 Task: Research Airbnb properties in Nelspruit, South Africa from 22th December, 2023 to 26th December, 2023 for 8 adults. Place can be private room with 8 bedrooms having 8 beds and 8 bathrooms. Property type can be hotel. Amenities needed are: wifi, TV, free parkinig on premises, gym, breakfast.
Action: Mouse moved to (575, 120)
Screenshot: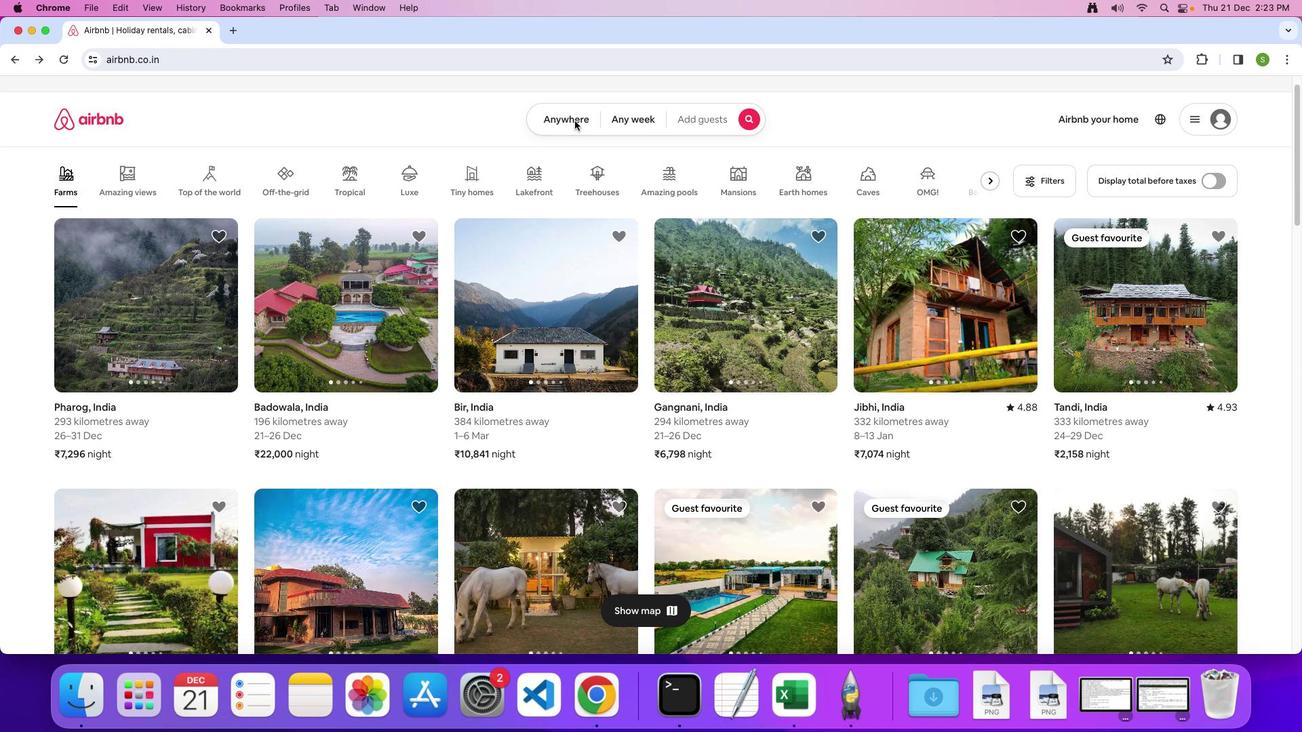 
Action: Mouse pressed left at (575, 120)
Screenshot: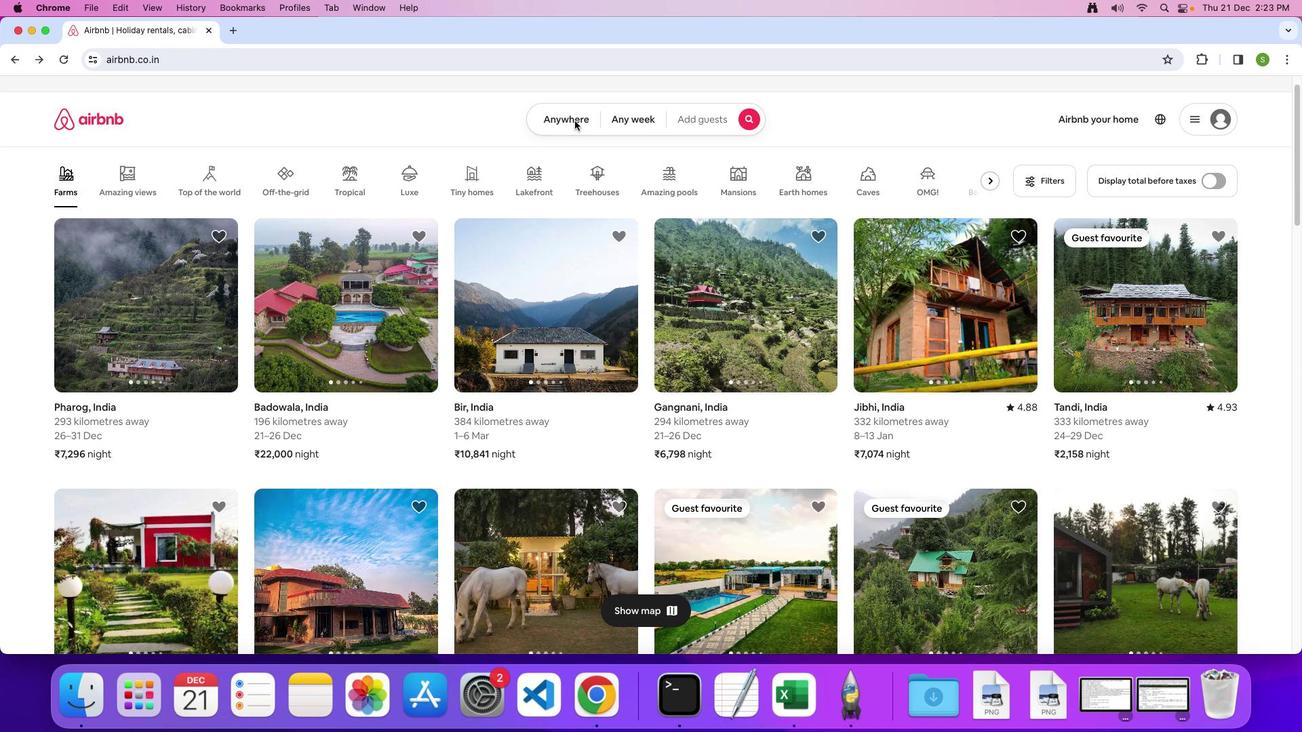 
Action: Mouse moved to (553, 124)
Screenshot: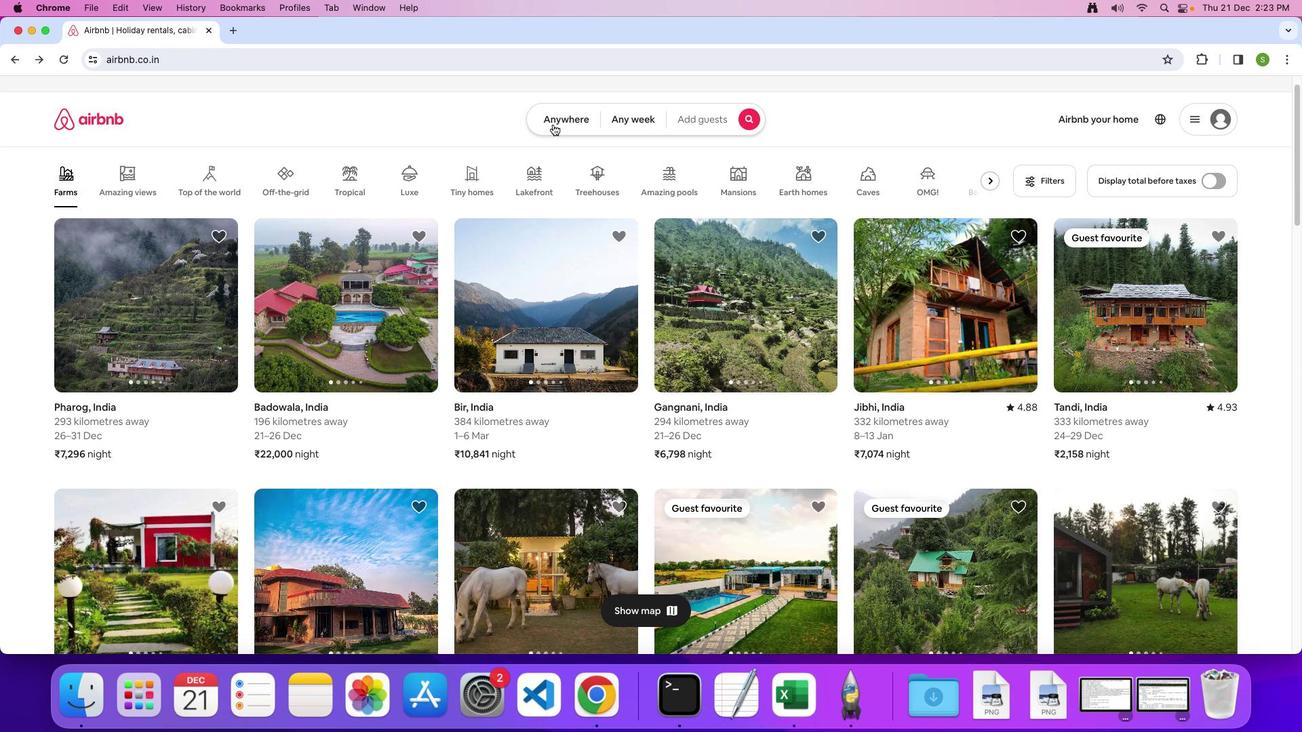
Action: Mouse pressed left at (553, 124)
Screenshot: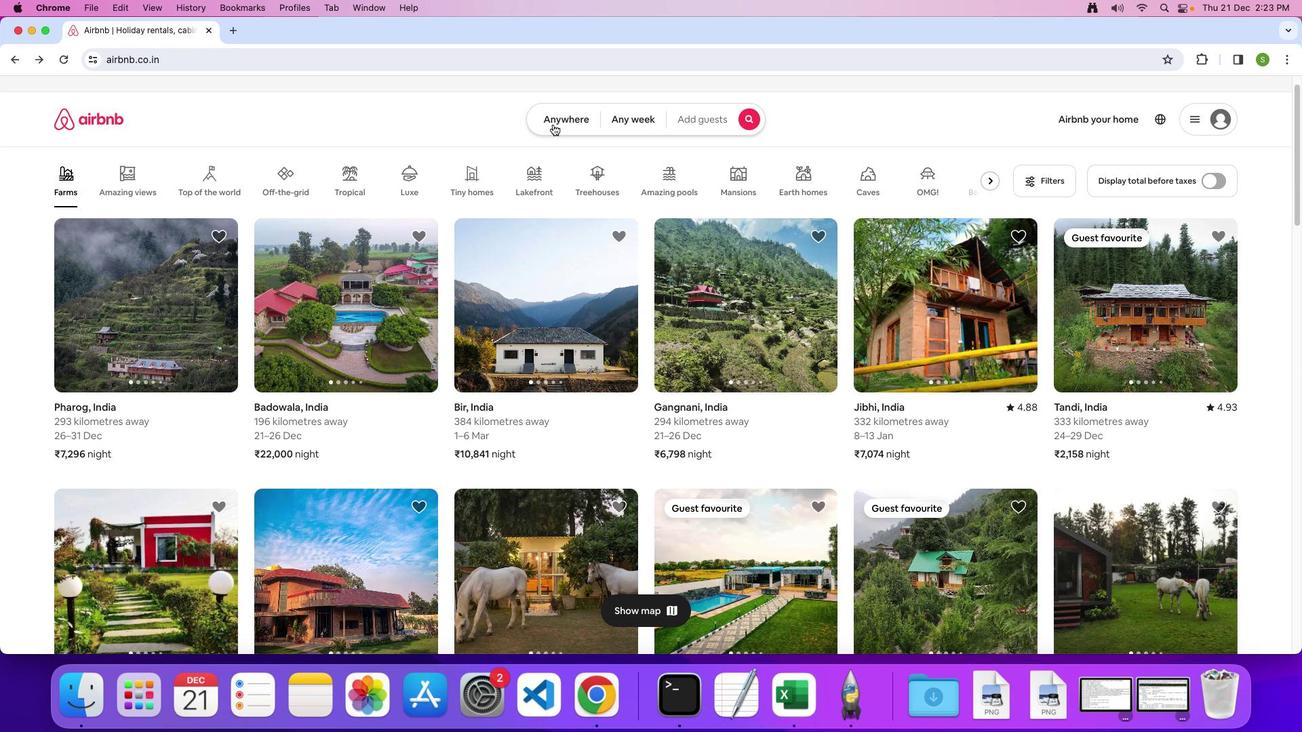
Action: Mouse moved to (497, 175)
Screenshot: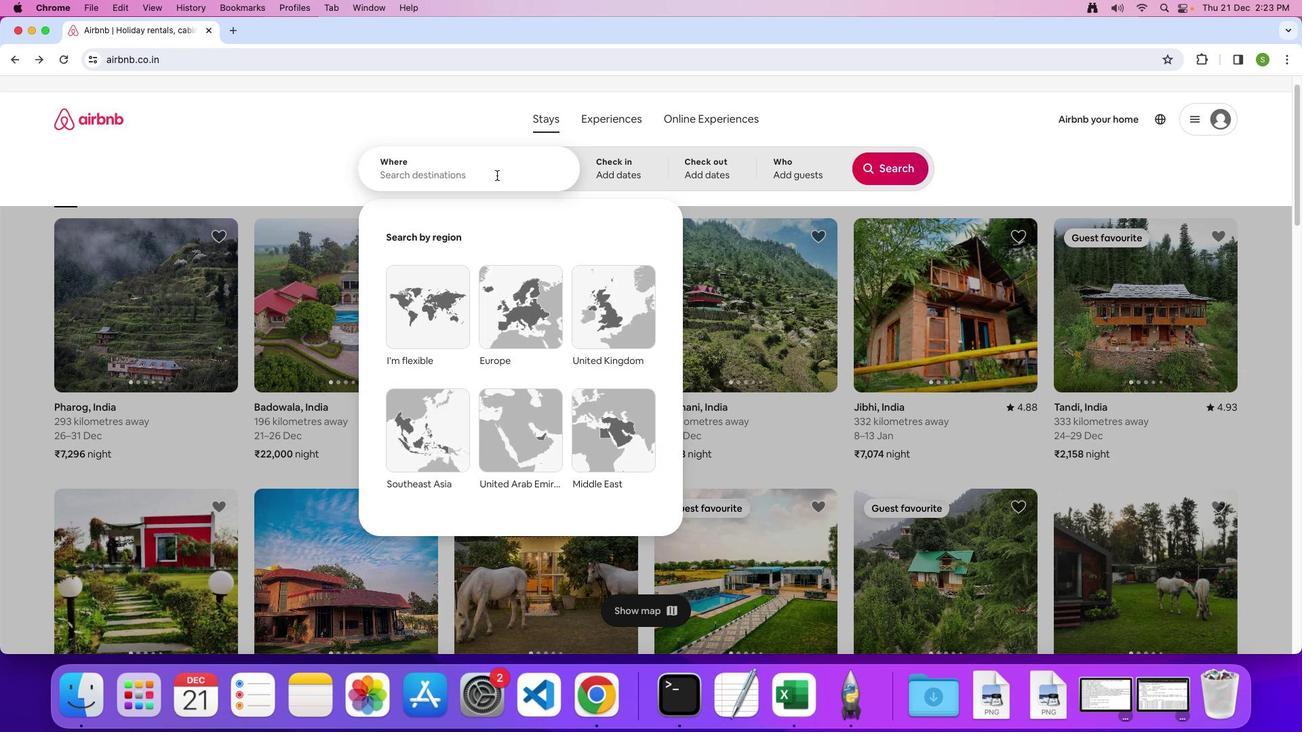 
Action: Mouse pressed left at (497, 175)
Screenshot: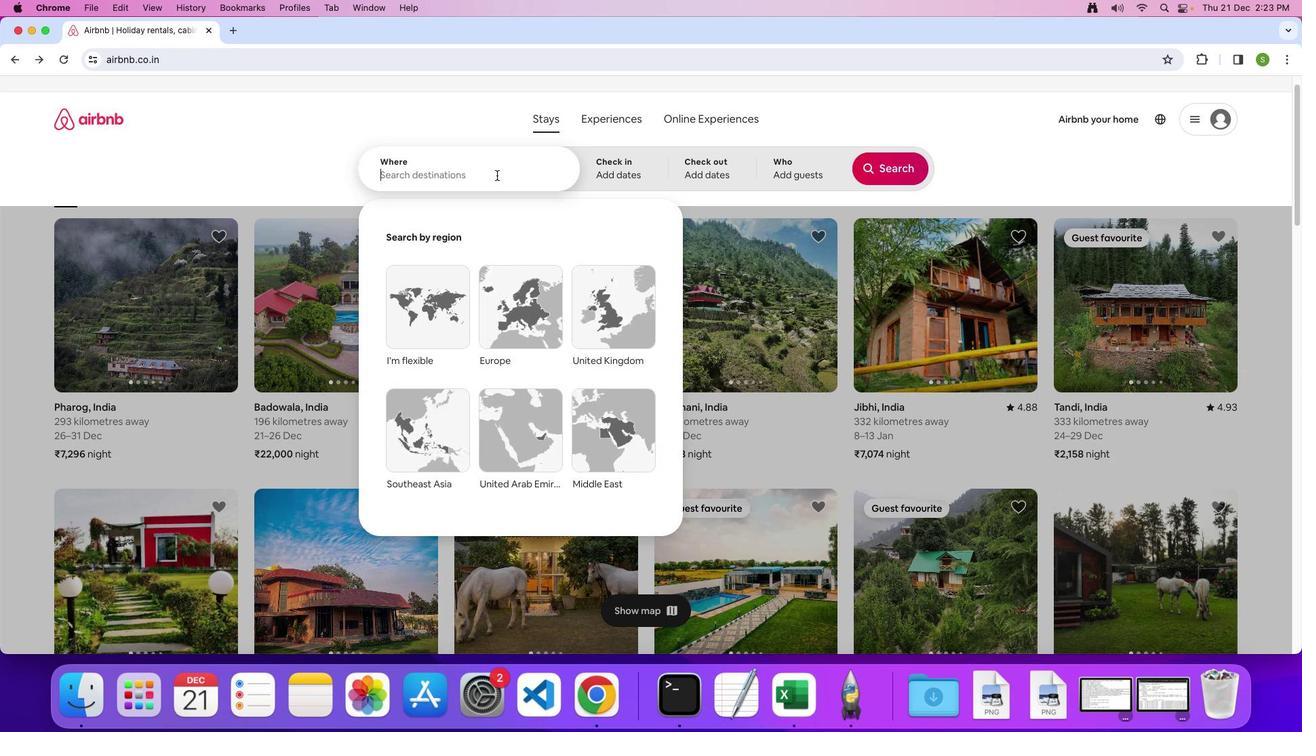 
Action: Mouse moved to (839, 303)
Screenshot: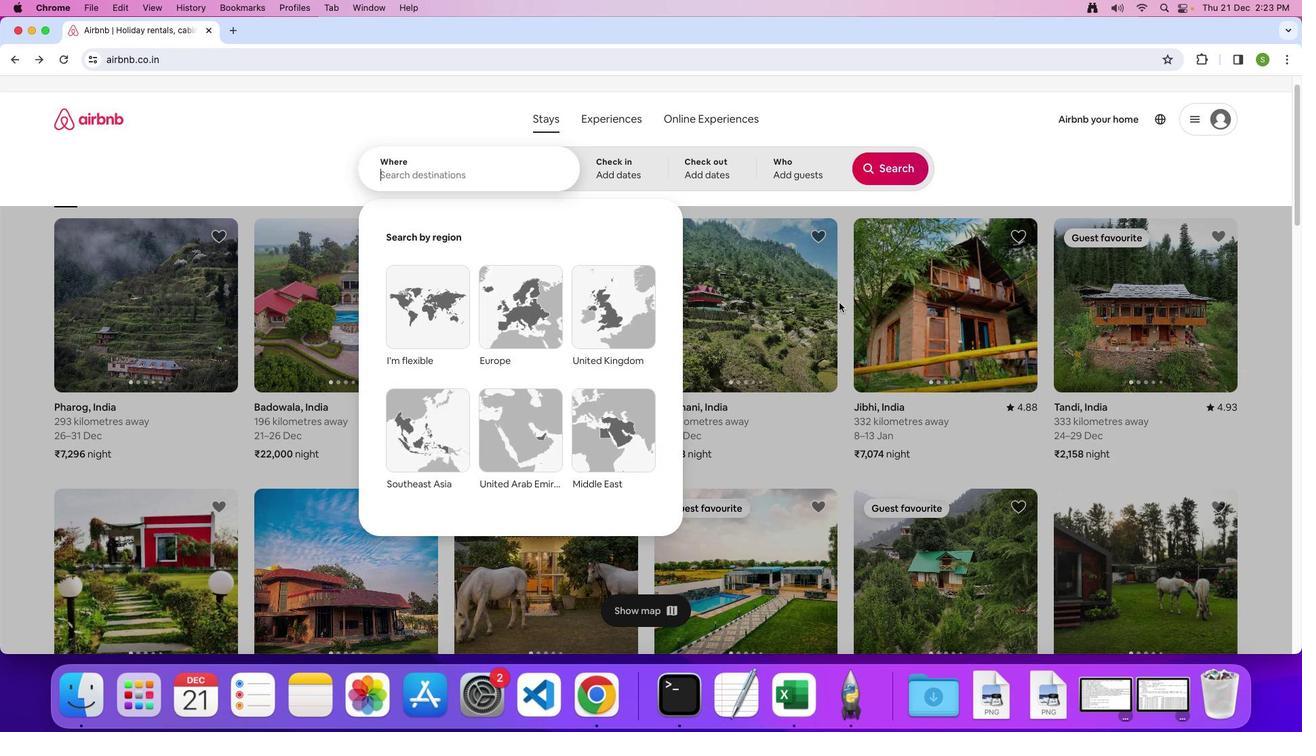 
Action: Key pressed 'N'Key.caps_lock'e''l''s'
Screenshot: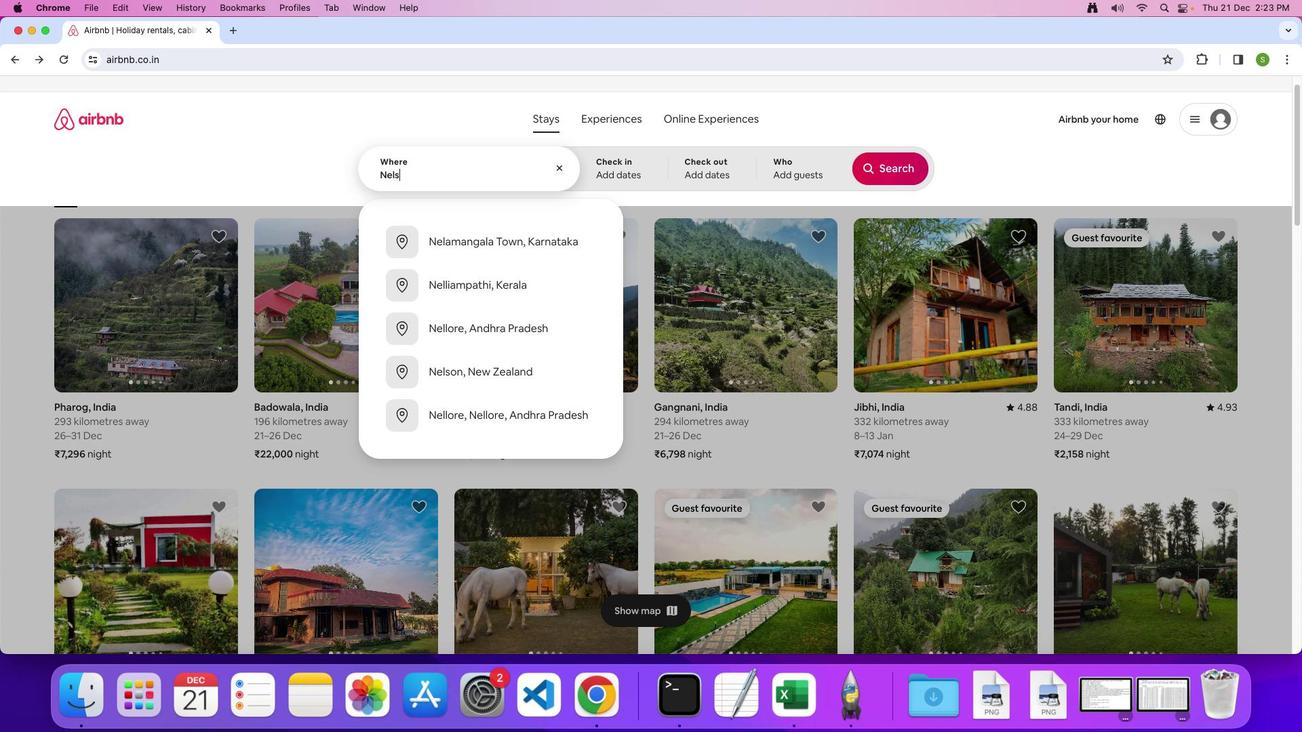 
Action: Mouse moved to (846, 301)
Screenshot: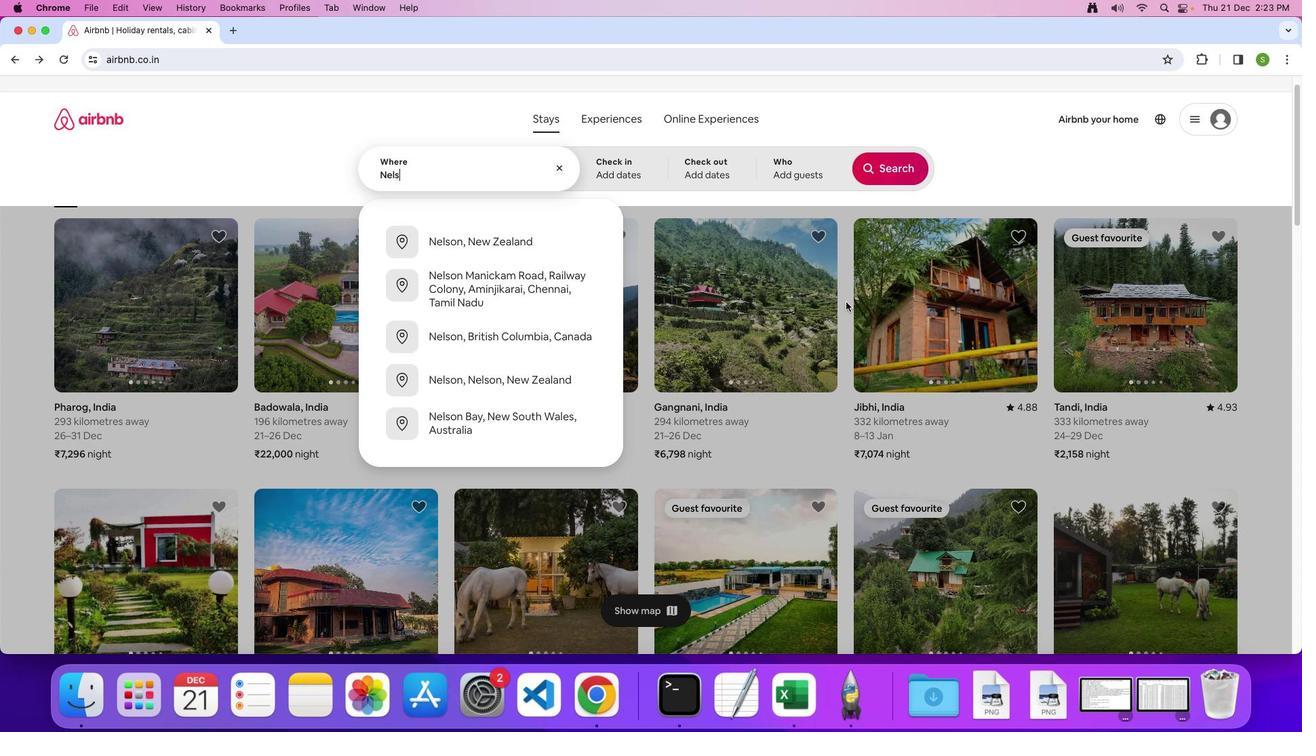 
Action: Key pressed 'p'
Screenshot: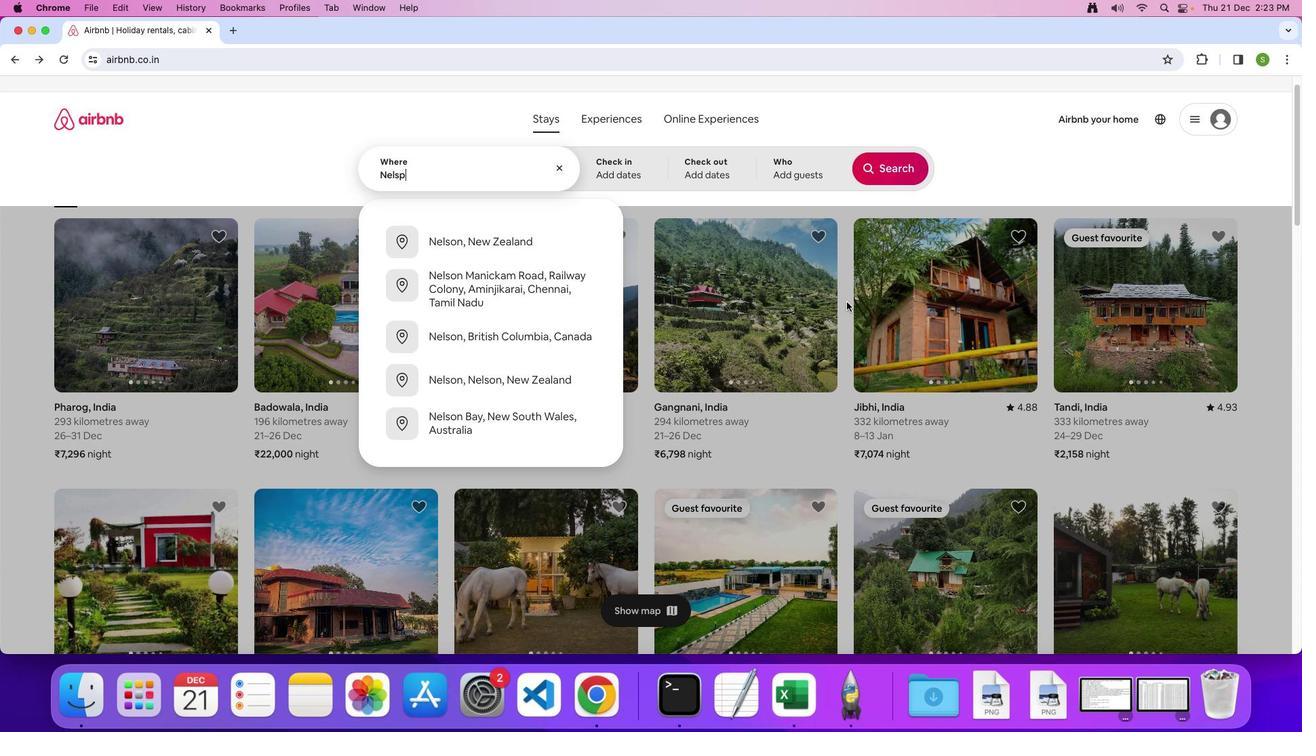 
Action: Mouse moved to (846, 301)
Screenshot: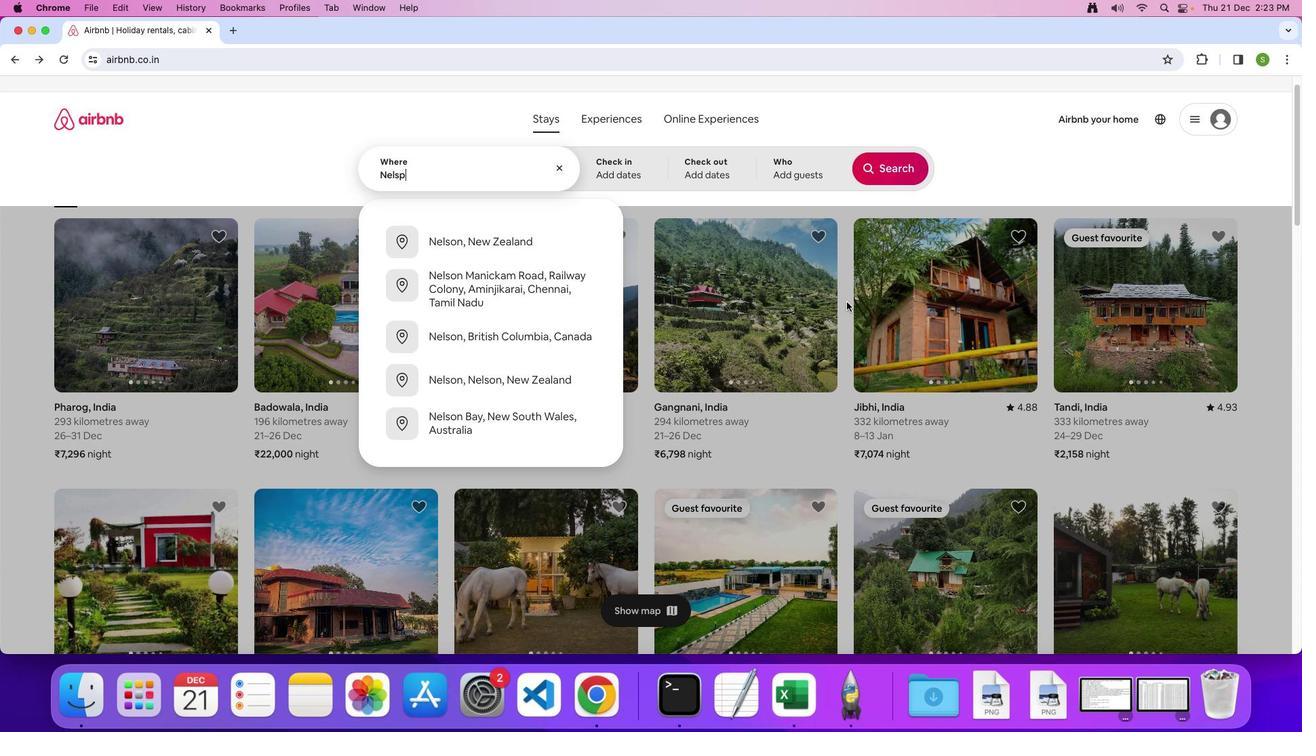 
Action: Key pressed 'r''i''t'Key.backspaceKey.backspace'u''i''t'','Key.spaceKey.shift'S''o''u''t''h'Key.spaceKey.shift'A''f''r''i''c''a'Key.enter
Screenshot: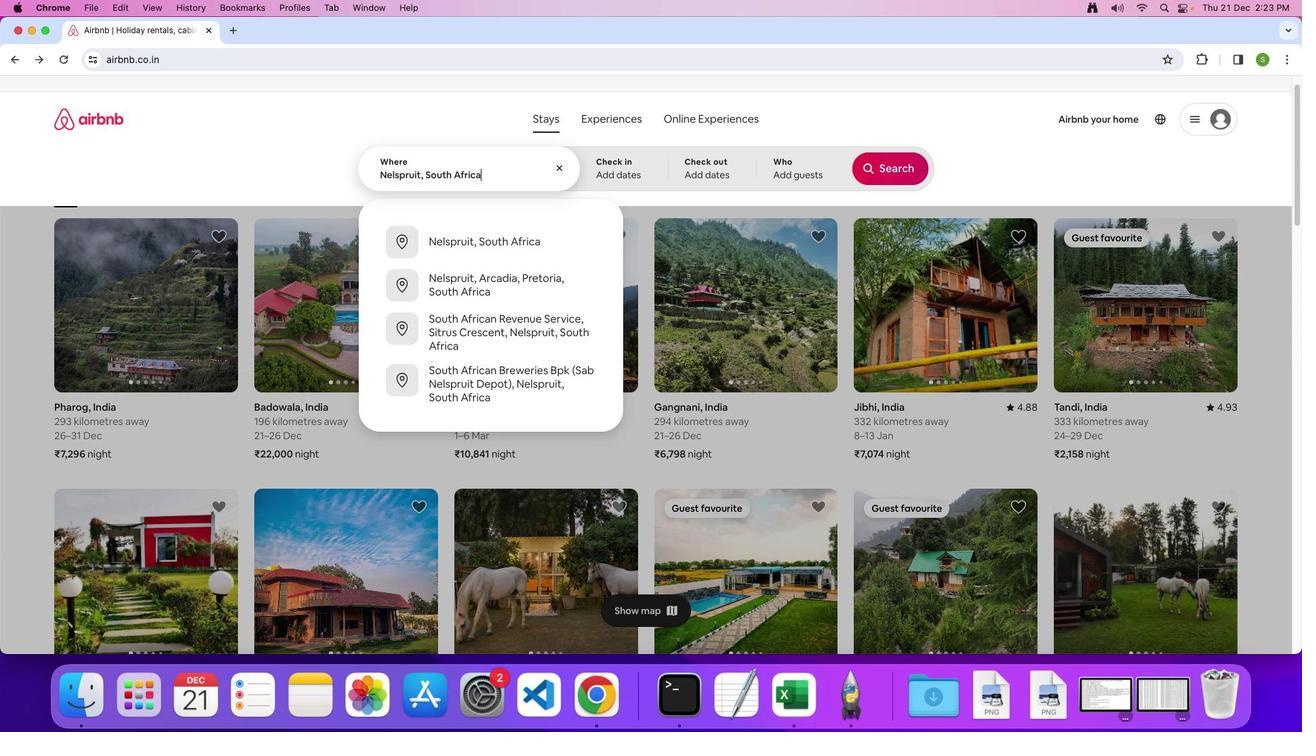 
Action: Mouse moved to (586, 433)
Screenshot: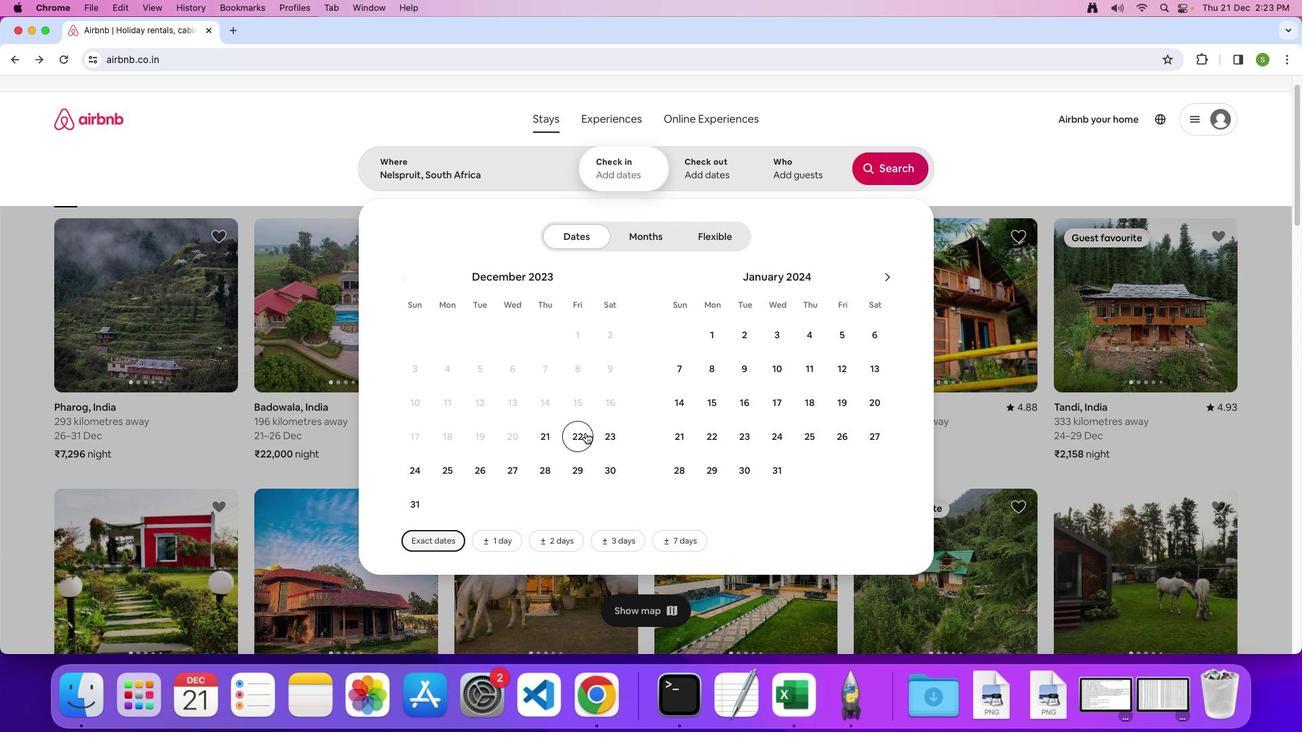 
Action: Mouse pressed left at (586, 433)
Screenshot: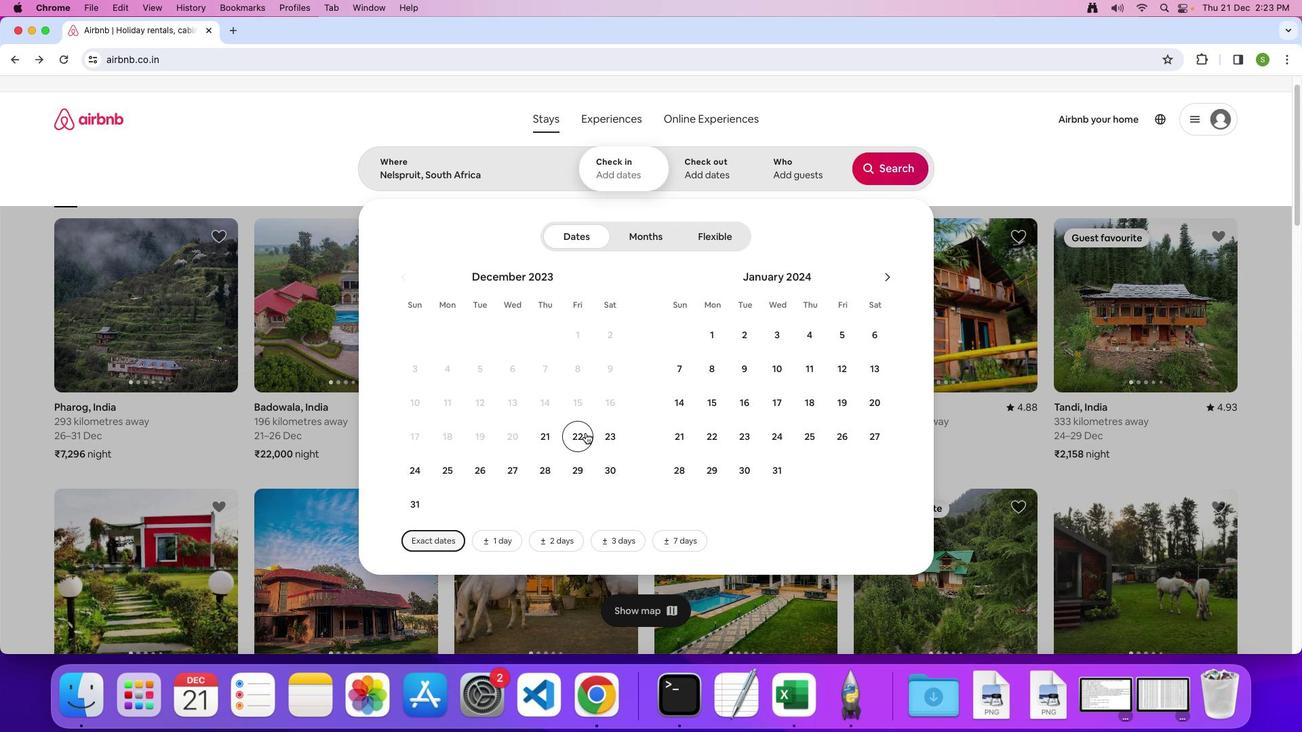 
Action: Mouse moved to (488, 470)
Screenshot: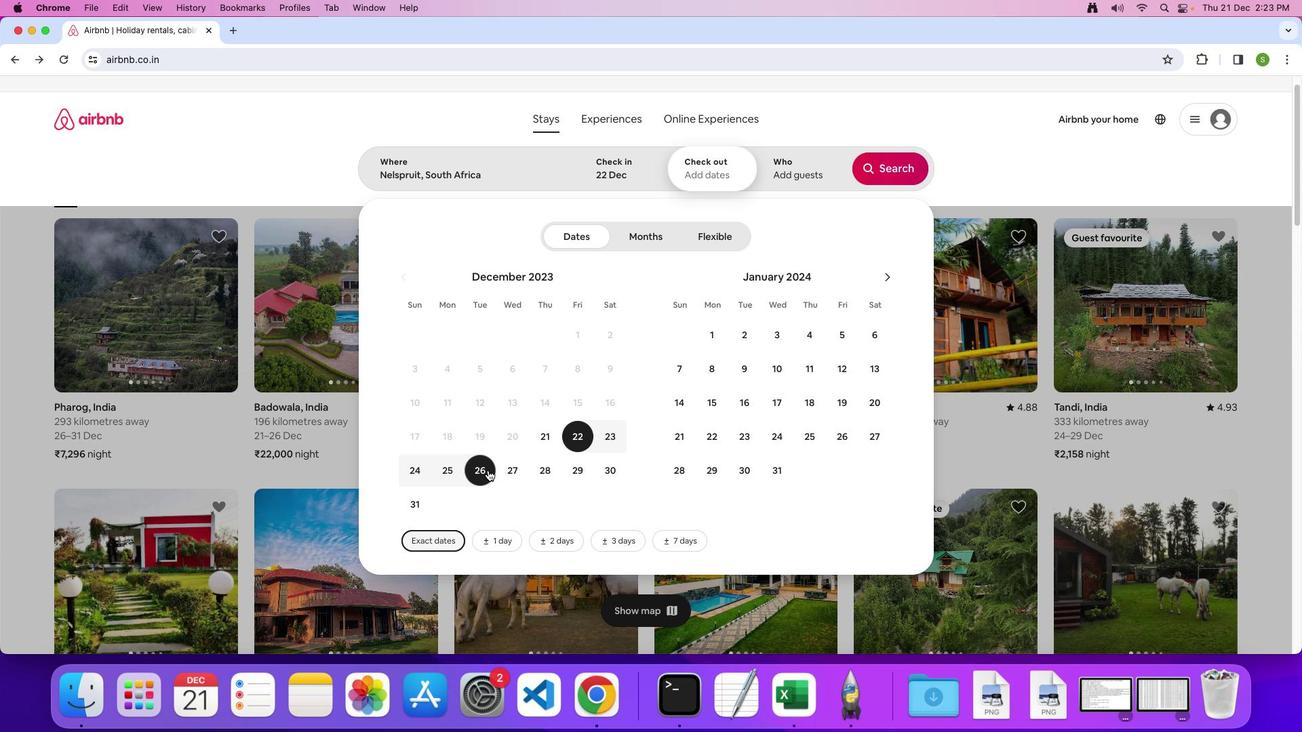 
Action: Mouse pressed left at (488, 470)
Screenshot: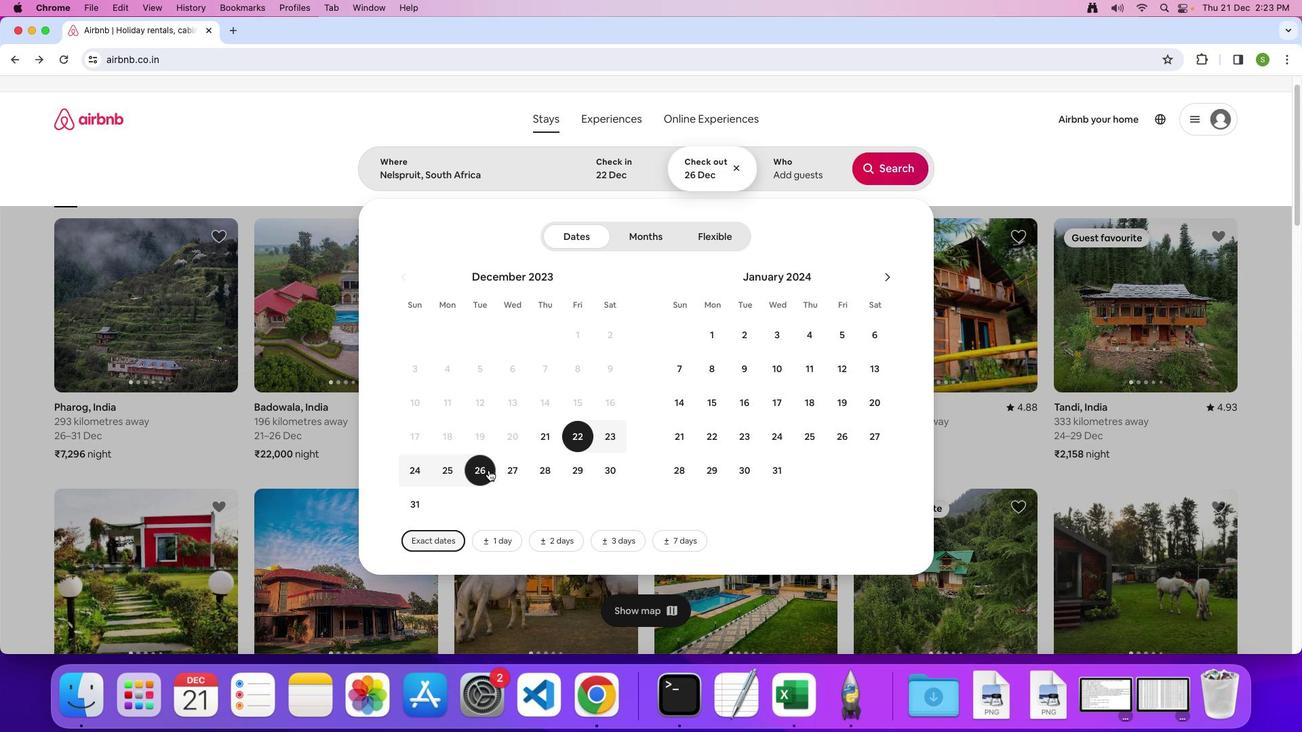 
Action: Mouse moved to (779, 174)
Screenshot: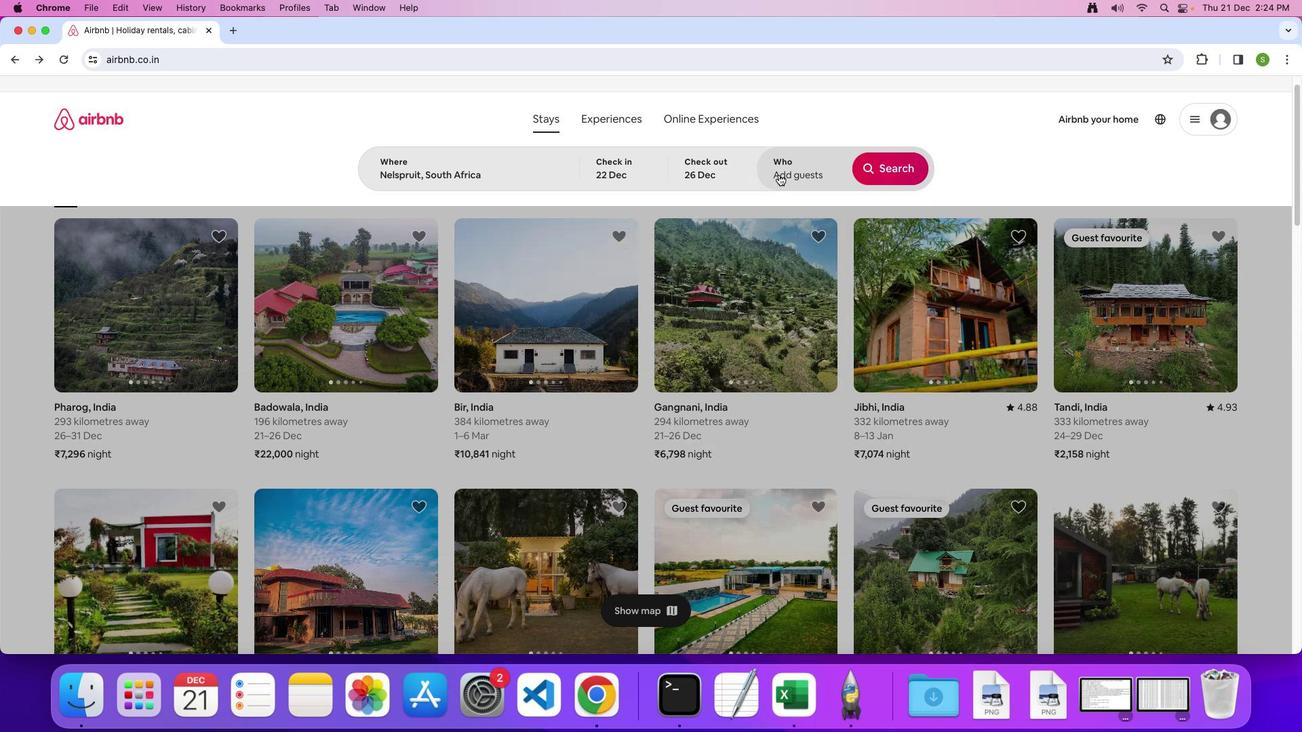 
Action: Mouse pressed left at (779, 174)
Screenshot: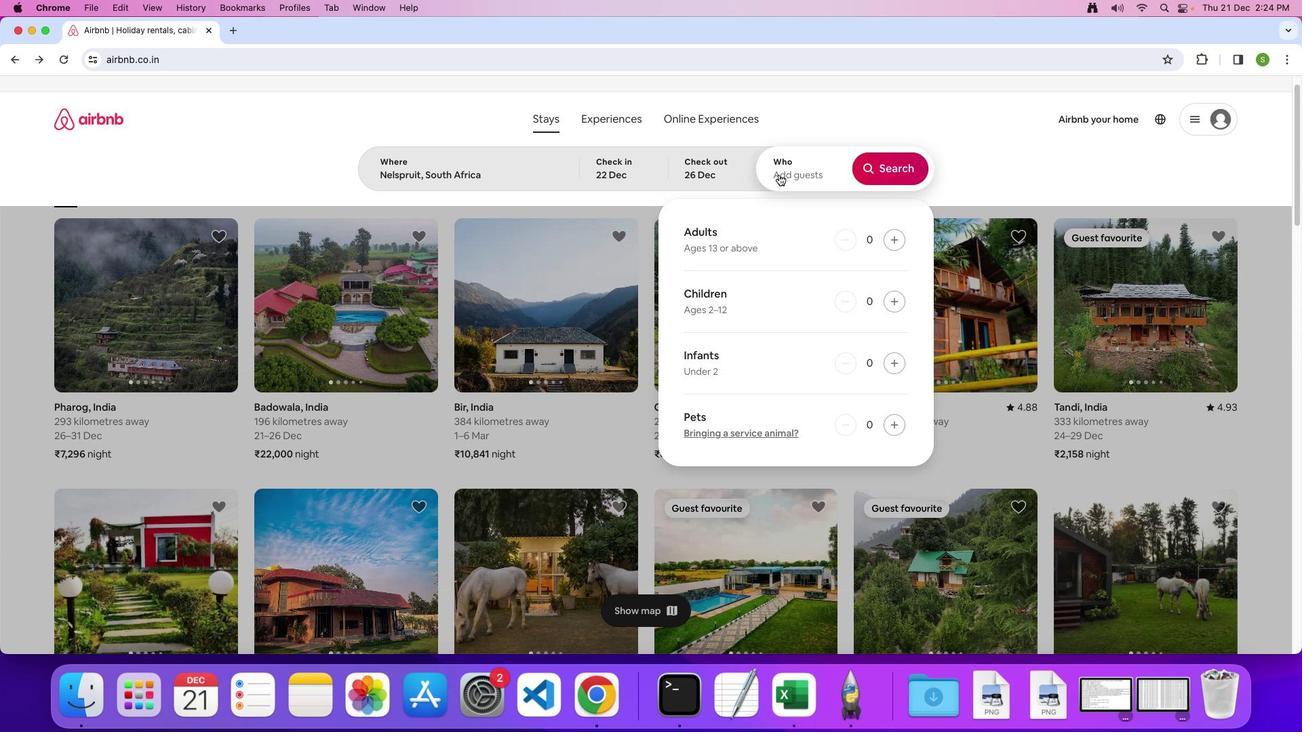 
Action: Mouse moved to (892, 234)
Screenshot: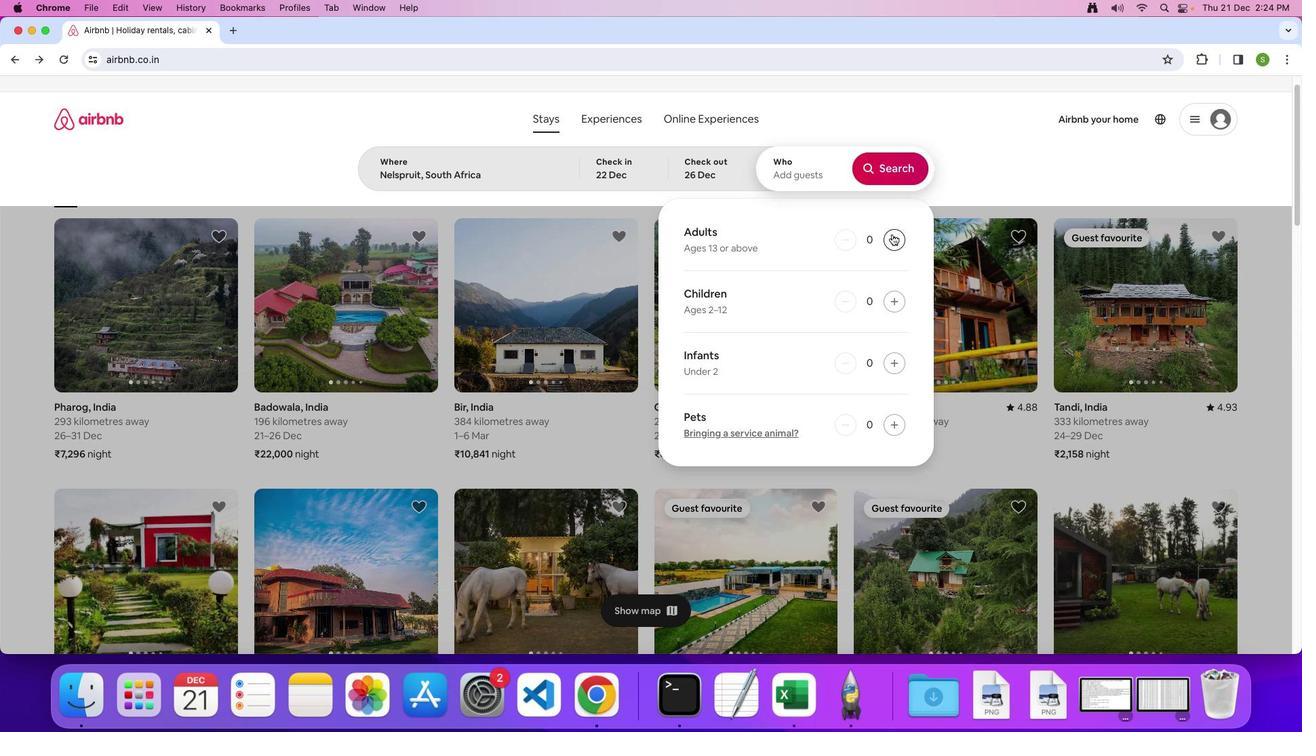 
Action: Mouse pressed left at (892, 234)
Screenshot: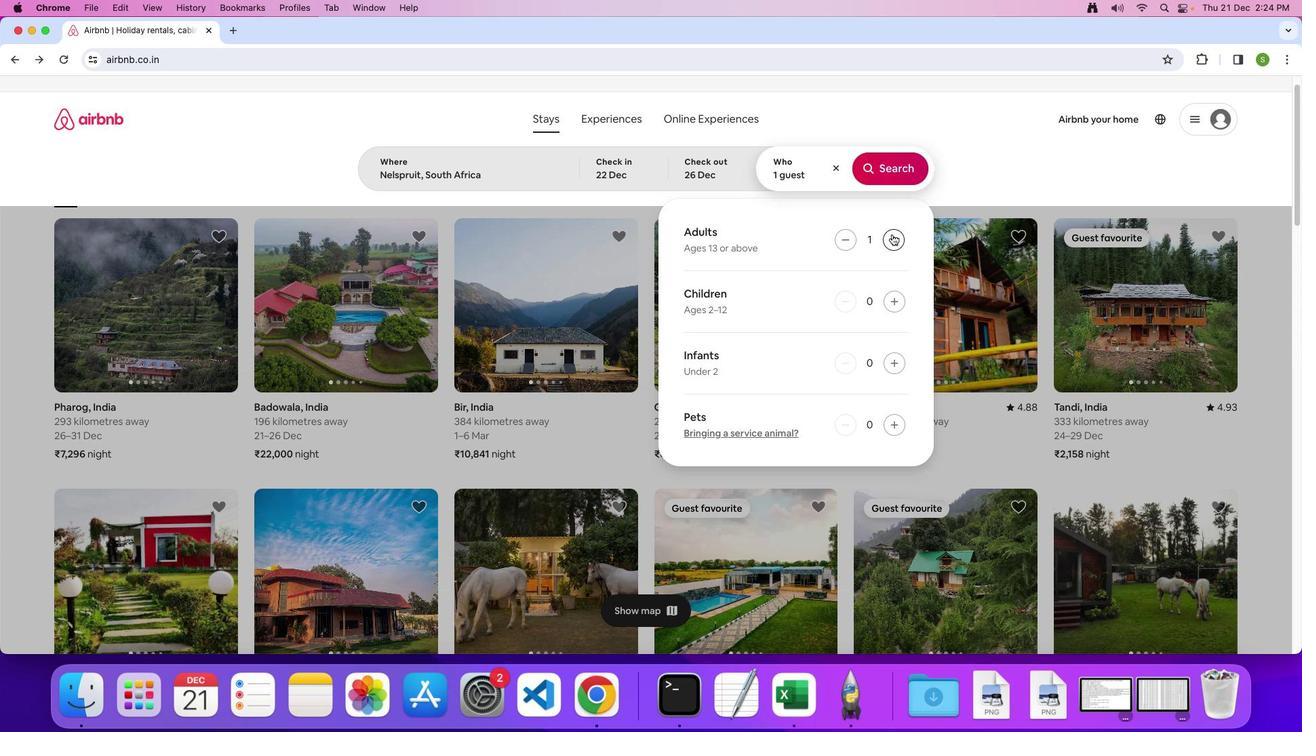 
Action: Mouse pressed left at (892, 234)
Screenshot: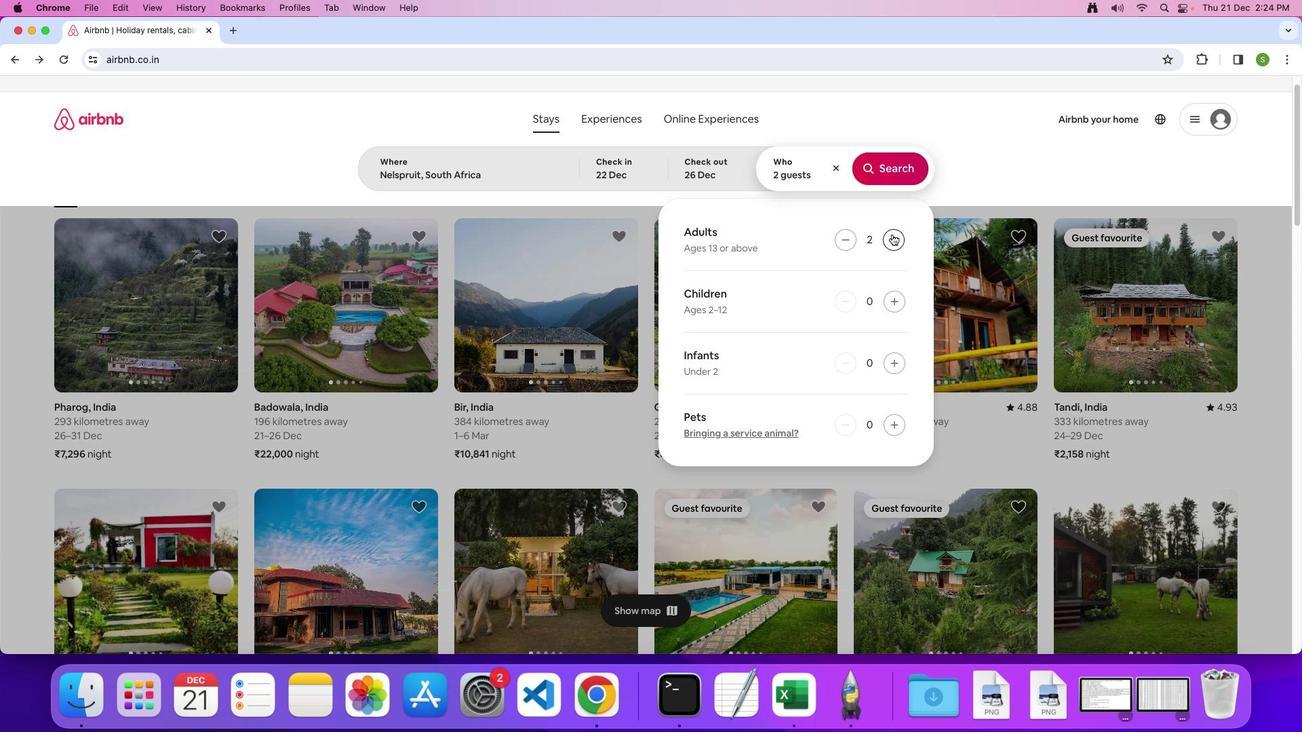 
Action: Mouse pressed left at (892, 234)
Screenshot: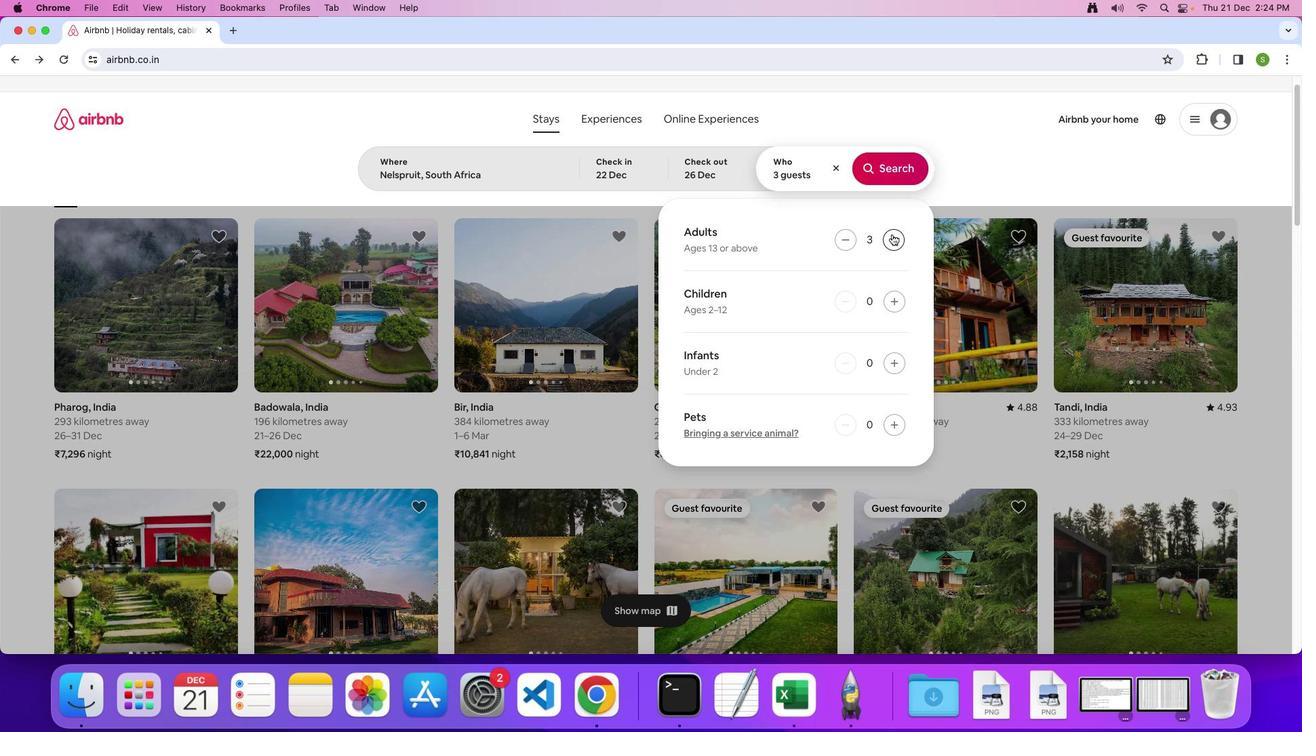 
Action: Mouse pressed left at (892, 234)
Screenshot: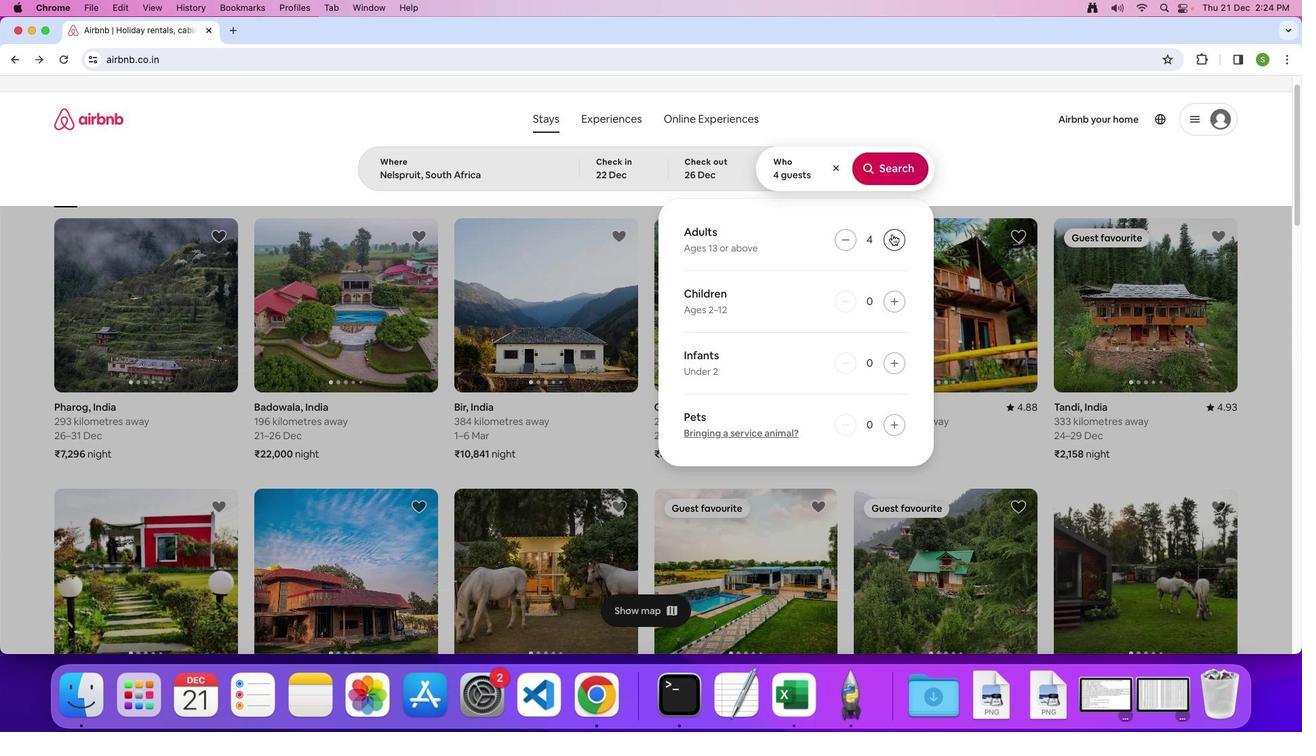 
Action: Mouse pressed left at (892, 234)
Screenshot: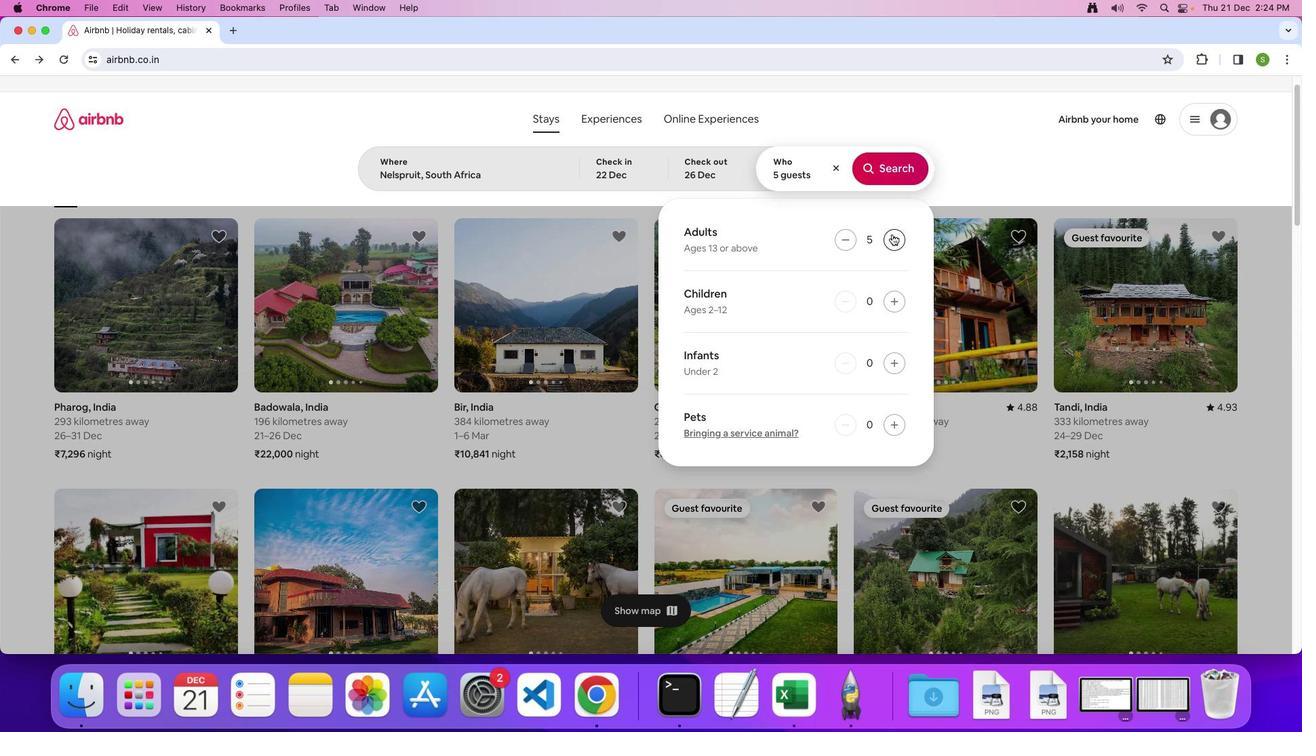 
Action: Mouse pressed left at (892, 234)
Screenshot: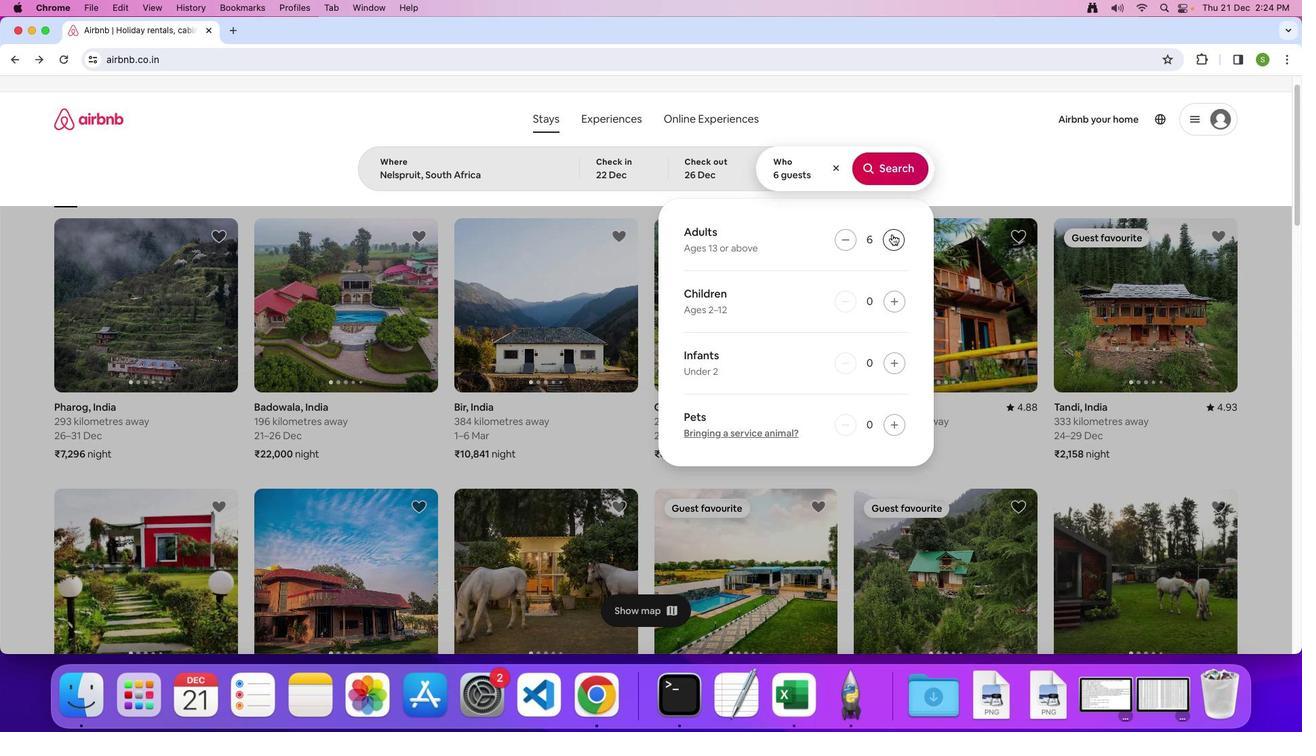 
Action: Mouse pressed left at (892, 234)
Screenshot: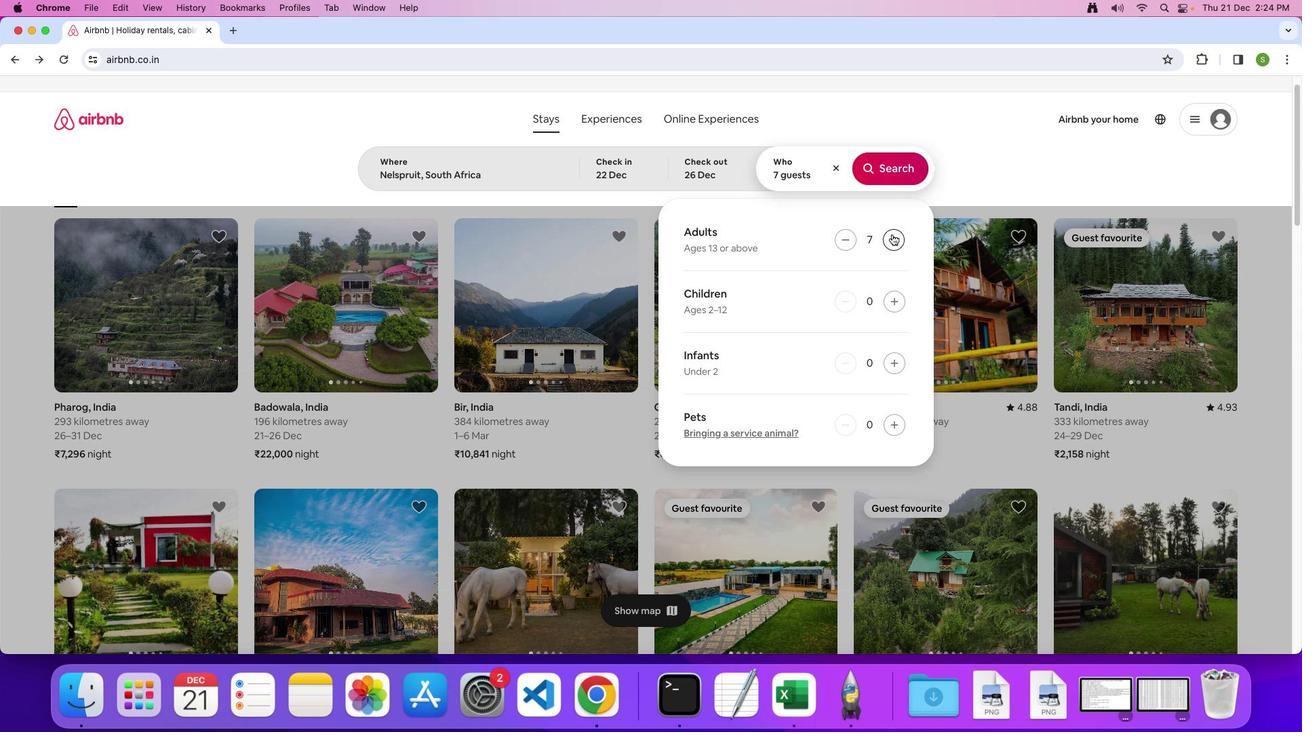 
Action: Mouse pressed left at (892, 234)
Screenshot: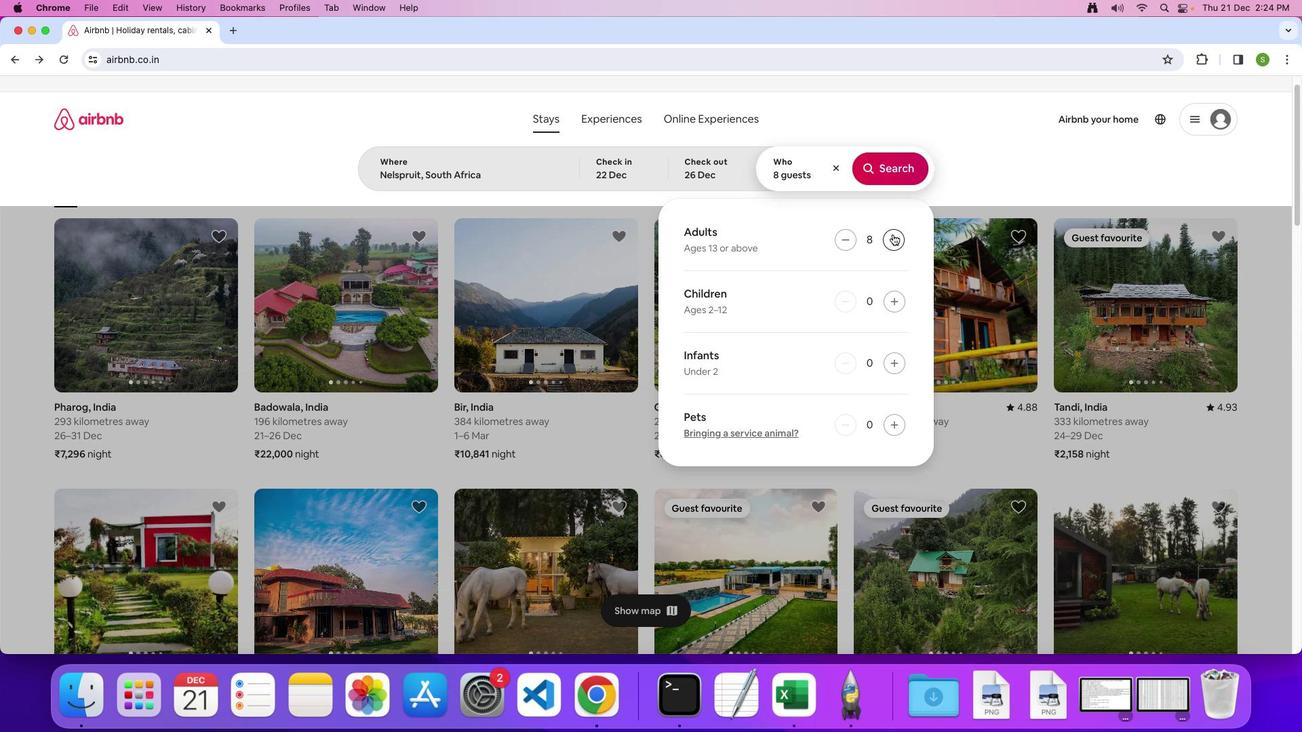 
Action: Mouse moved to (885, 180)
Screenshot: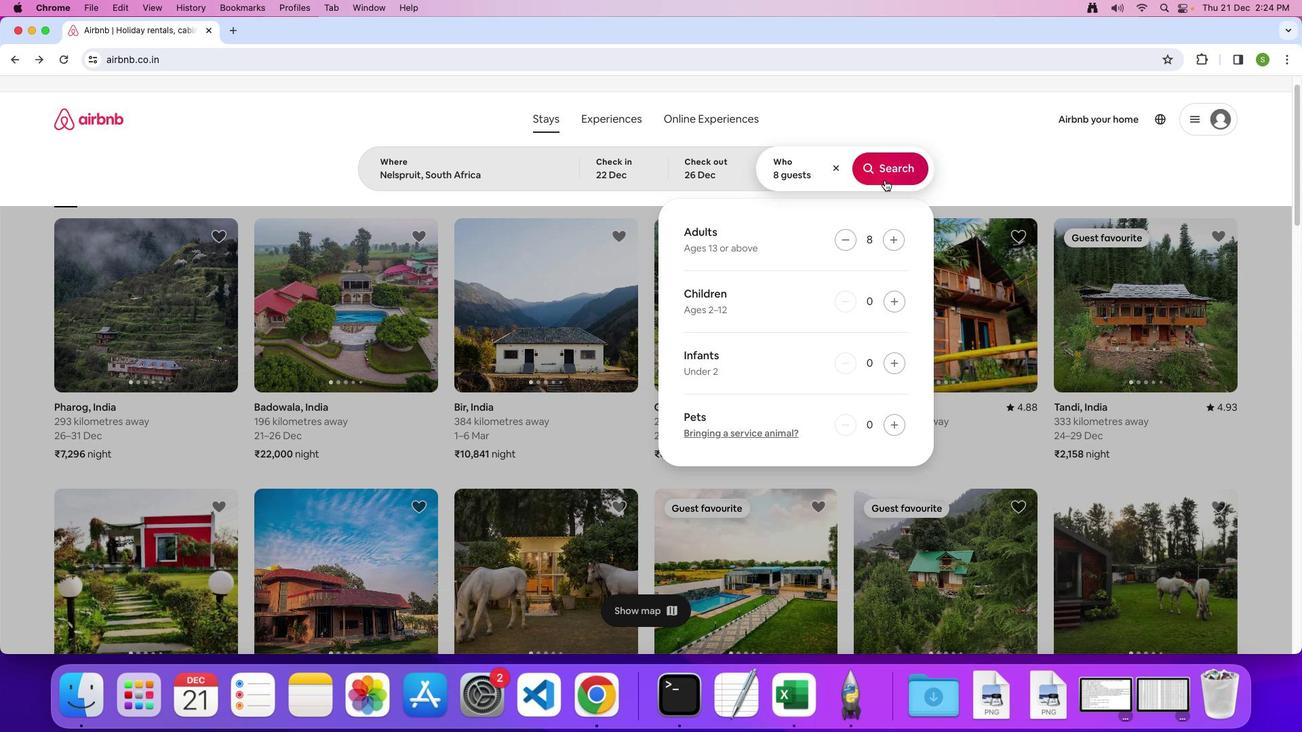 
Action: Mouse pressed left at (885, 180)
Screenshot: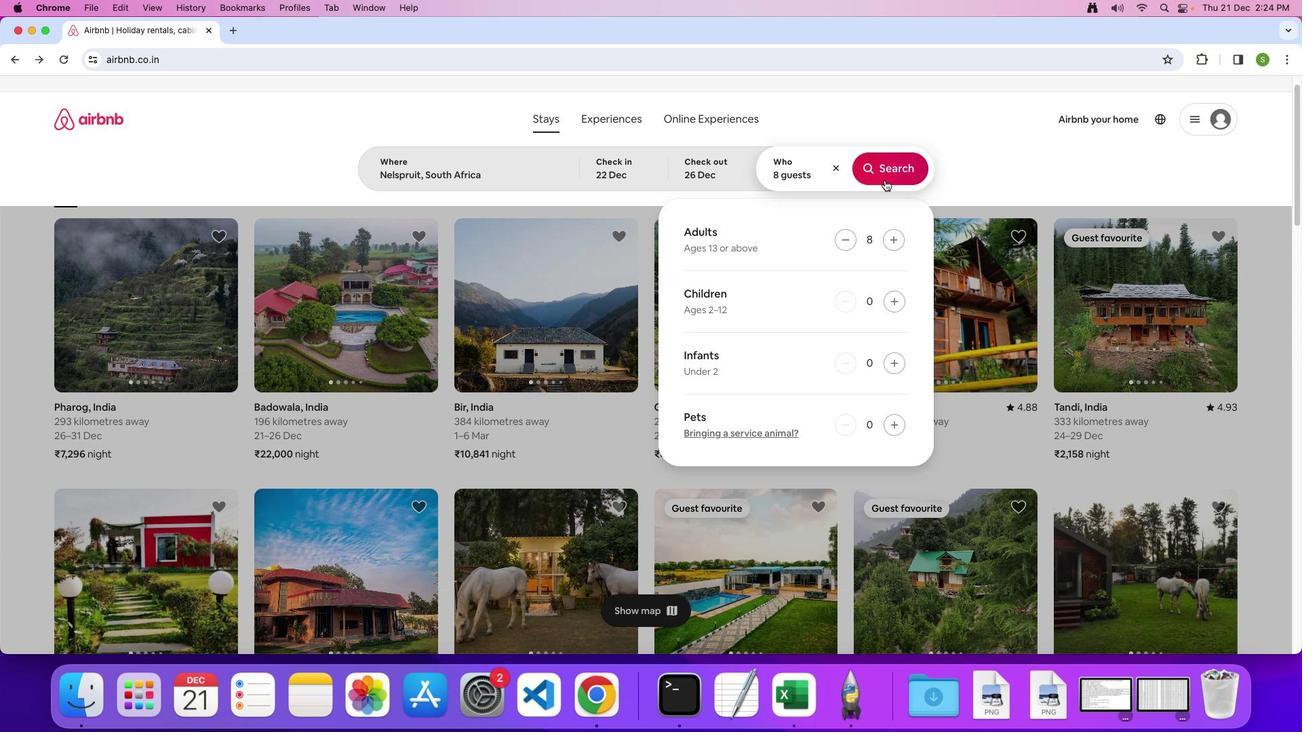 
Action: Mouse moved to (1080, 160)
Screenshot: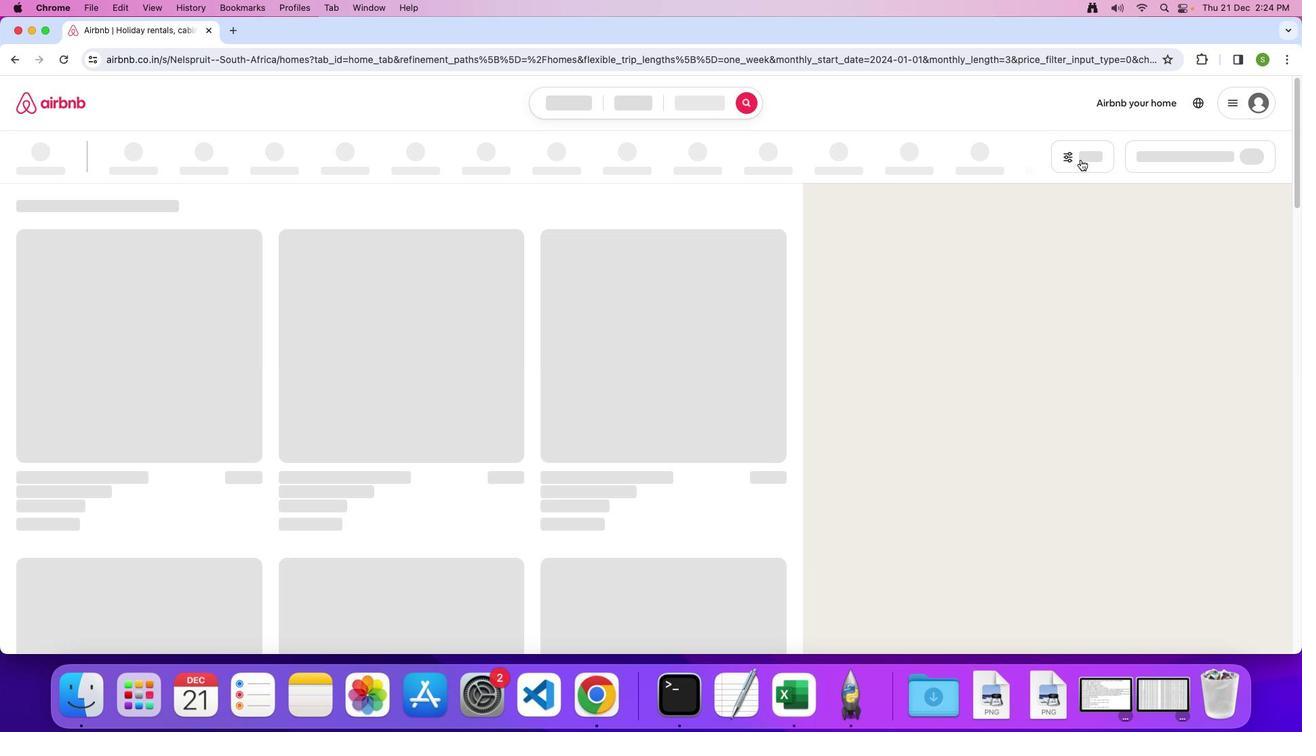 
Action: Mouse pressed left at (1080, 160)
Screenshot: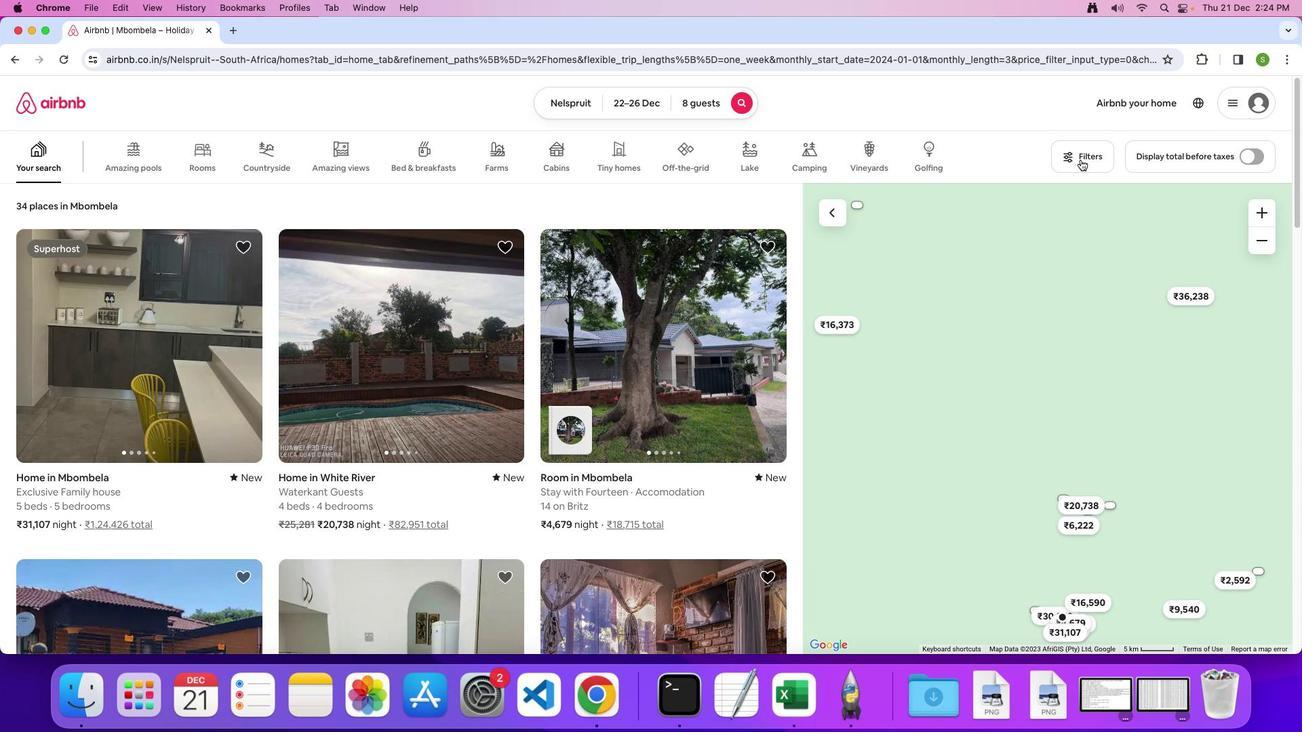 
Action: Mouse moved to (712, 353)
Screenshot: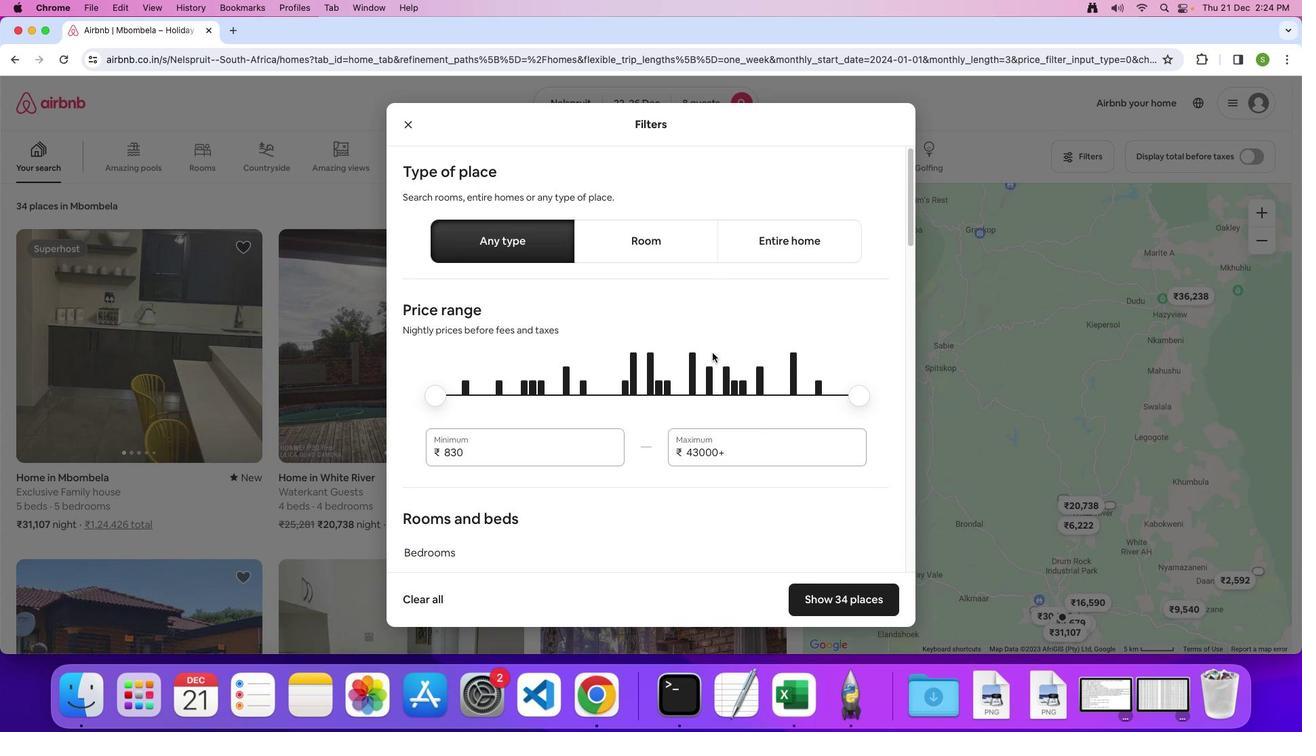 
Action: Mouse scrolled (712, 353) with delta (0, 0)
Screenshot: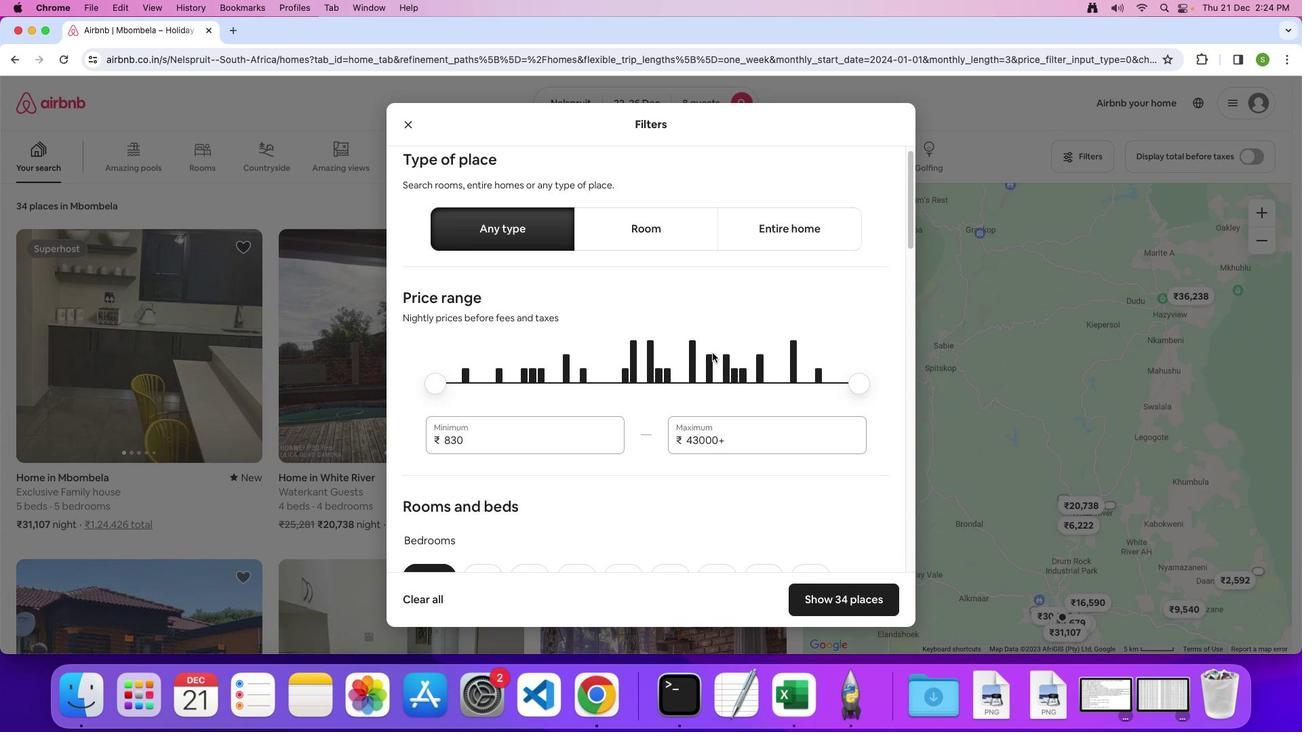 
Action: Mouse scrolled (712, 353) with delta (0, 0)
Screenshot: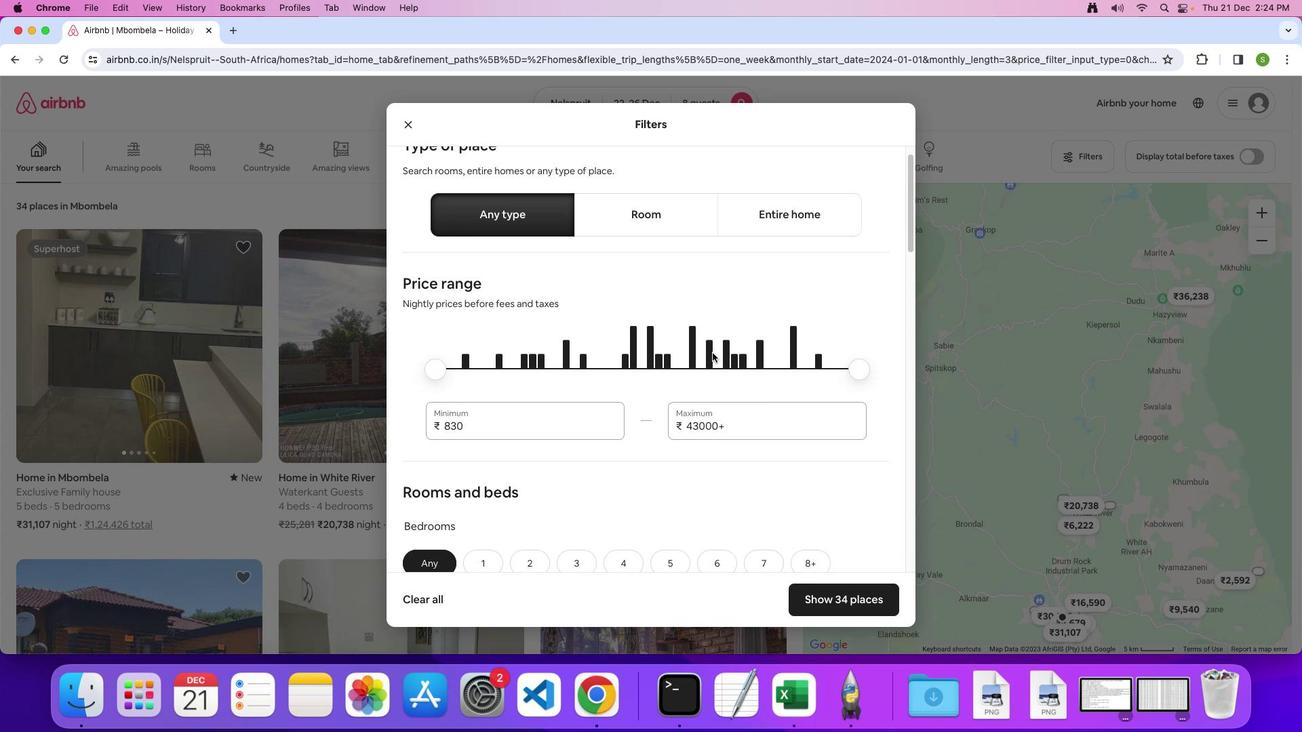
Action: Mouse scrolled (712, 353) with delta (0, 0)
Screenshot: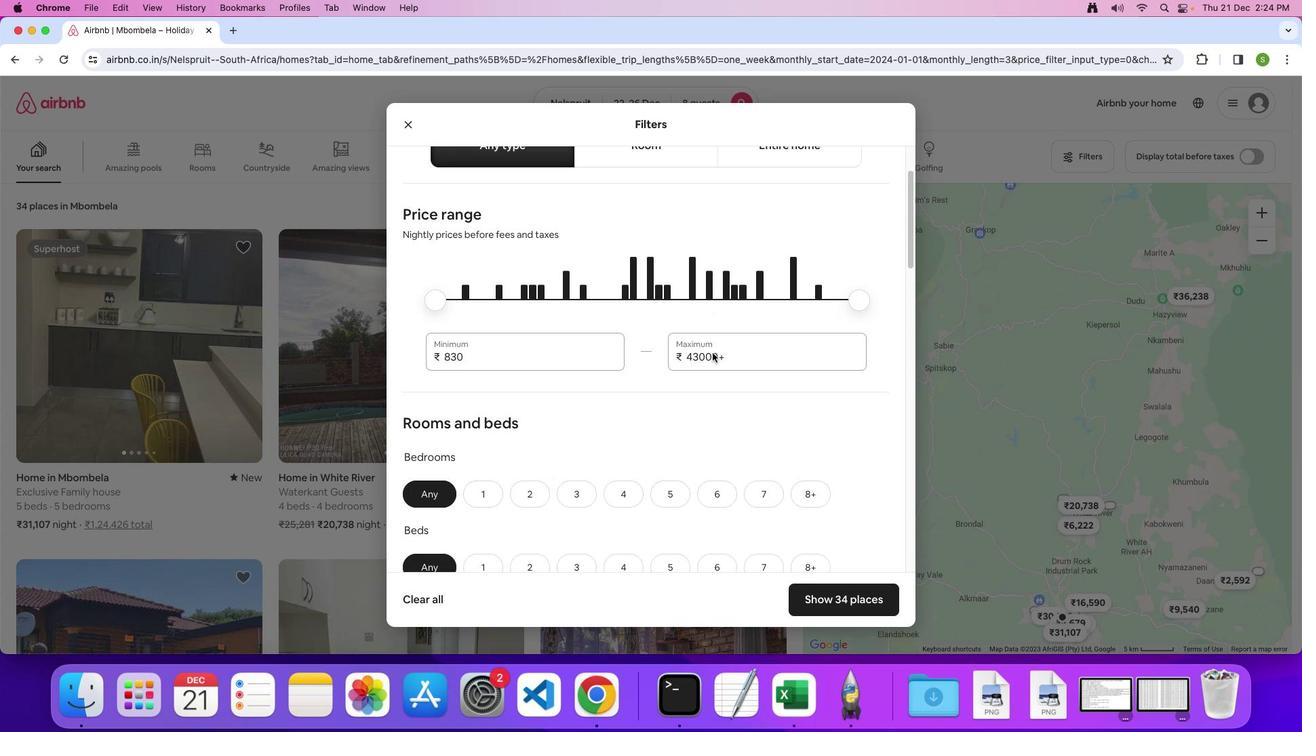 
Action: Mouse scrolled (712, 353) with delta (0, 0)
Screenshot: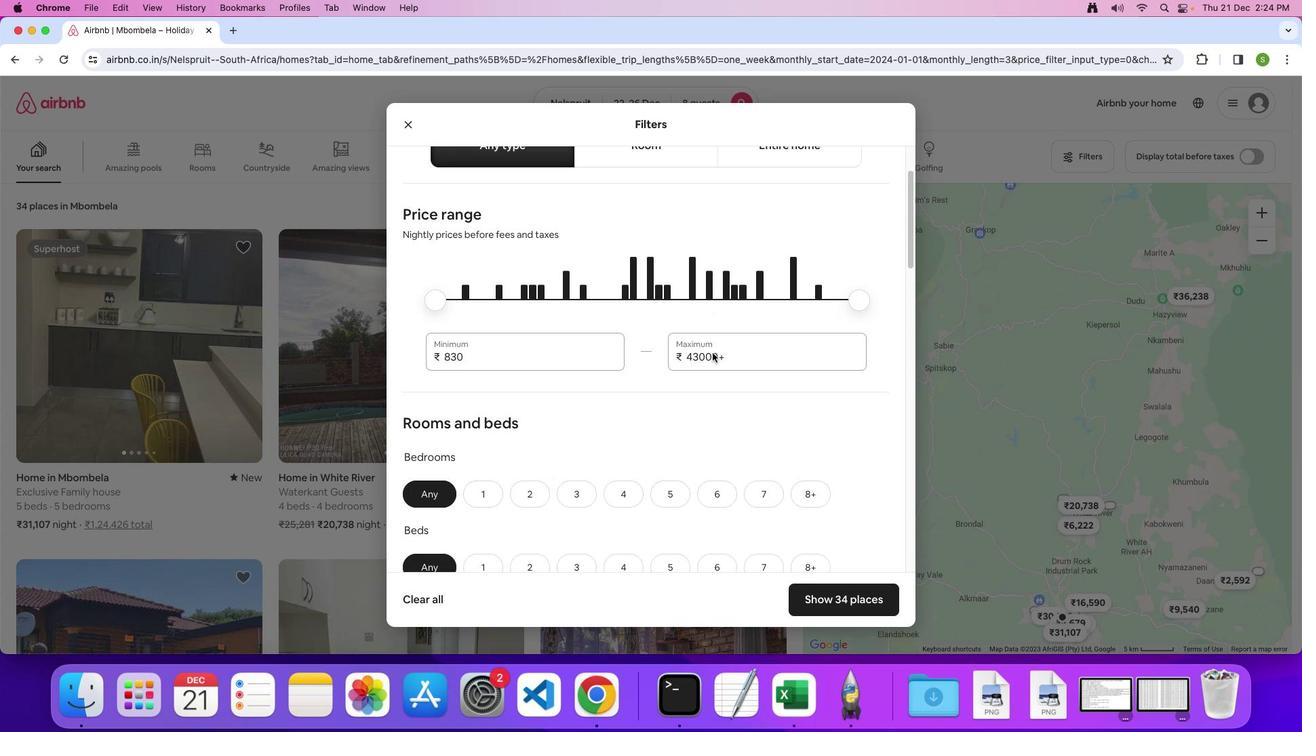
Action: Mouse scrolled (712, 353) with delta (0, -2)
Screenshot: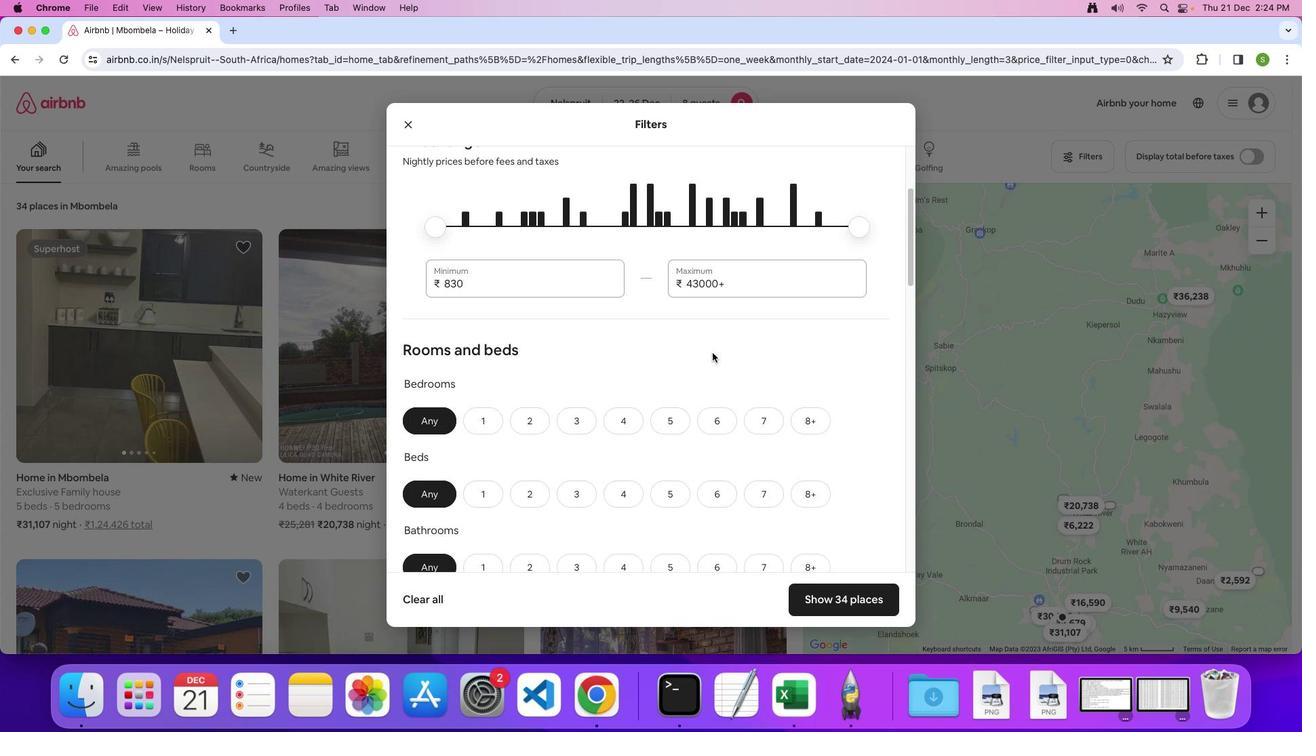 
Action: Mouse scrolled (712, 353) with delta (0, 0)
Screenshot: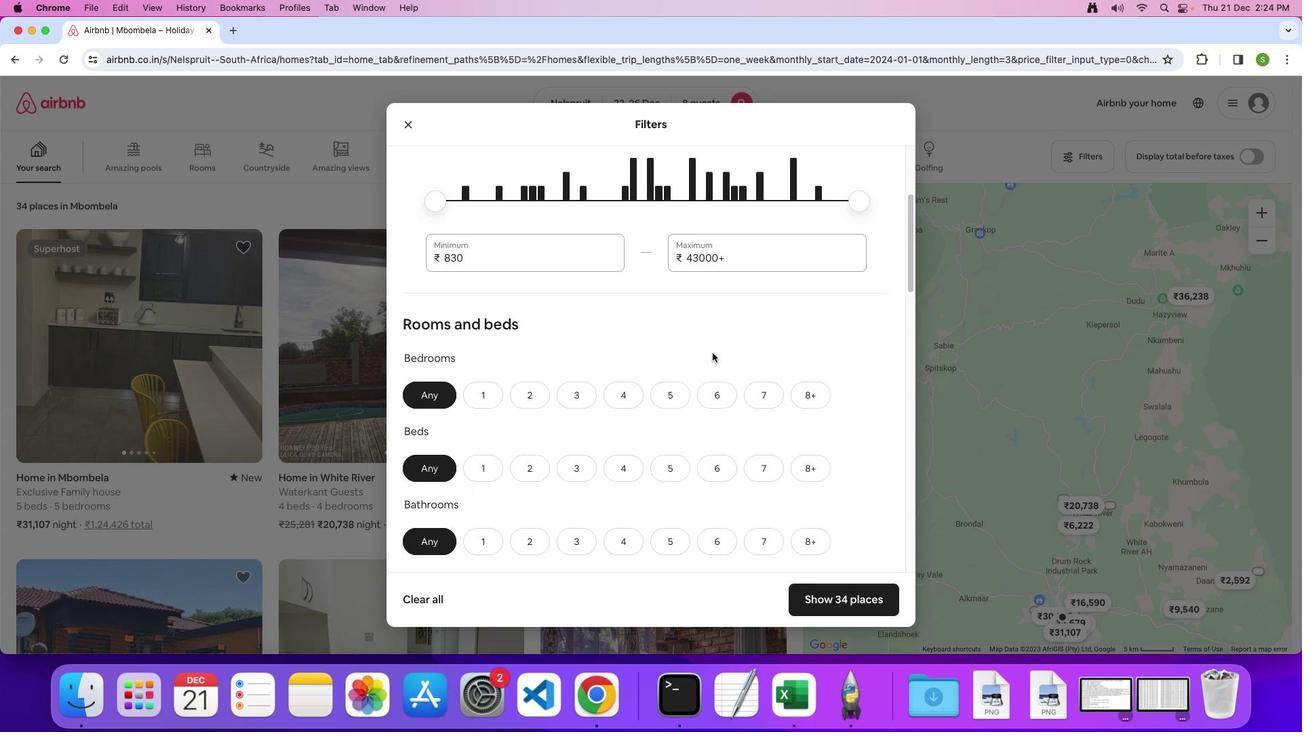 
Action: Mouse scrolled (712, 353) with delta (0, 0)
Screenshot: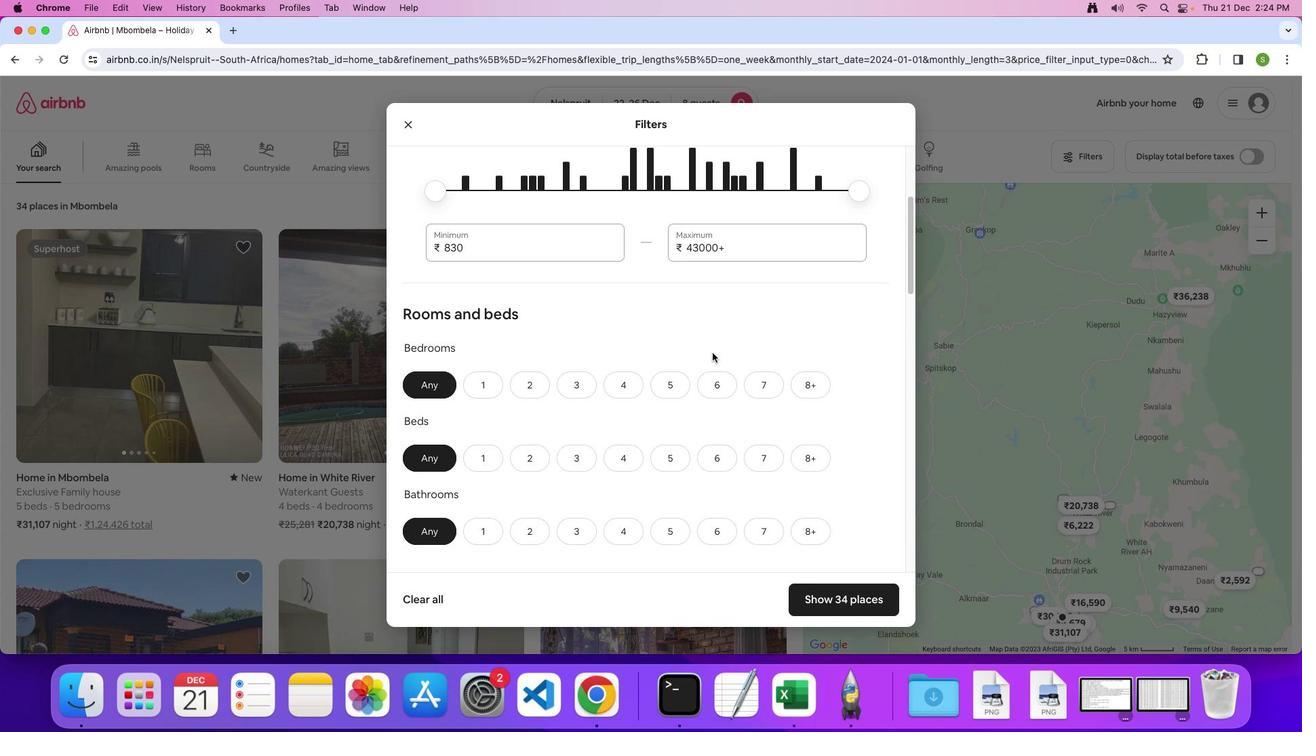 
Action: Mouse scrolled (712, 353) with delta (0, 0)
Screenshot: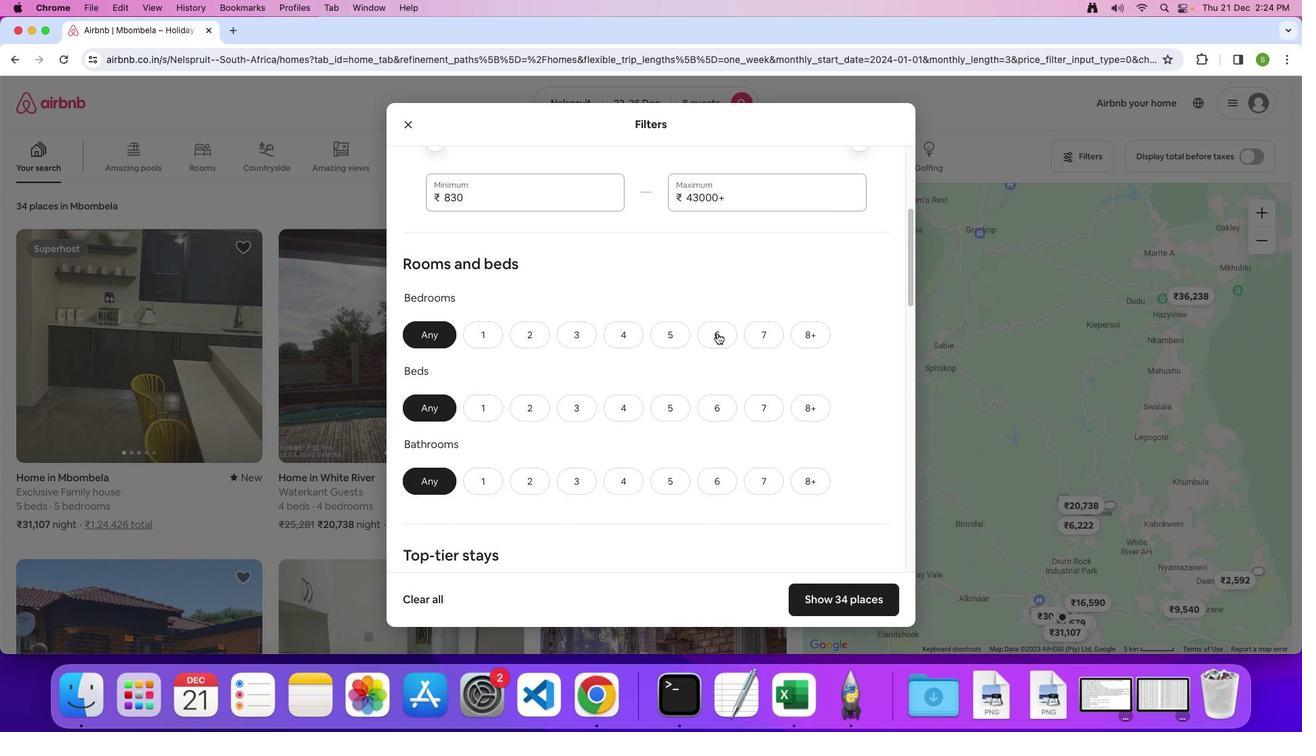 
Action: Mouse moved to (801, 324)
Screenshot: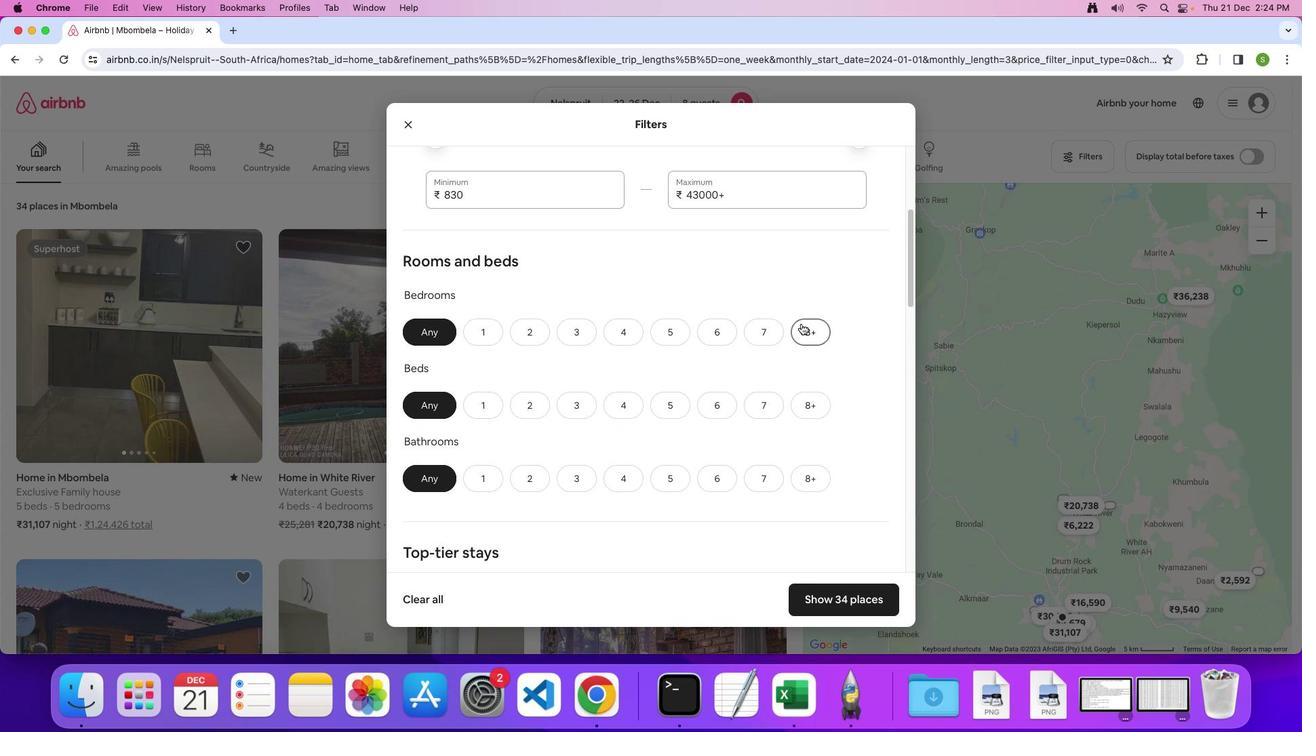 
Action: Mouse pressed left at (801, 324)
Screenshot: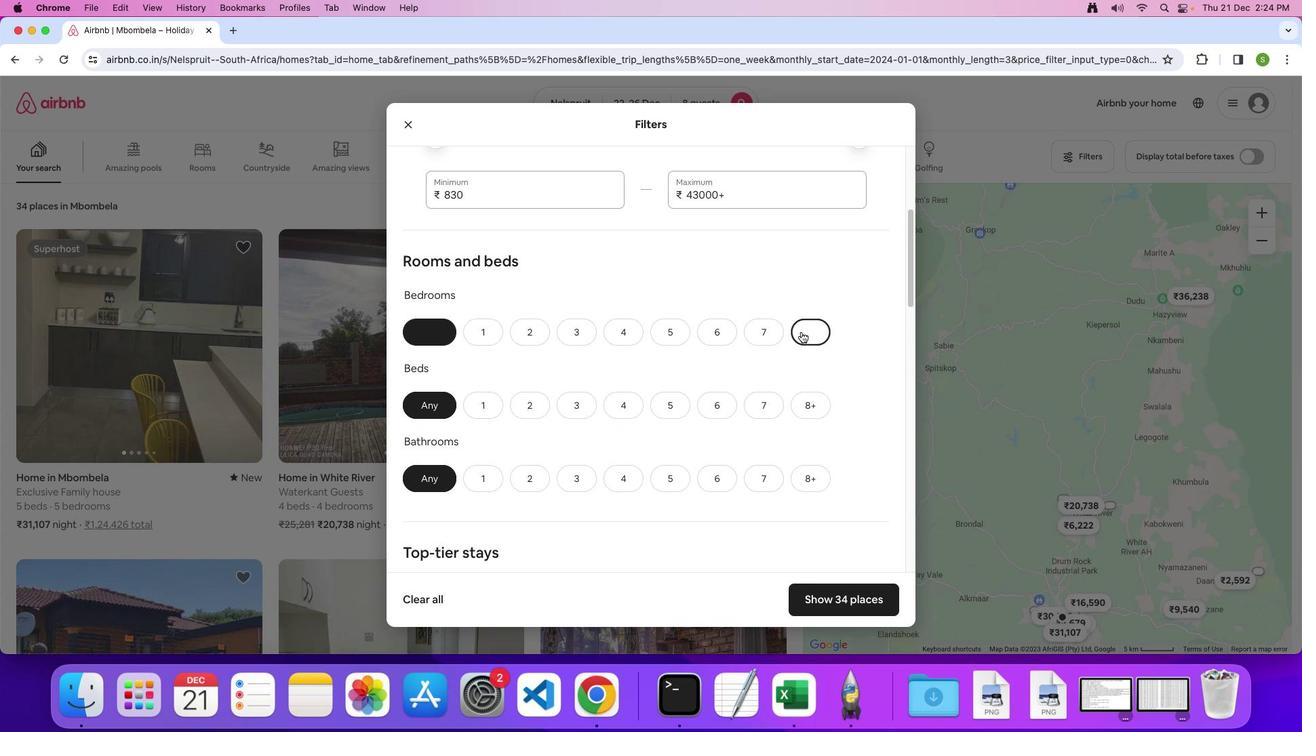 
Action: Mouse moved to (812, 394)
Screenshot: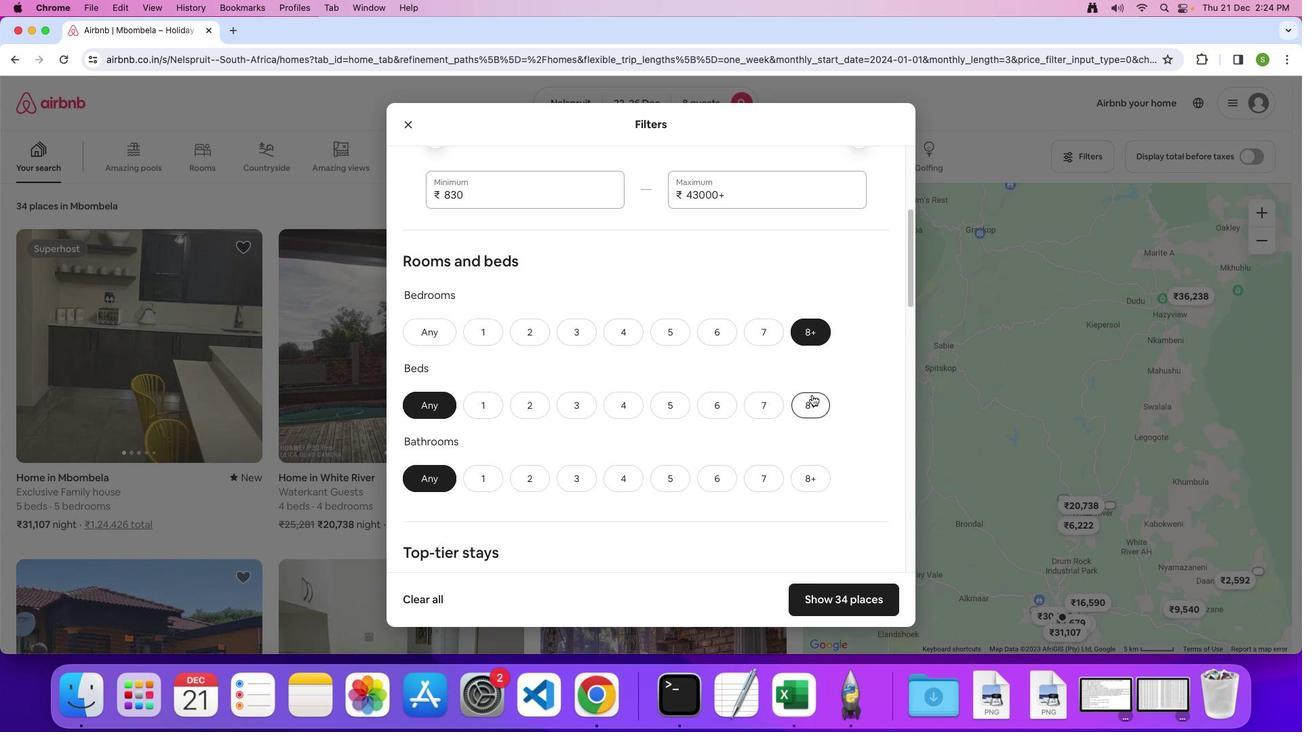 
Action: Mouse pressed left at (812, 394)
Screenshot: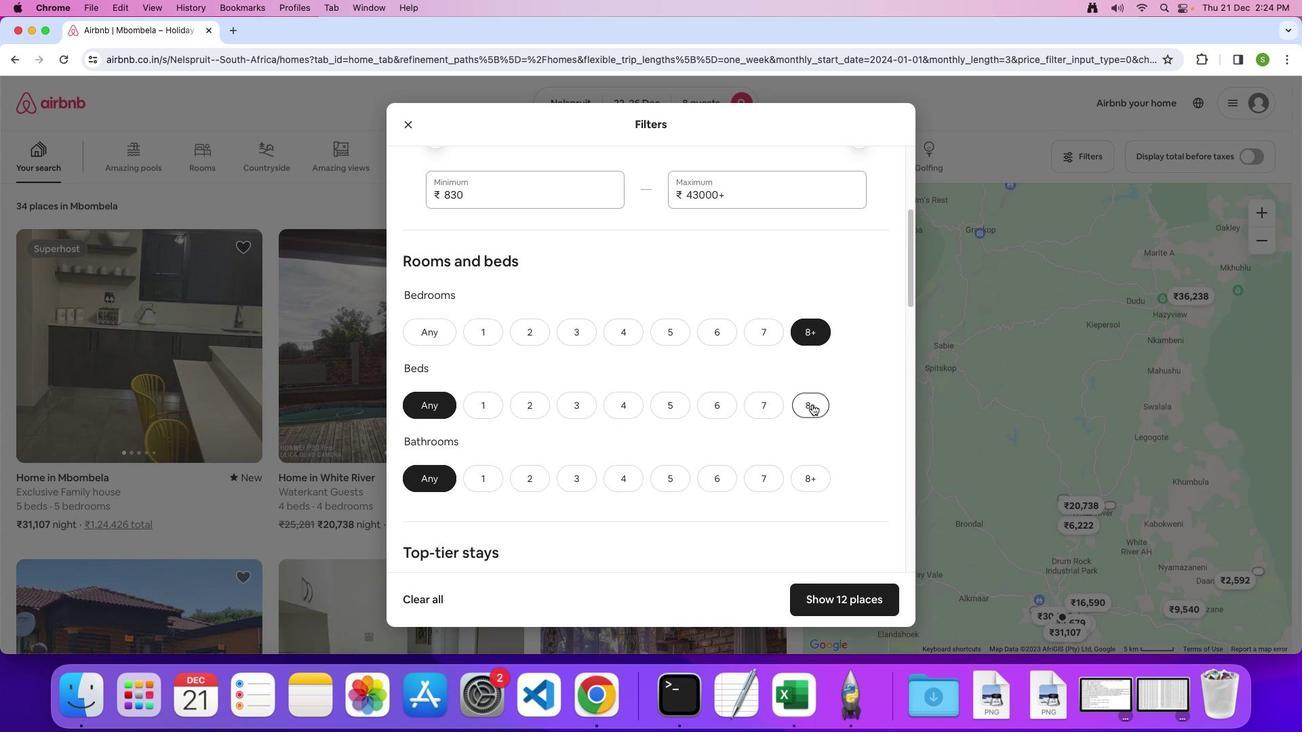 
Action: Mouse moved to (814, 474)
Screenshot: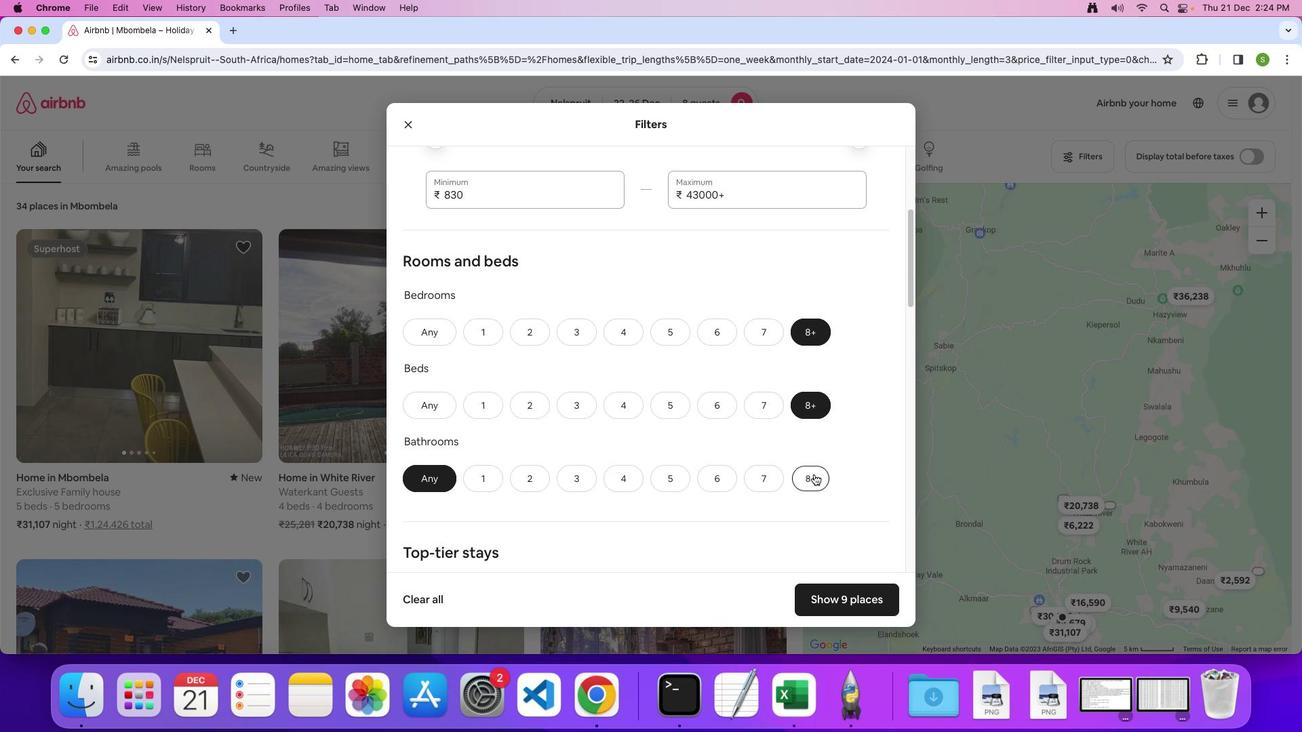 
Action: Mouse pressed left at (814, 474)
Screenshot: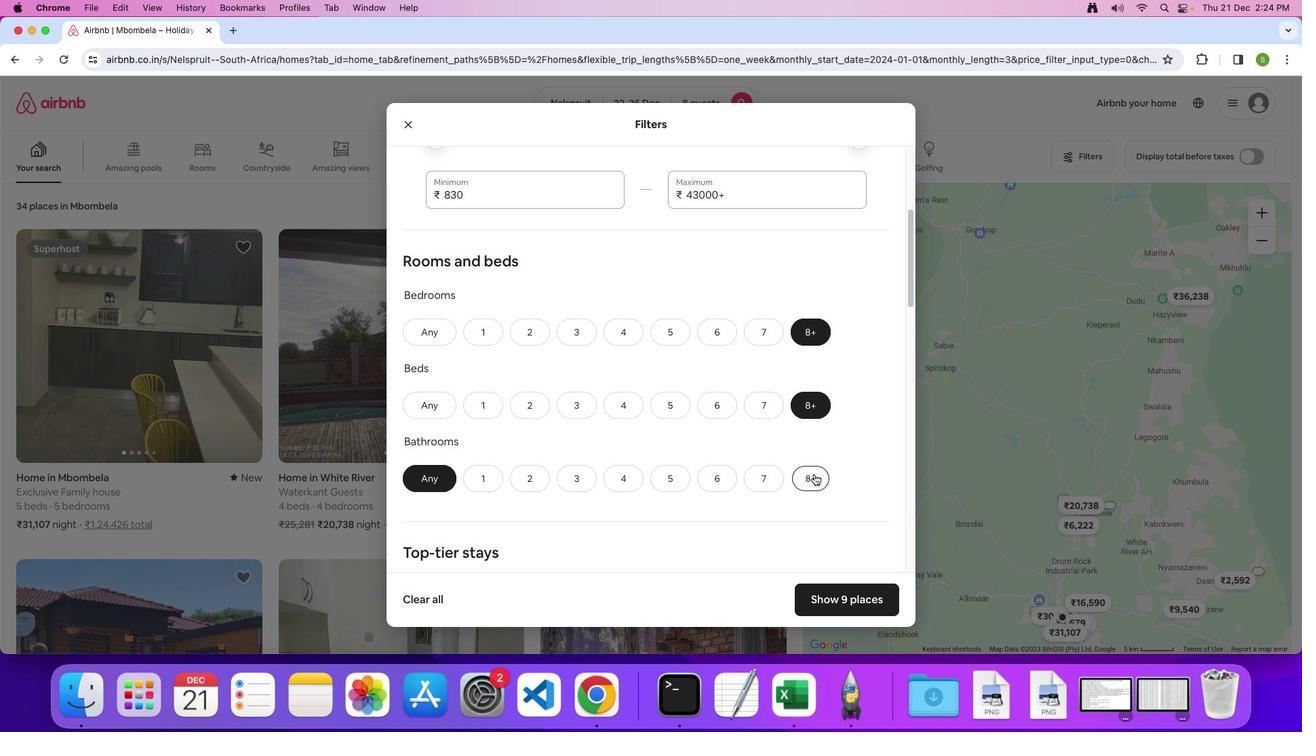 
Action: Mouse moved to (749, 394)
Screenshot: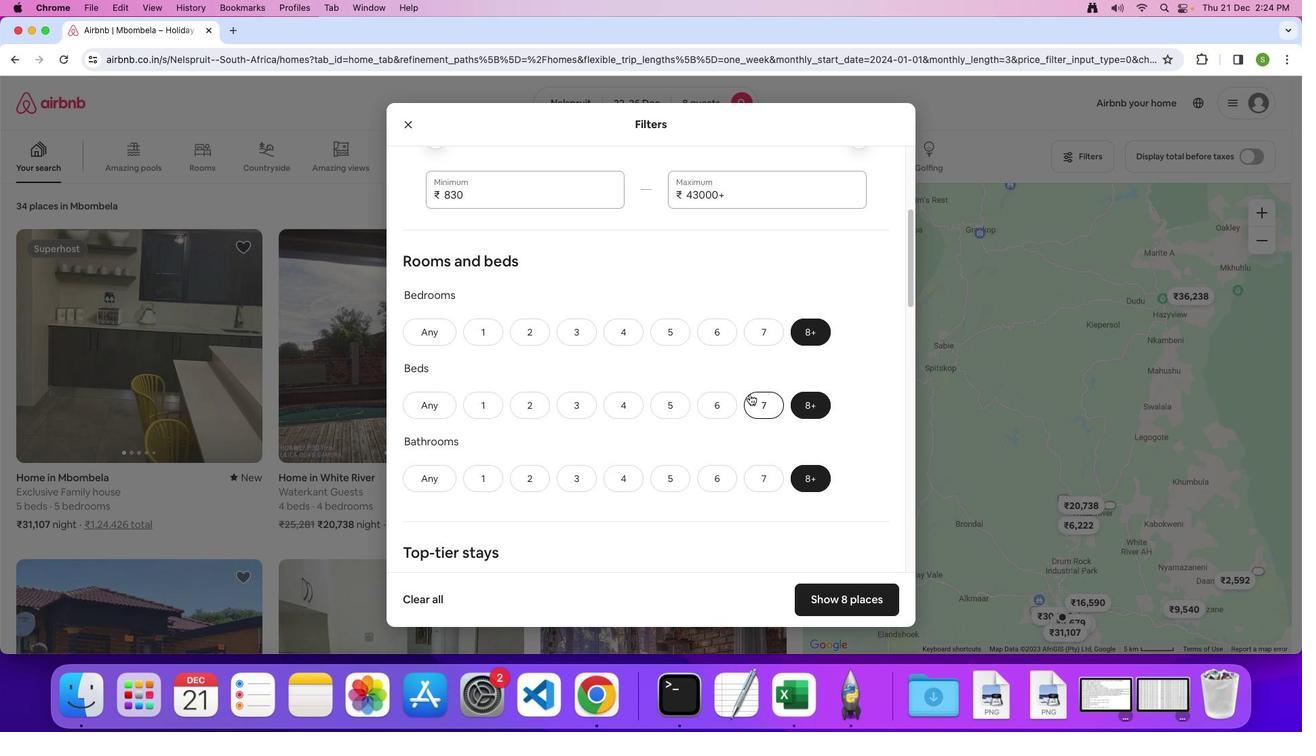 
Action: Mouse scrolled (749, 394) with delta (0, 0)
Screenshot: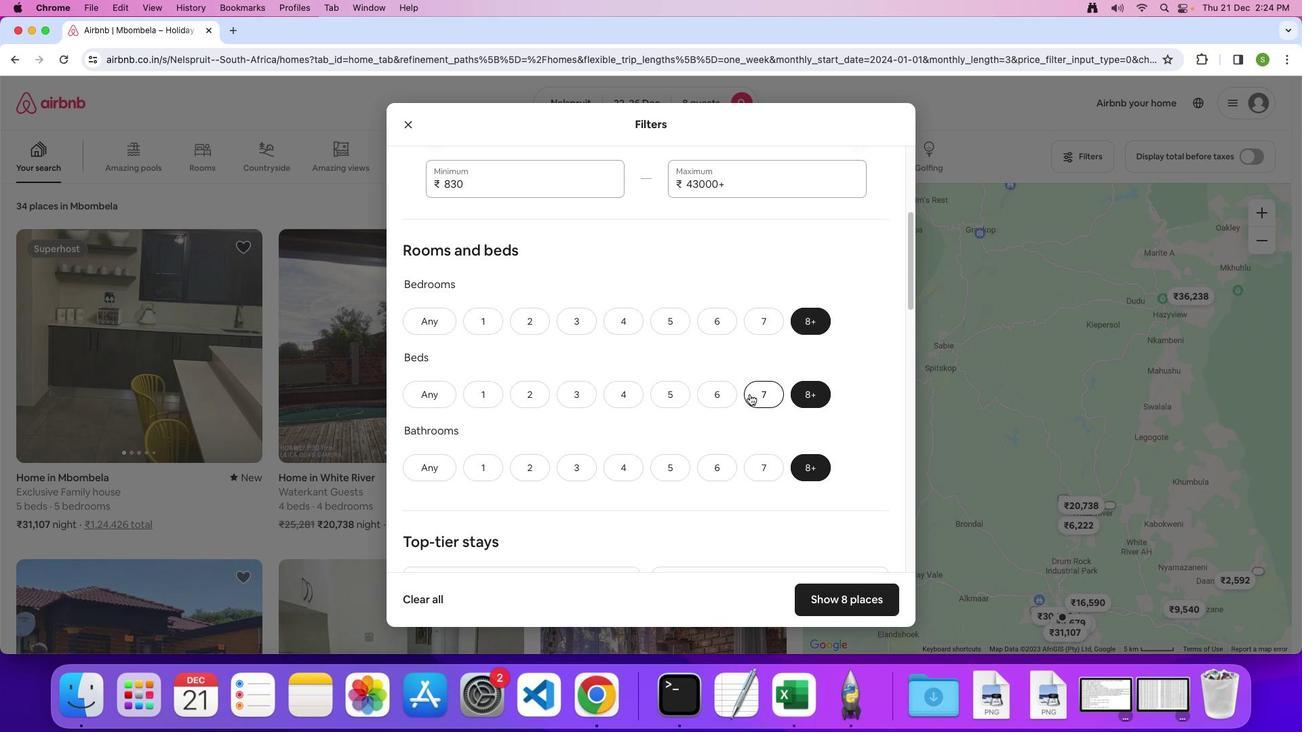 
Action: Mouse scrolled (749, 394) with delta (0, 0)
Screenshot: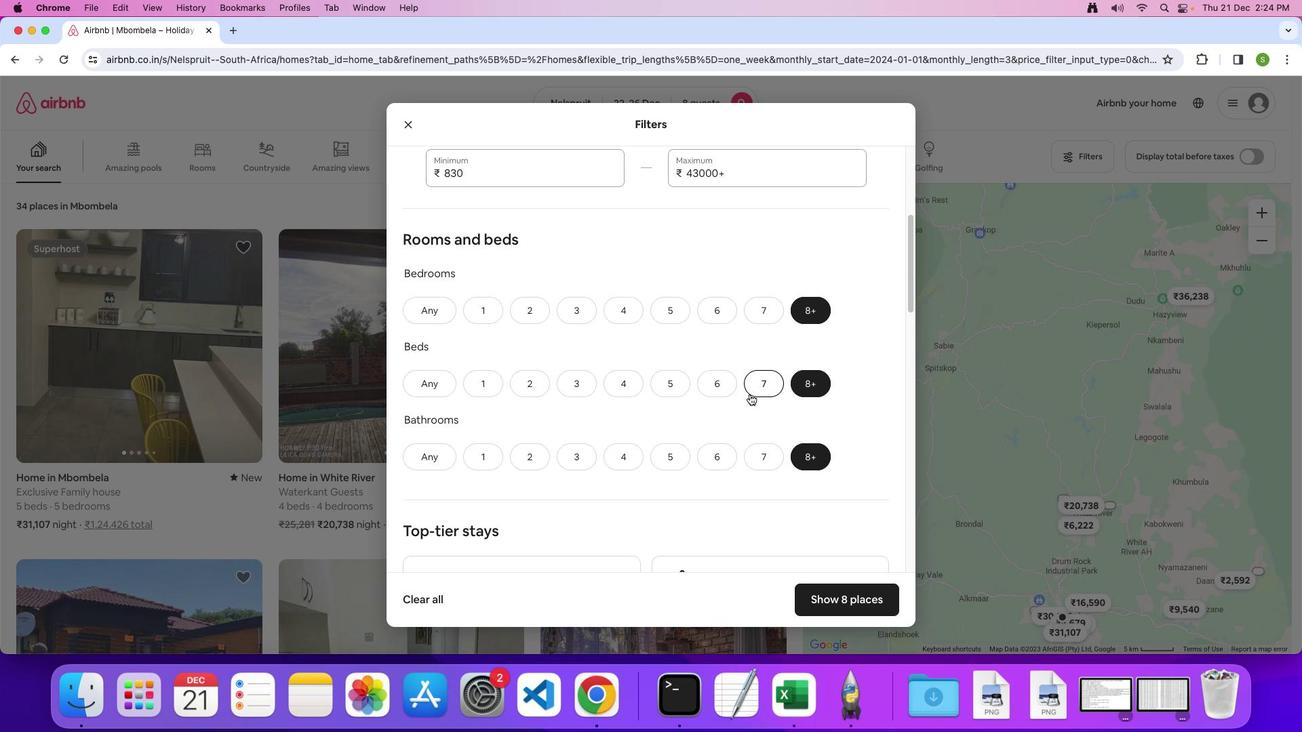 
Action: Mouse scrolled (749, 394) with delta (0, 0)
Screenshot: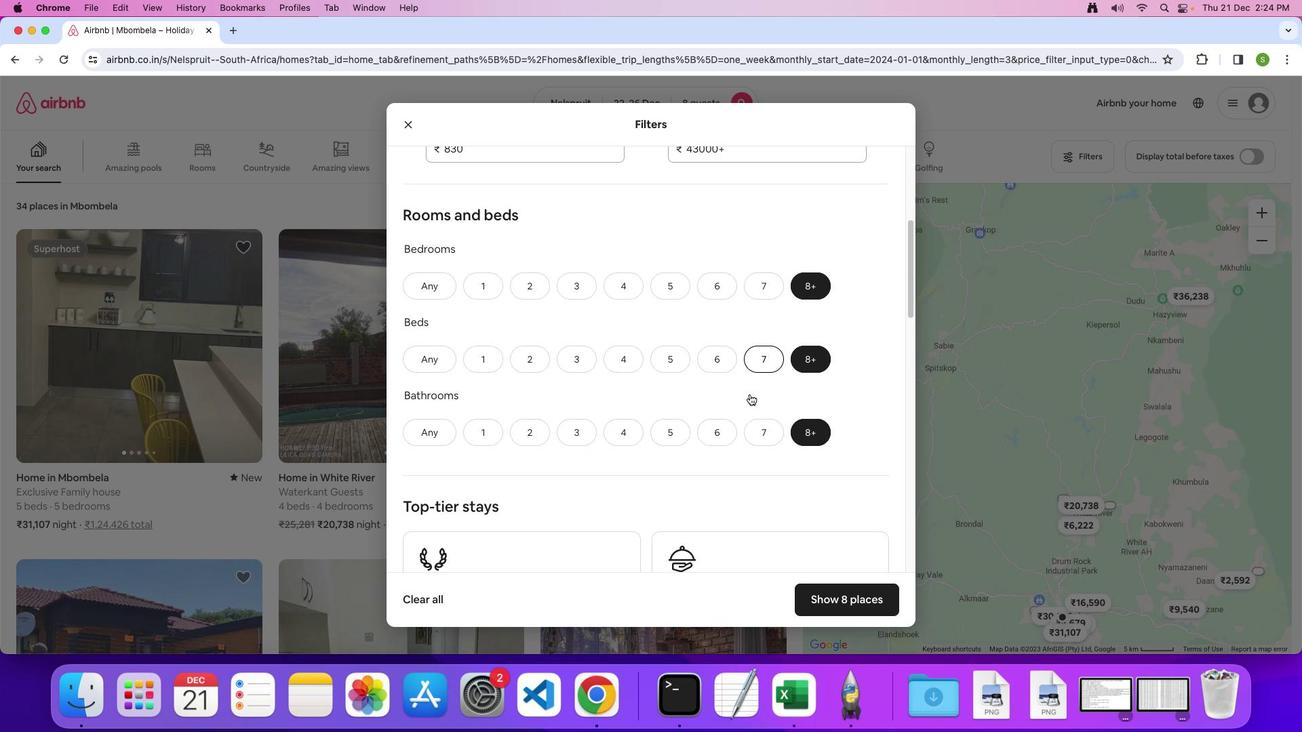
Action: Mouse scrolled (749, 394) with delta (0, 0)
Screenshot: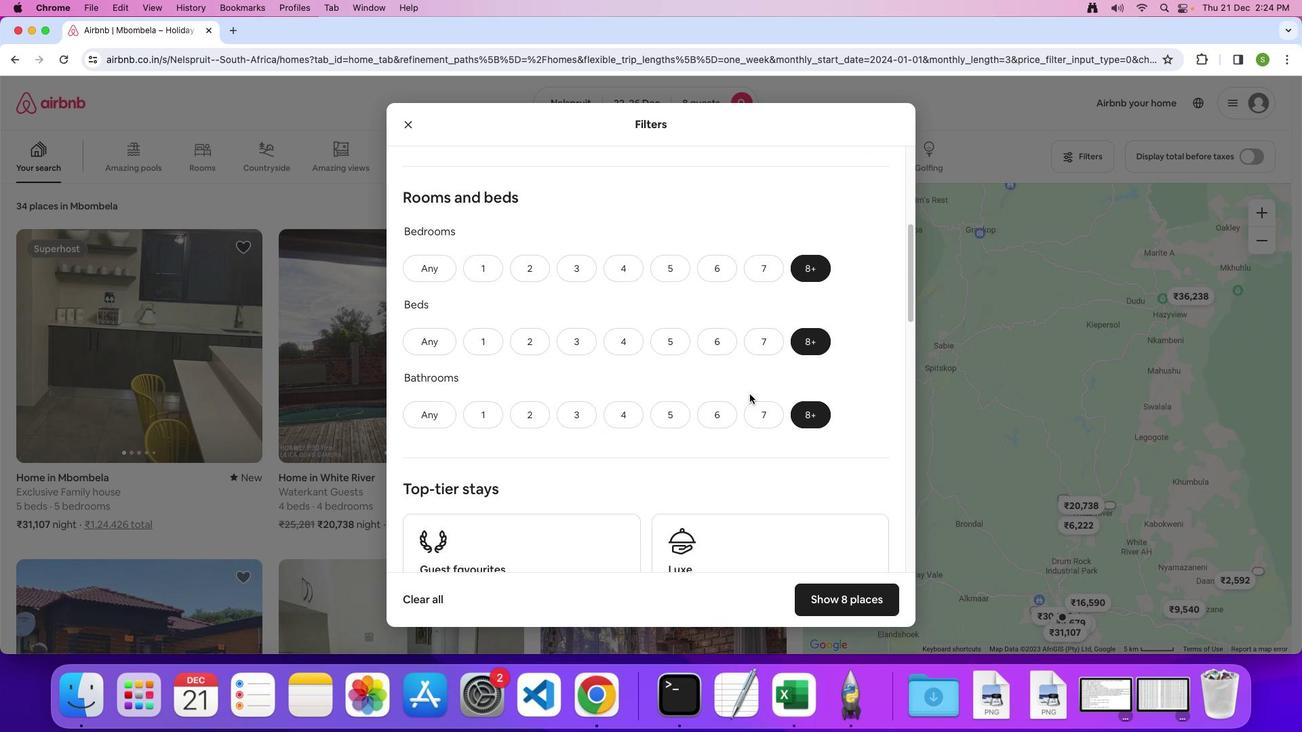 
Action: Mouse scrolled (749, 394) with delta (0, 0)
Screenshot: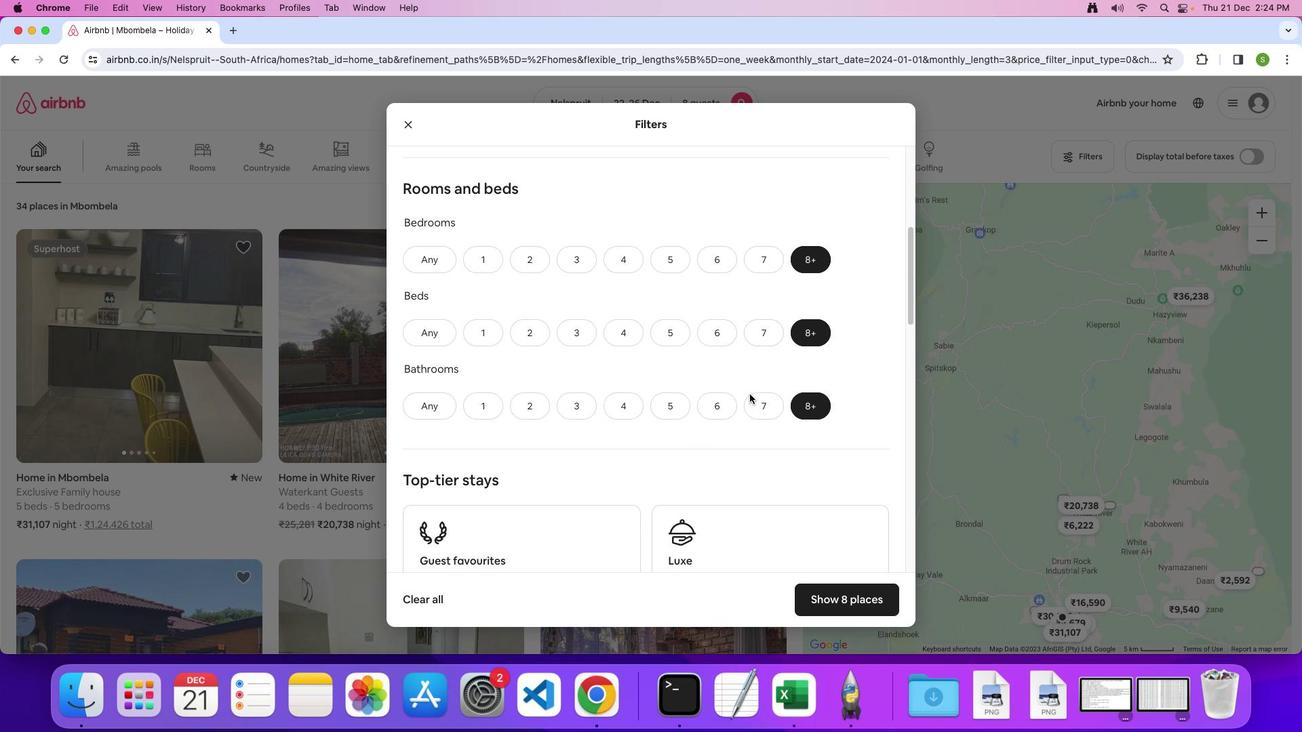 
Action: Mouse moved to (749, 394)
Screenshot: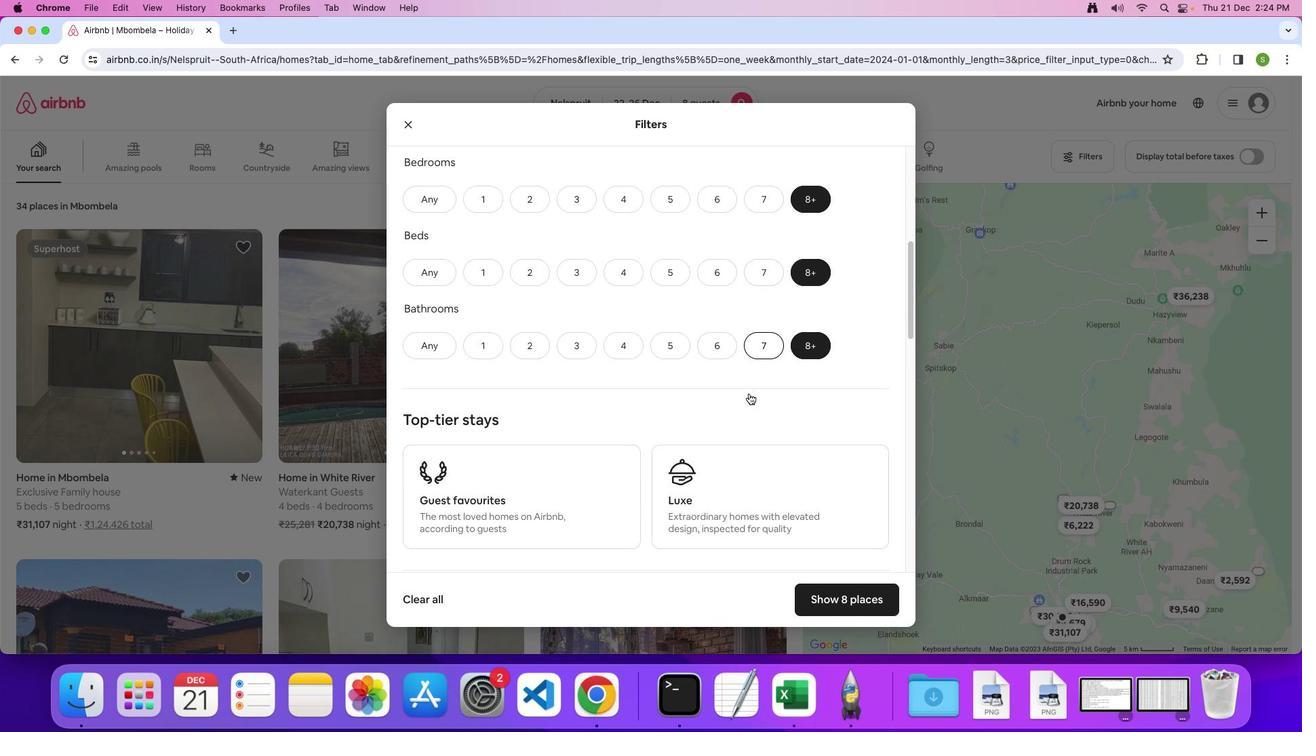 
Action: Mouse scrolled (749, 394) with delta (0, 0)
Screenshot: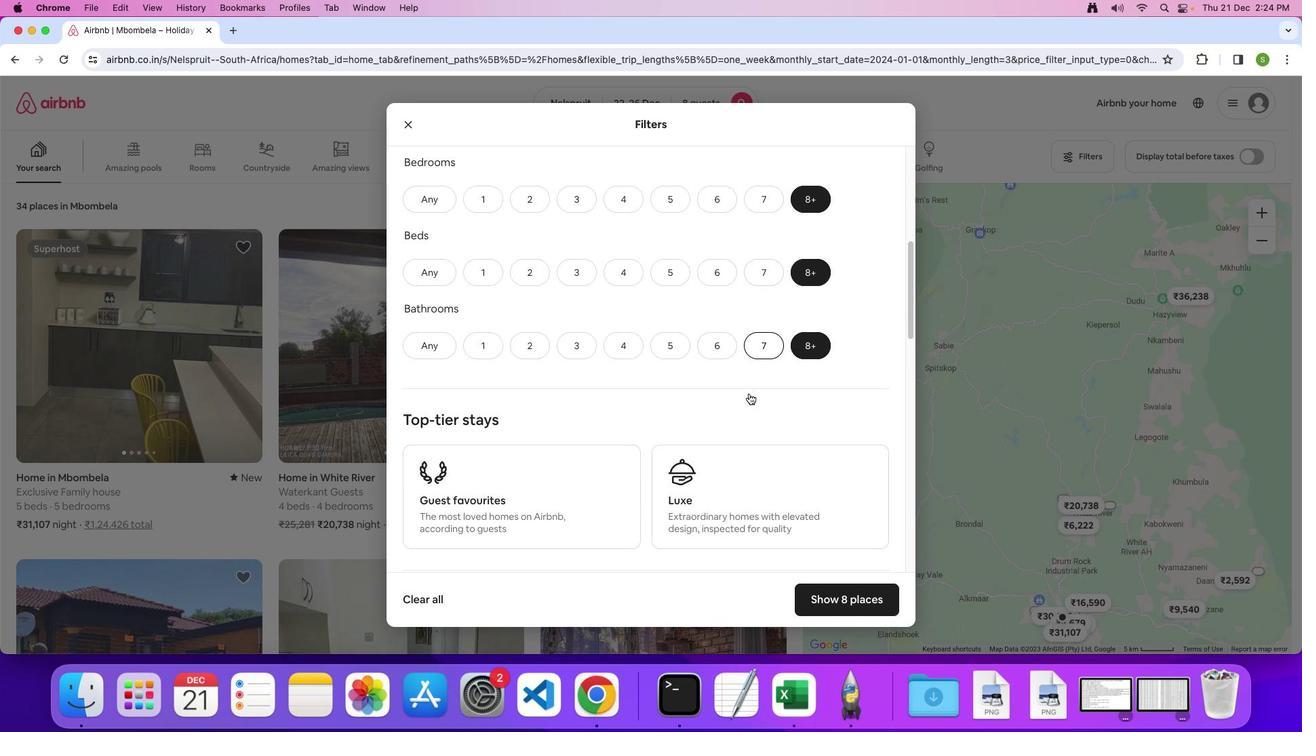 
Action: Mouse scrolled (749, 394) with delta (0, 0)
Screenshot: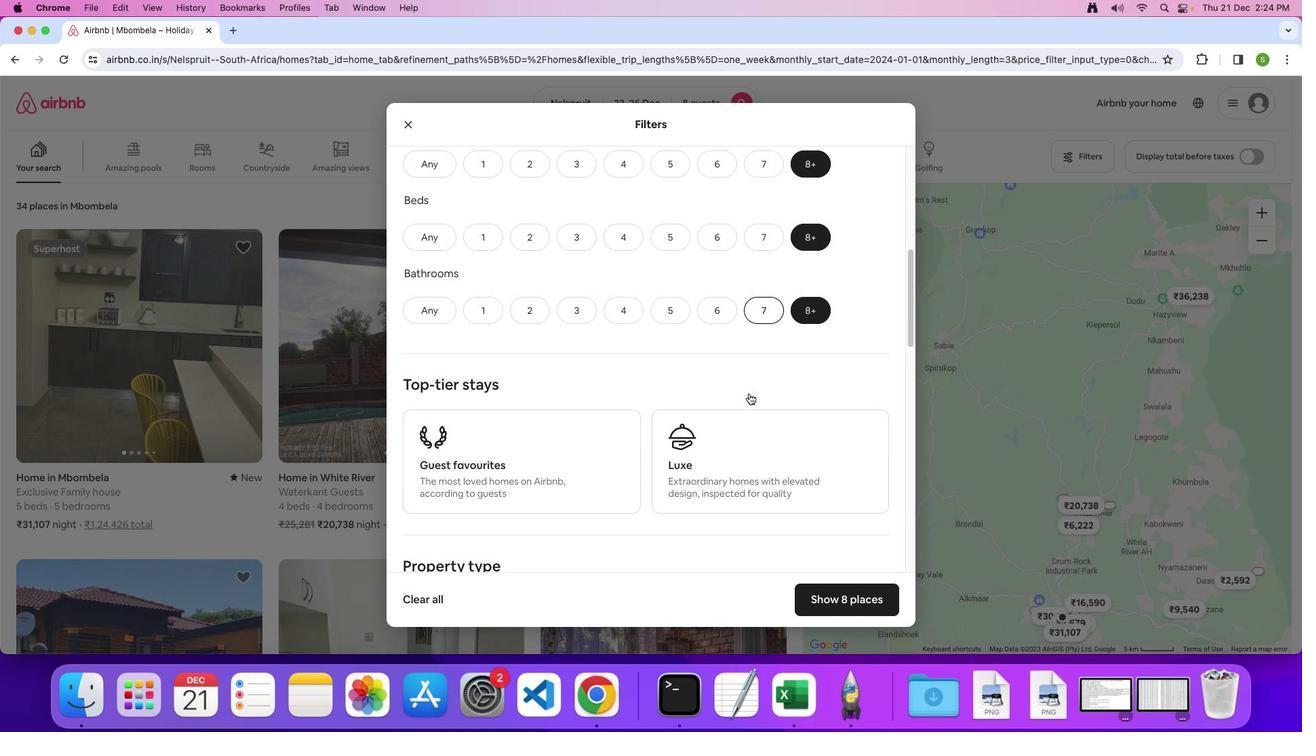 
Action: Mouse moved to (749, 394)
Screenshot: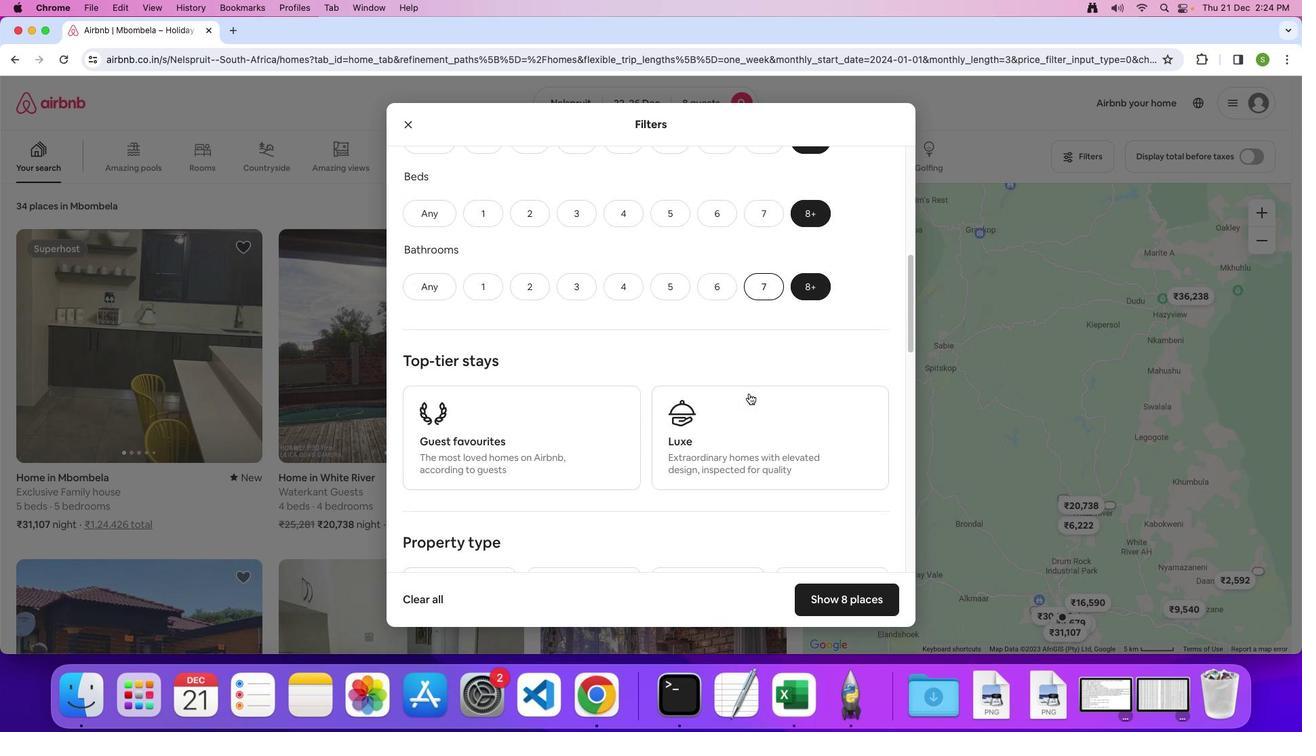 
Action: Mouse scrolled (749, 394) with delta (0, -2)
Screenshot: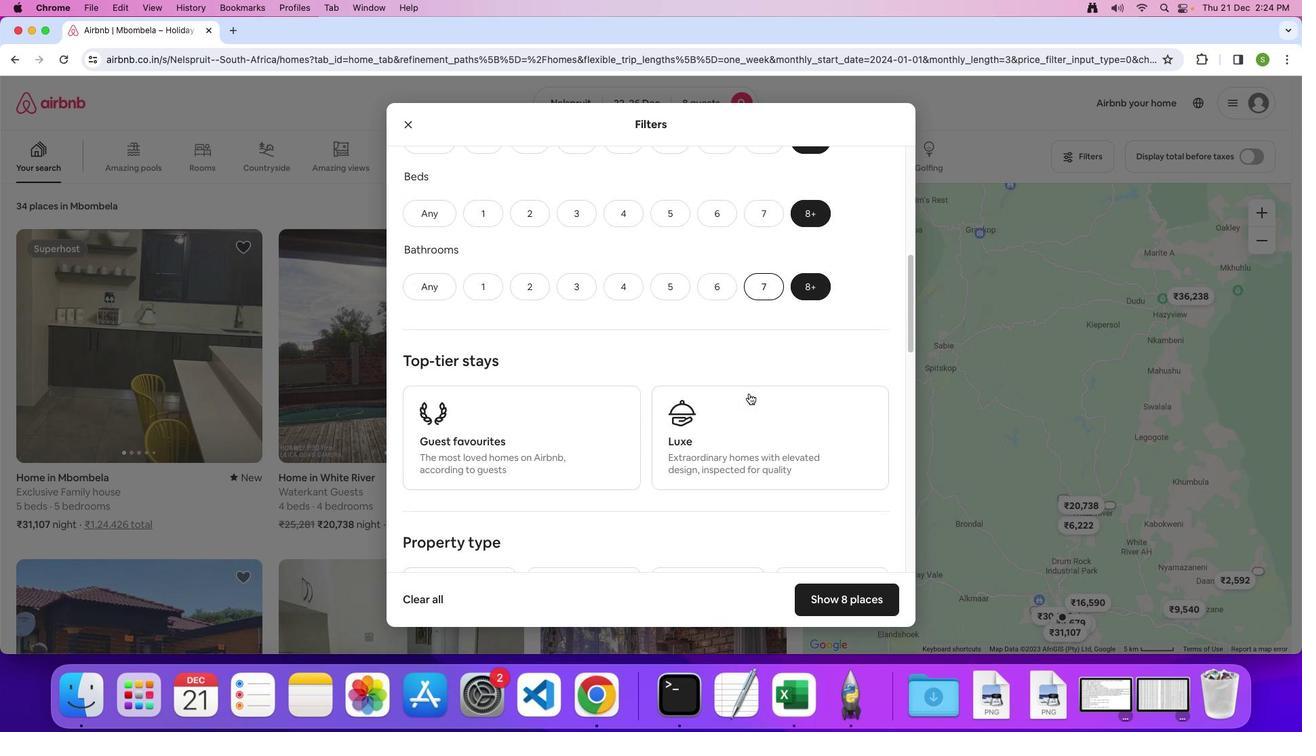 
Action: Mouse moved to (749, 393)
Screenshot: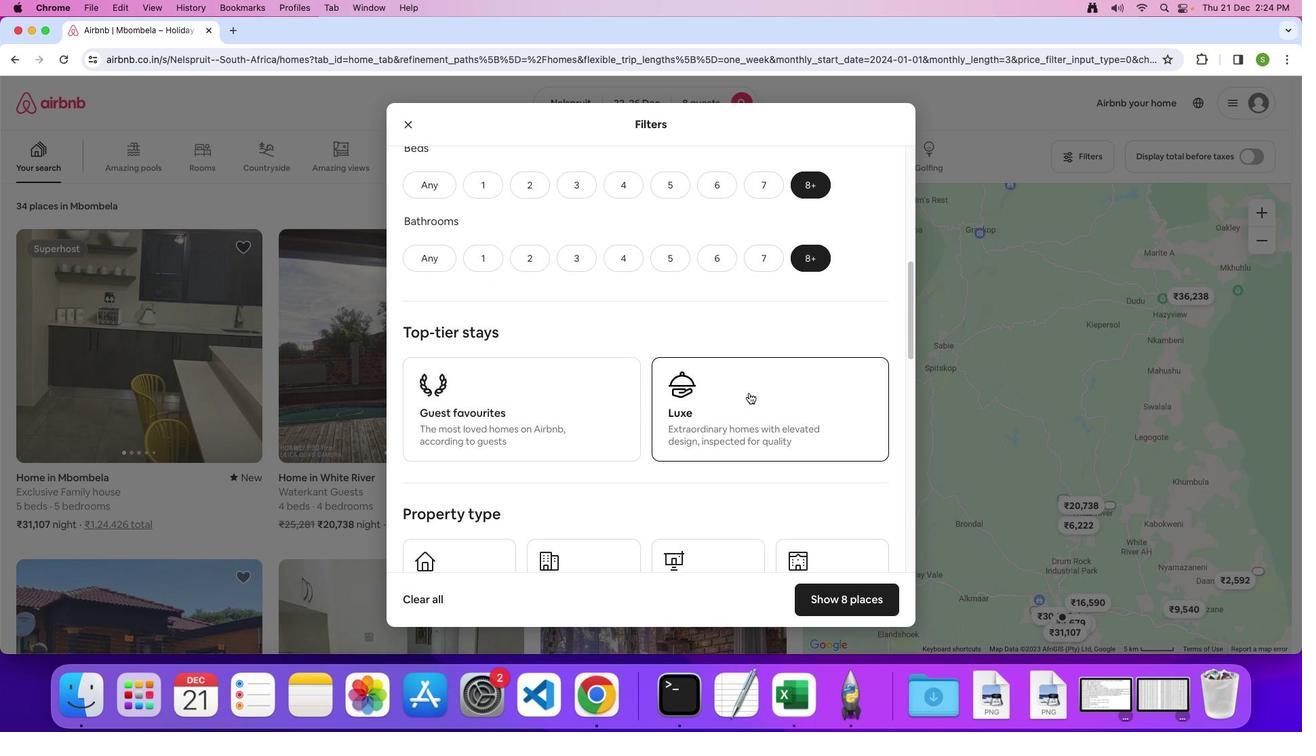 
Action: Mouse scrolled (749, 393) with delta (0, 0)
Screenshot: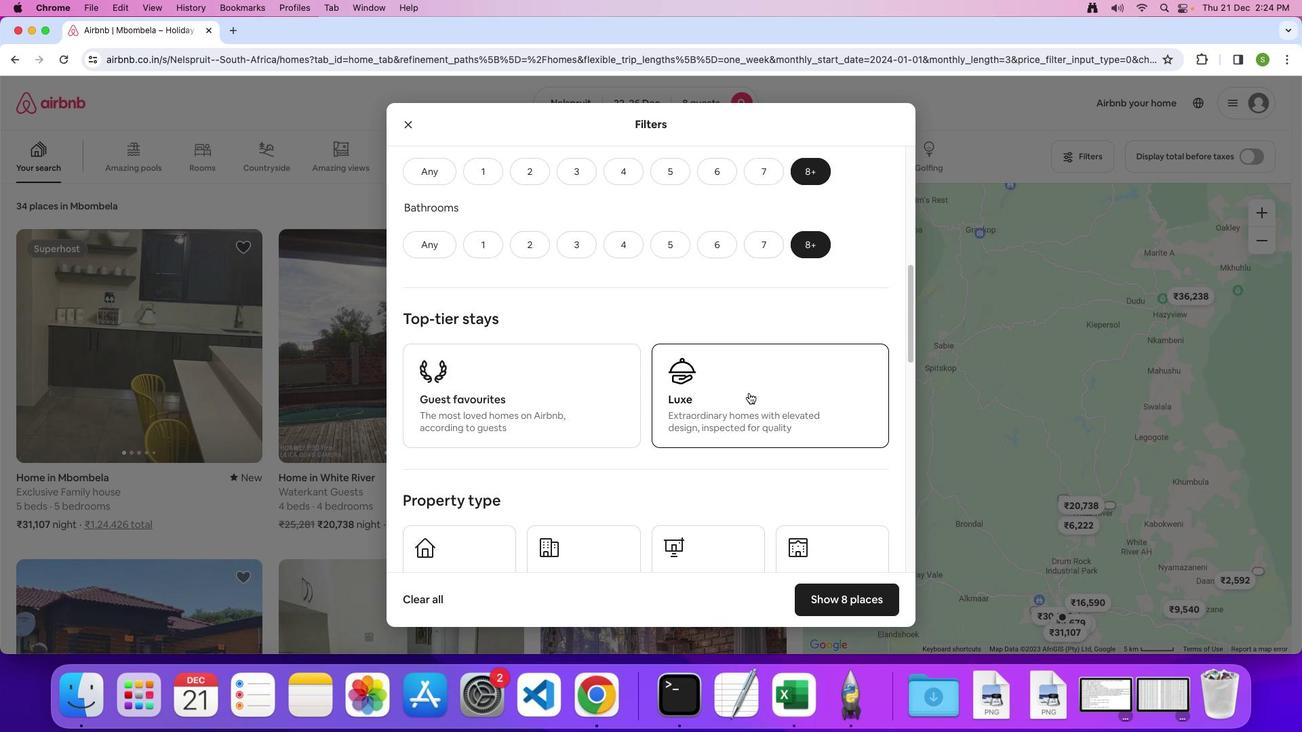 
Action: Mouse moved to (749, 392)
Screenshot: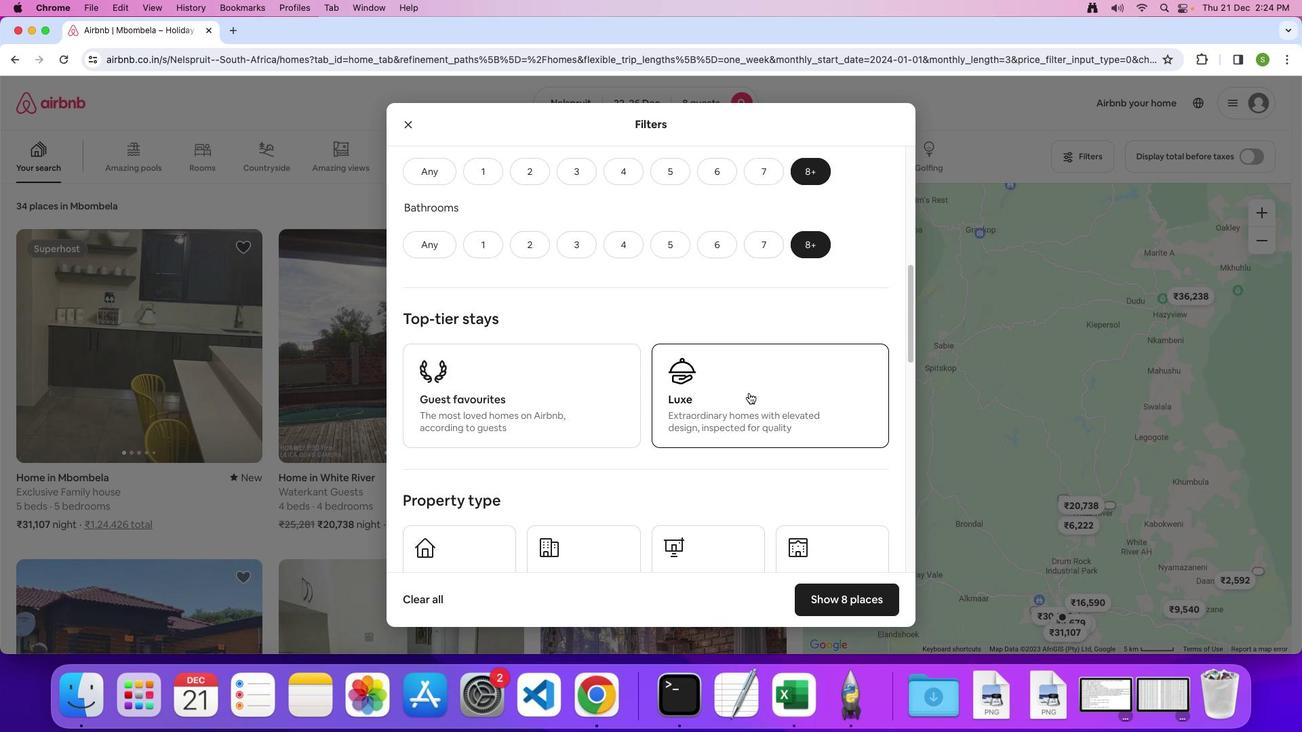 
Action: Mouse scrolled (749, 392) with delta (0, 0)
Screenshot: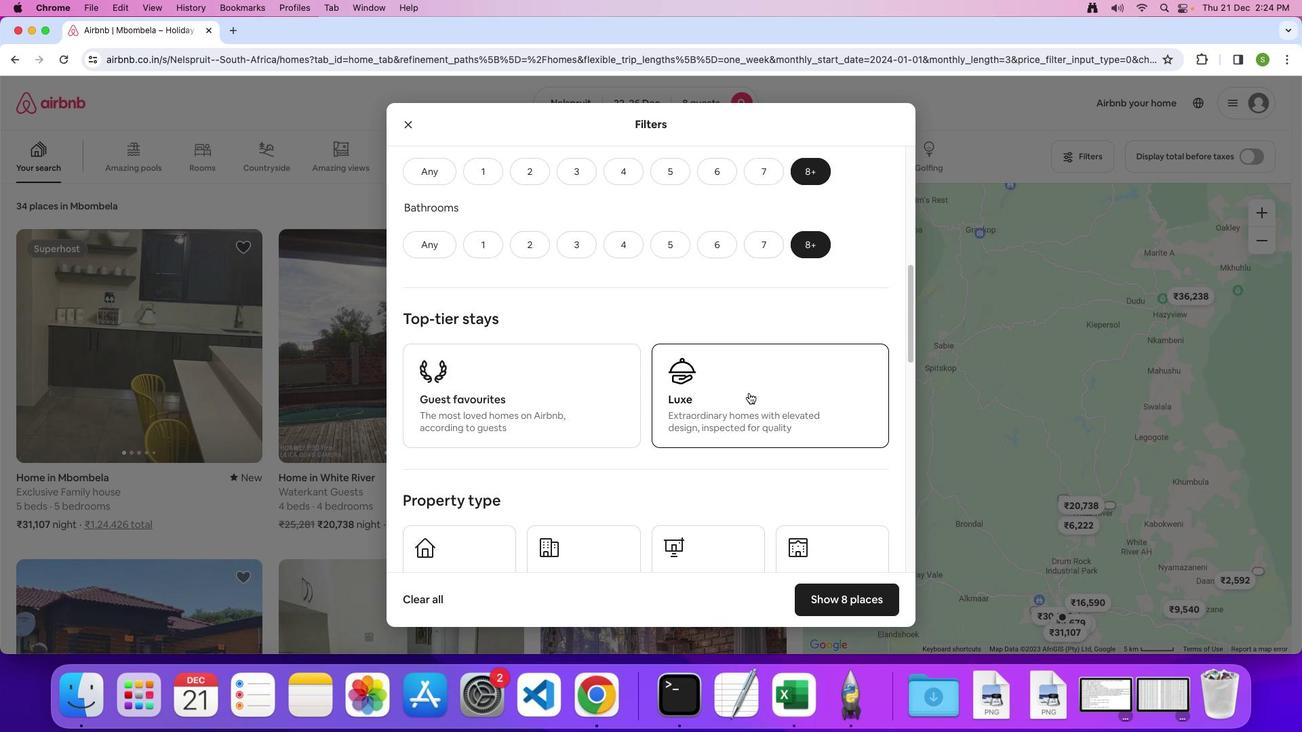 
Action: Mouse moved to (749, 392)
Screenshot: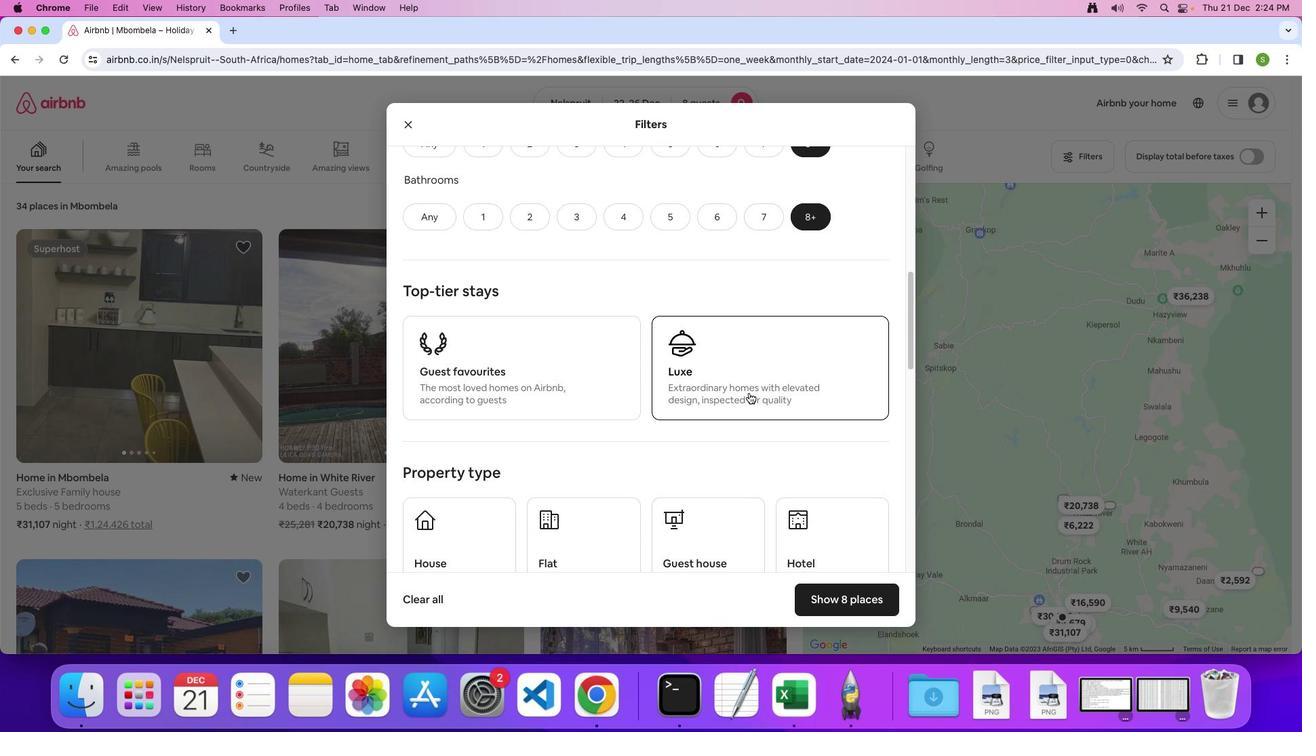 
Action: Mouse scrolled (749, 392) with delta (0, -1)
Screenshot: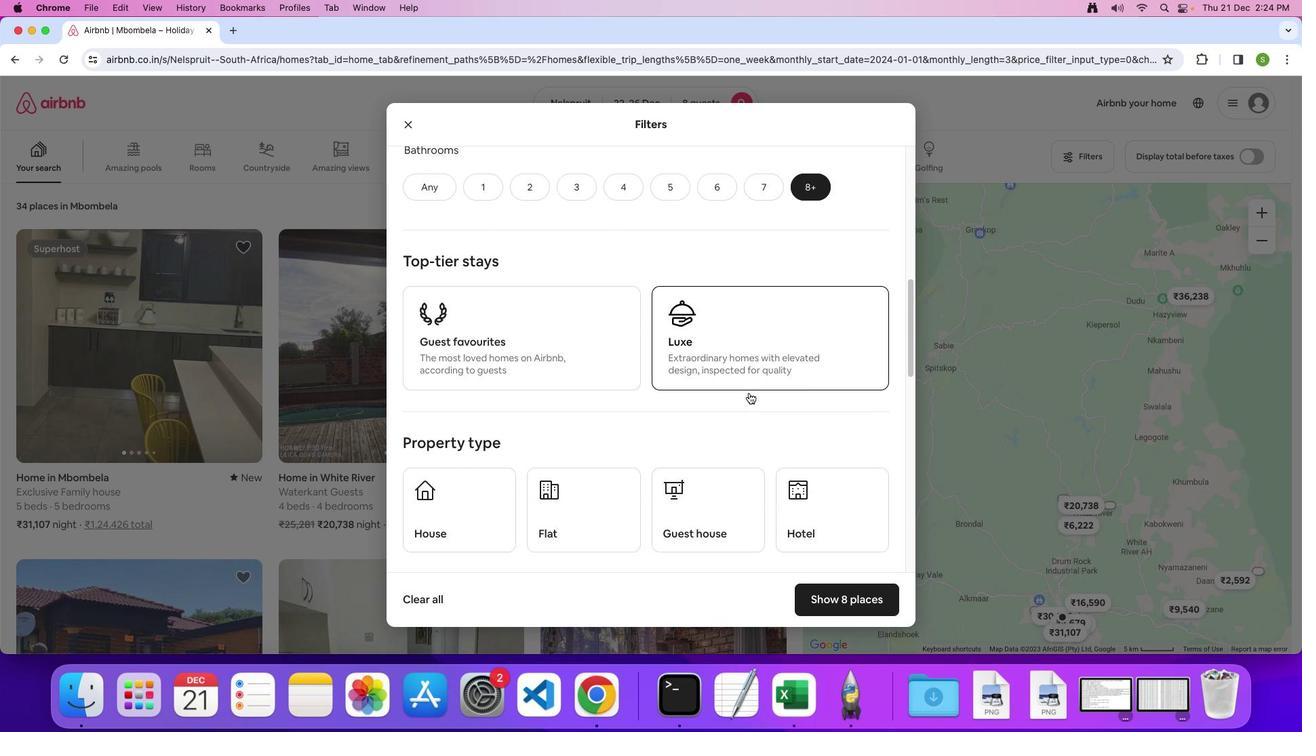 
Action: Mouse moved to (749, 392)
Screenshot: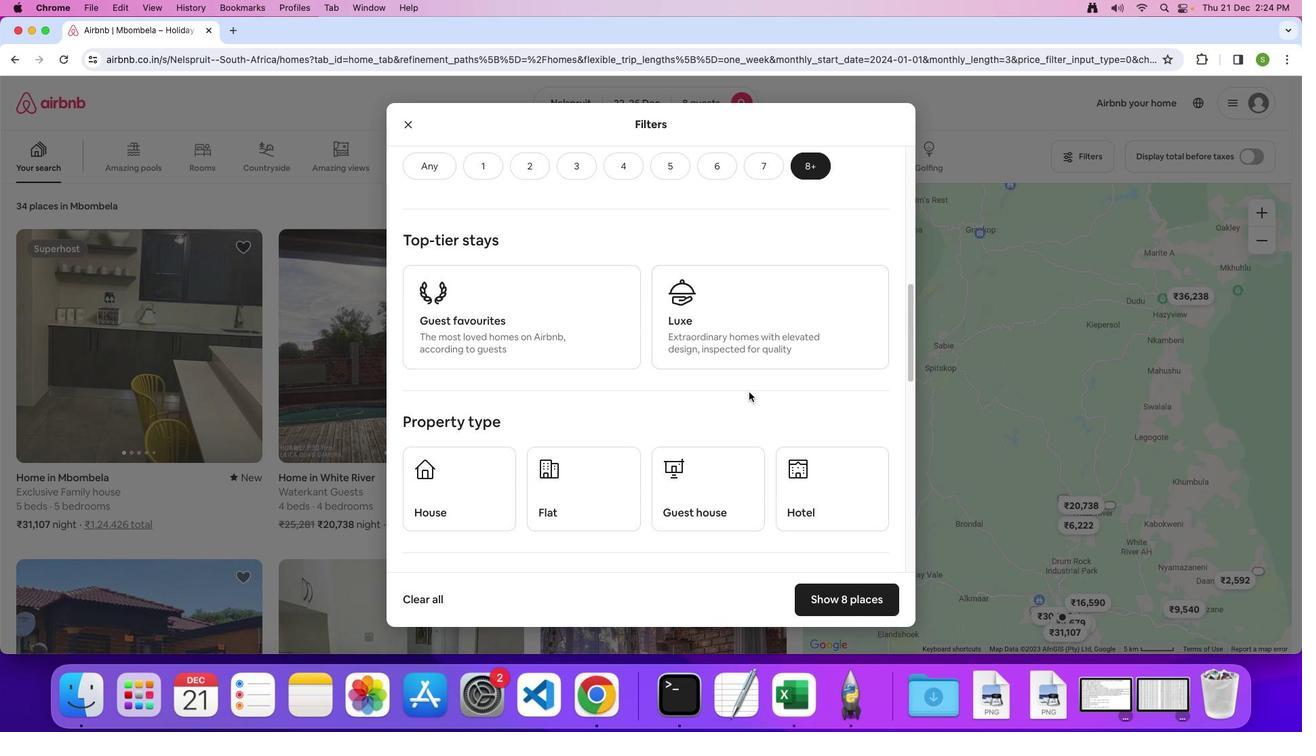 
Action: Mouse scrolled (749, 392) with delta (0, 0)
Screenshot: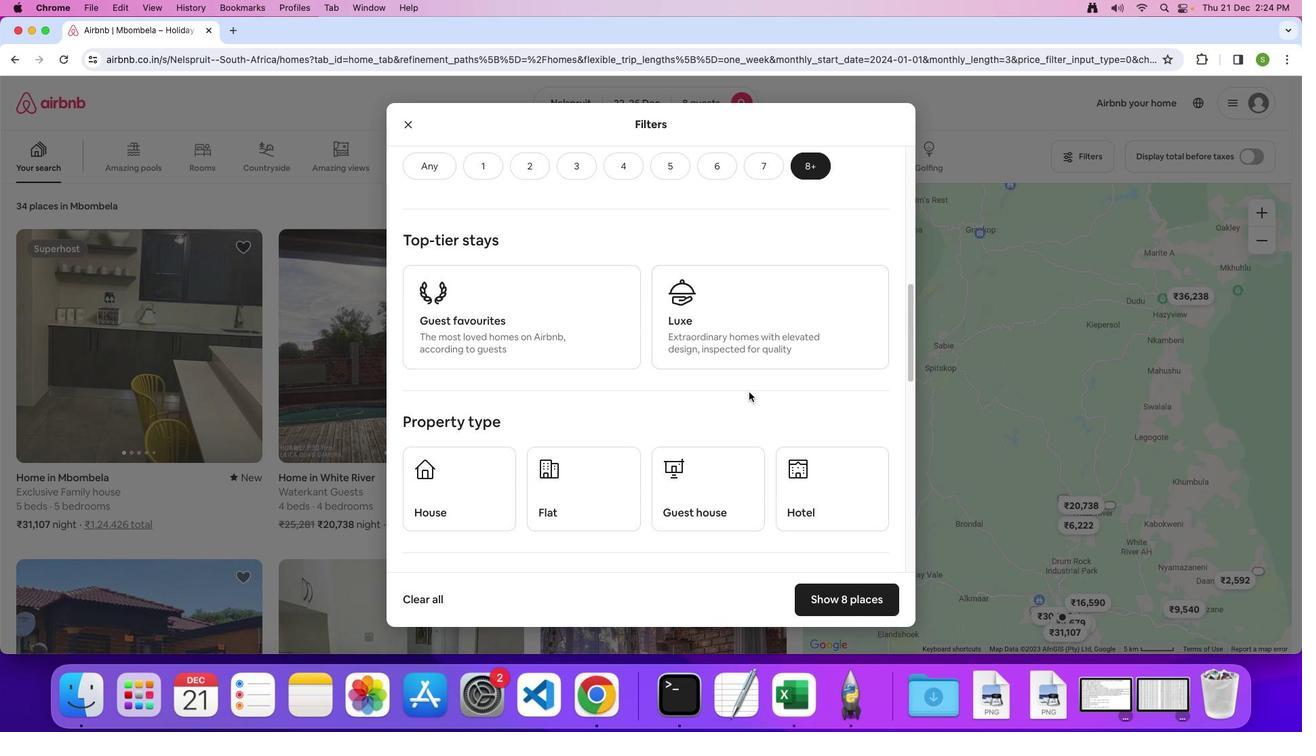 
Action: Mouse moved to (749, 392)
Screenshot: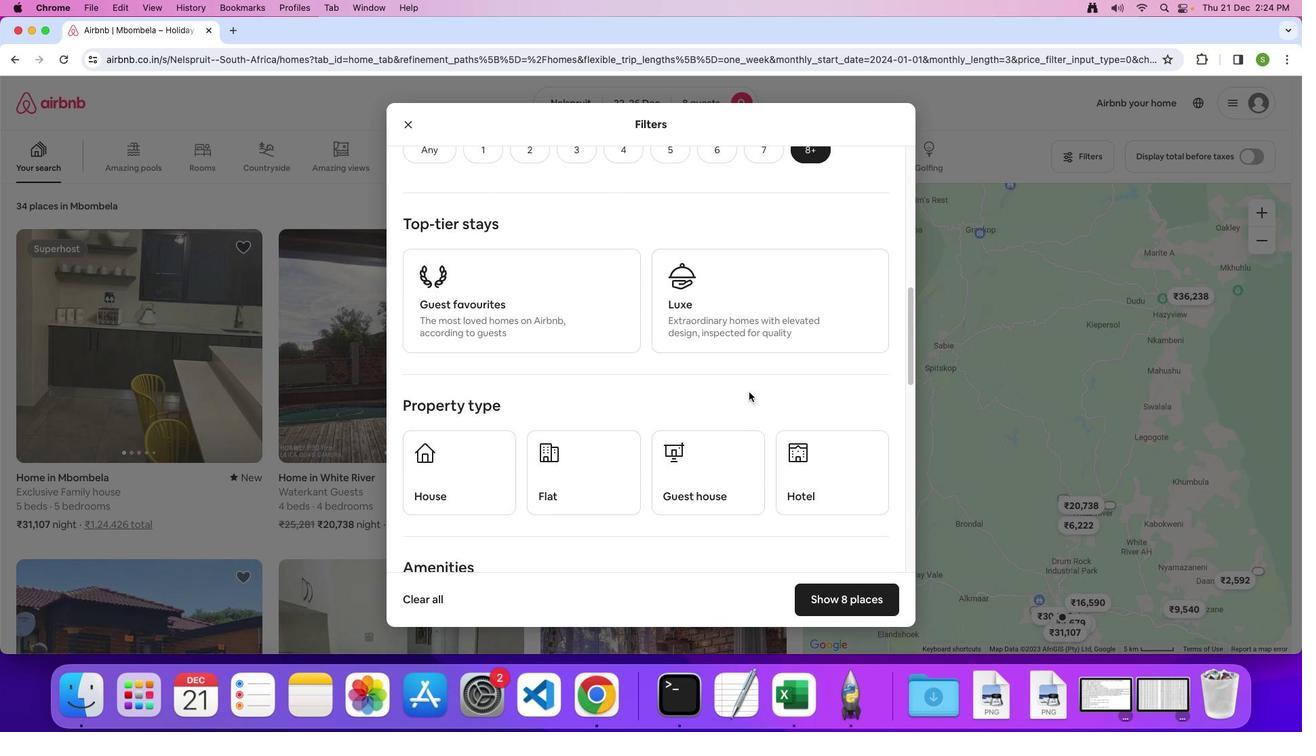 
Action: Mouse scrolled (749, 392) with delta (0, 0)
Screenshot: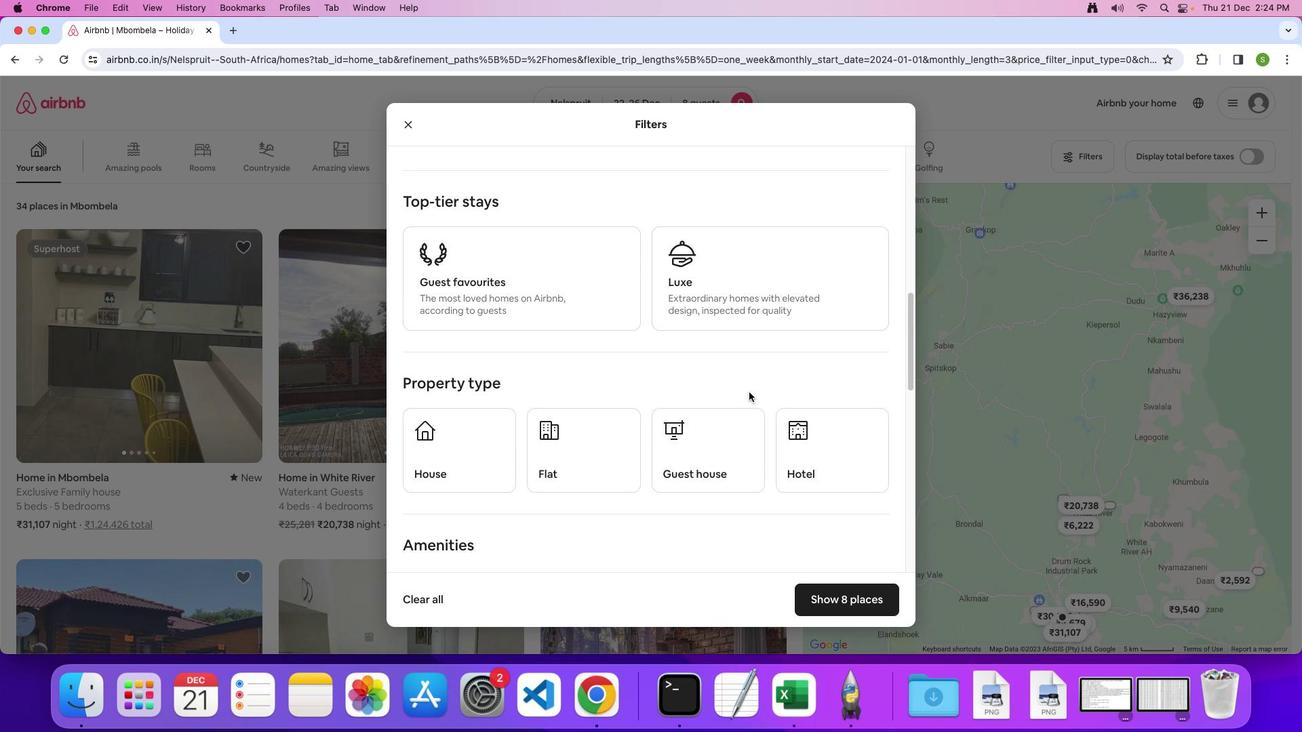 
Action: Mouse scrolled (749, 392) with delta (0, -1)
Screenshot: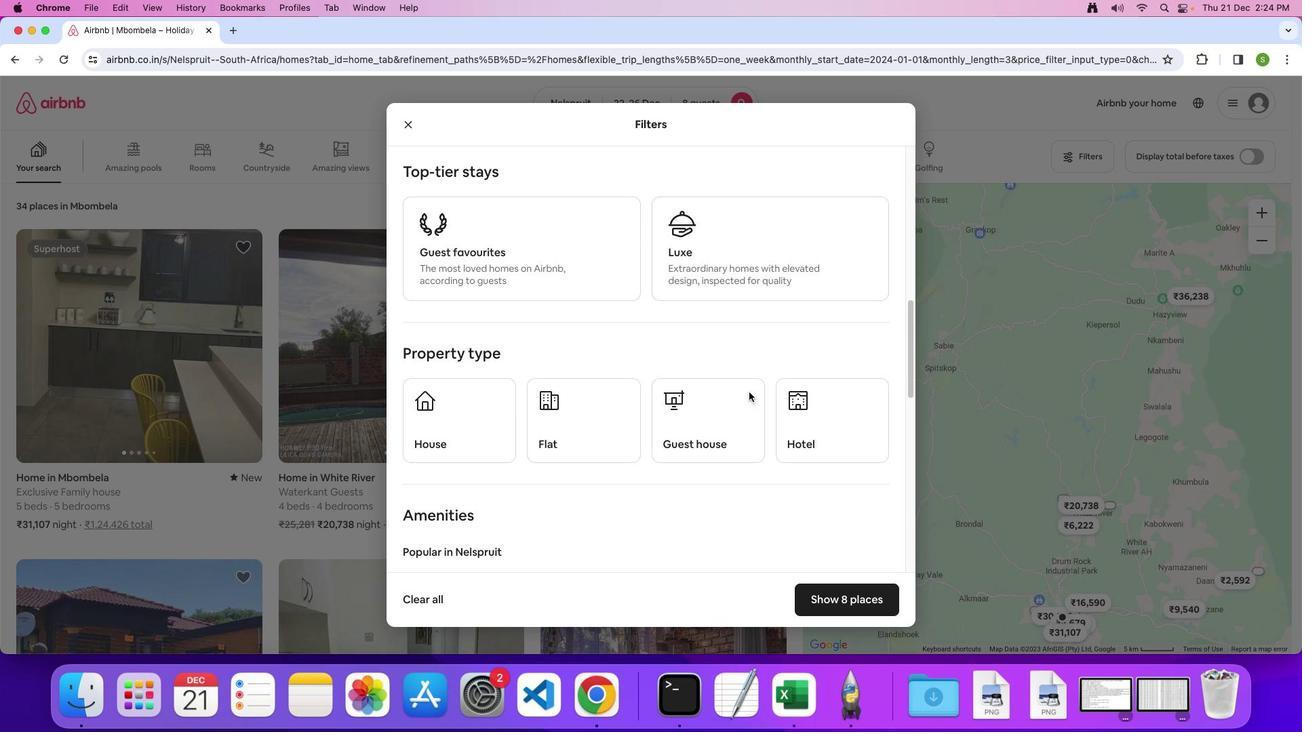 
Action: Mouse moved to (851, 400)
Screenshot: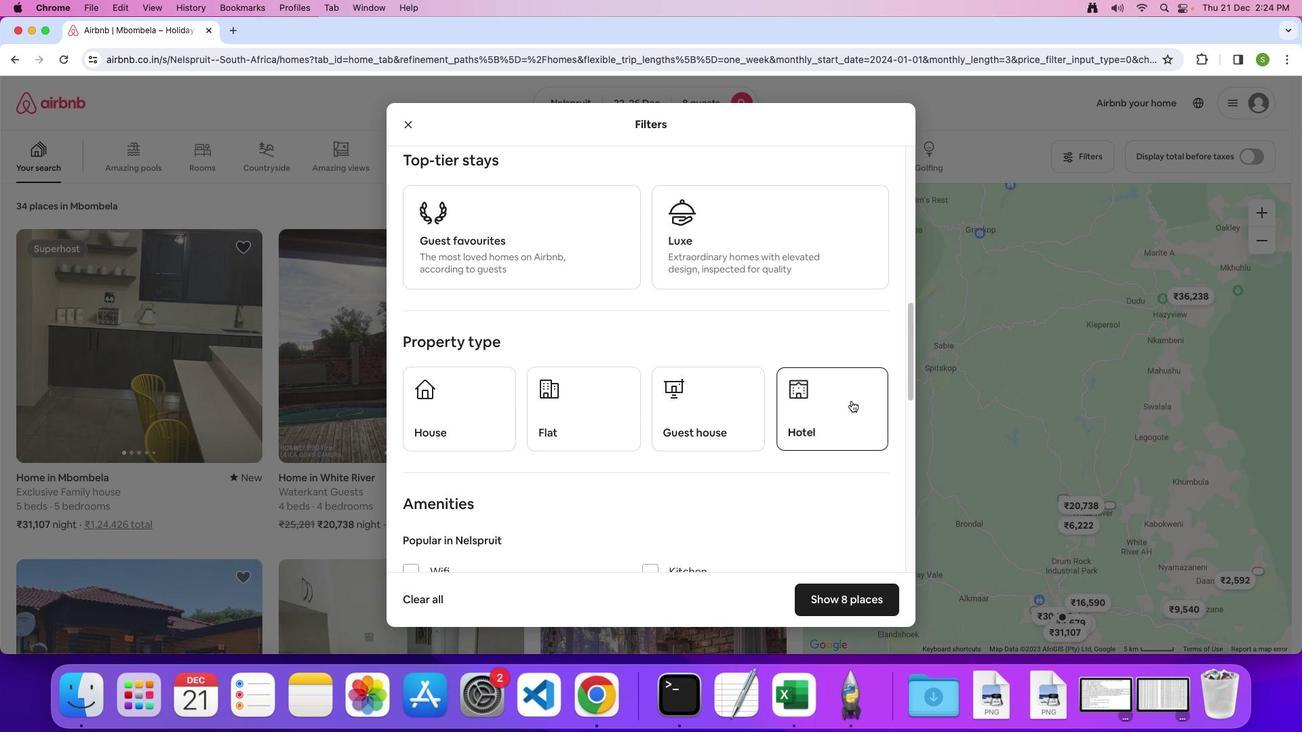 
Action: Mouse pressed left at (851, 400)
Screenshot: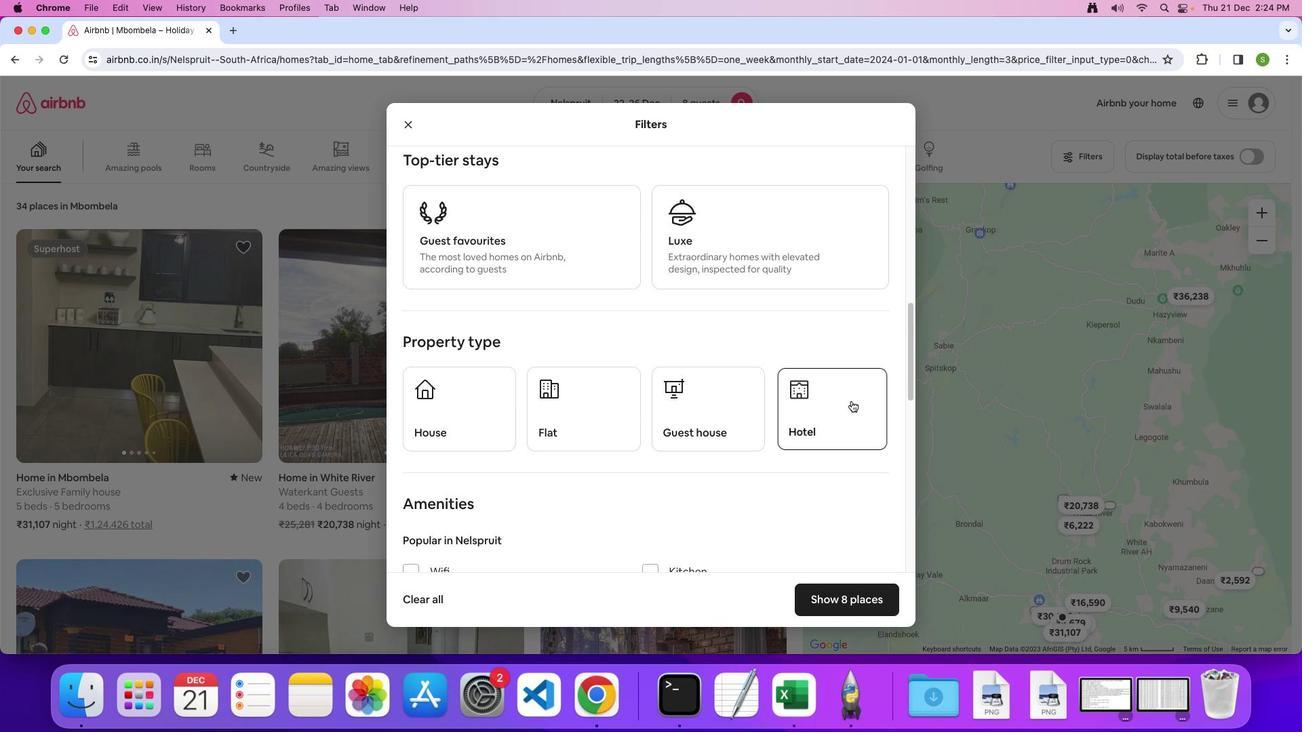 
Action: Mouse moved to (662, 449)
Screenshot: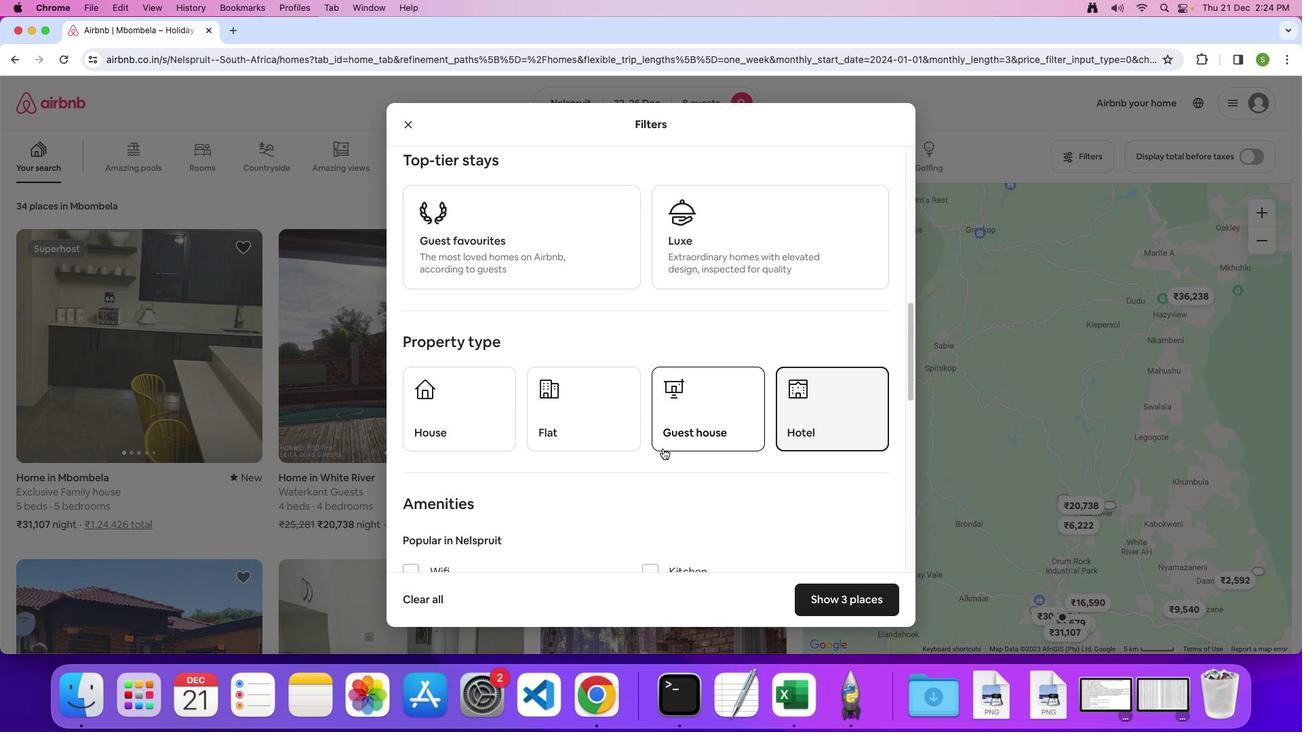 
Action: Mouse scrolled (662, 449) with delta (0, 0)
Screenshot: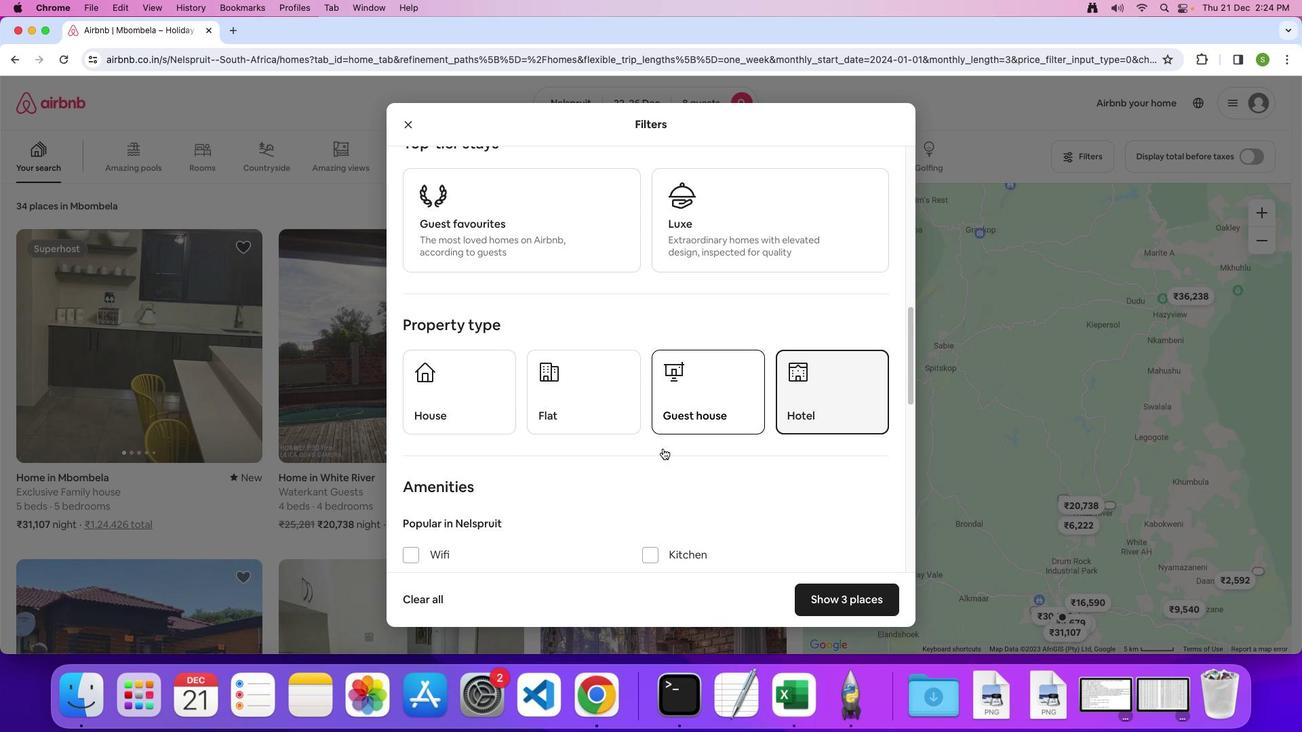 
Action: Mouse scrolled (662, 449) with delta (0, 0)
Screenshot: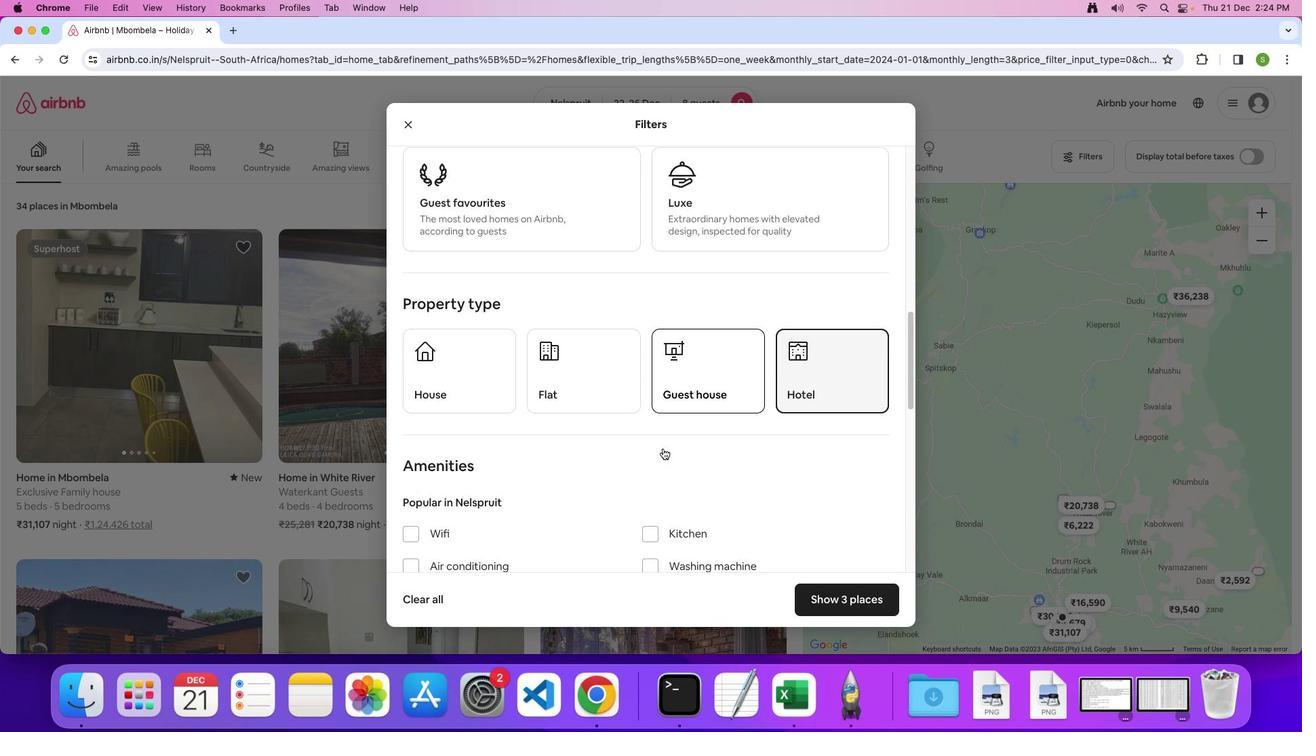 
Action: Mouse scrolled (662, 449) with delta (0, -1)
Screenshot: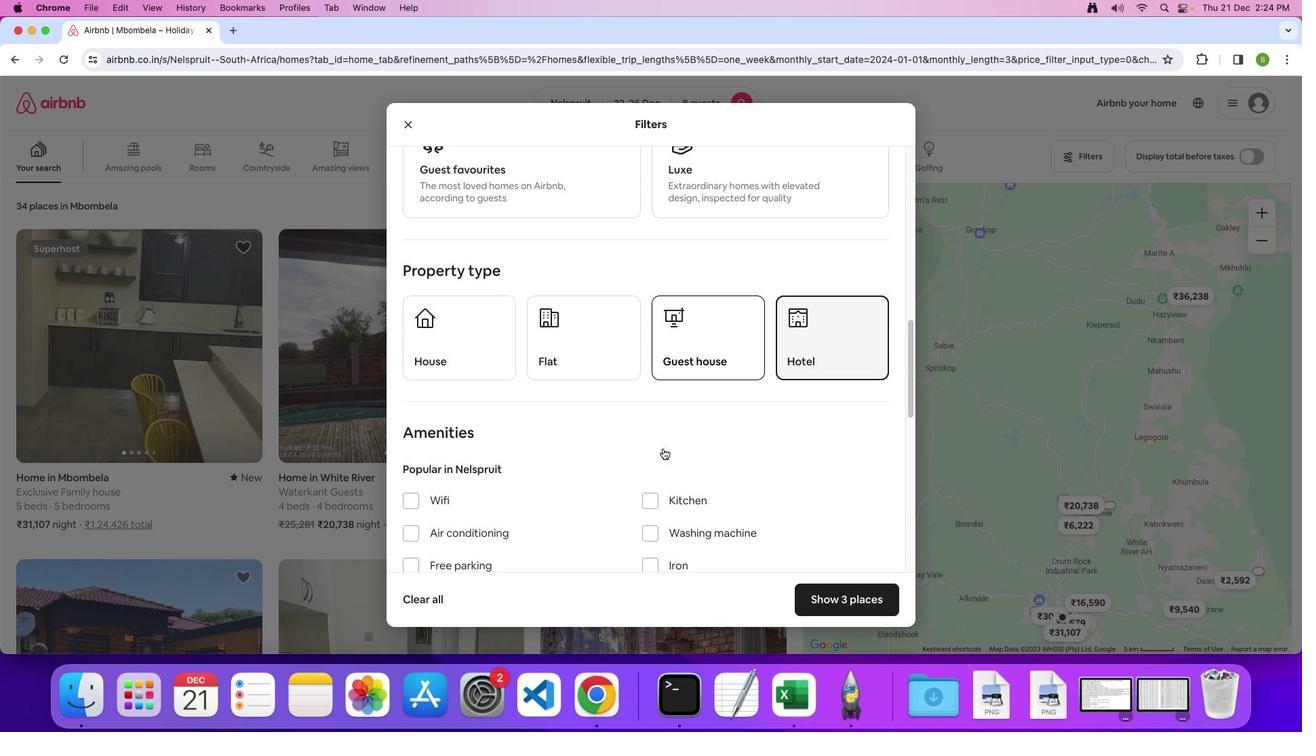 
Action: Mouse moved to (668, 441)
Screenshot: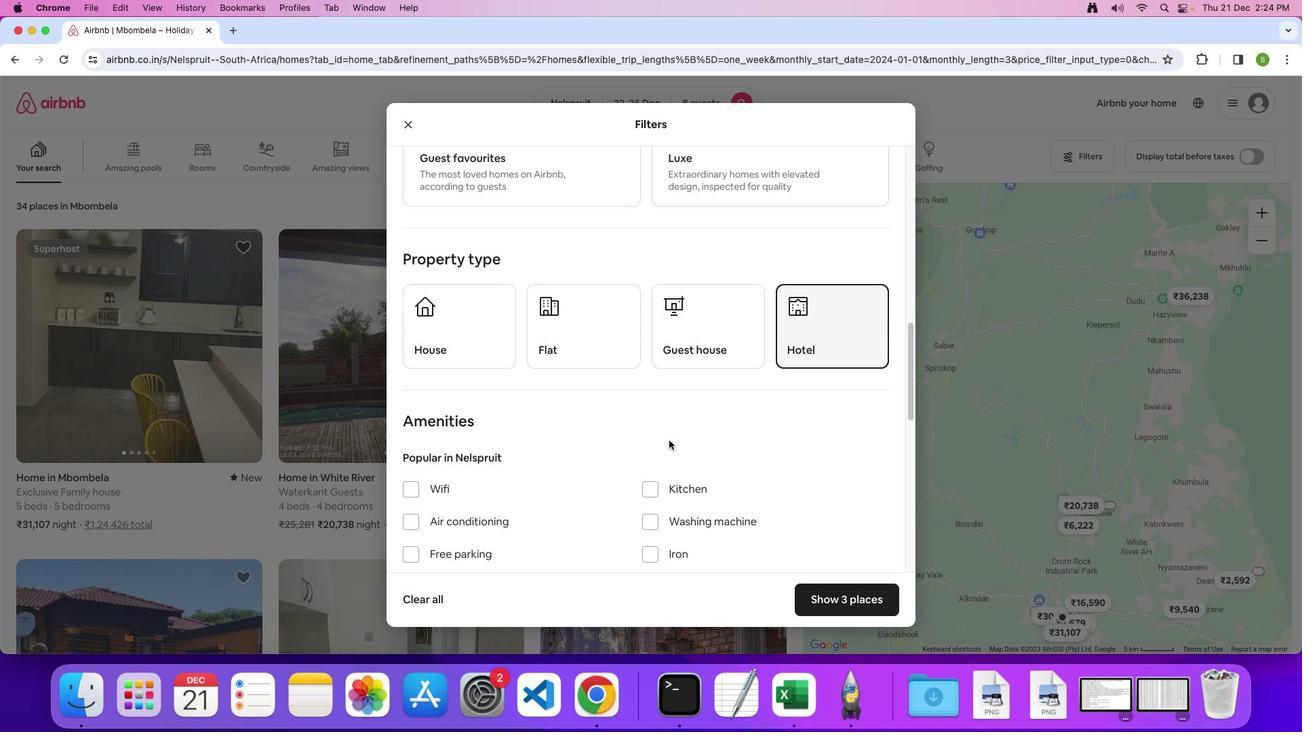 
Action: Mouse scrolled (668, 441) with delta (0, 0)
Screenshot: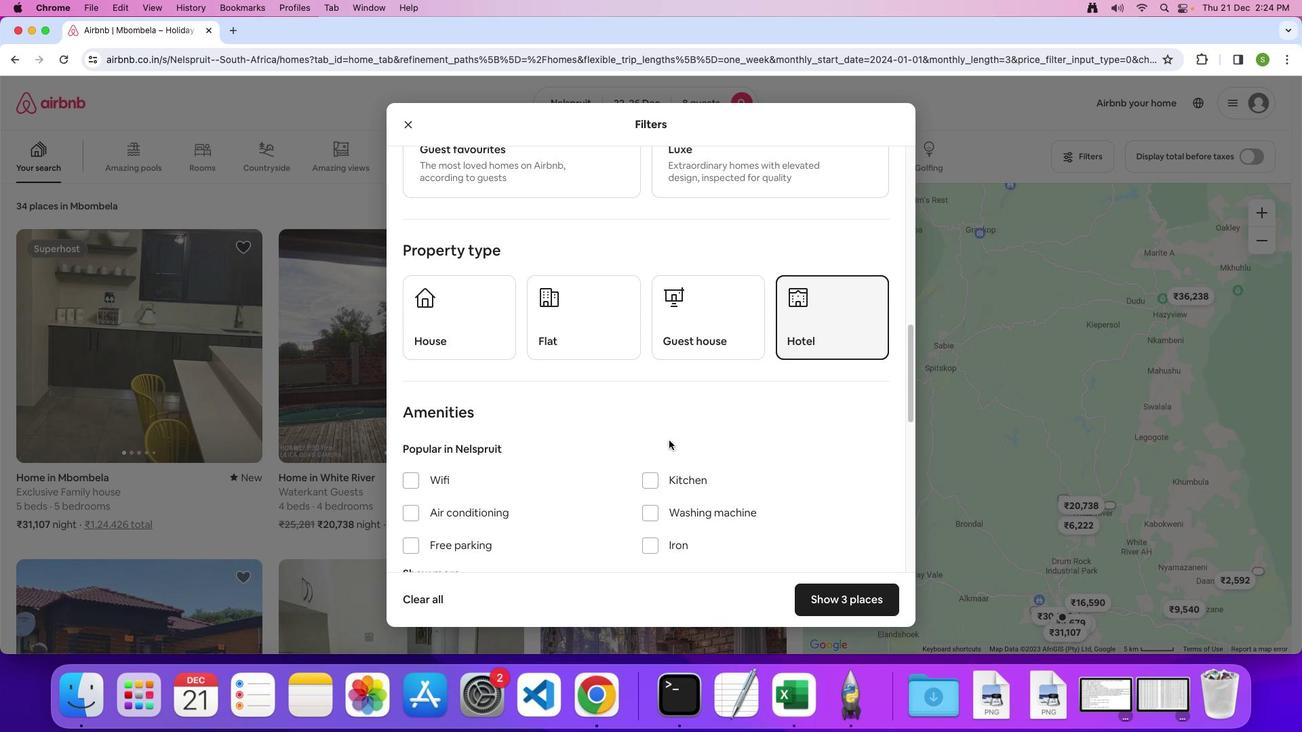 
Action: Mouse scrolled (668, 441) with delta (0, 0)
Screenshot: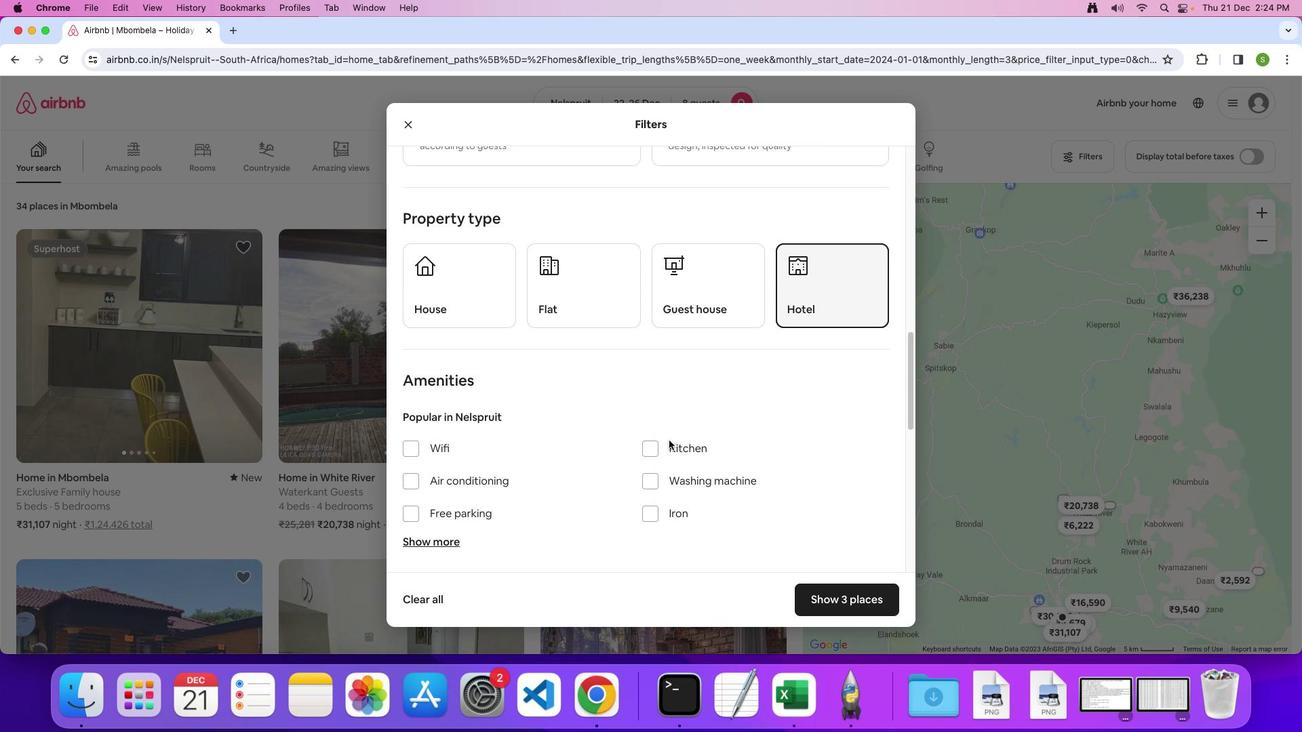 
Action: Mouse scrolled (668, 441) with delta (0, -1)
Screenshot: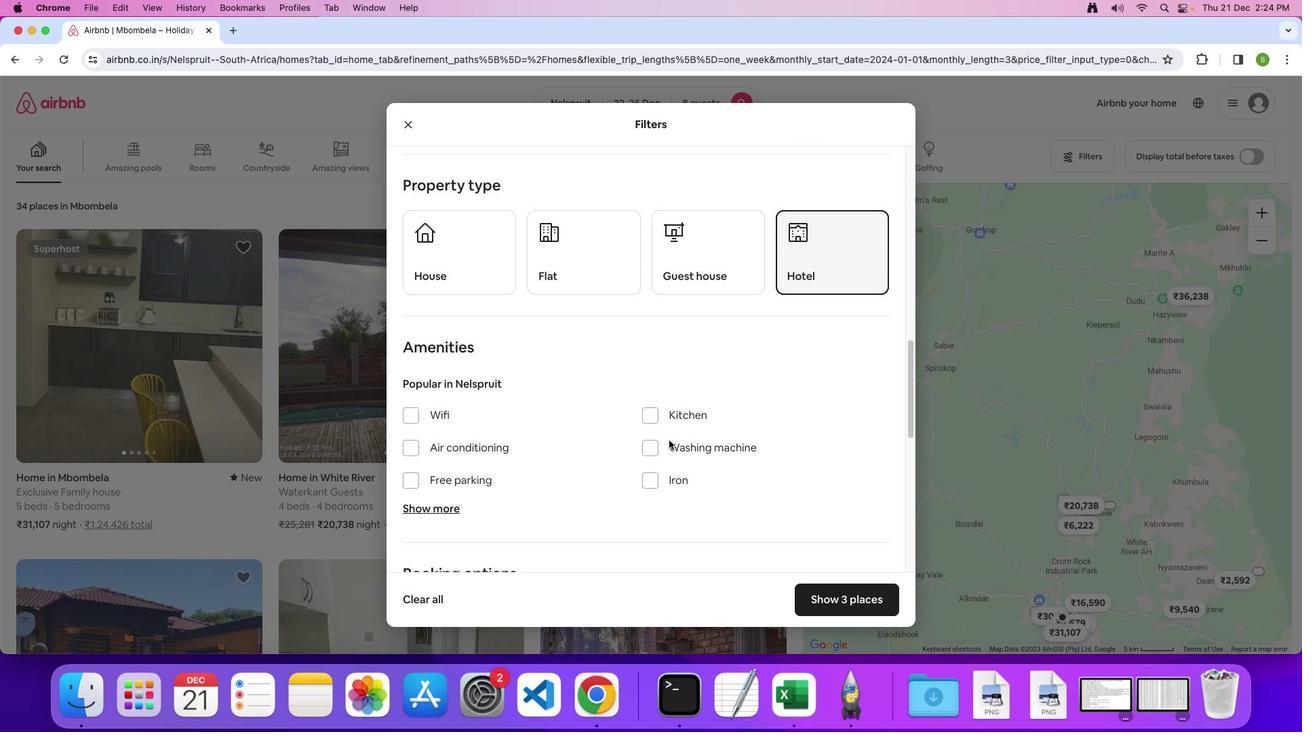 
Action: Mouse moved to (669, 441)
Screenshot: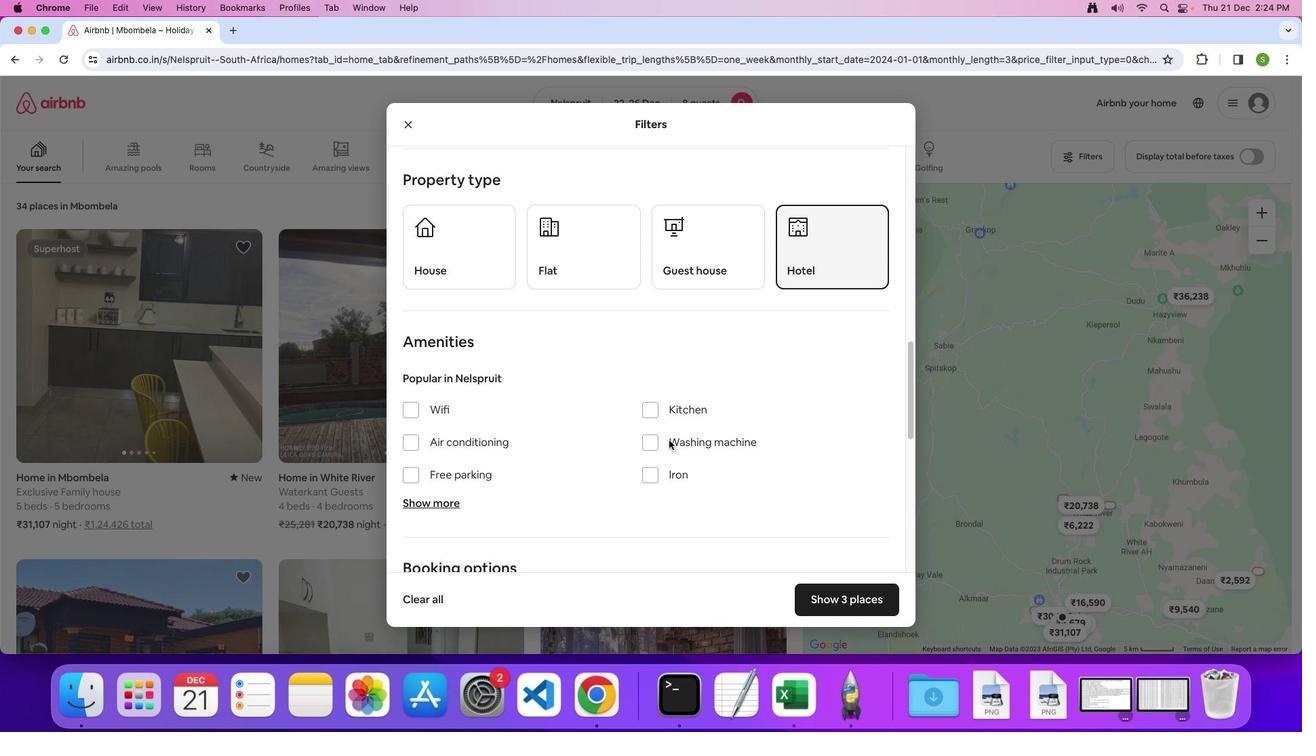 
Action: Mouse scrolled (669, 441) with delta (0, 0)
Screenshot: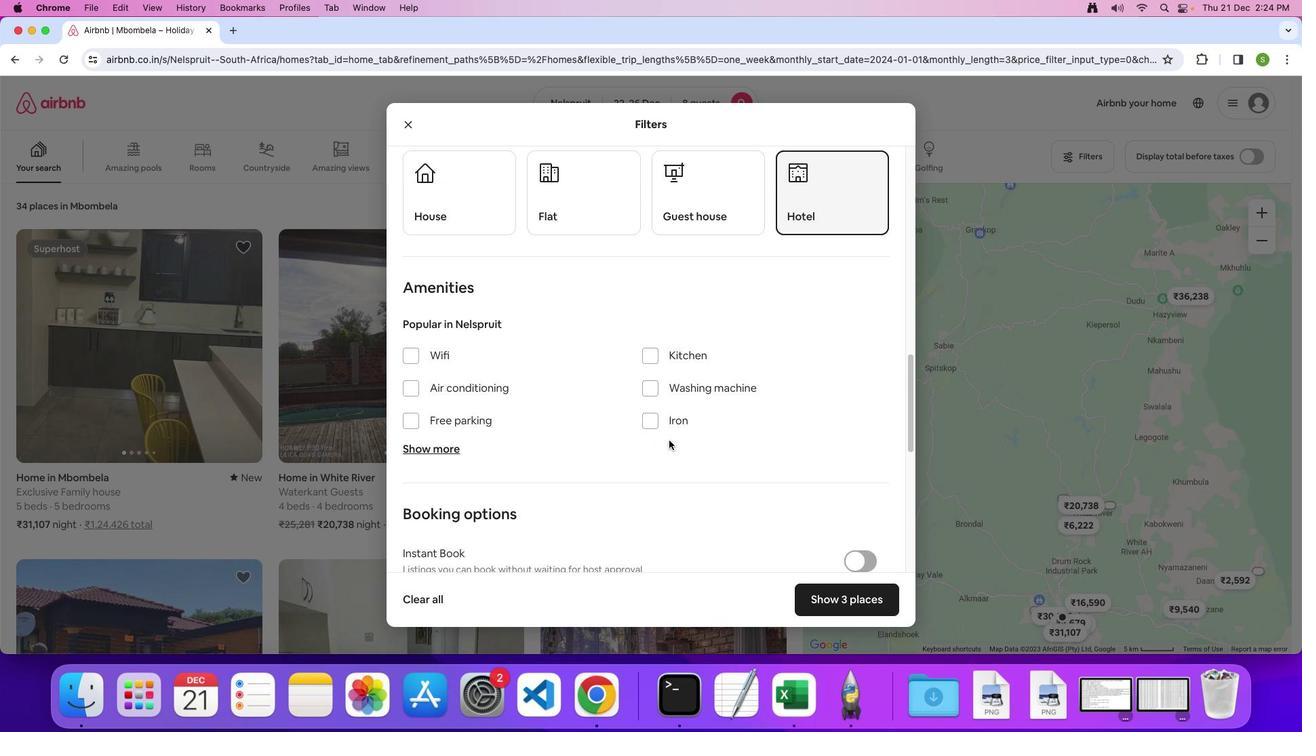 
Action: Mouse scrolled (669, 441) with delta (0, 0)
Screenshot: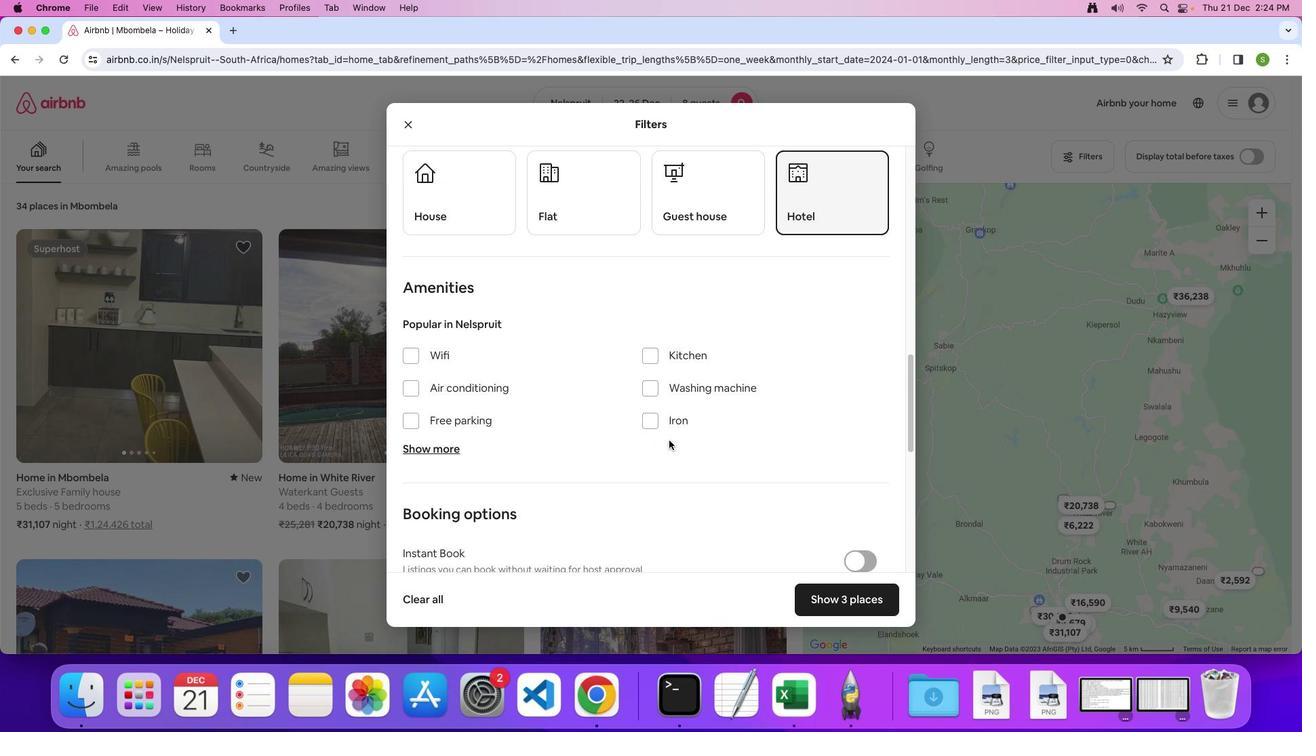 
Action: Mouse scrolled (669, 441) with delta (0, -2)
Screenshot: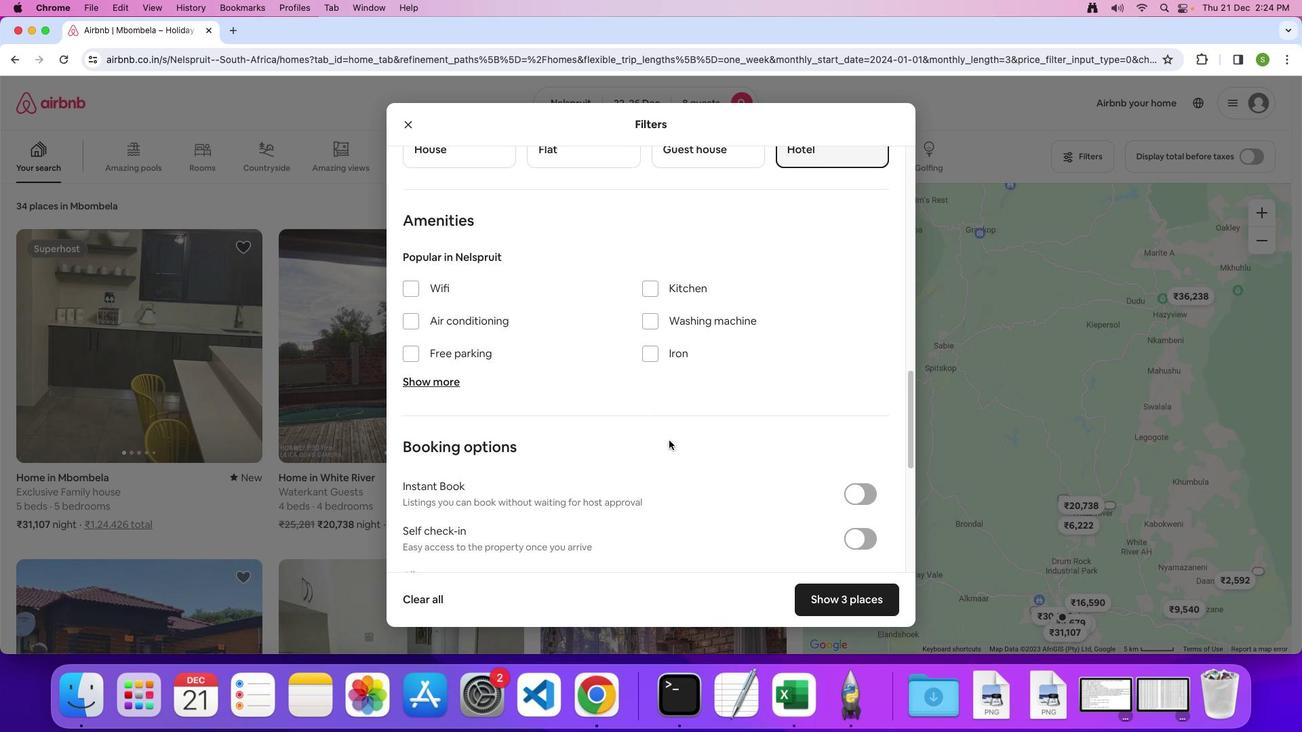 
Action: Mouse moved to (668, 440)
Screenshot: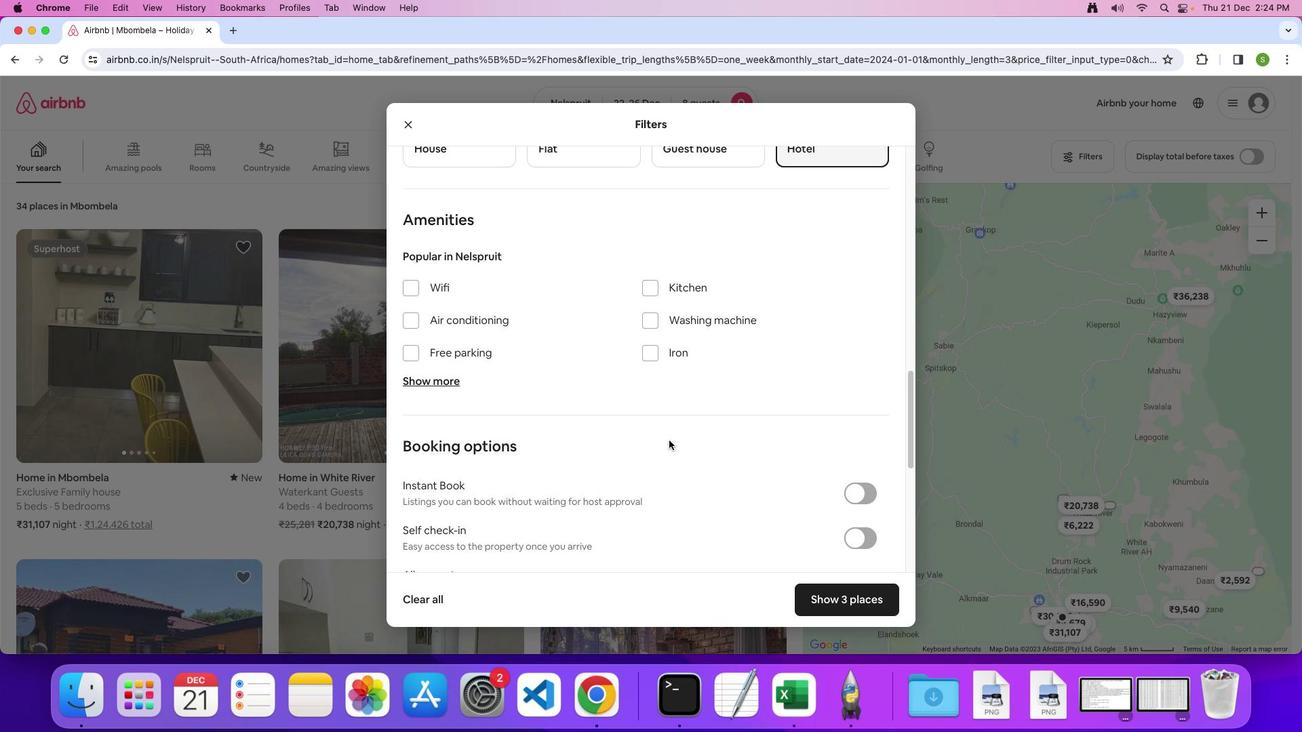 
Action: Mouse scrolled (668, 440) with delta (0, 0)
Screenshot: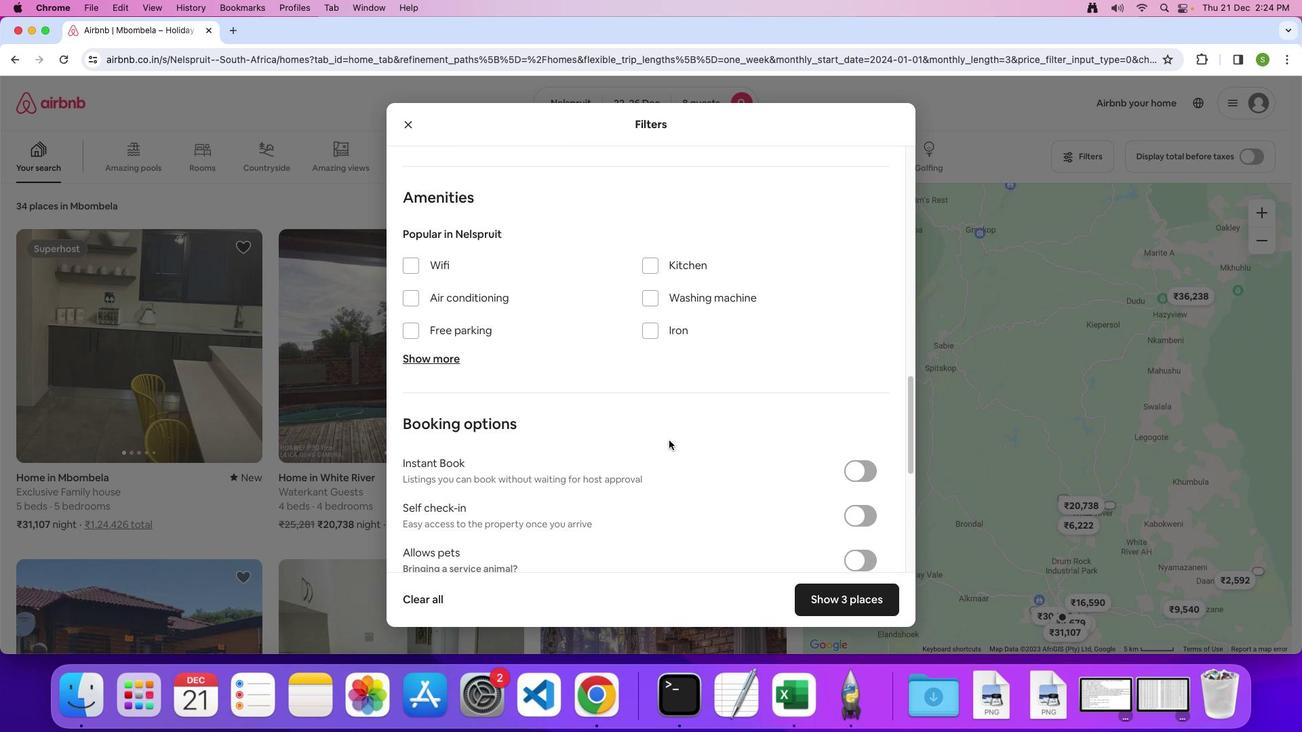 
Action: Mouse scrolled (668, 440) with delta (0, 0)
Screenshot: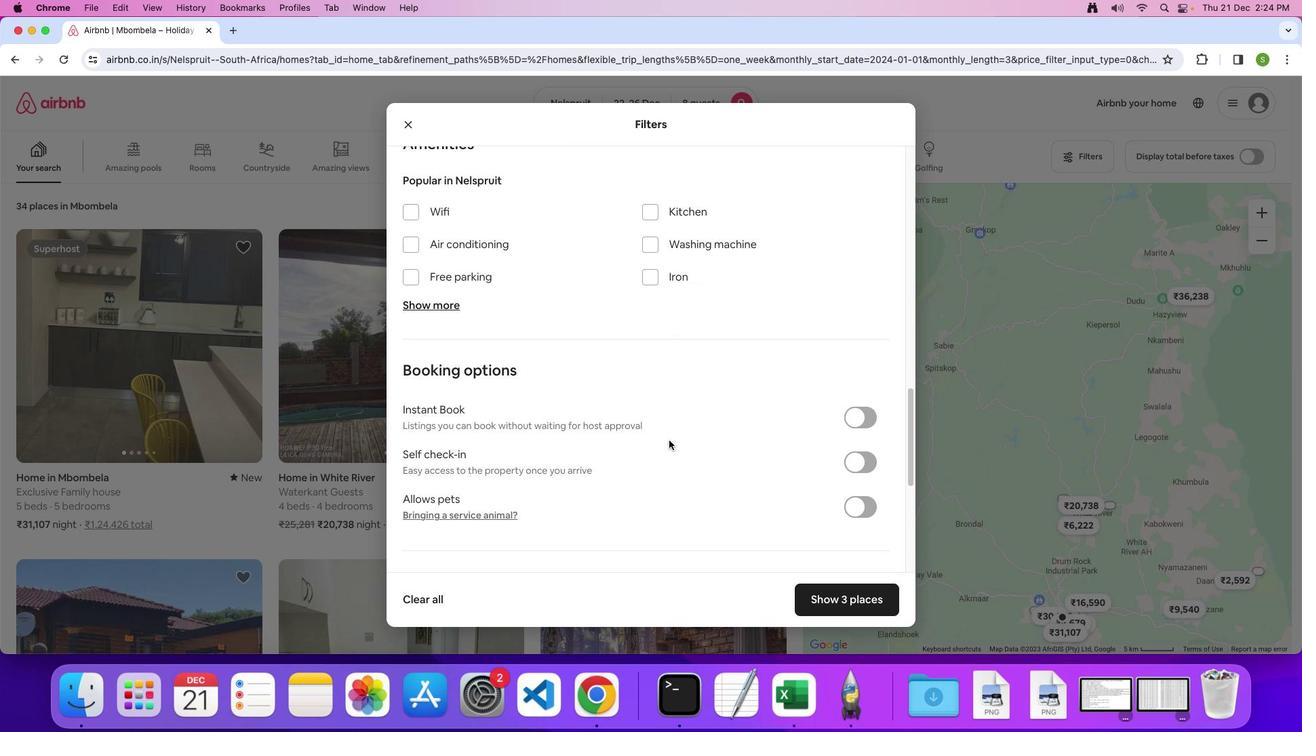 
Action: Mouse scrolled (668, 440) with delta (0, -2)
Screenshot: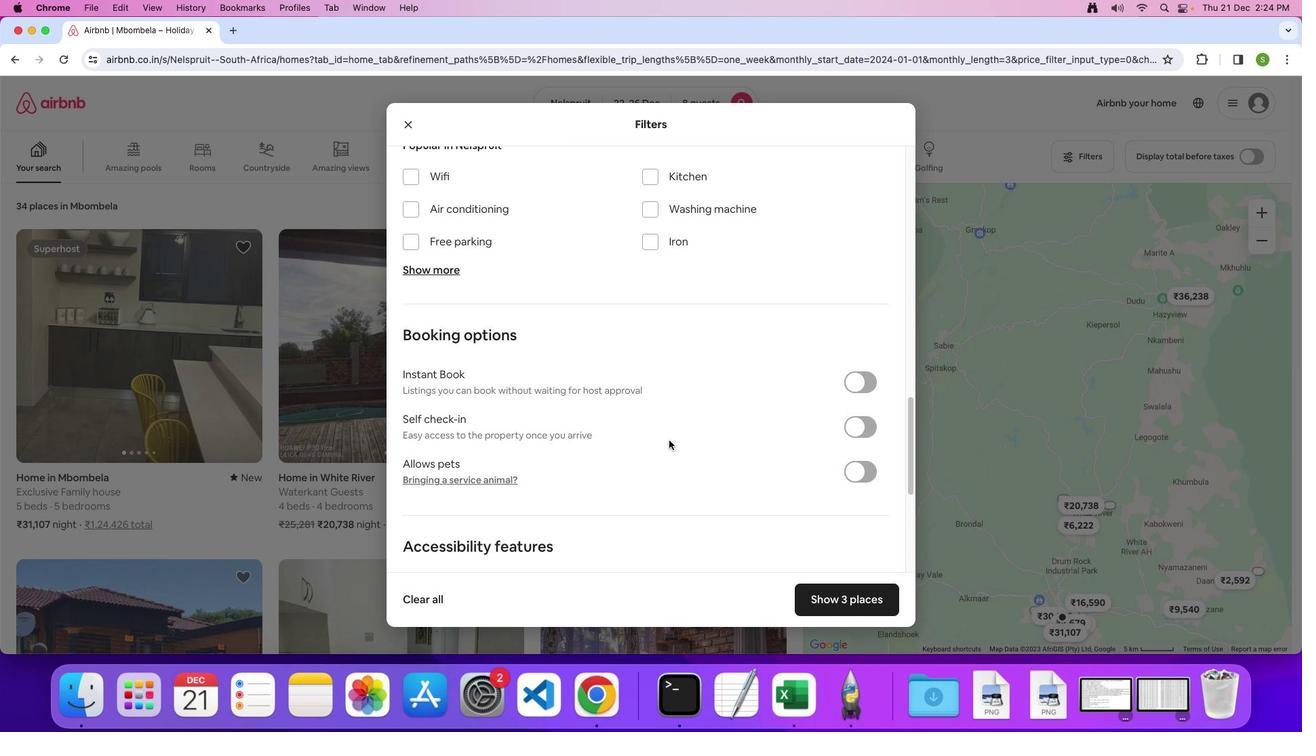 
Action: Mouse scrolled (668, 440) with delta (0, 0)
Screenshot: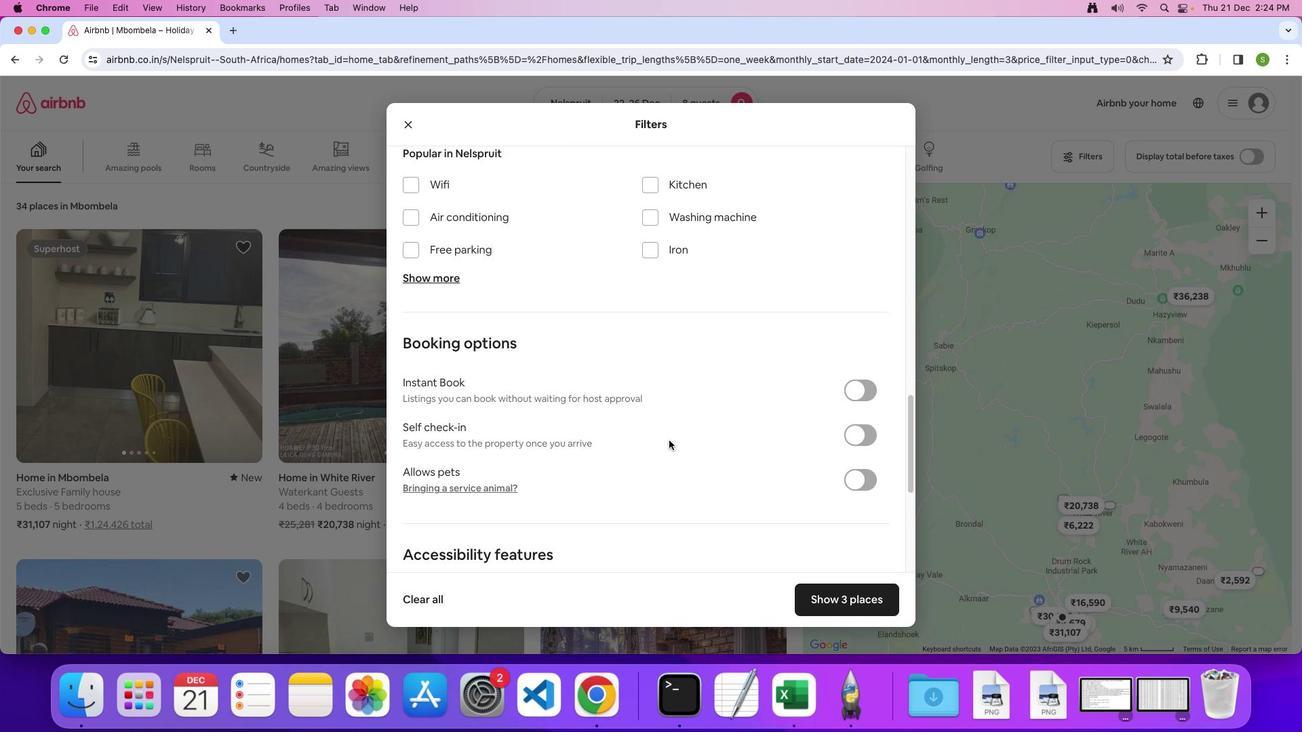 
Action: Mouse scrolled (668, 440) with delta (0, 0)
Screenshot: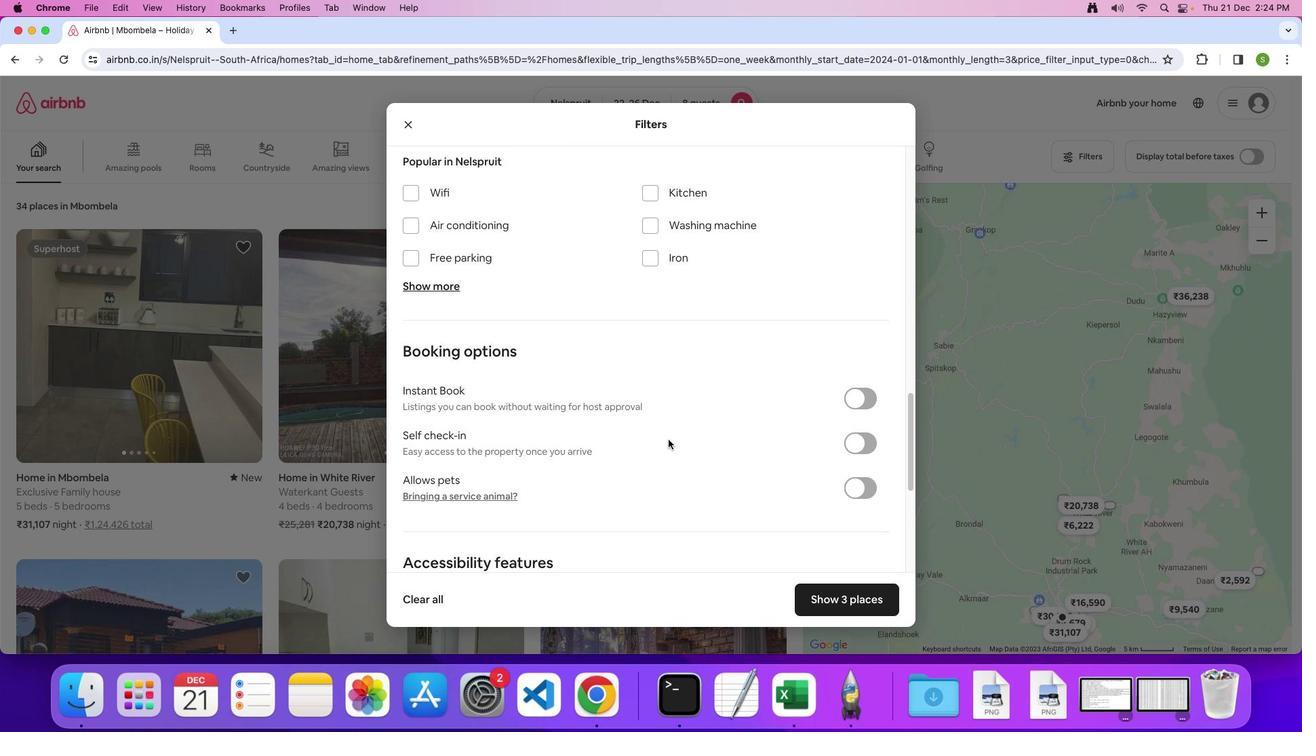 
Action: Mouse moved to (415, 198)
Screenshot: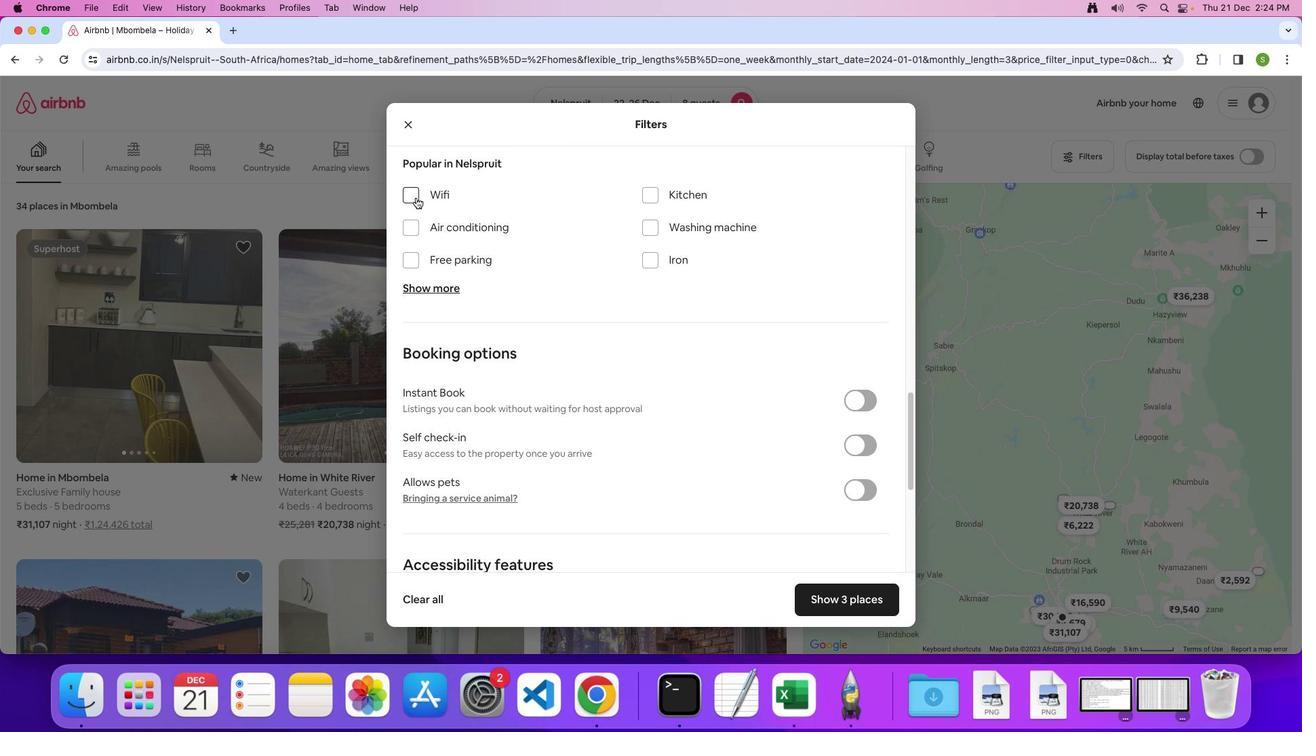 
Action: Mouse pressed left at (415, 198)
Screenshot: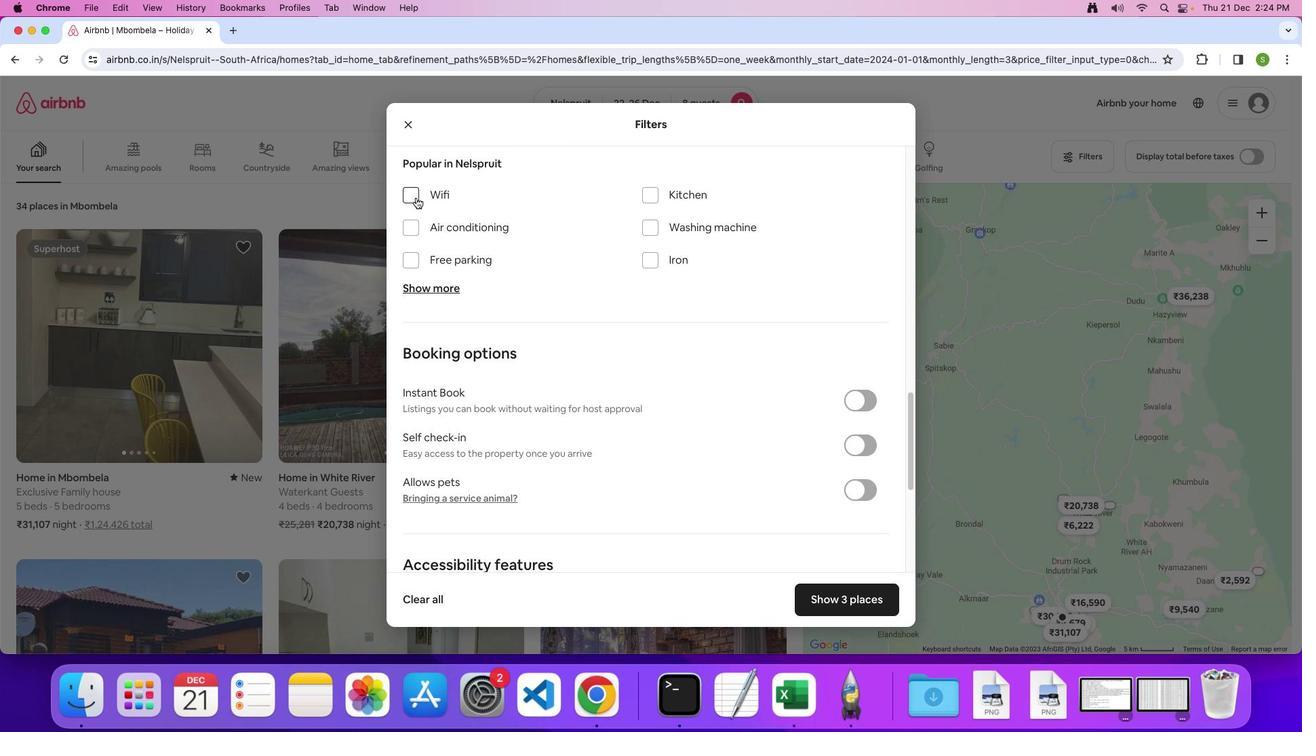 
Action: Mouse moved to (406, 258)
Screenshot: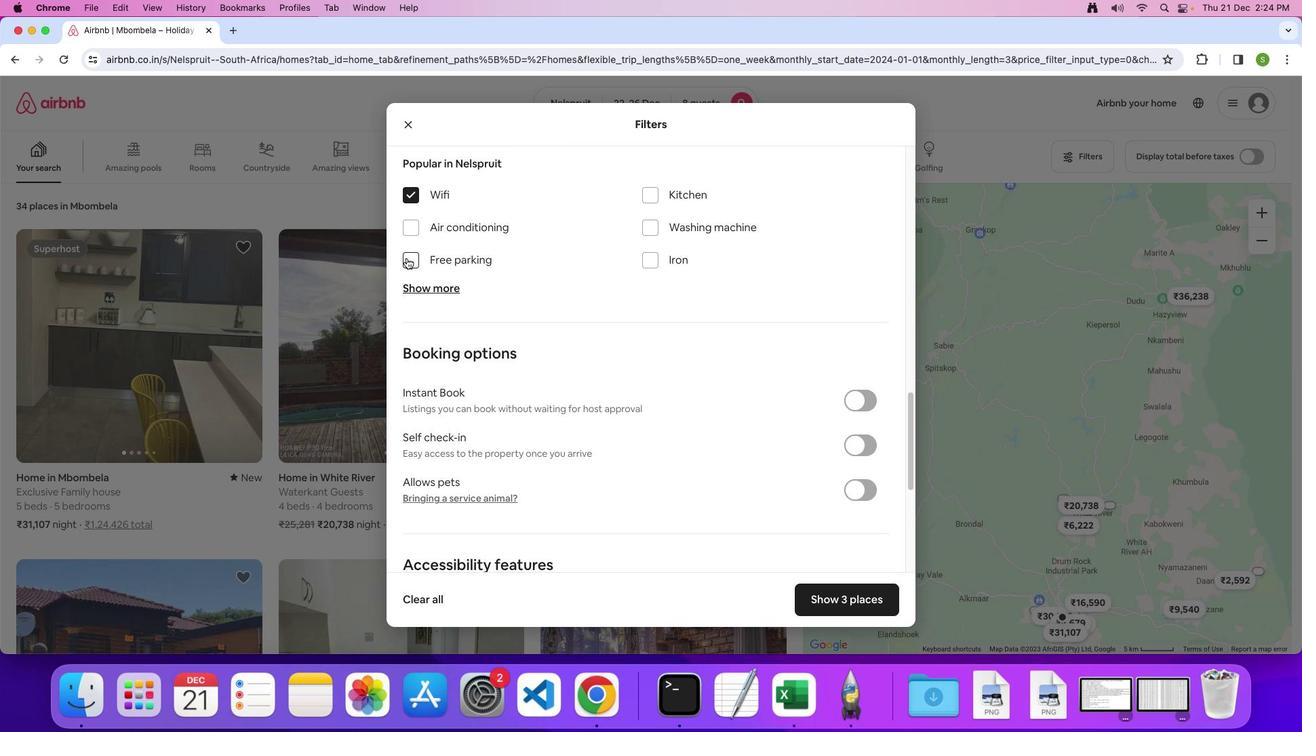 
Action: Mouse pressed left at (406, 258)
Screenshot: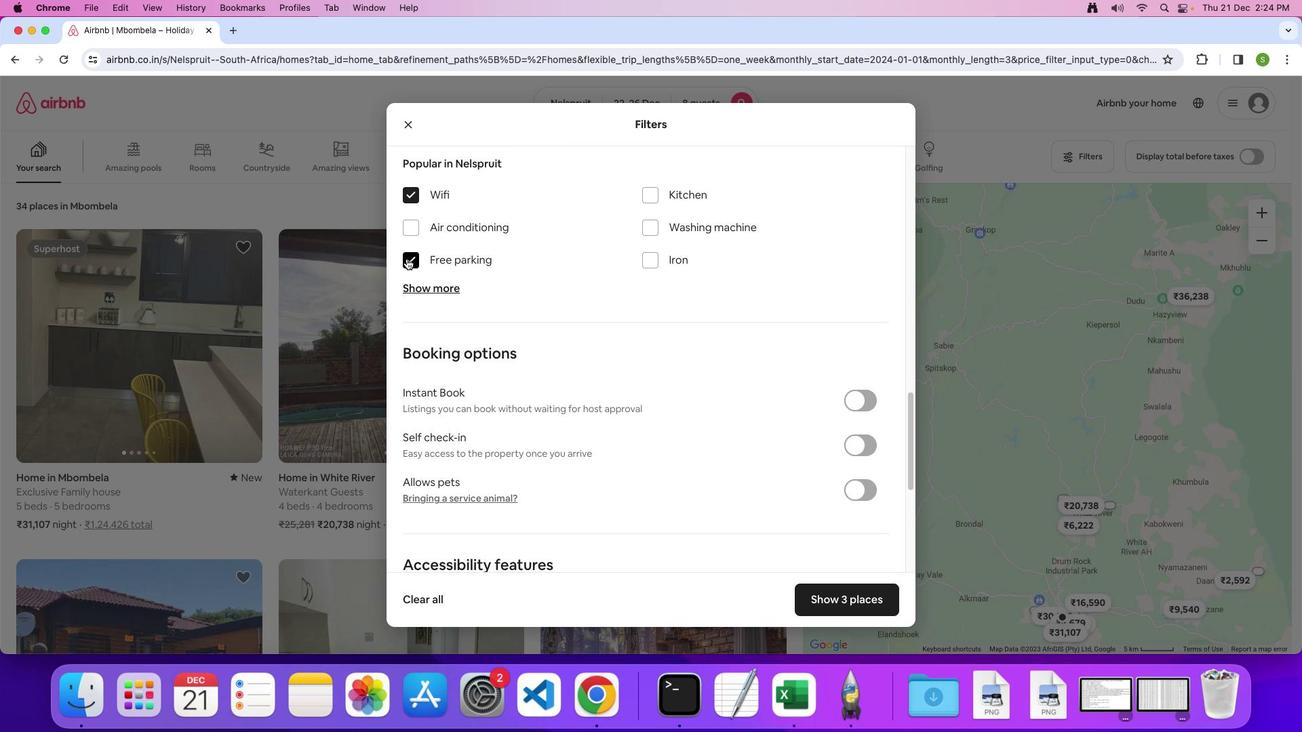 
Action: Mouse moved to (415, 289)
Screenshot: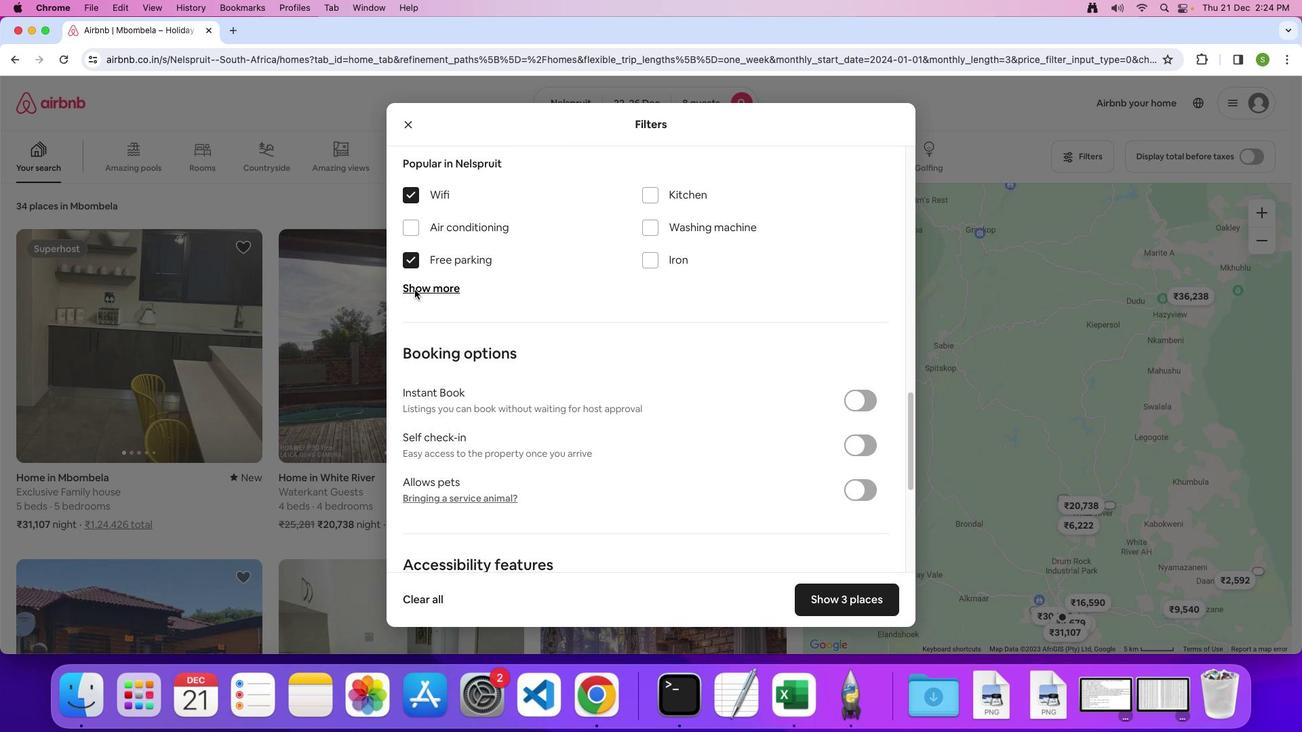 
Action: Mouse pressed left at (415, 289)
Screenshot: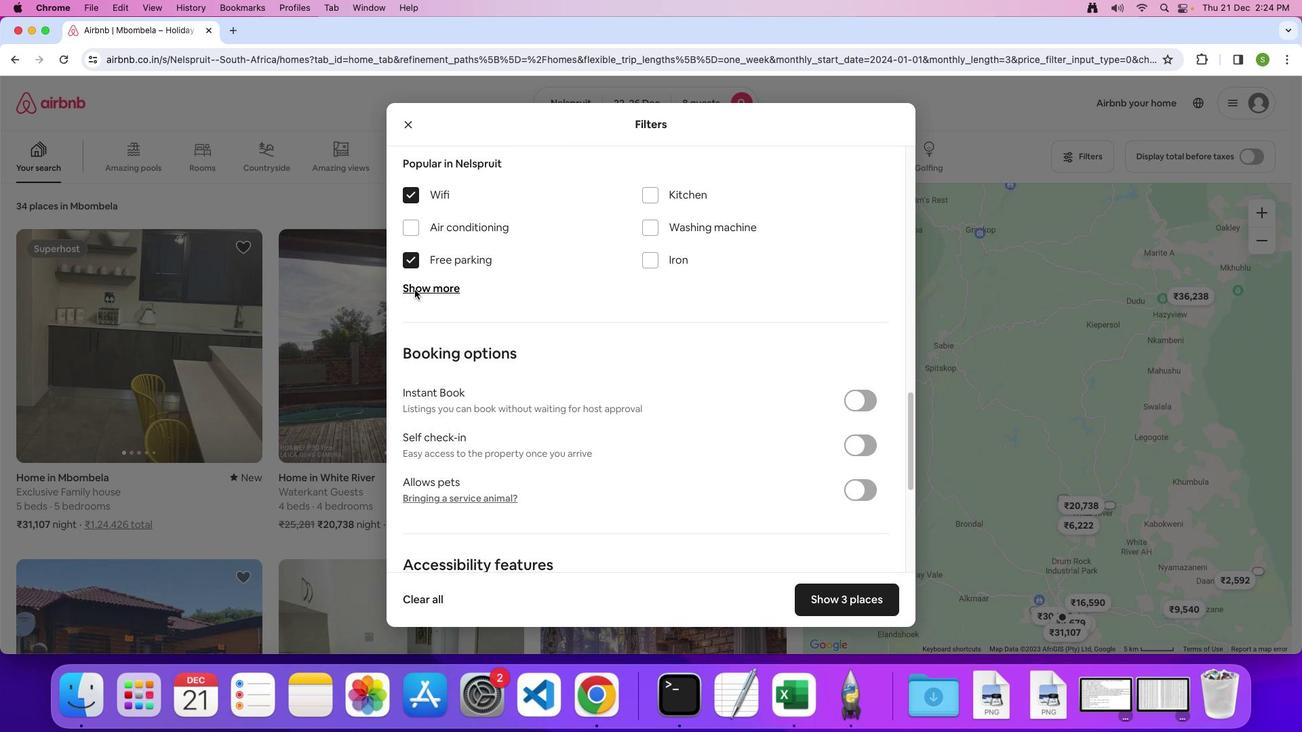 
Action: Mouse moved to (639, 323)
Screenshot: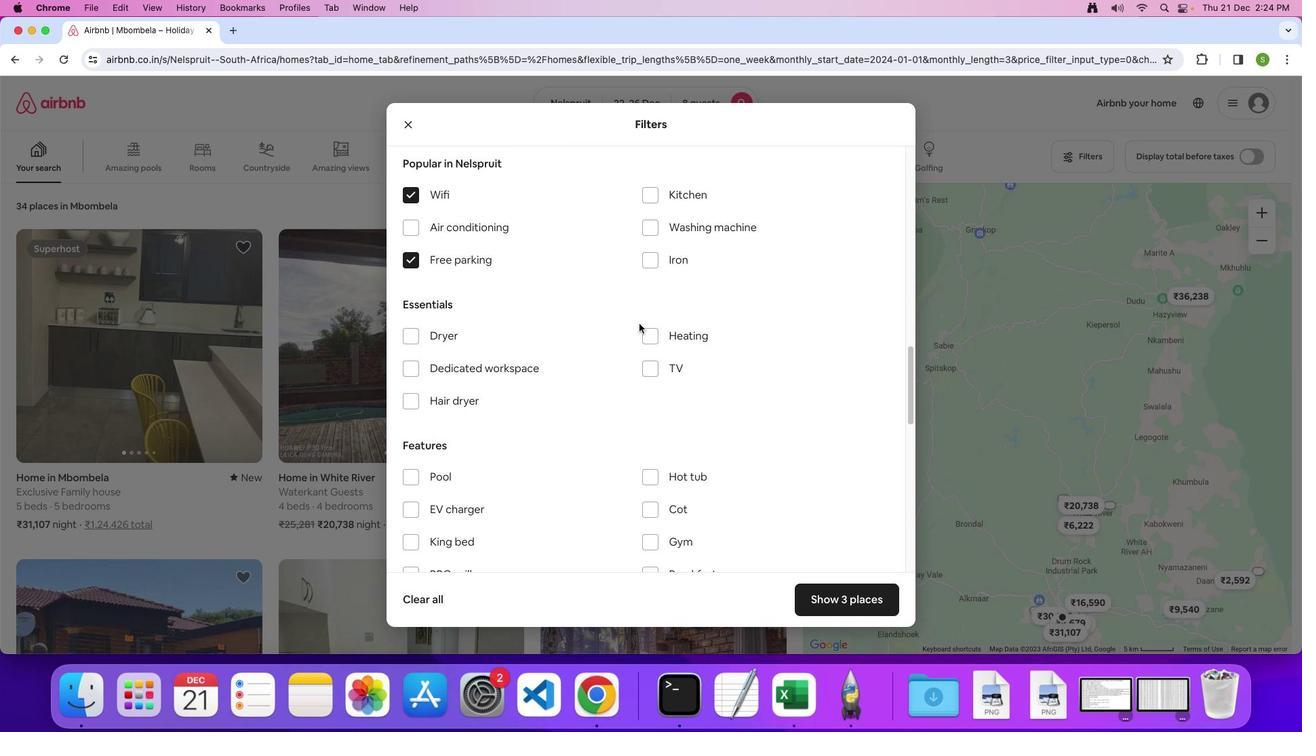 
Action: Mouse scrolled (639, 323) with delta (0, 0)
Screenshot: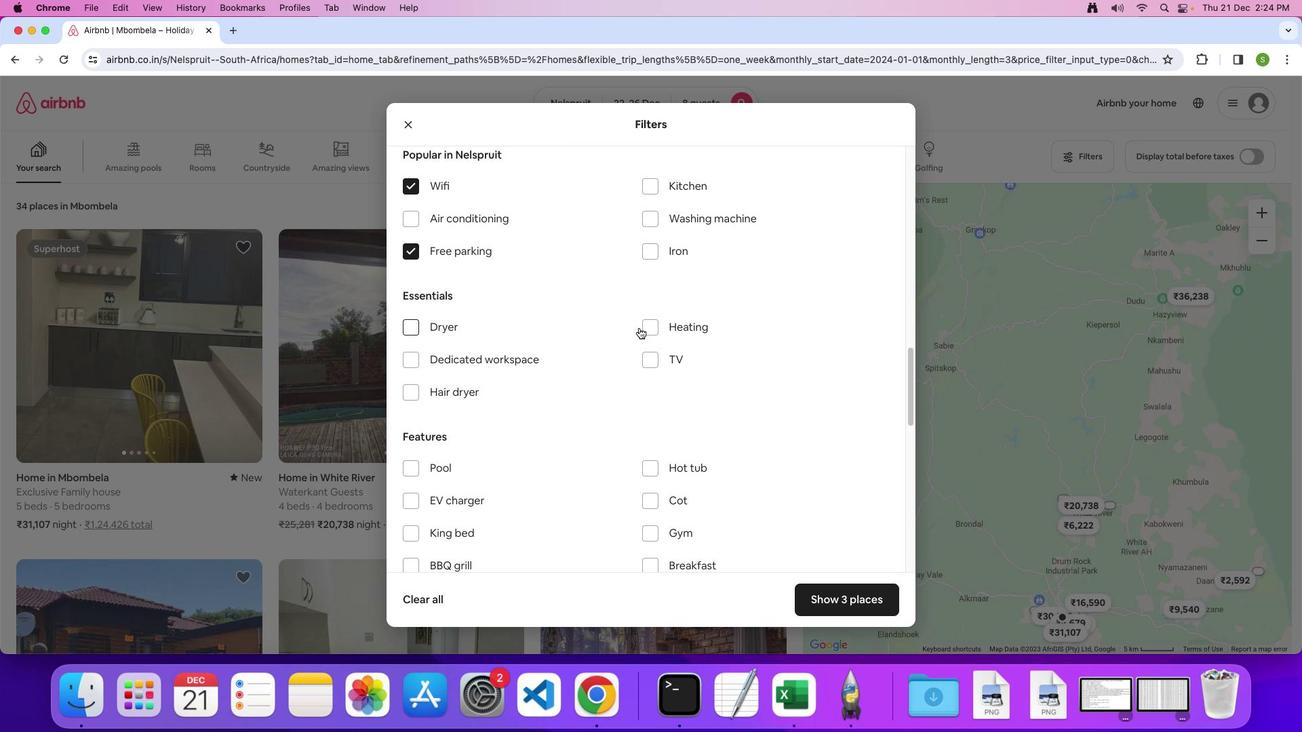 
Action: Mouse scrolled (639, 323) with delta (0, 0)
Screenshot: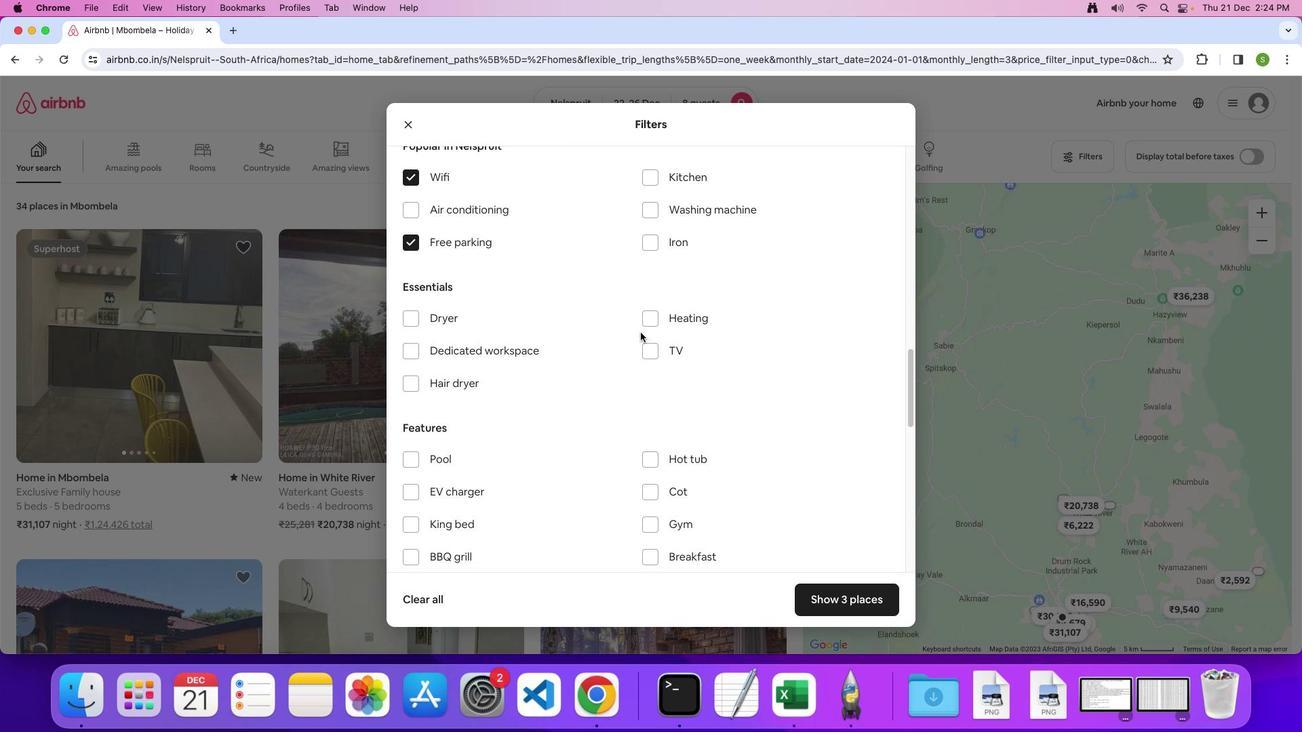 
Action: Mouse moved to (641, 348)
Screenshot: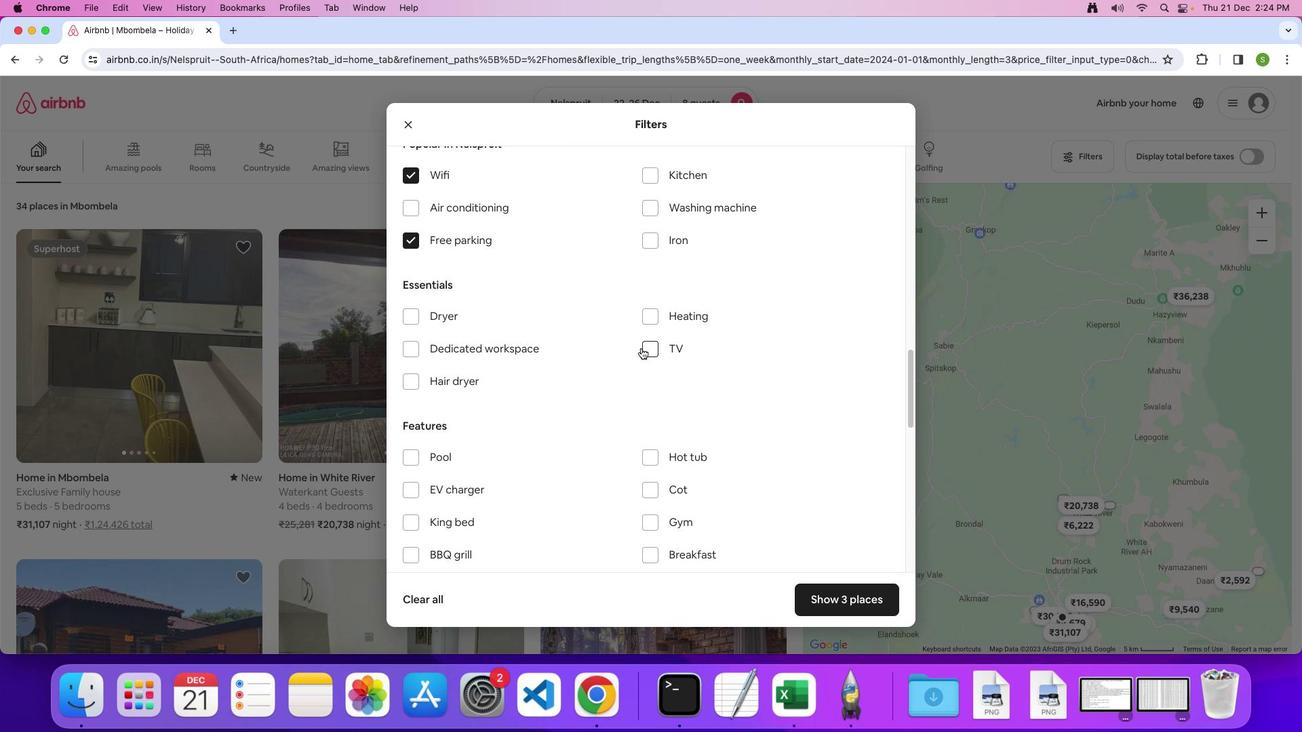 
Action: Mouse pressed left at (641, 348)
Screenshot: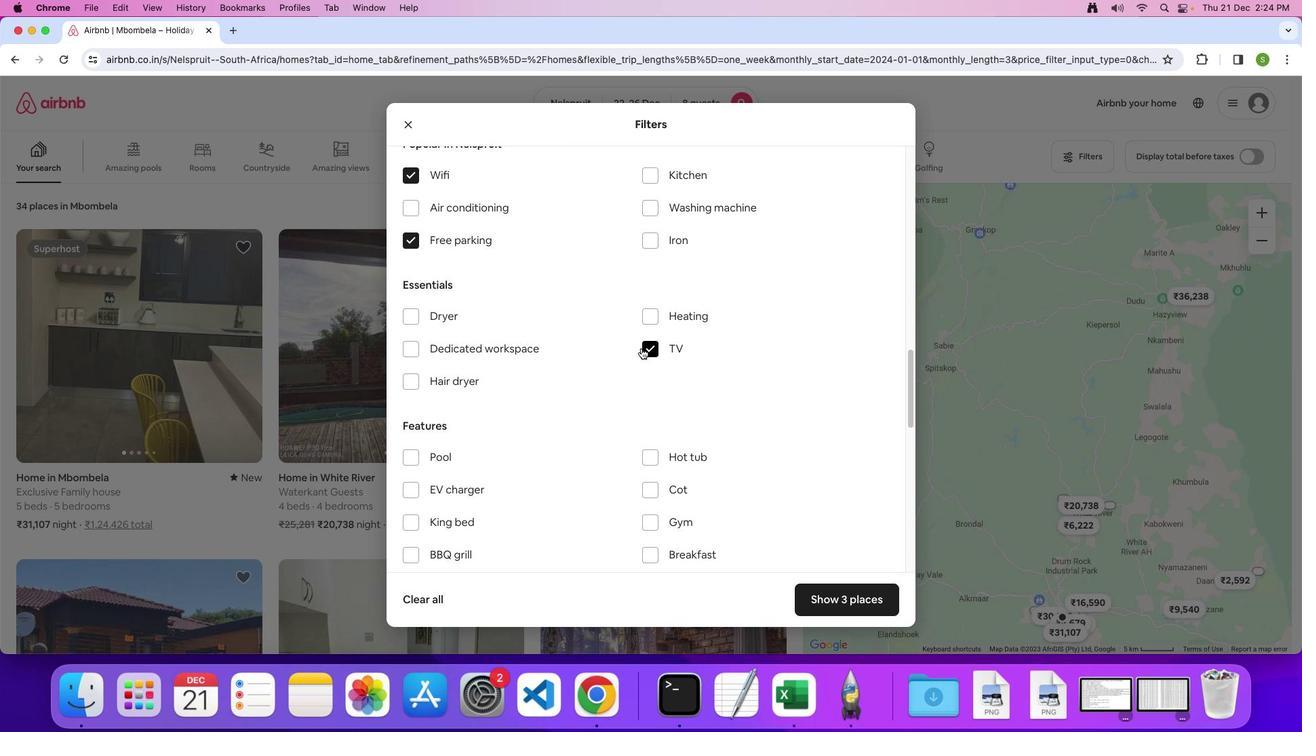 
Action: Mouse moved to (600, 326)
Screenshot: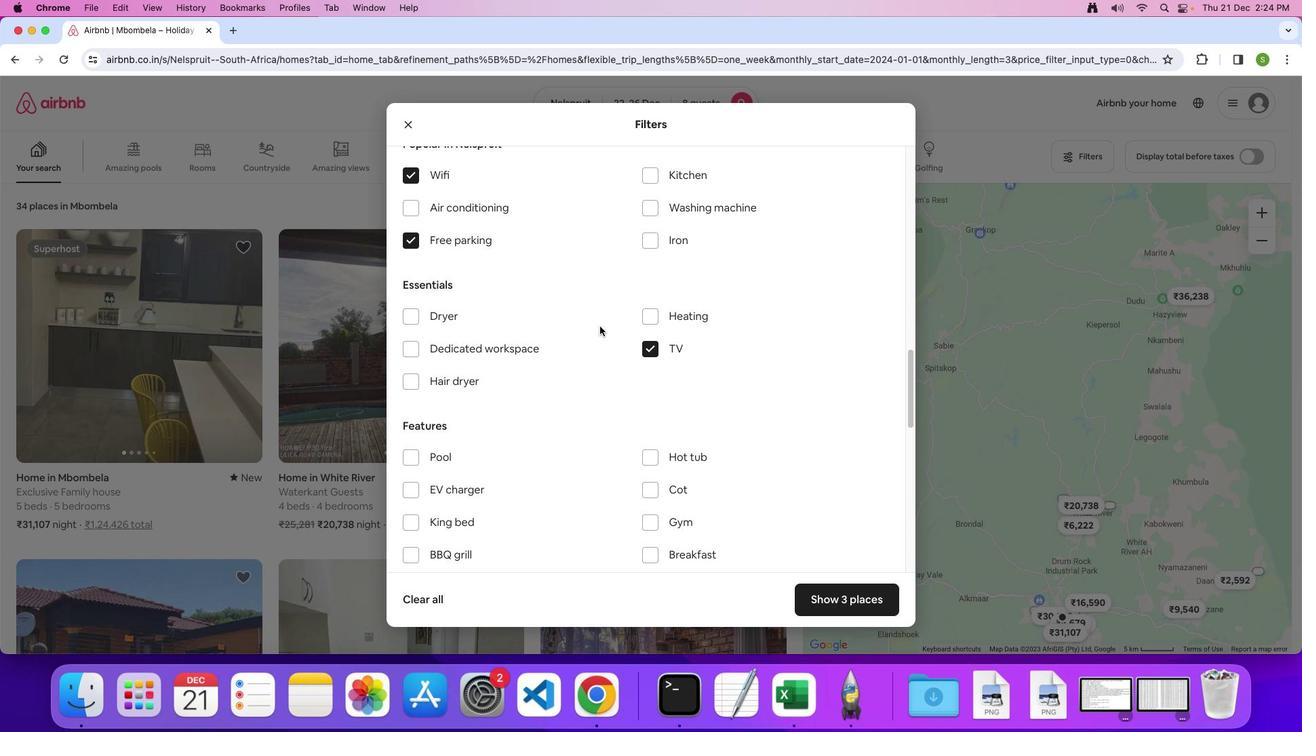 
Action: Mouse scrolled (600, 326) with delta (0, 0)
Screenshot: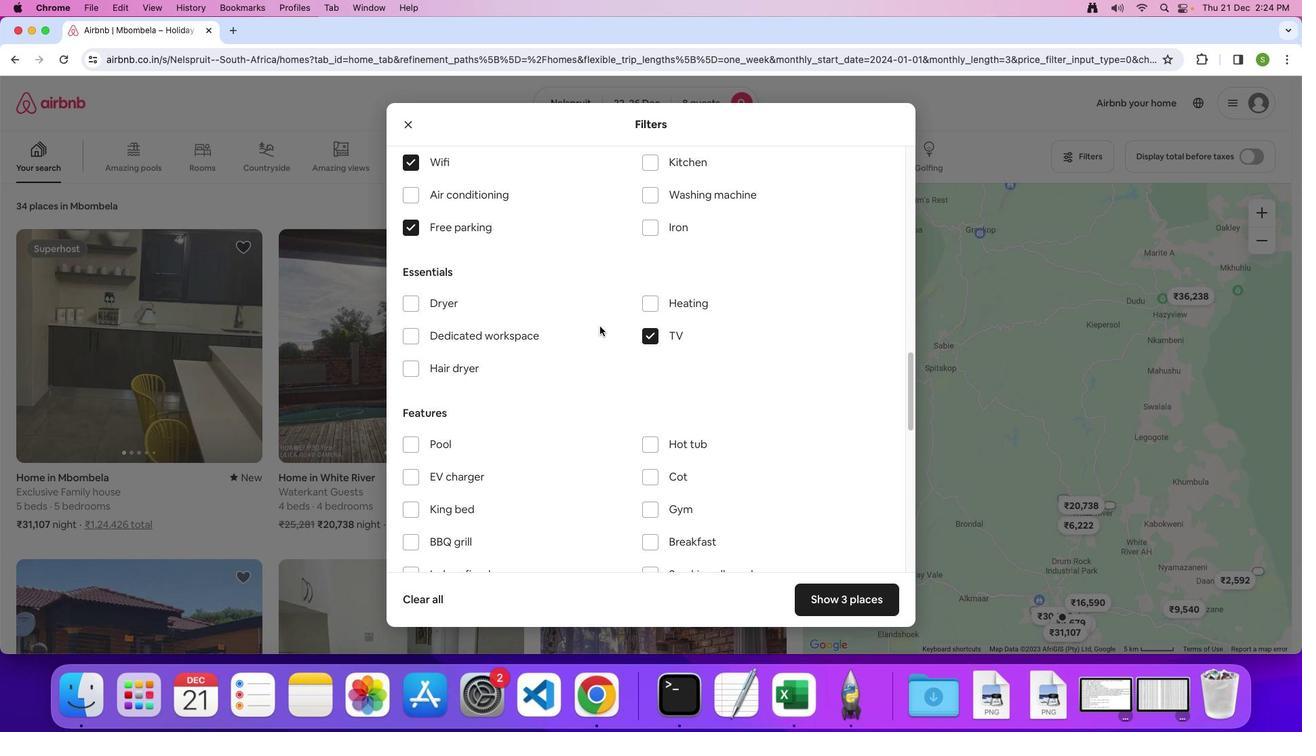 
Action: Mouse scrolled (600, 326) with delta (0, 0)
Screenshot: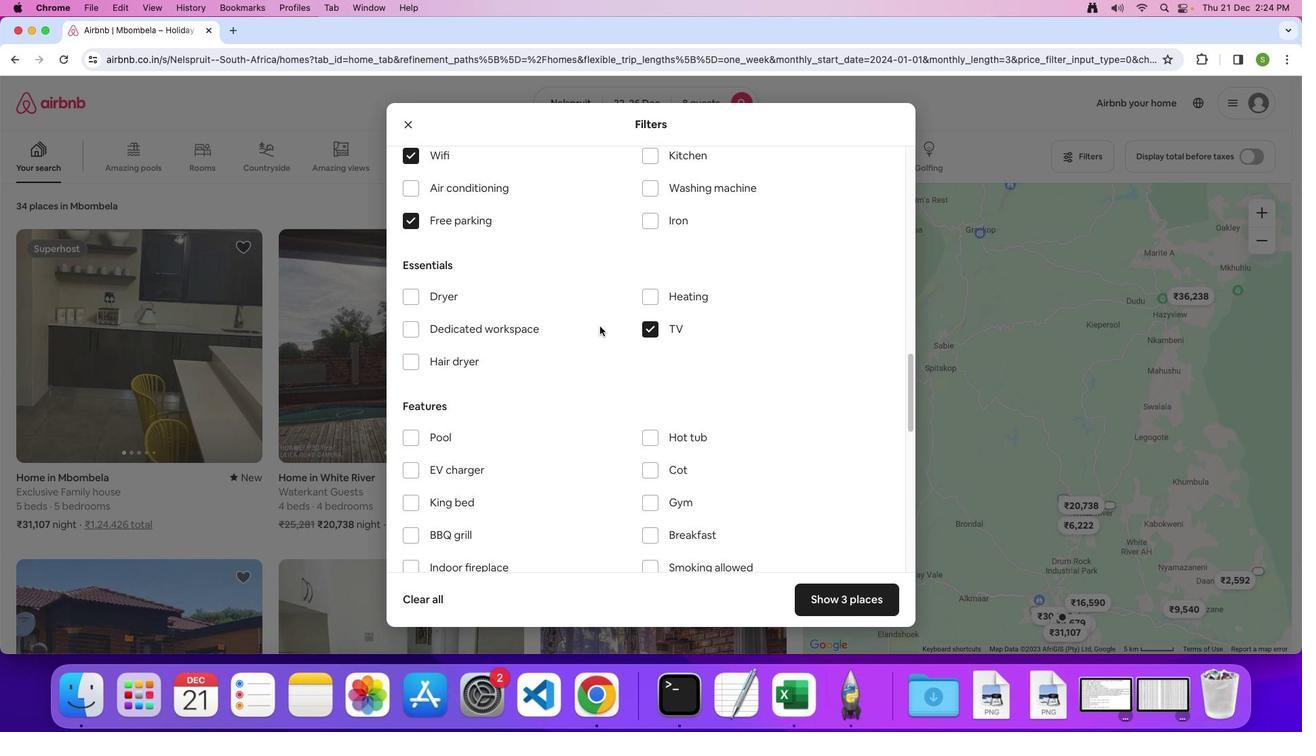 
Action: Mouse scrolled (600, 326) with delta (0, 0)
Screenshot: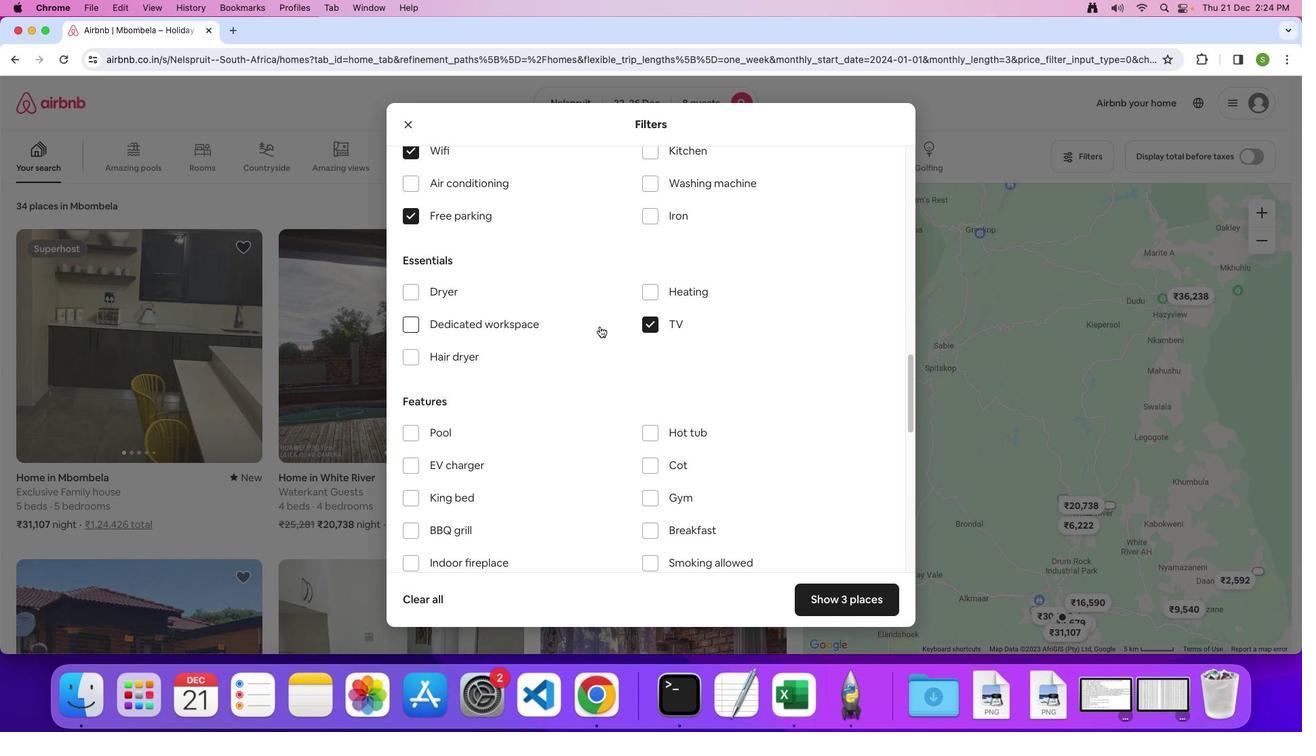 
Action: Mouse scrolled (600, 326) with delta (0, 0)
Screenshot: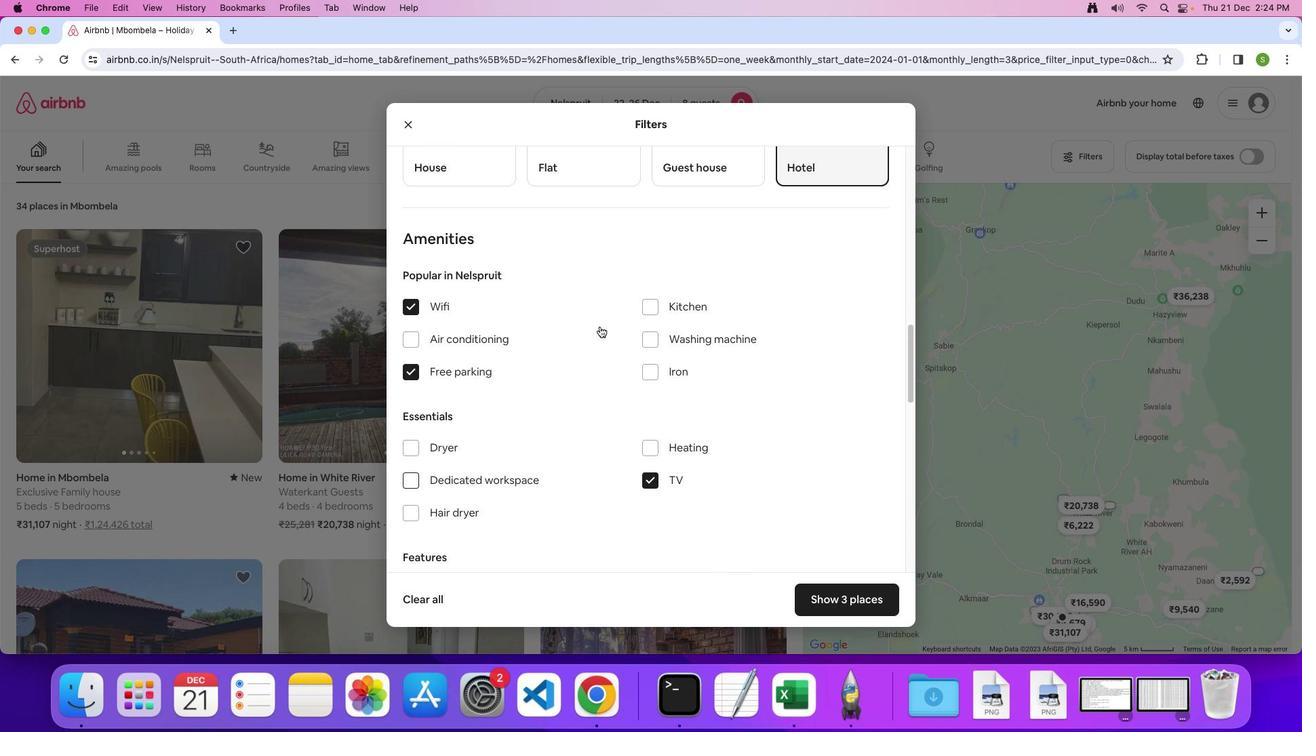 
Action: Mouse scrolled (600, 326) with delta (0, 0)
Screenshot: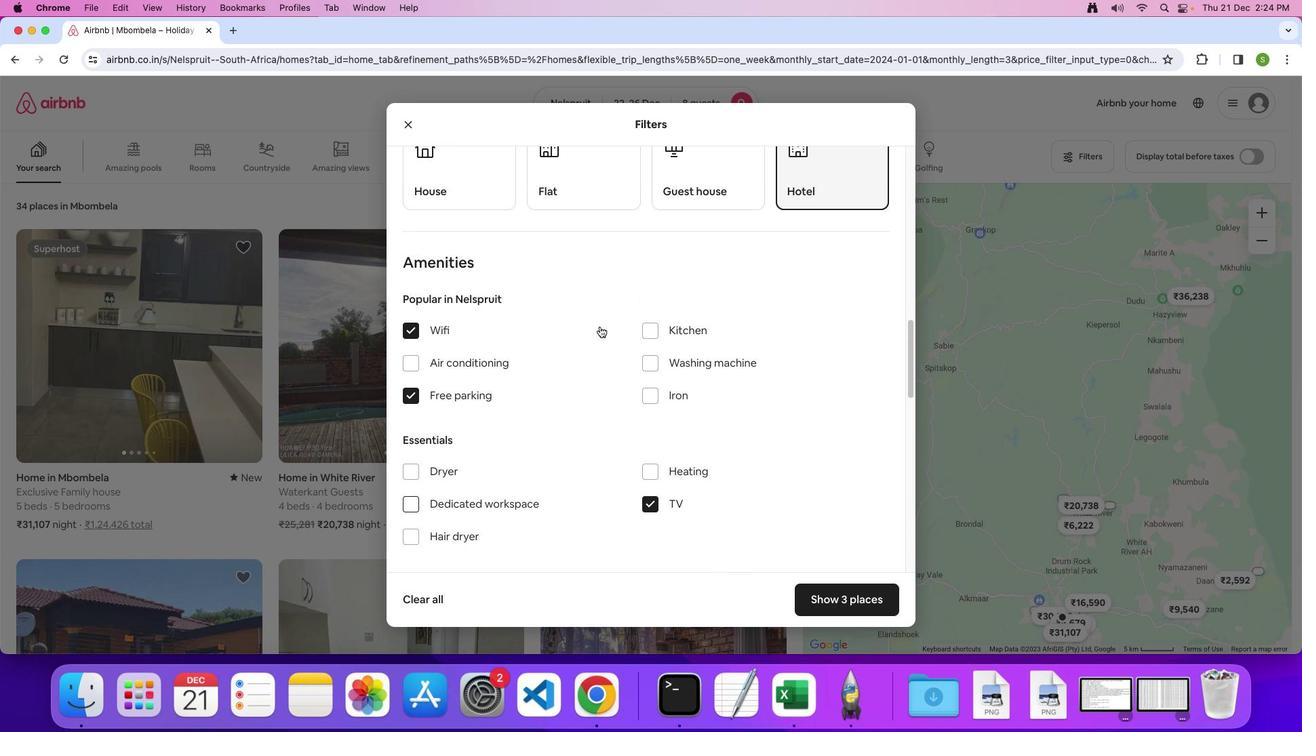 
Action: Mouse scrolled (600, 326) with delta (0, 3)
Screenshot: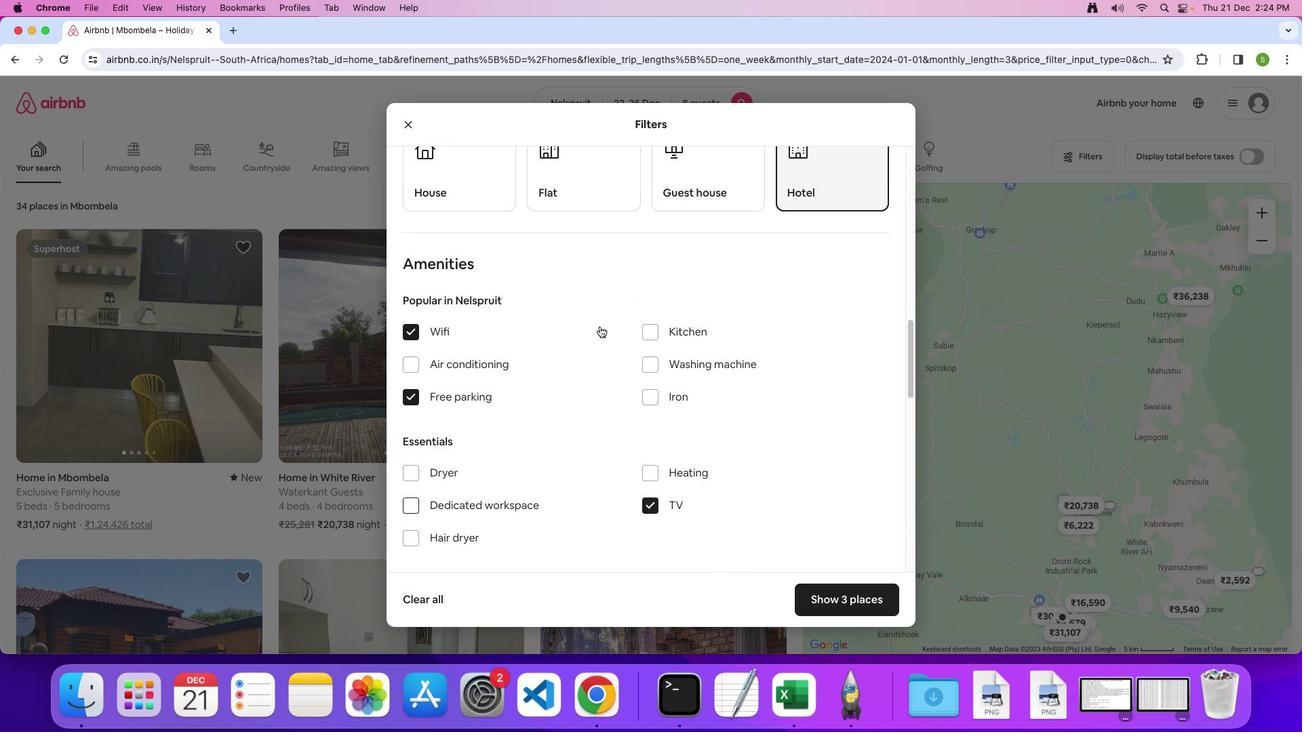 
Action: Mouse scrolled (600, 326) with delta (0, 0)
Screenshot: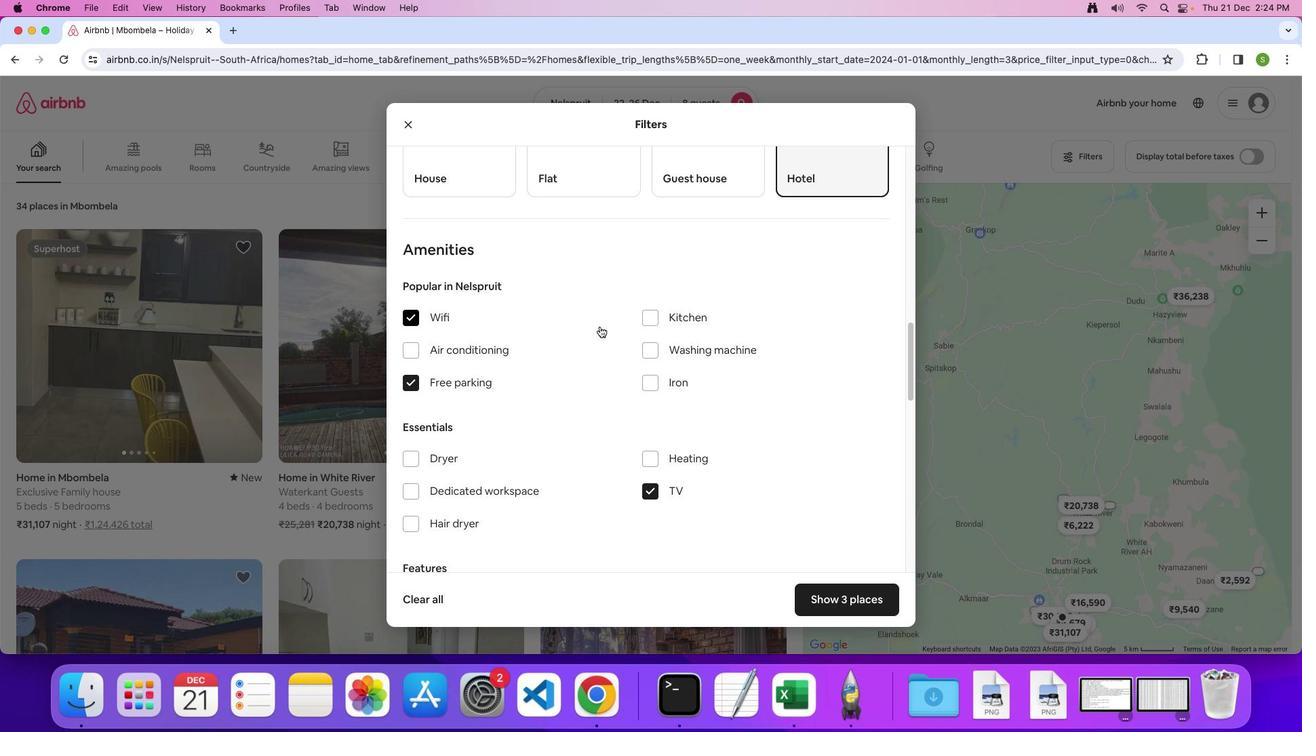 
Action: Mouse scrolled (600, 326) with delta (0, 0)
Screenshot: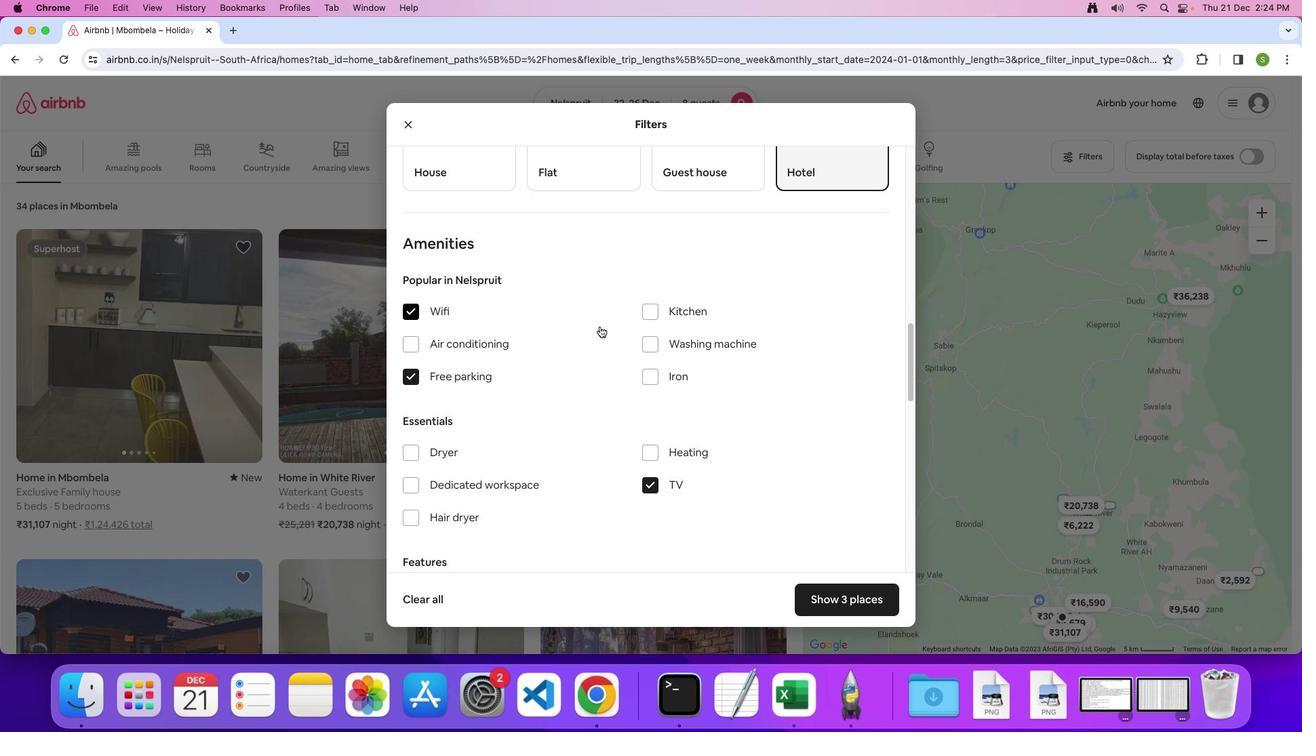 
Action: Mouse scrolled (600, 326) with delta (0, 0)
Screenshot: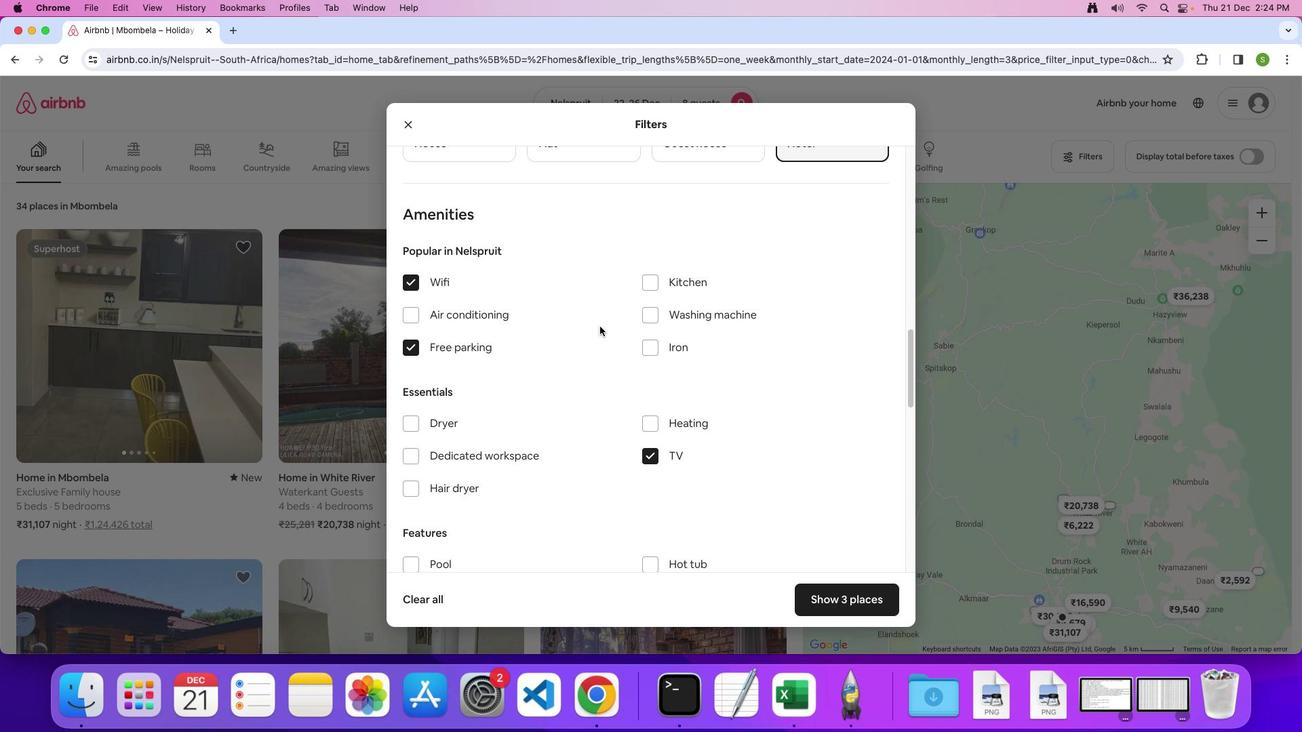 
Action: Mouse scrolled (600, 326) with delta (0, 0)
Screenshot: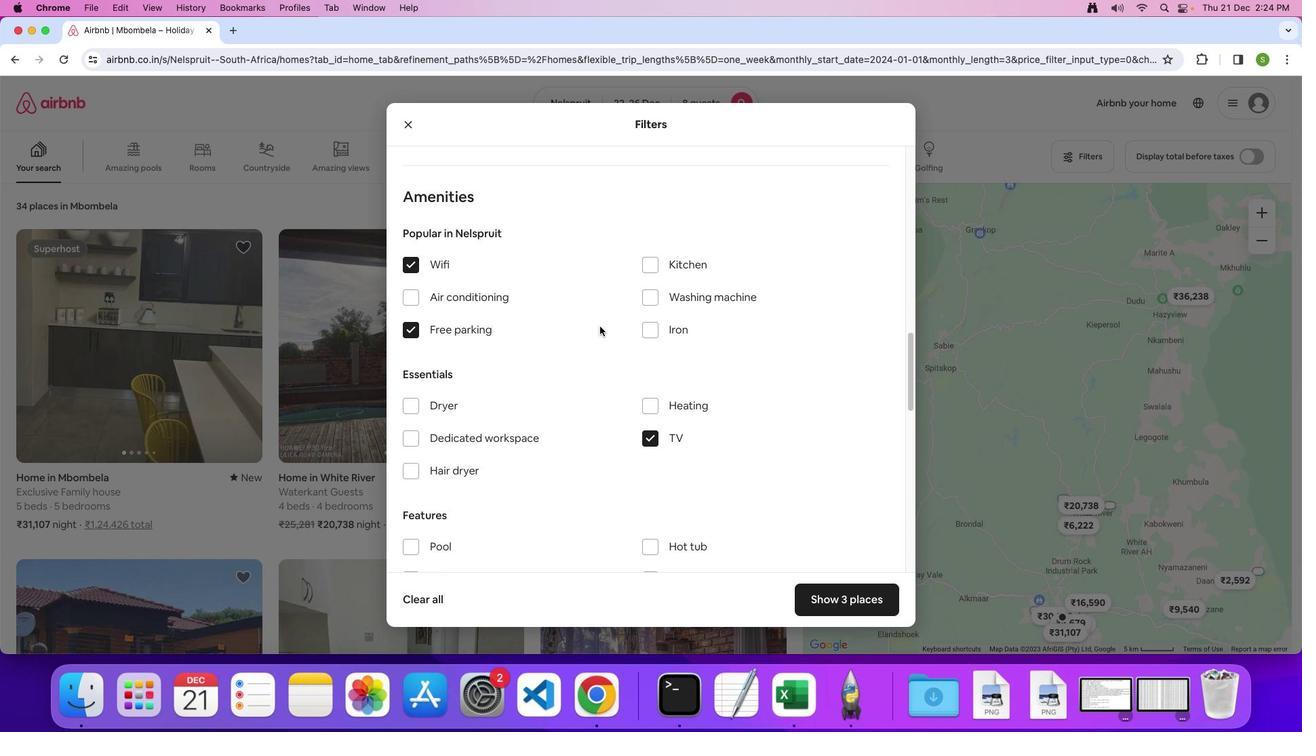 
Action: Mouse scrolled (600, 326) with delta (0, -1)
Screenshot: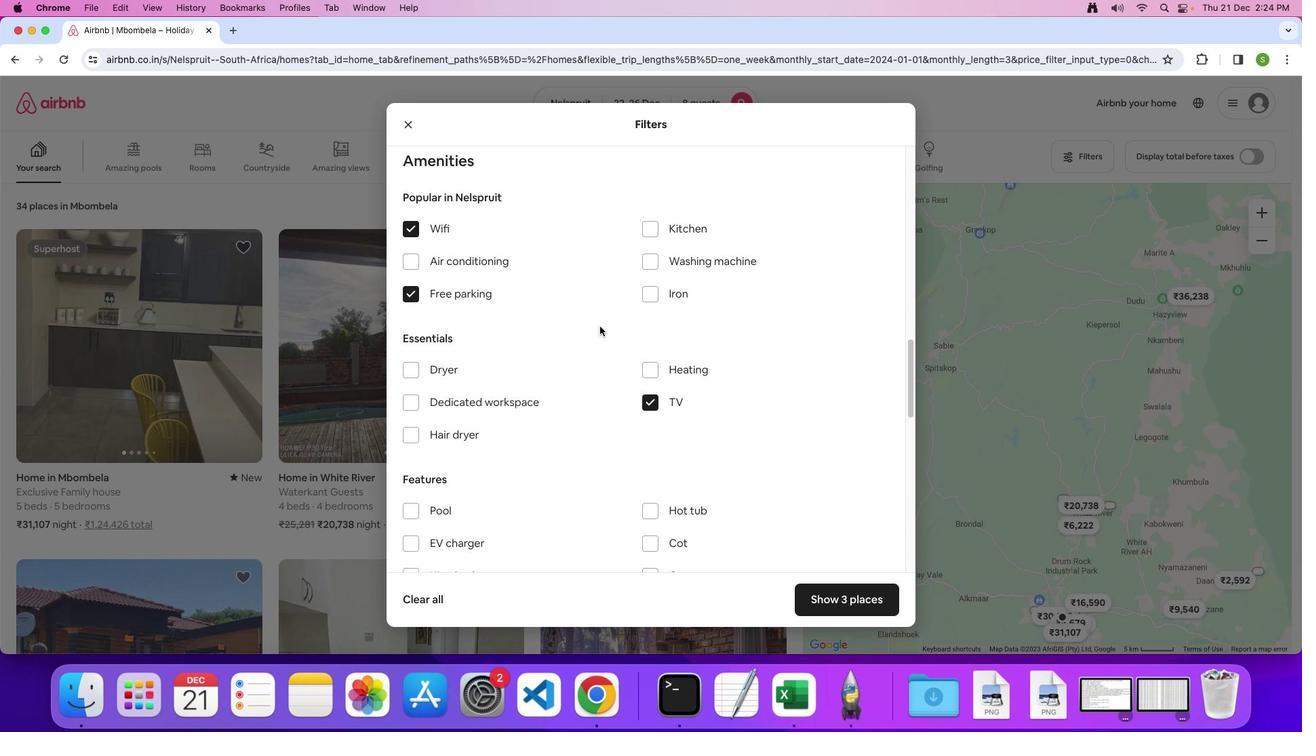 
Action: Mouse scrolled (600, 326) with delta (0, 0)
Screenshot: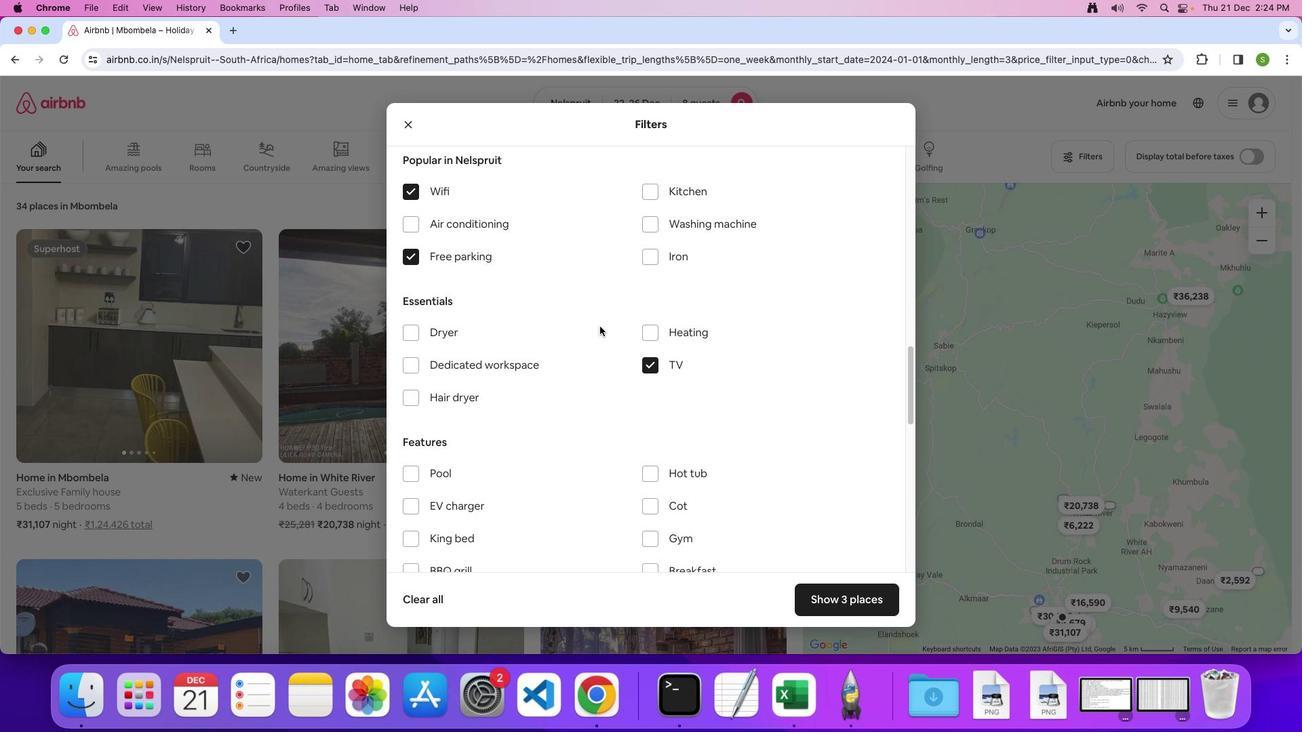 
Action: Mouse scrolled (600, 326) with delta (0, 0)
Screenshot: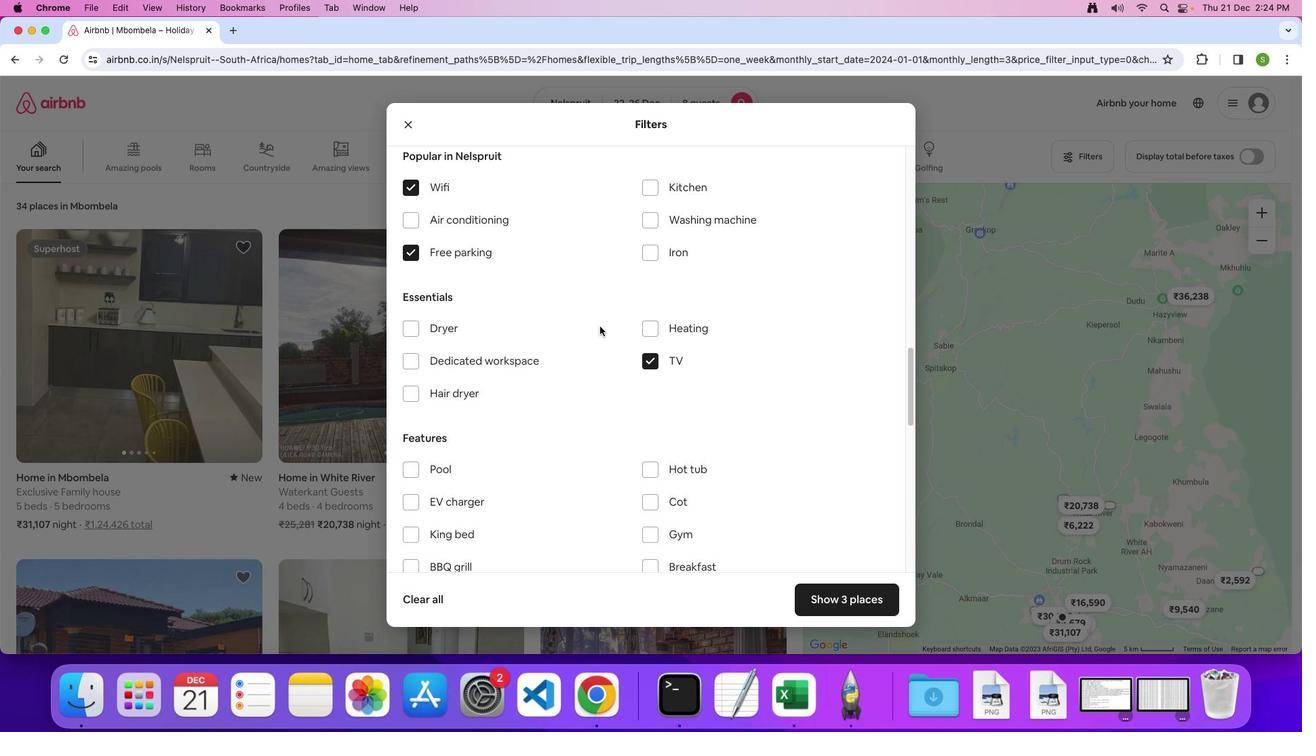 
Action: Mouse scrolled (600, 326) with delta (0, 0)
Screenshot: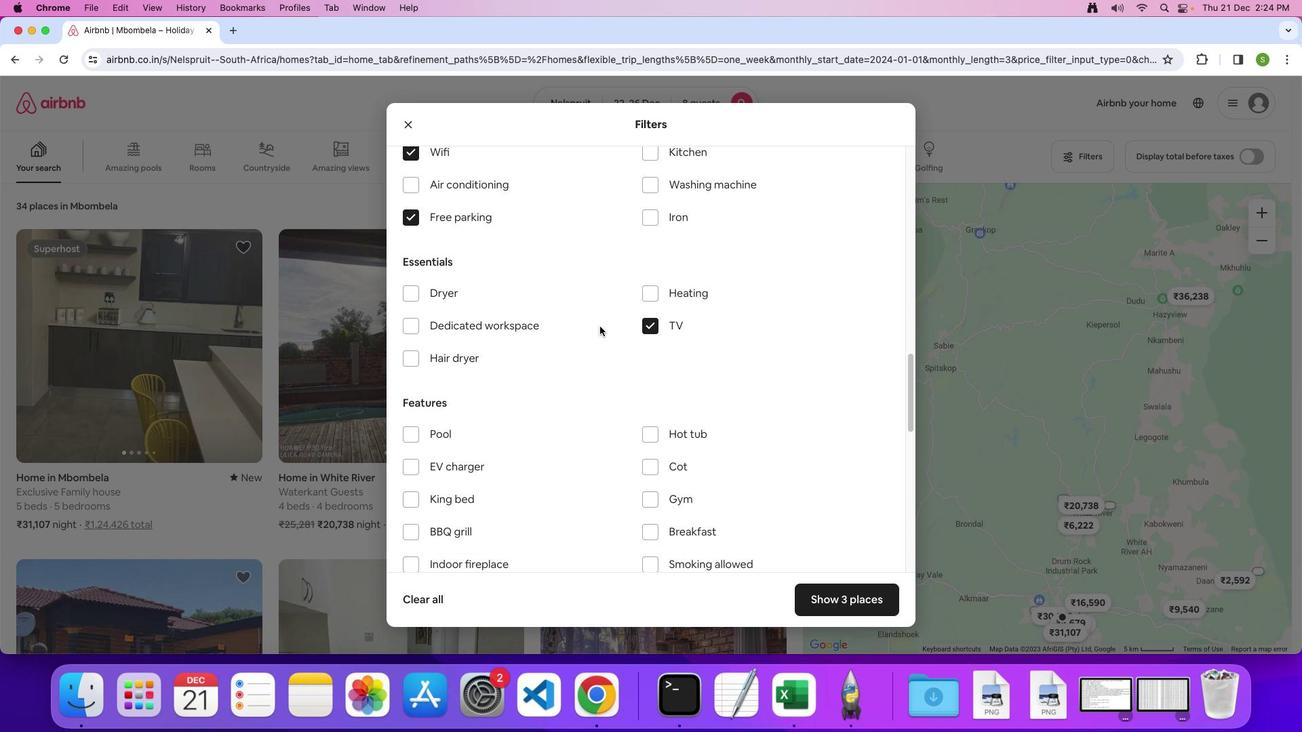 
Action: Mouse scrolled (600, 326) with delta (0, 0)
Screenshot: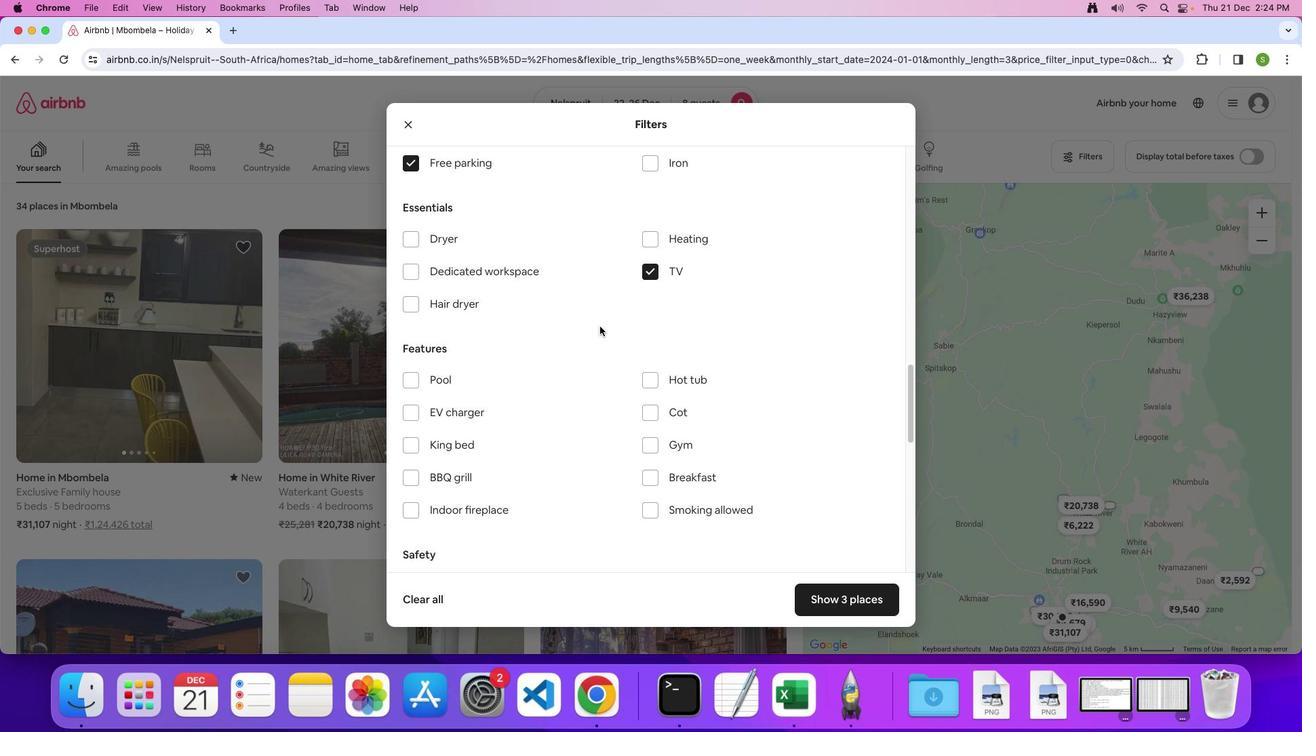 
Action: Mouse scrolled (600, 326) with delta (0, -2)
Screenshot: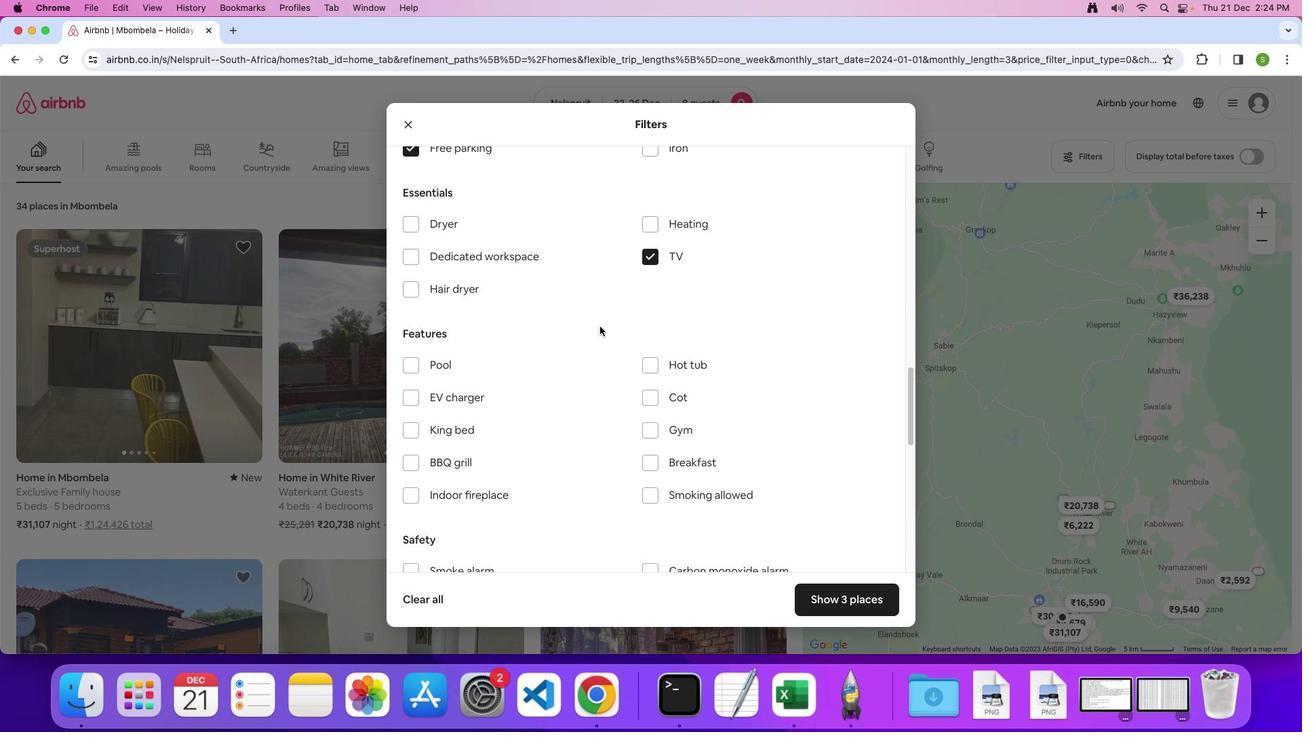 
Action: Mouse scrolled (600, 326) with delta (0, 0)
Screenshot: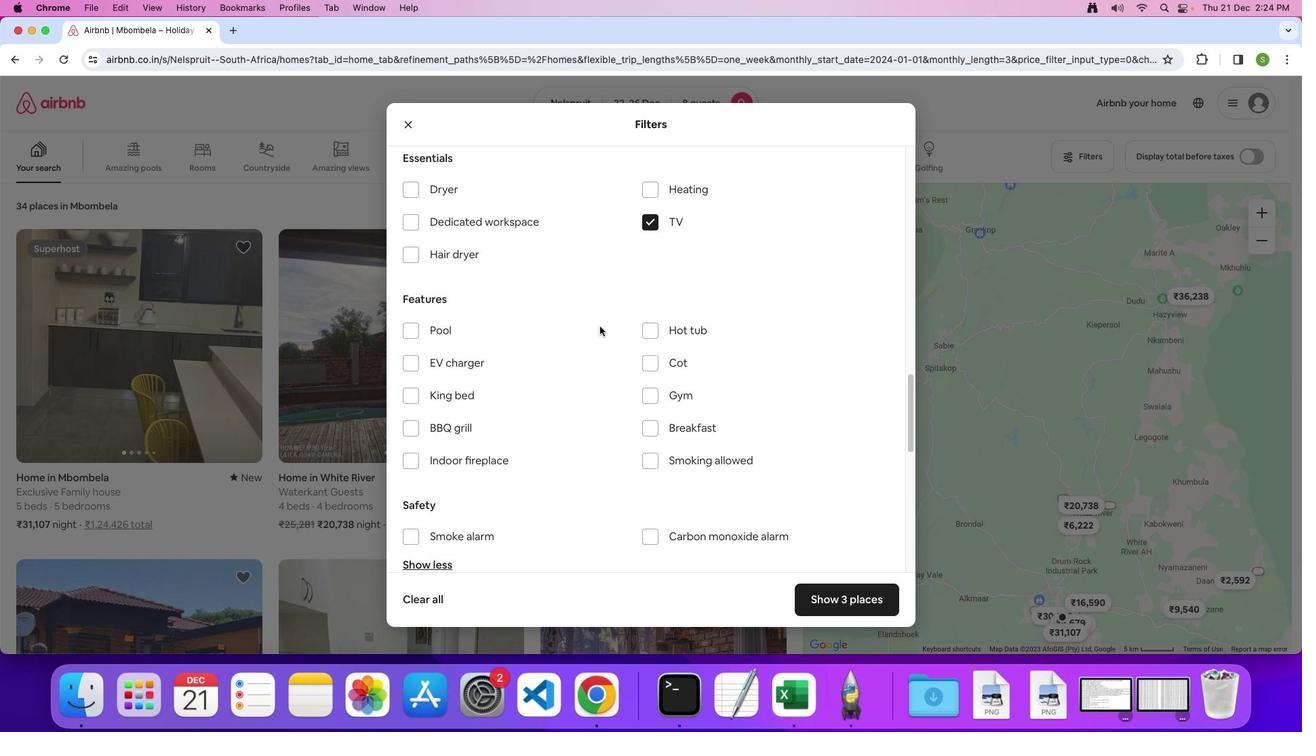 
Action: Mouse scrolled (600, 326) with delta (0, 0)
Screenshot: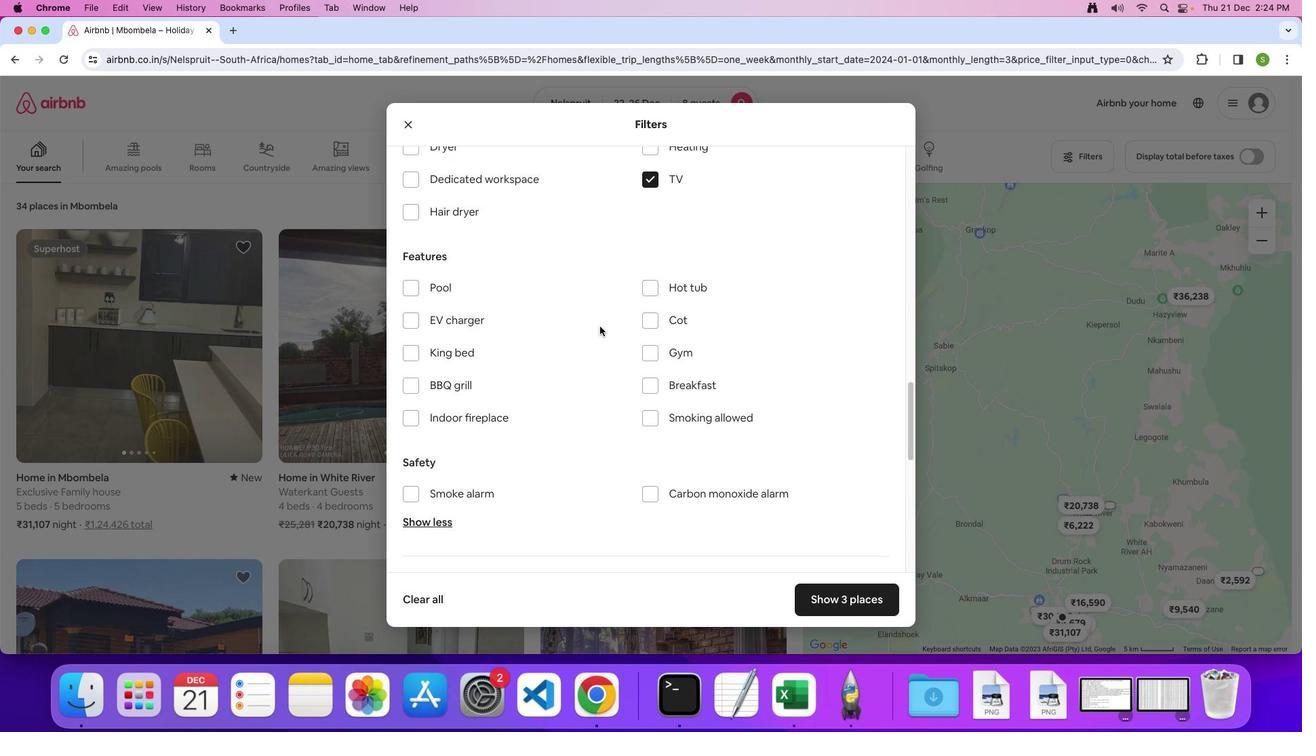 
Action: Mouse scrolled (600, 326) with delta (0, -2)
Screenshot: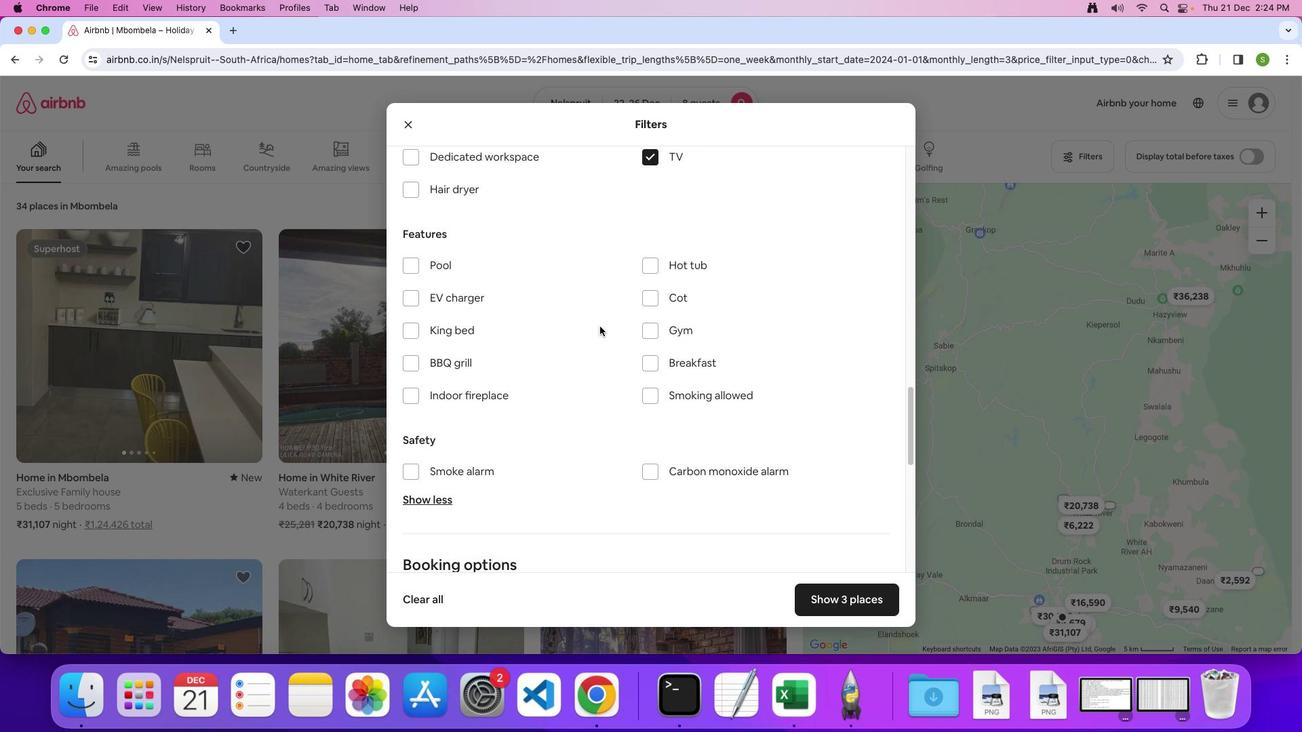 
Action: Mouse moved to (655, 322)
Screenshot: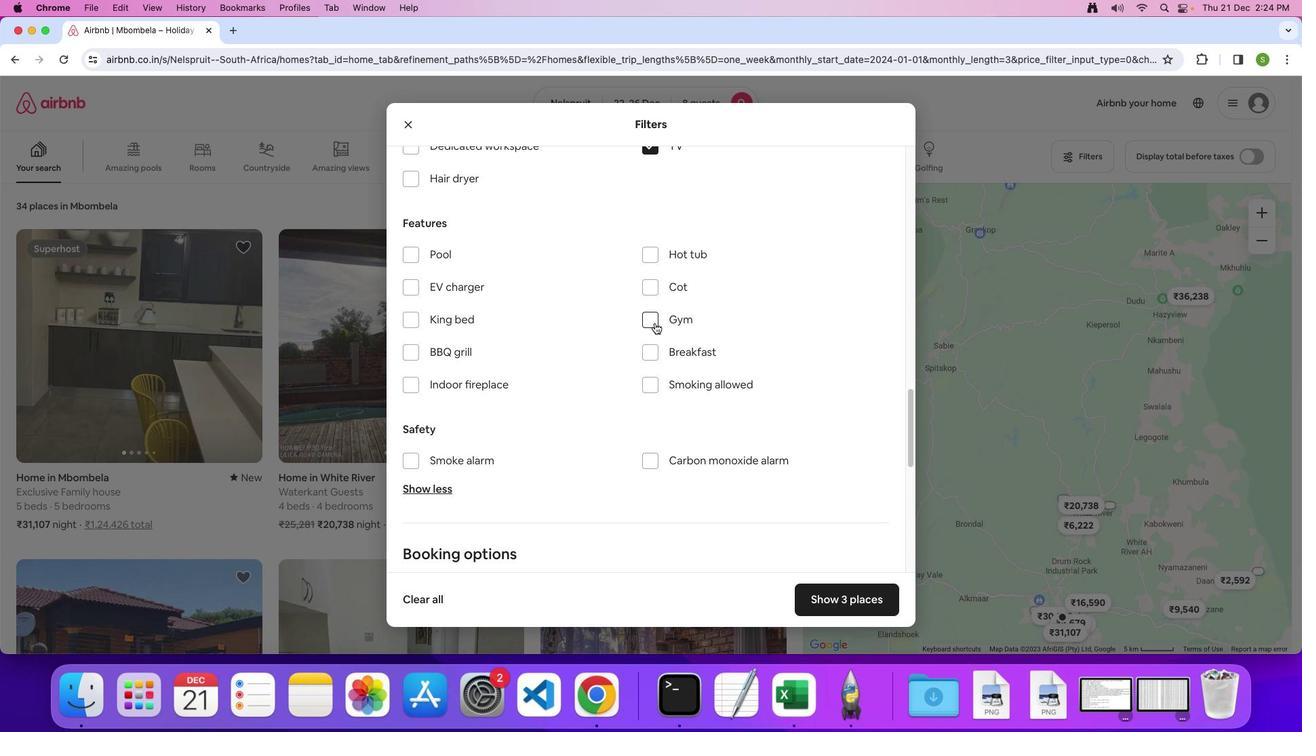 
Action: Mouse pressed left at (655, 322)
Screenshot: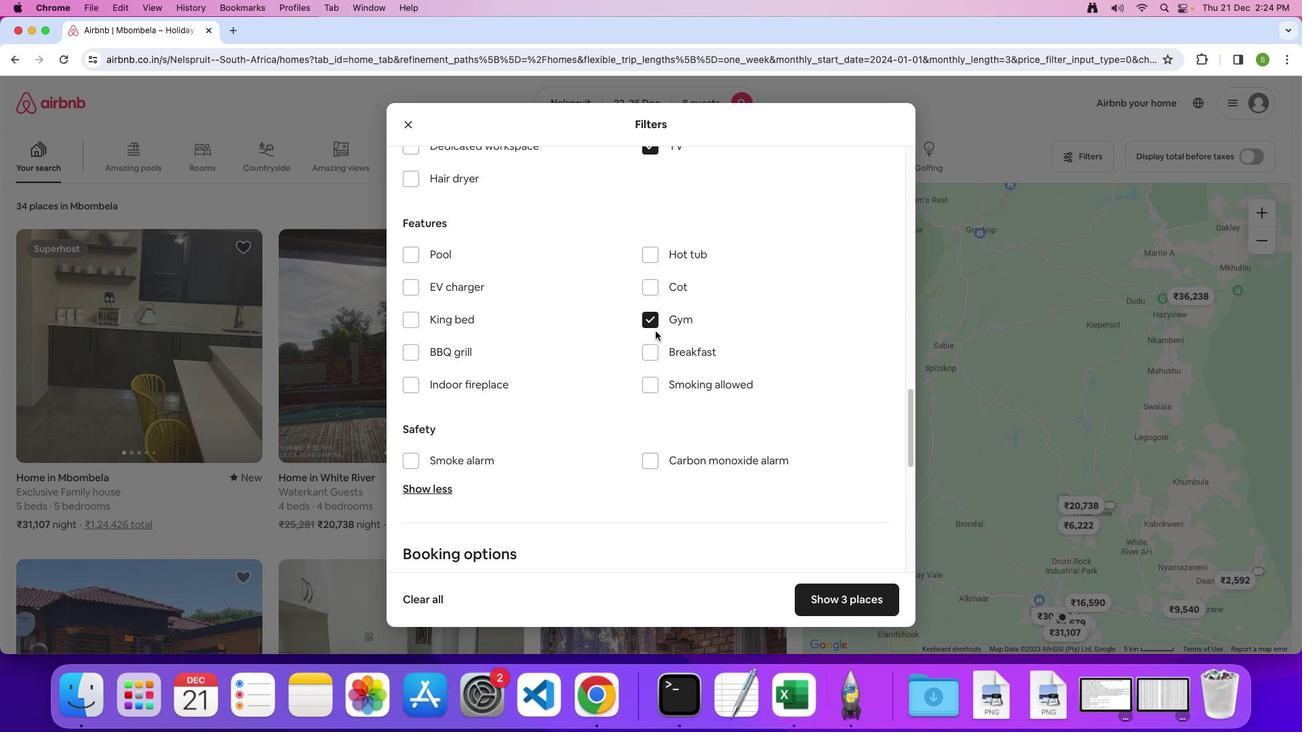 
Action: Mouse moved to (650, 354)
Screenshot: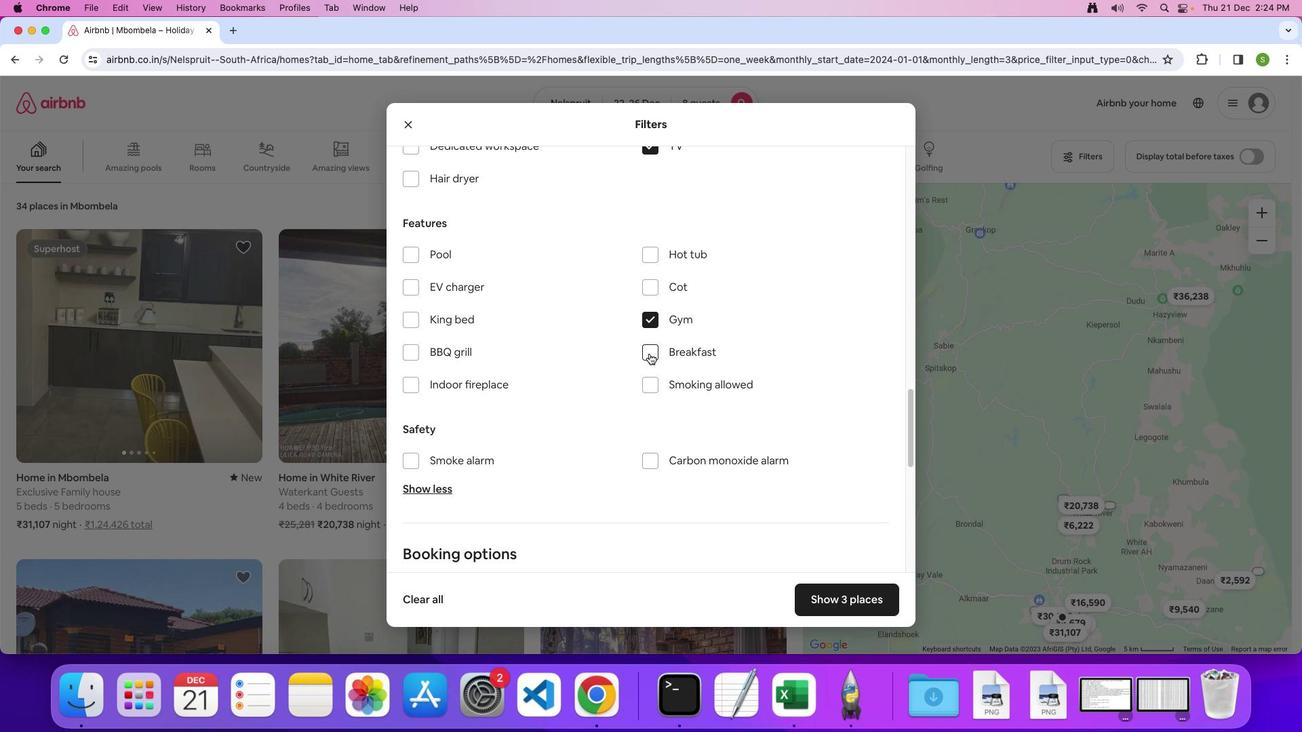 
Action: Mouse pressed left at (650, 354)
Screenshot: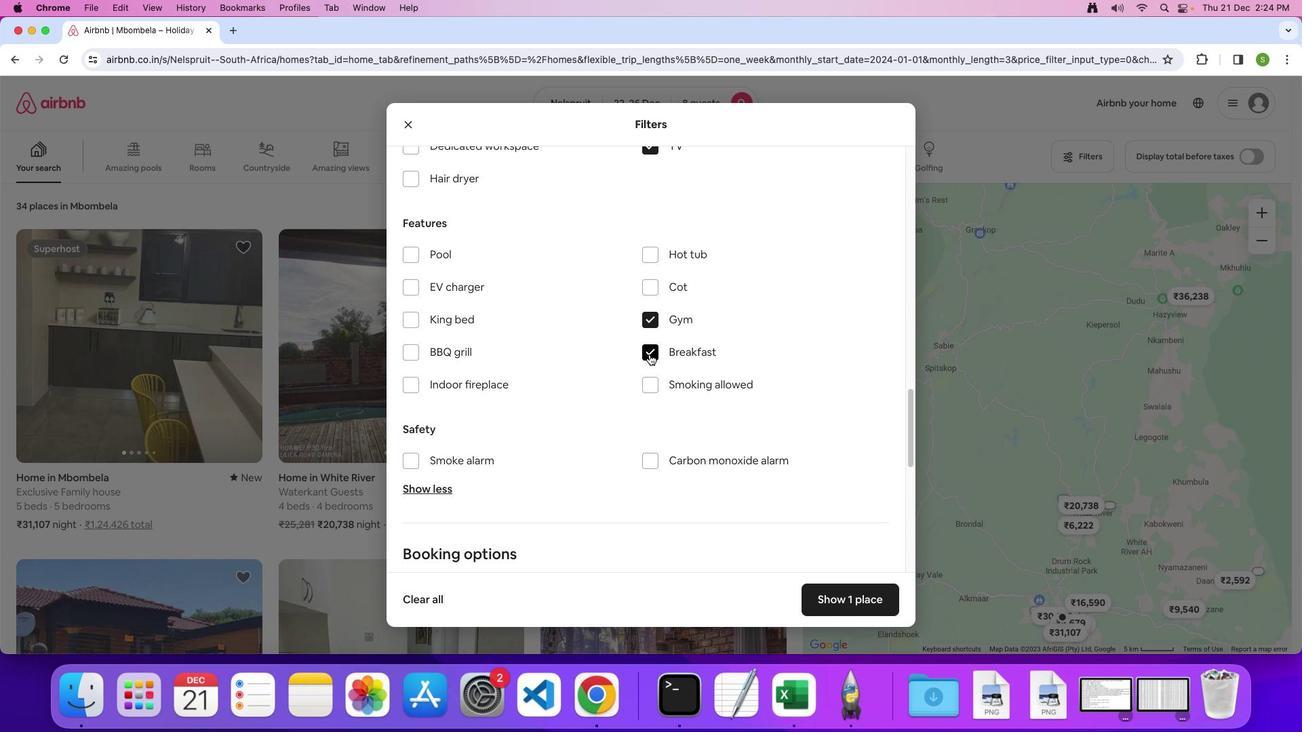 
Action: Mouse moved to (592, 343)
Screenshot: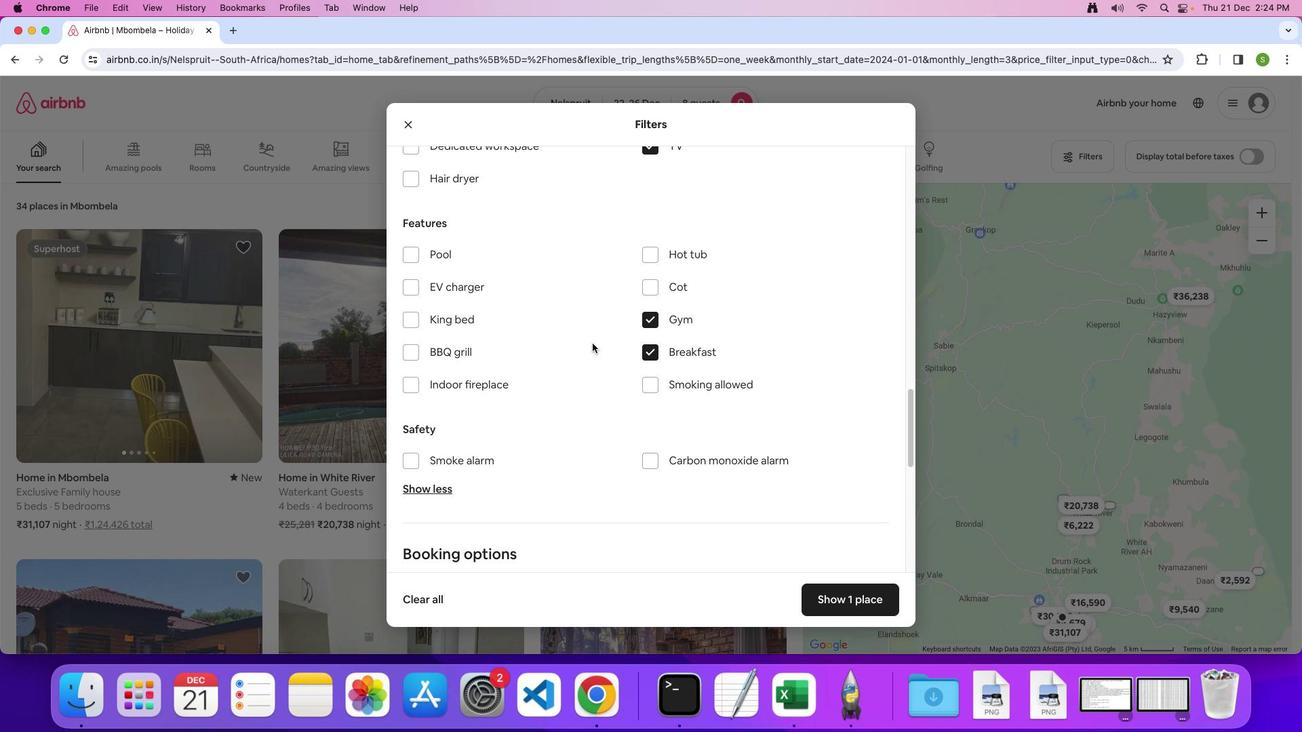
Action: Mouse scrolled (592, 343) with delta (0, 0)
Screenshot: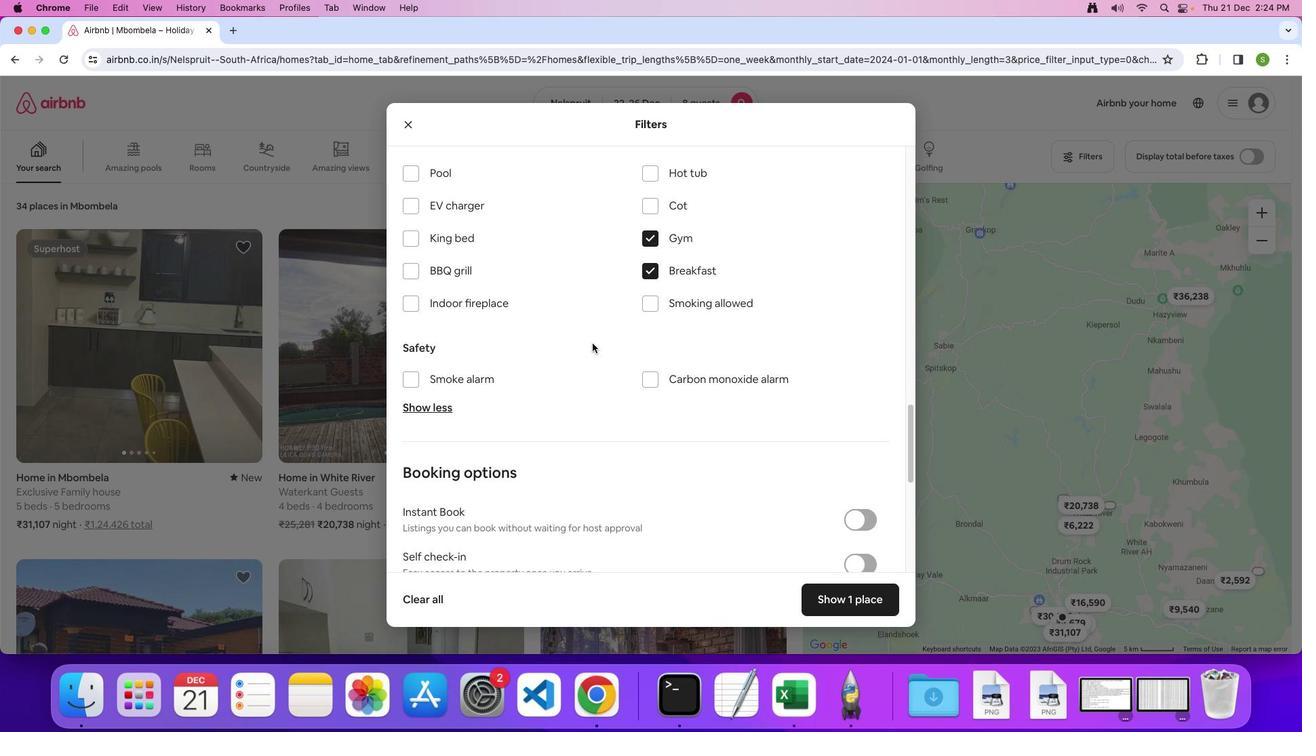 
Action: Mouse scrolled (592, 343) with delta (0, 0)
Screenshot: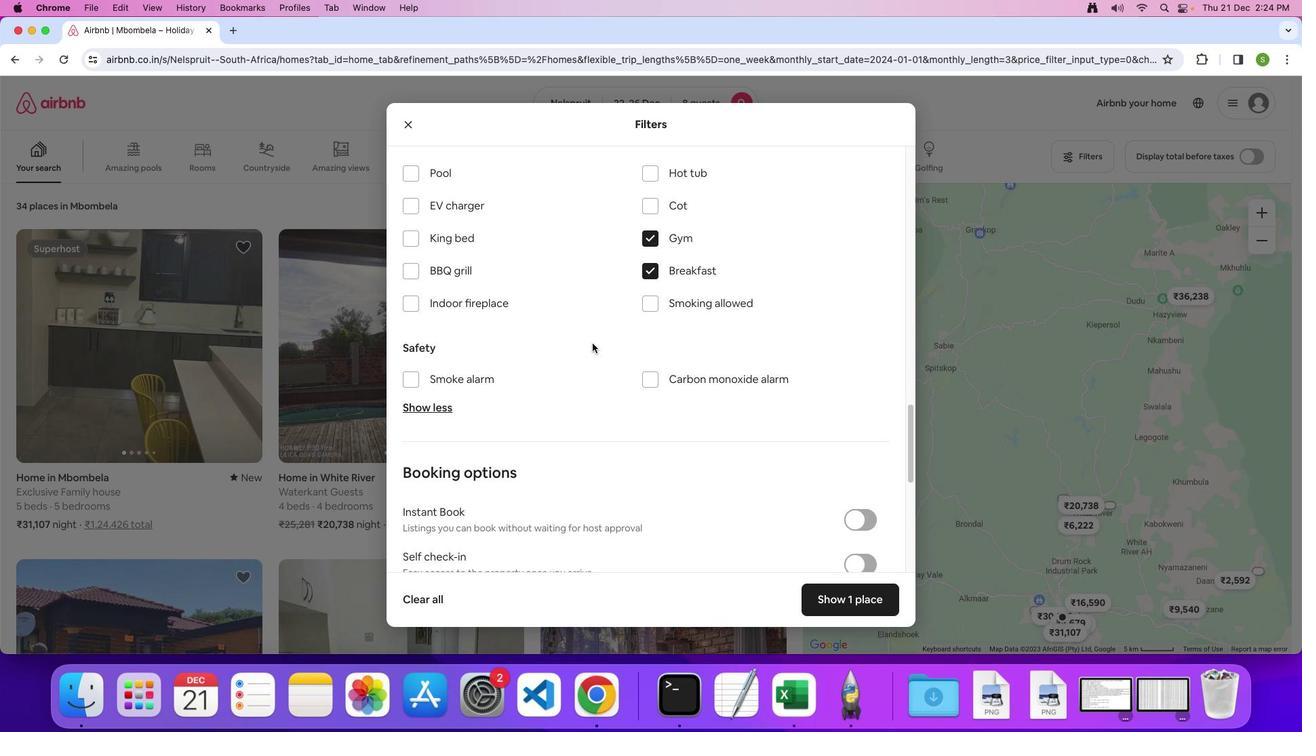 
Action: Mouse scrolled (592, 343) with delta (0, -2)
Screenshot: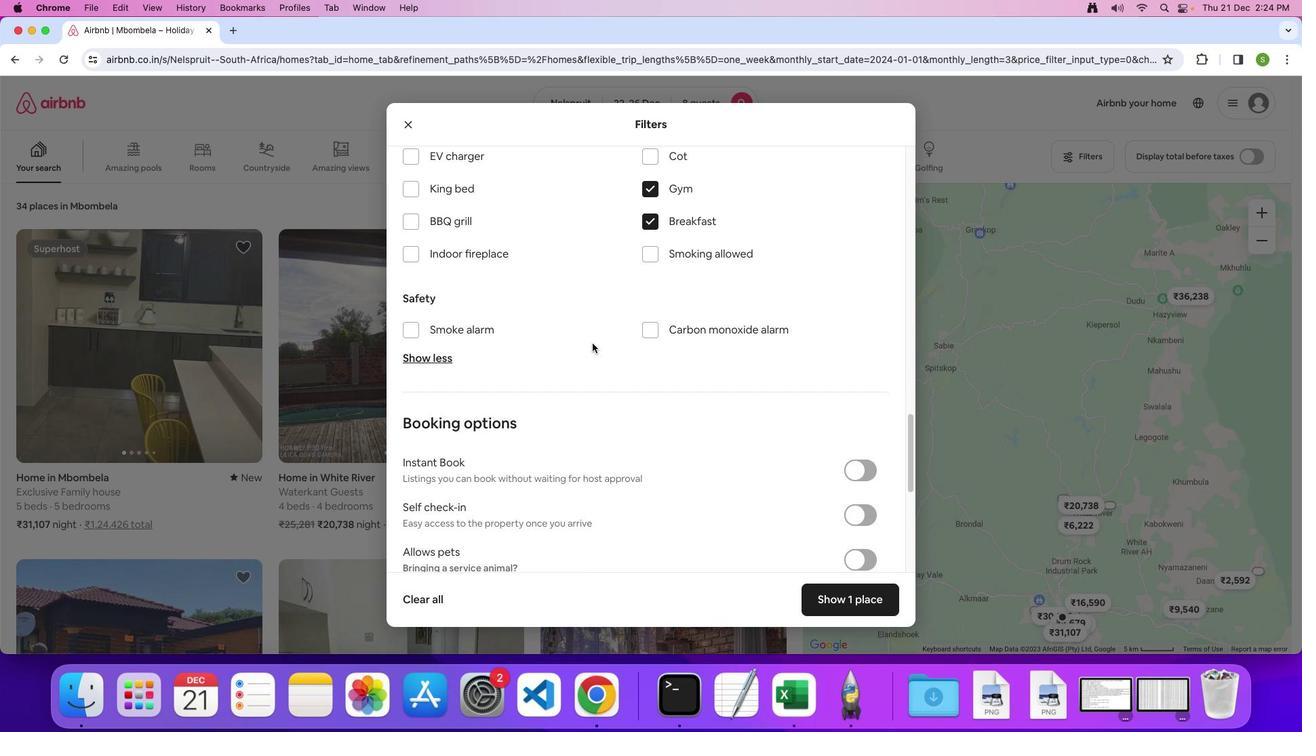 
Action: Mouse scrolled (592, 343) with delta (0, 0)
Screenshot: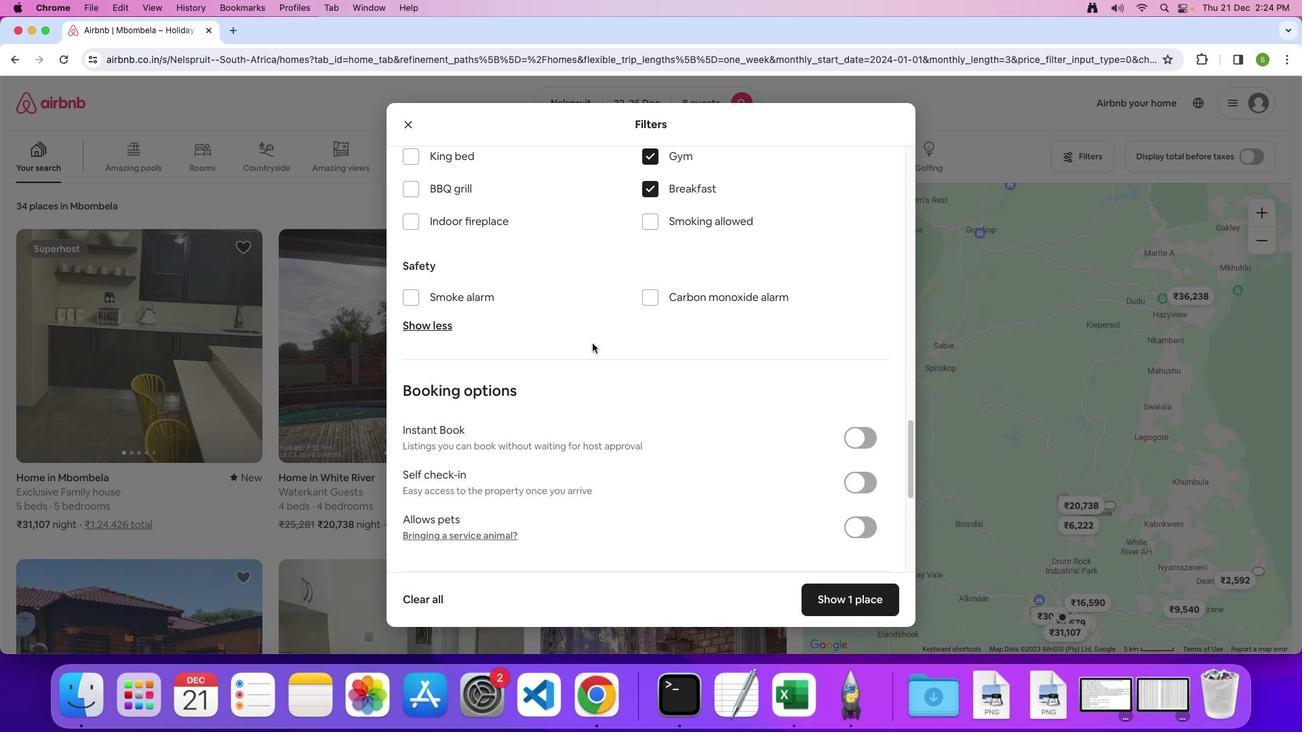 
Action: Mouse scrolled (592, 343) with delta (0, 0)
Screenshot: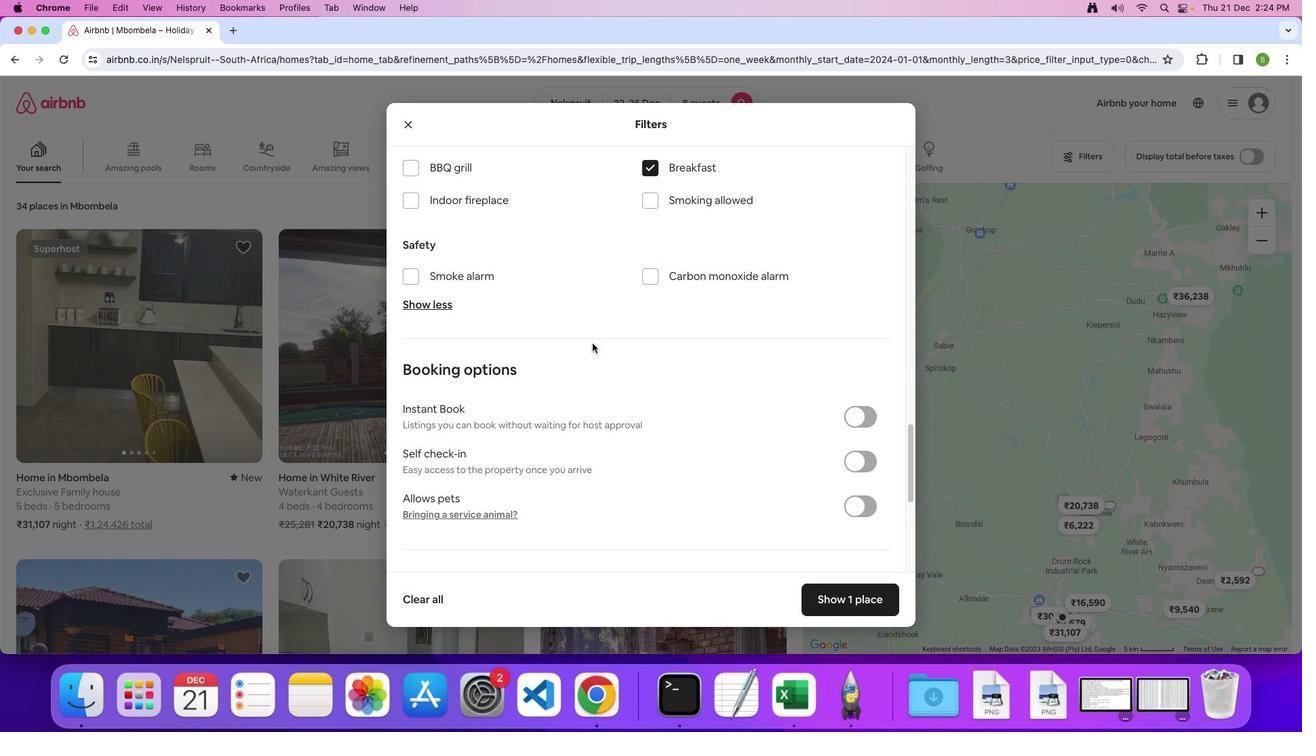 
Action: Mouse scrolled (592, 343) with delta (0, -1)
Screenshot: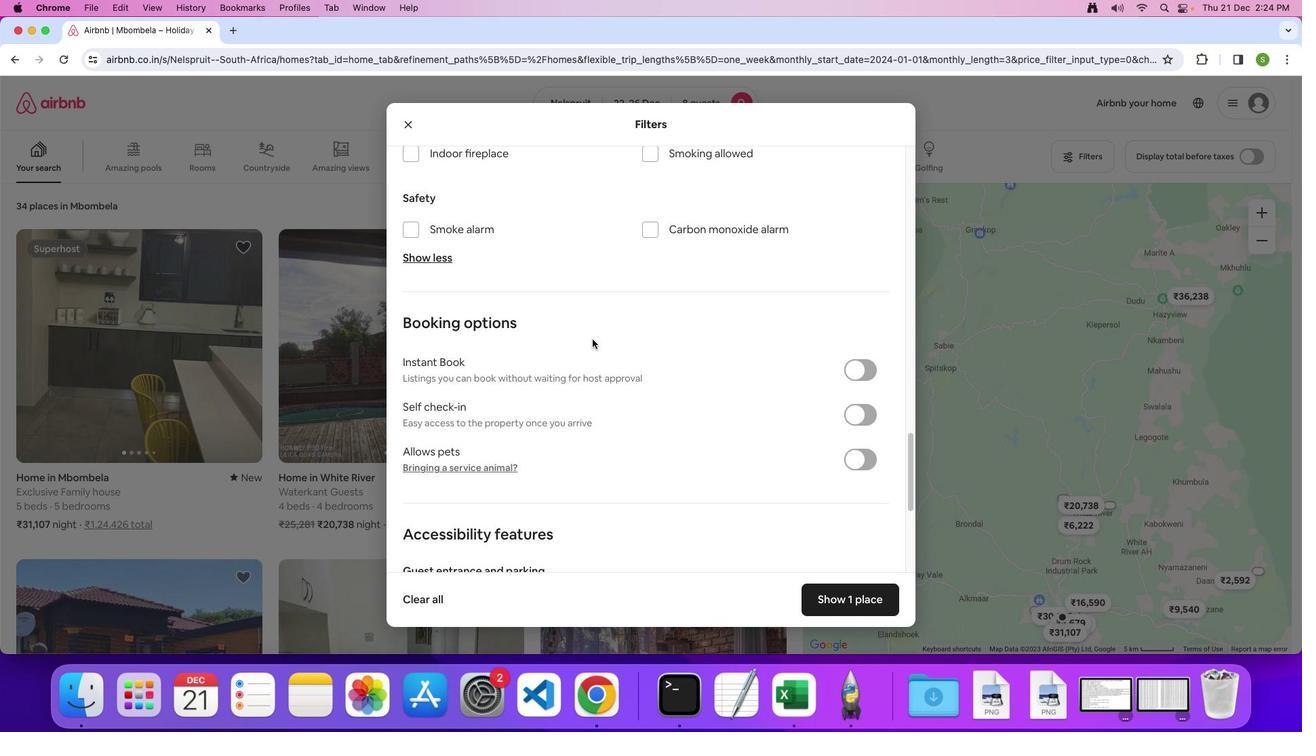 
Action: Mouse moved to (593, 338)
Screenshot: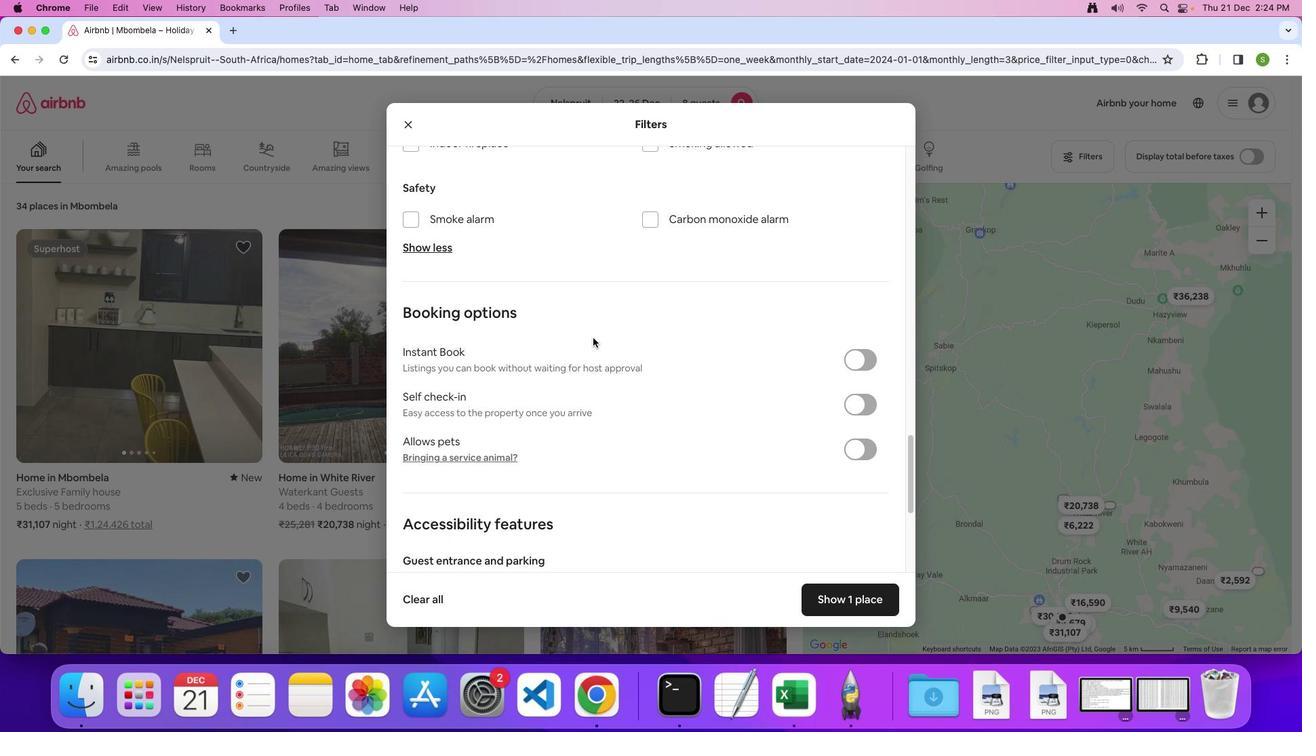 
Action: Mouse scrolled (593, 338) with delta (0, 0)
Screenshot: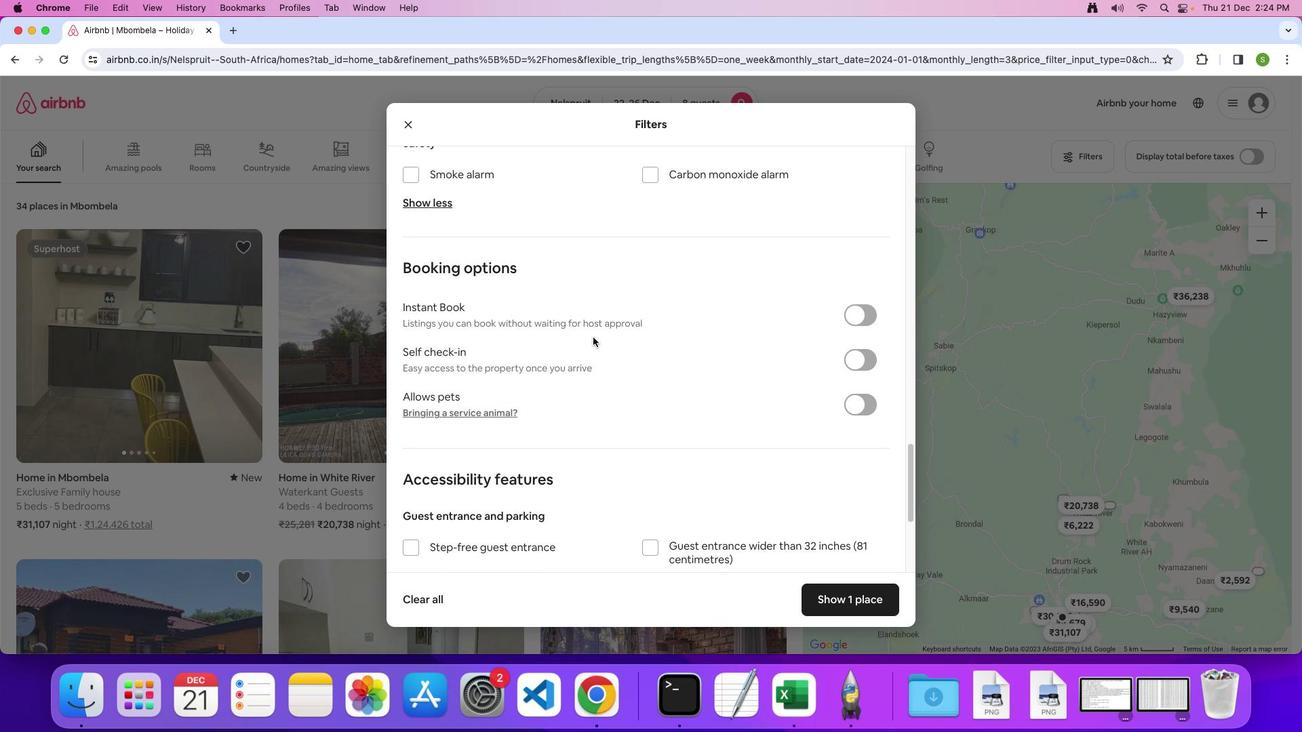 
Action: Mouse scrolled (593, 338) with delta (0, 0)
Screenshot: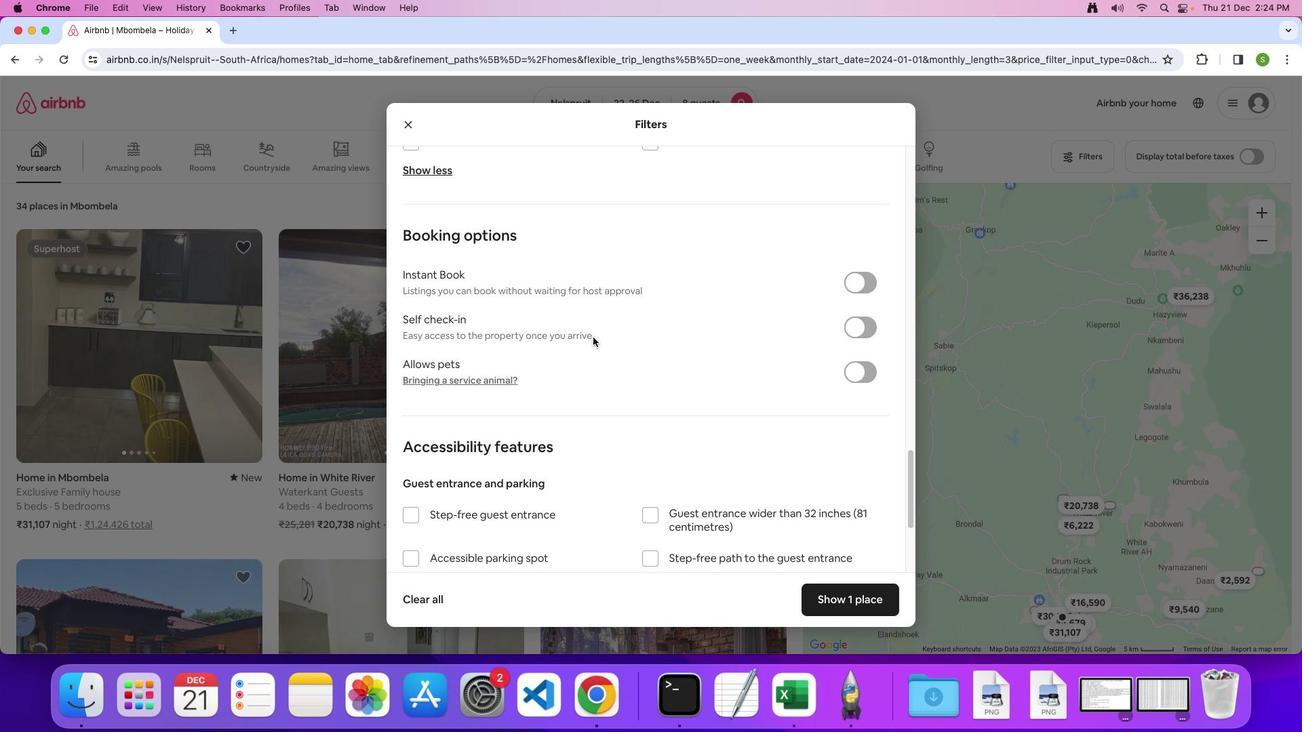 
Action: Mouse moved to (593, 337)
Screenshot: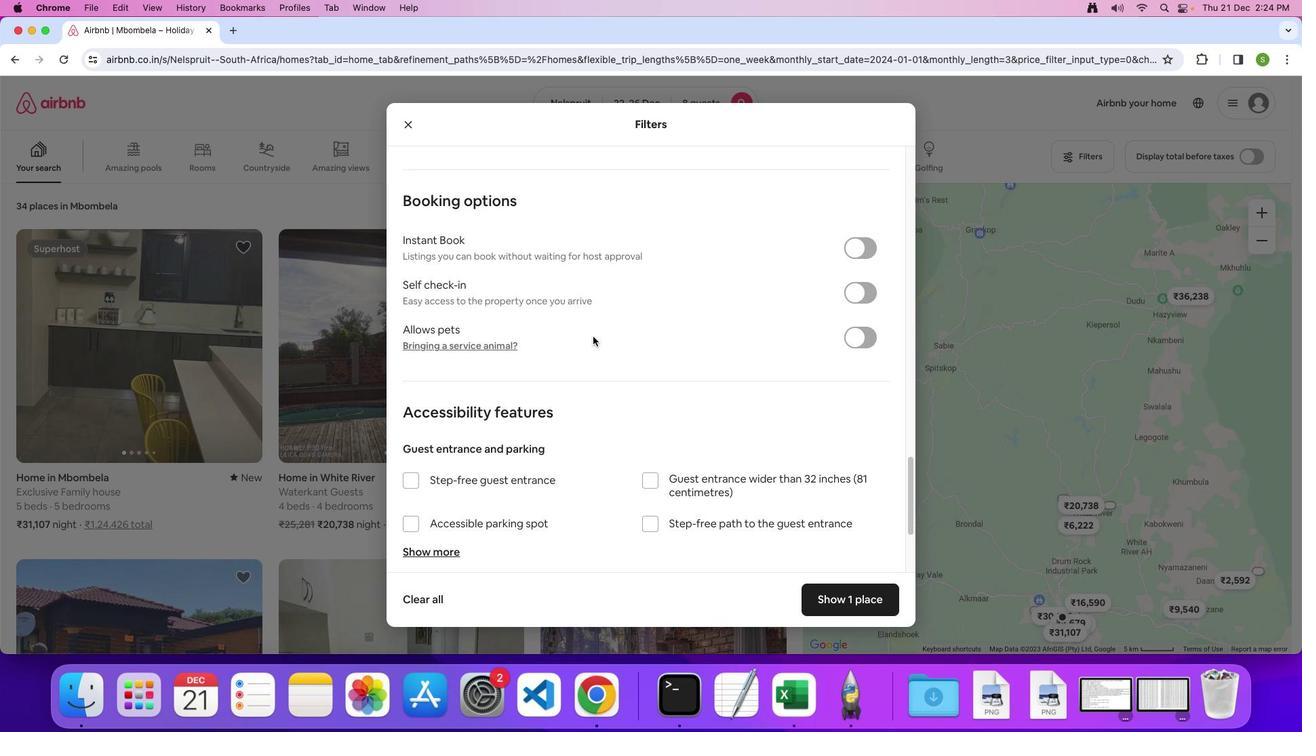 
Action: Mouse scrolled (593, 337) with delta (0, -2)
Screenshot: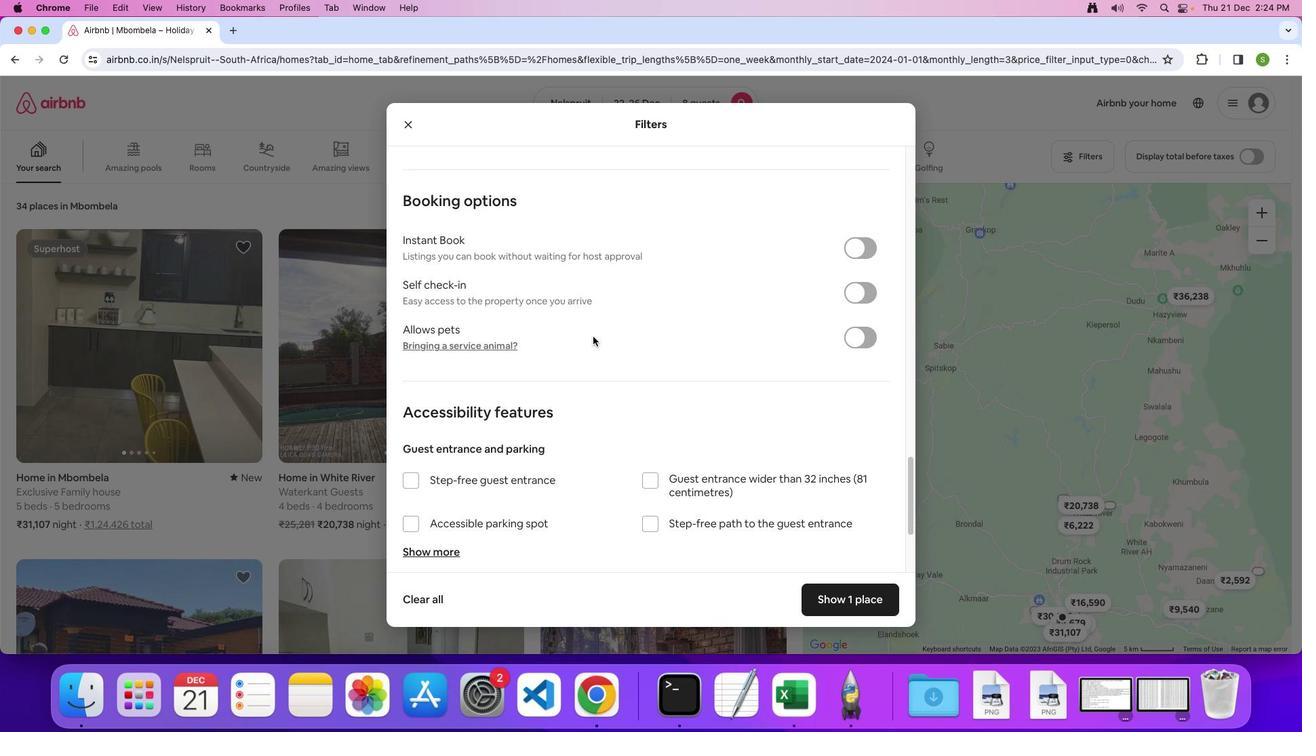 
Action: Mouse moved to (702, 328)
Screenshot: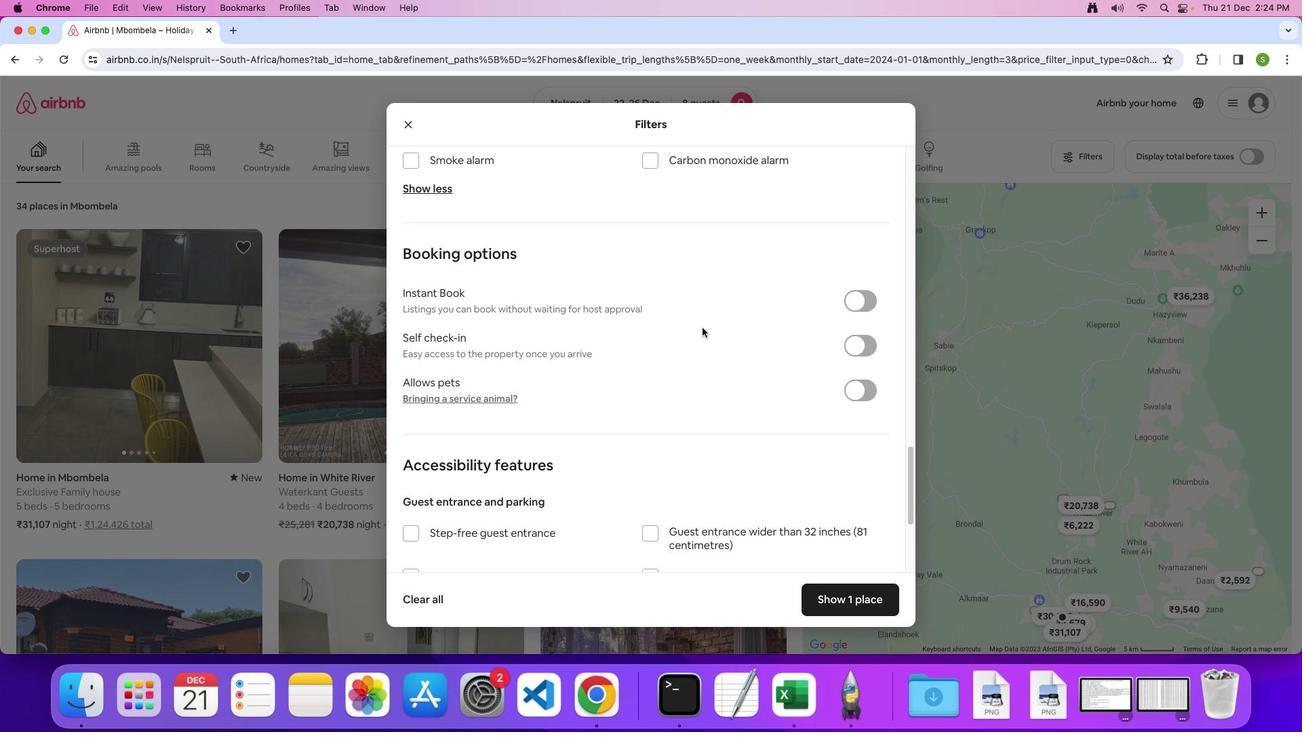 
Action: Mouse scrolled (702, 328) with delta (0, 0)
Screenshot: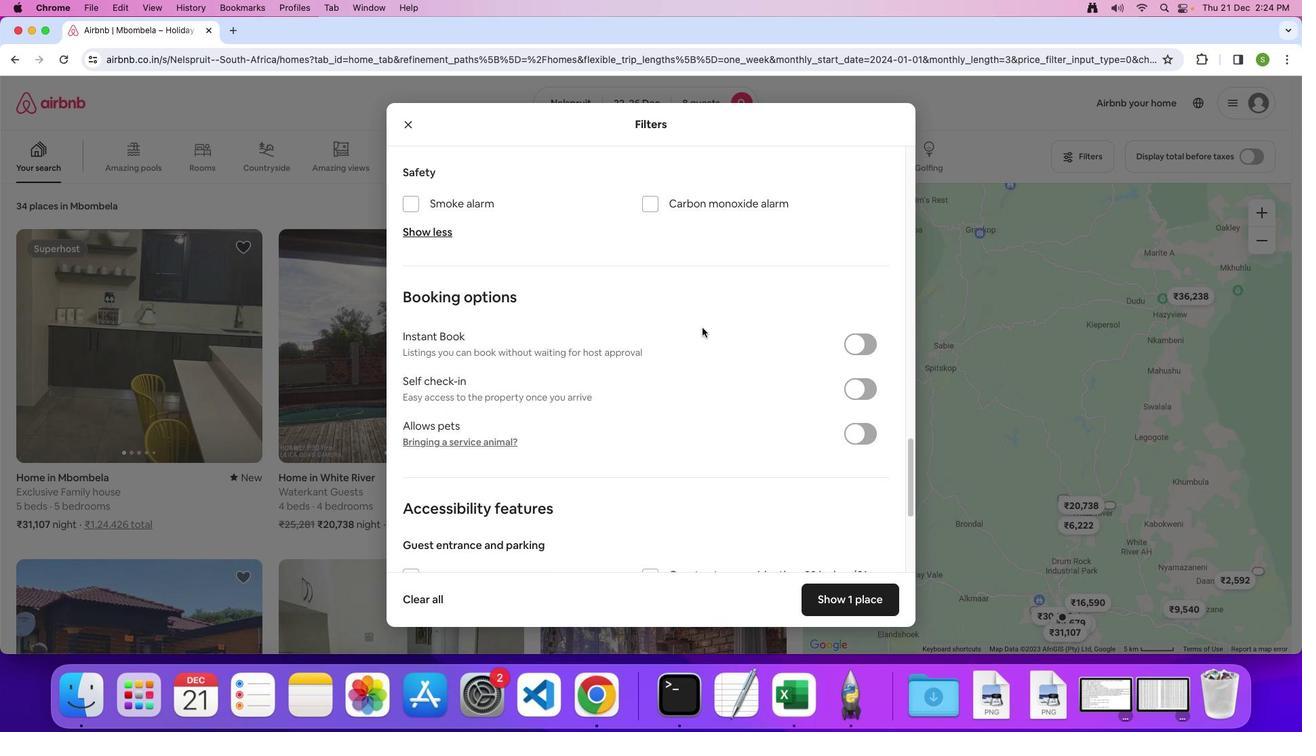 
Action: Mouse scrolled (702, 328) with delta (0, 3)
Screenshot: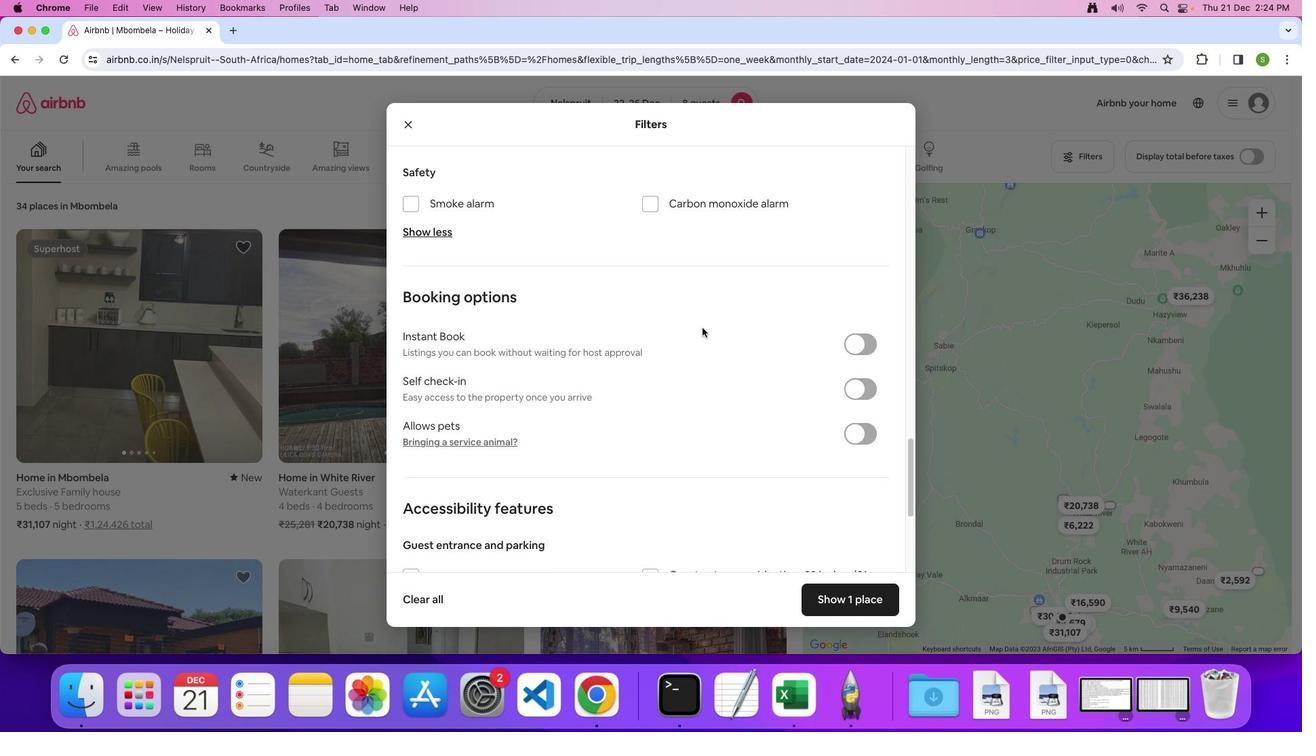 
Action: Mouse scrolled (702, 328) with delta (0, 0)
Screenshot: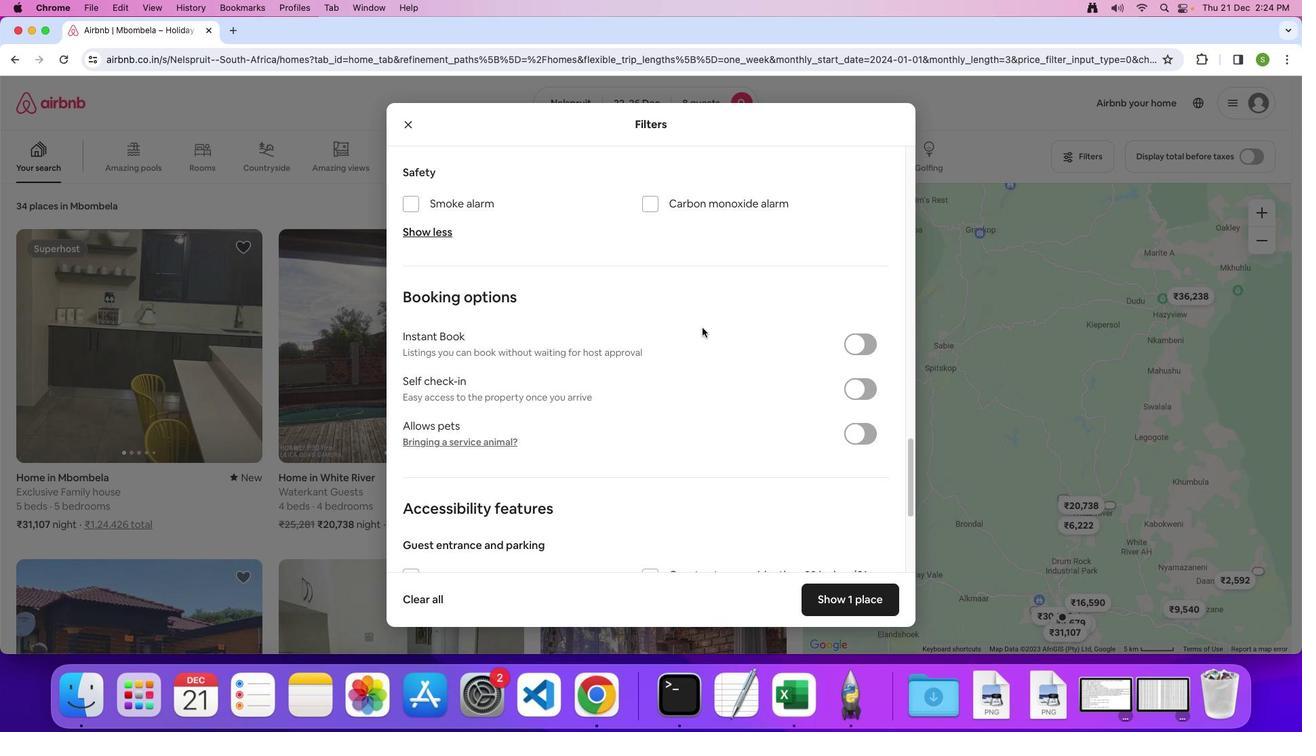 
Action: Mouse scrolled (702, 328) with delta (0, 0)
Screenshot: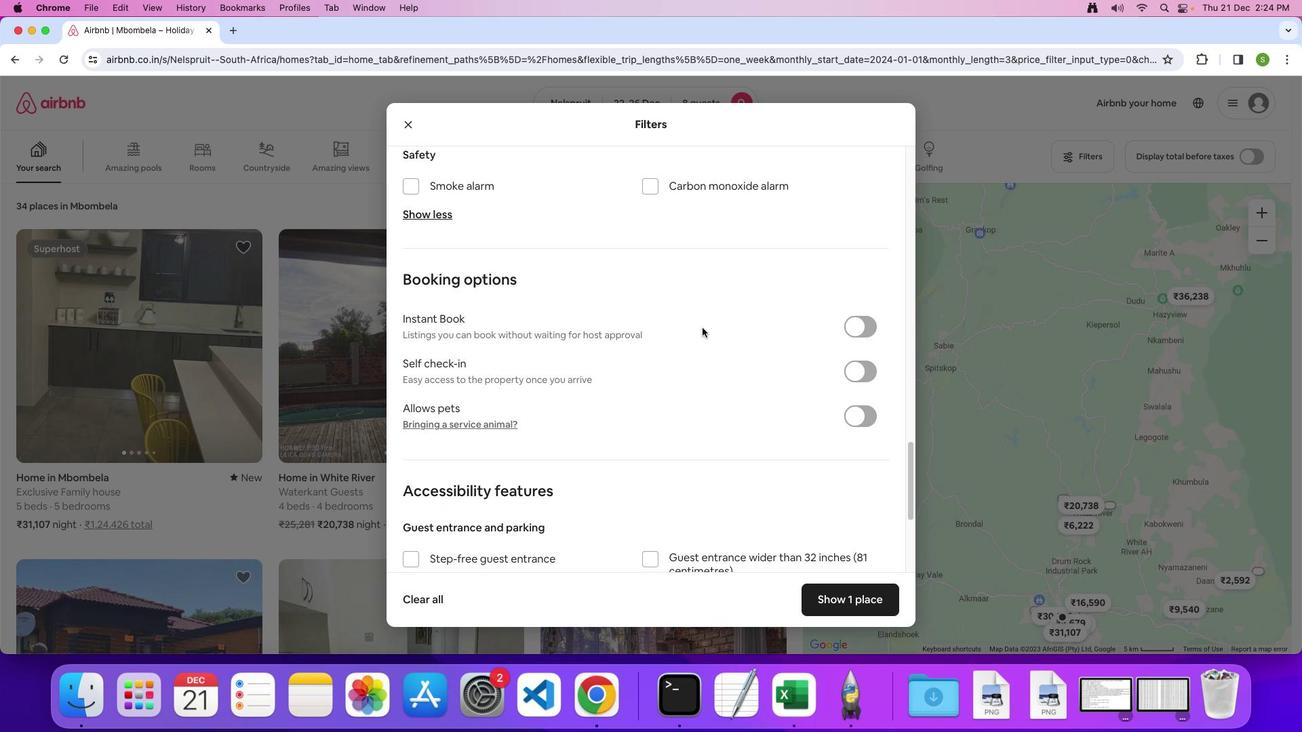 
Action: Mouse scrolled (702, 328) with delta (0, 0)
Screenshot: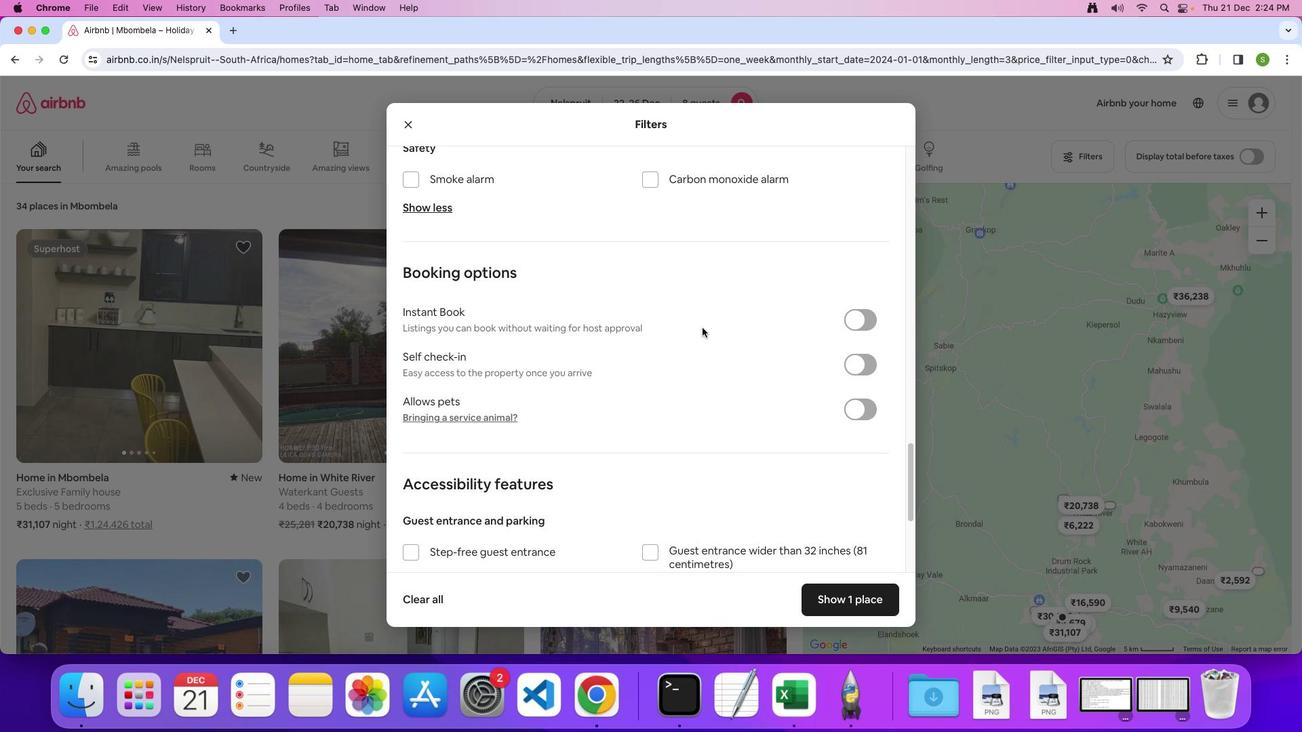 
Action: Mouse scrolled (702, 328) with delta (0, 0)
Screenshot: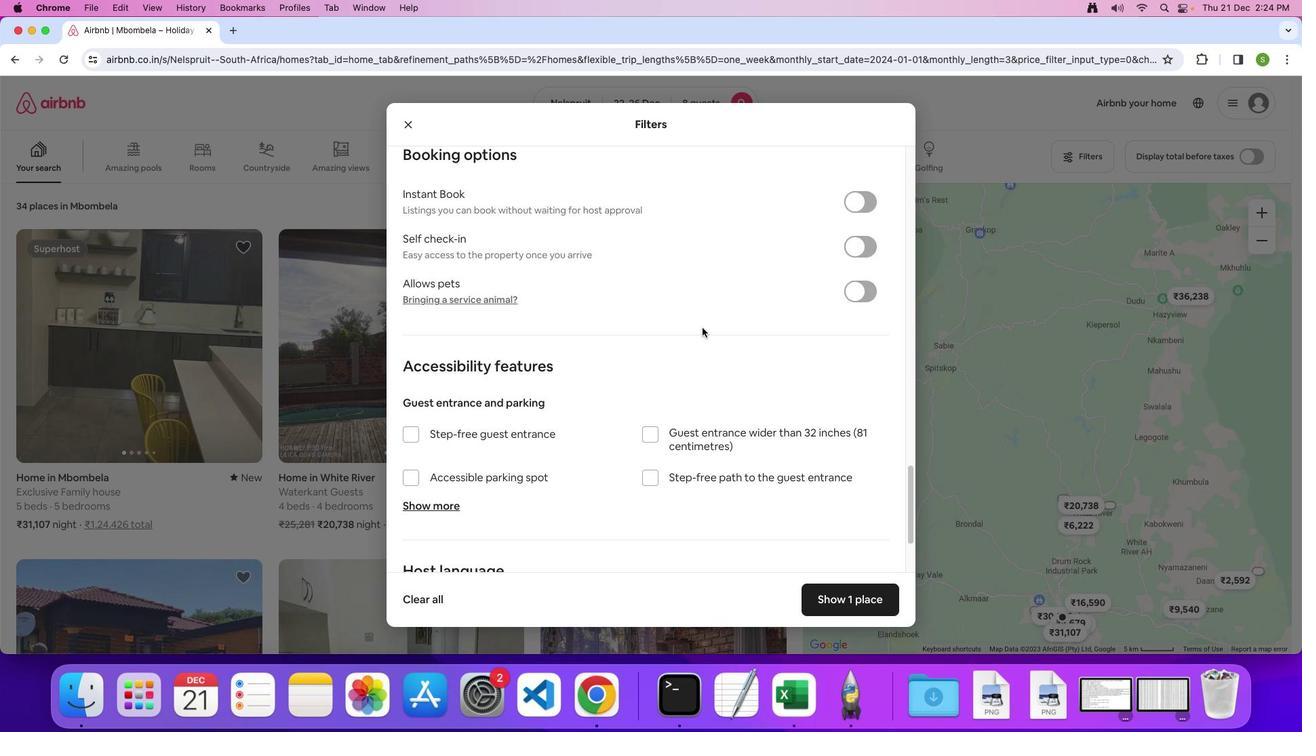
Action: Mouse scrolled (702, 328) with delta (0, 0)
Screenshot: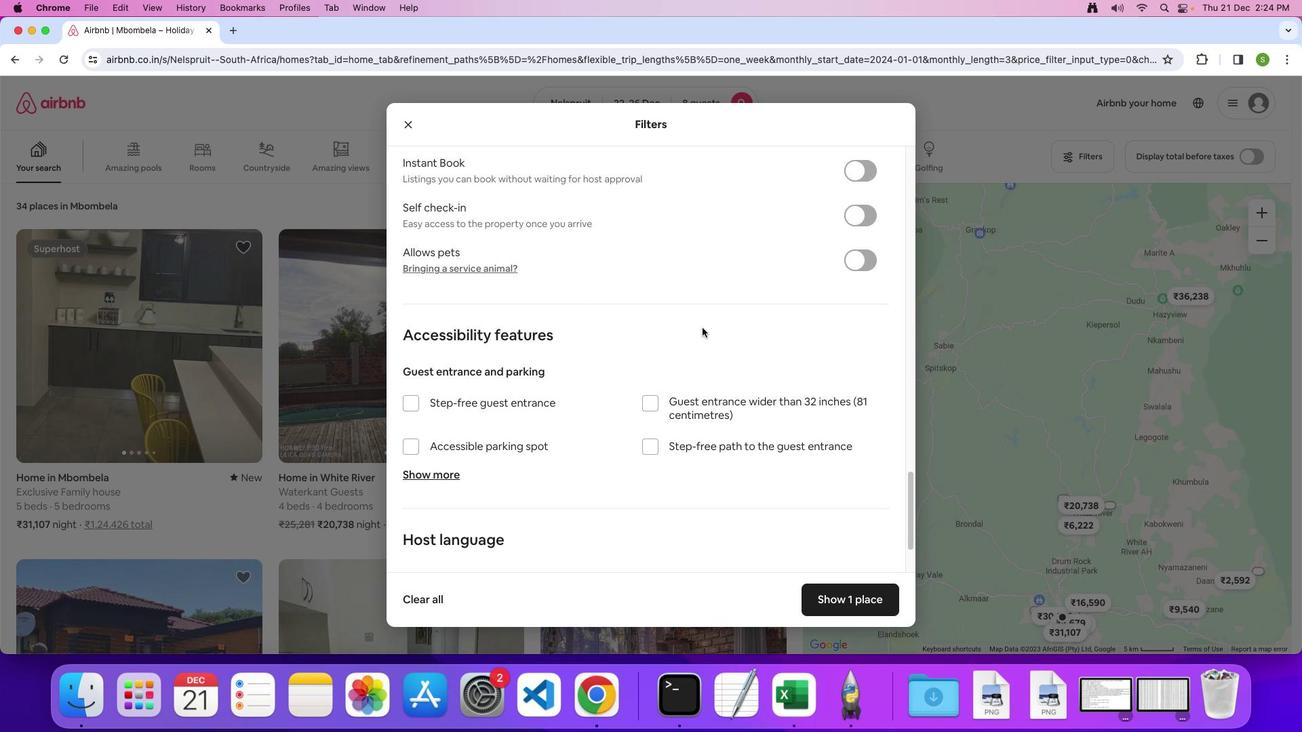 
Action: Mouse scrolled (702, 328) with delta (0, -2)
Screenshot: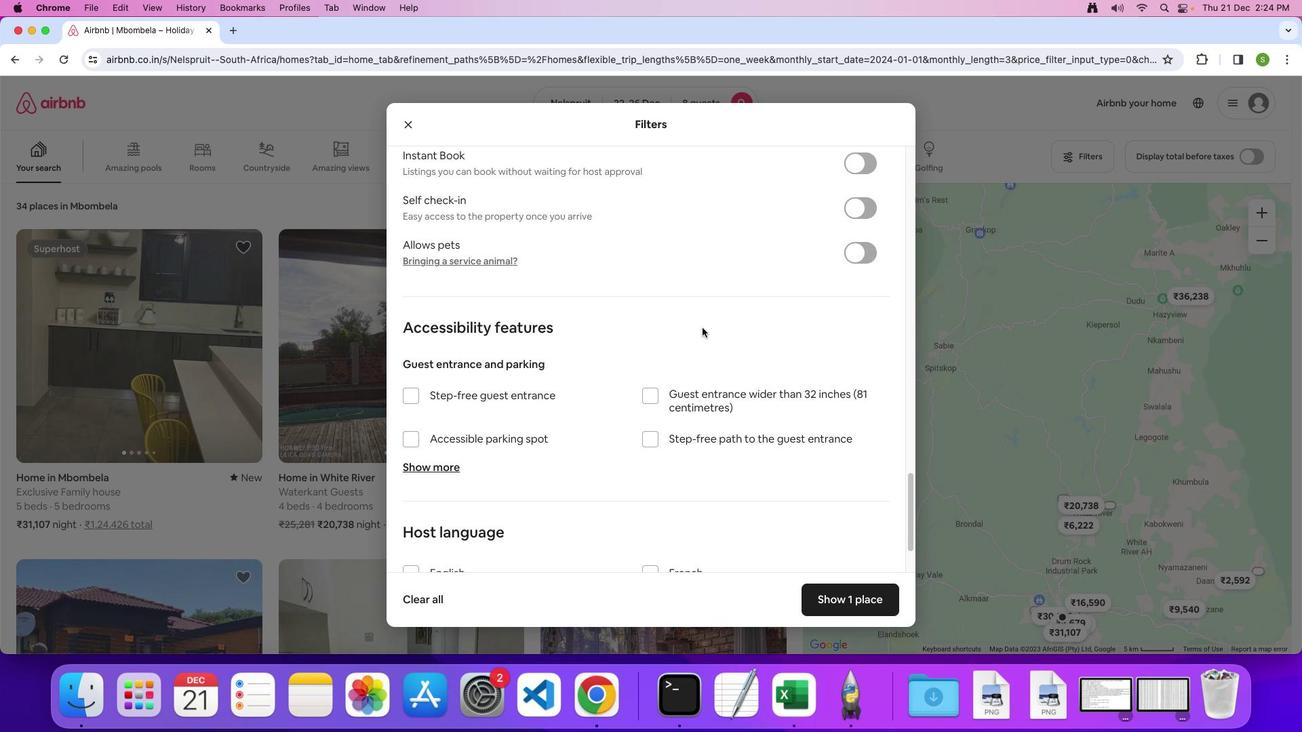 
Action: Mouse moved to (728, 352)
Screenshot: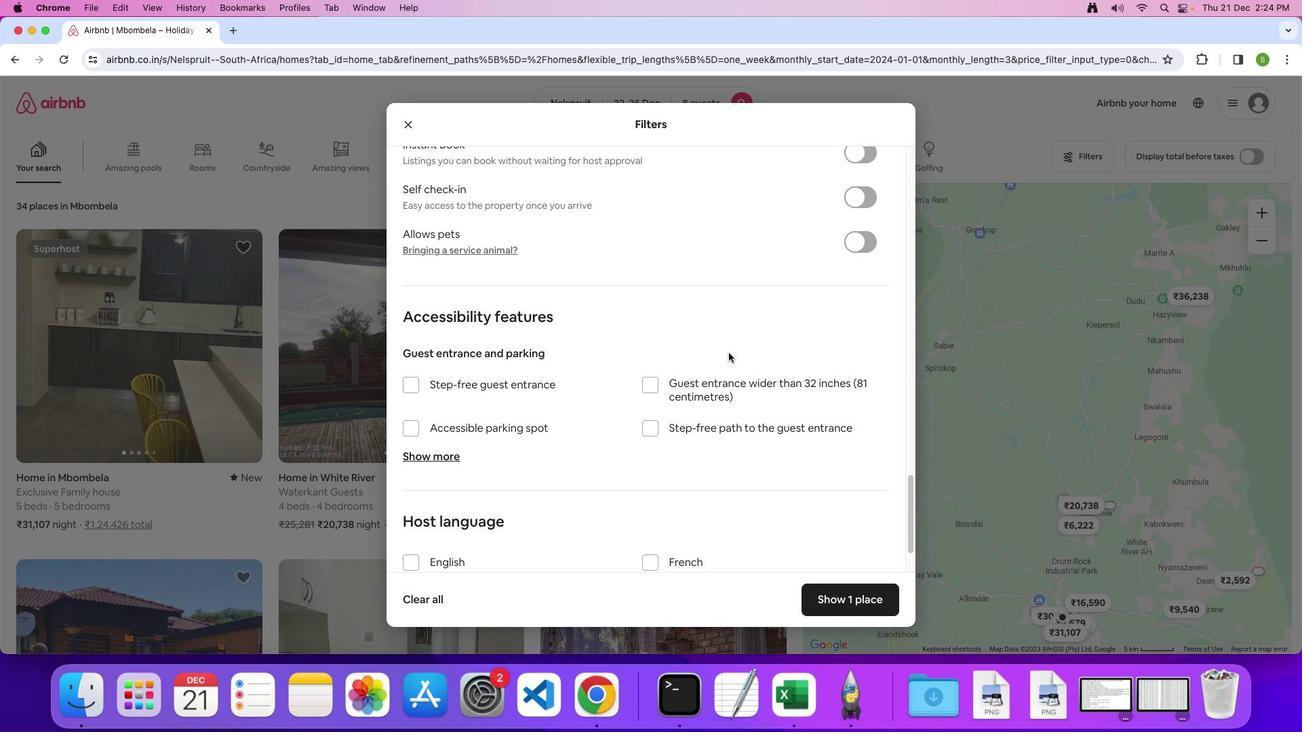 
Action: Mouse scrolled (728, 352) with delta (0, 0)
Screenshot: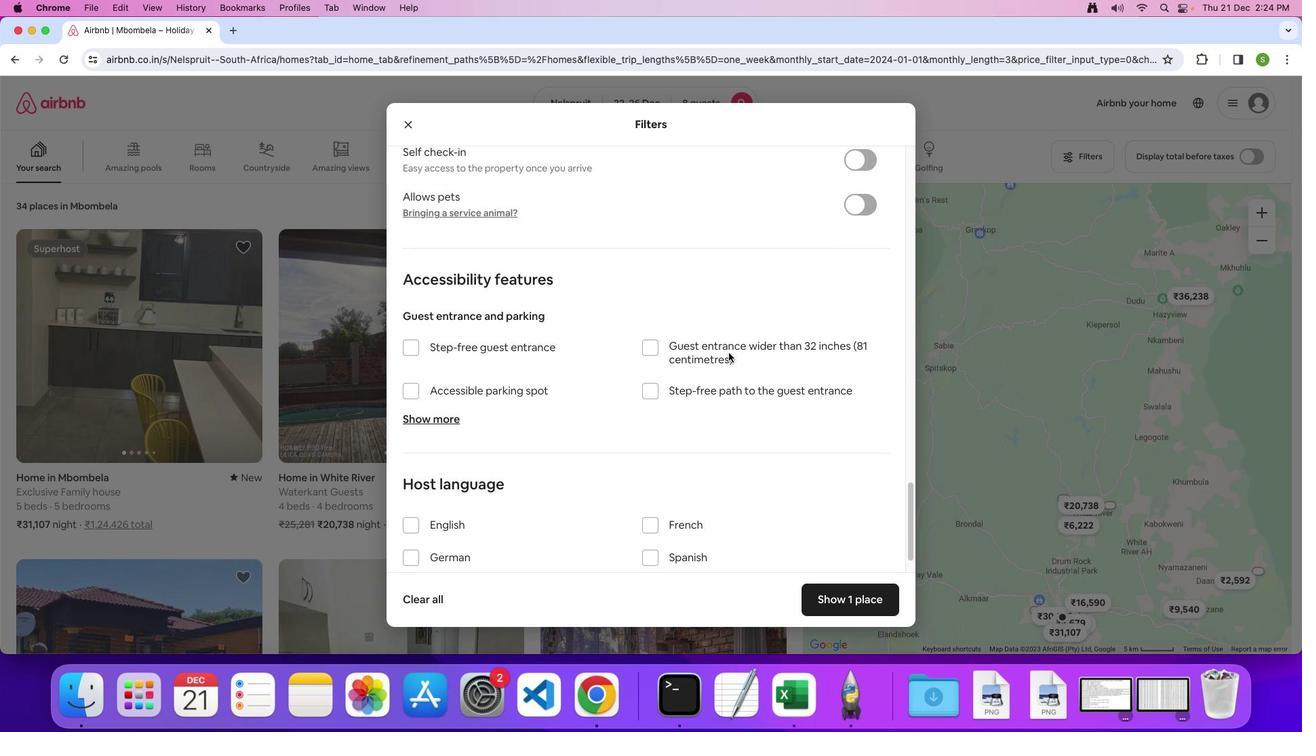 
Action: Mouse scrolled (728, 352) with delta (0, 0)
Screenshot: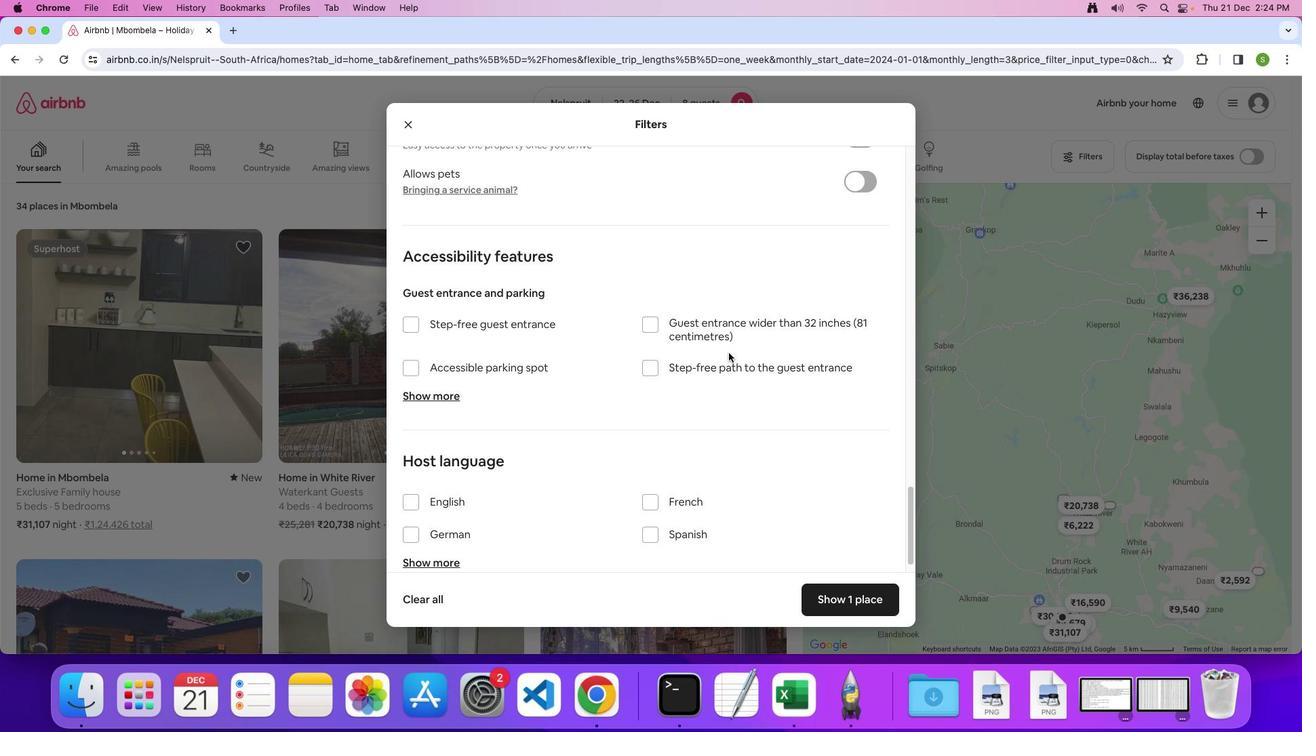 
Action: Mouse scrolled (728, 352) with delta (0, -2)
Screenshot: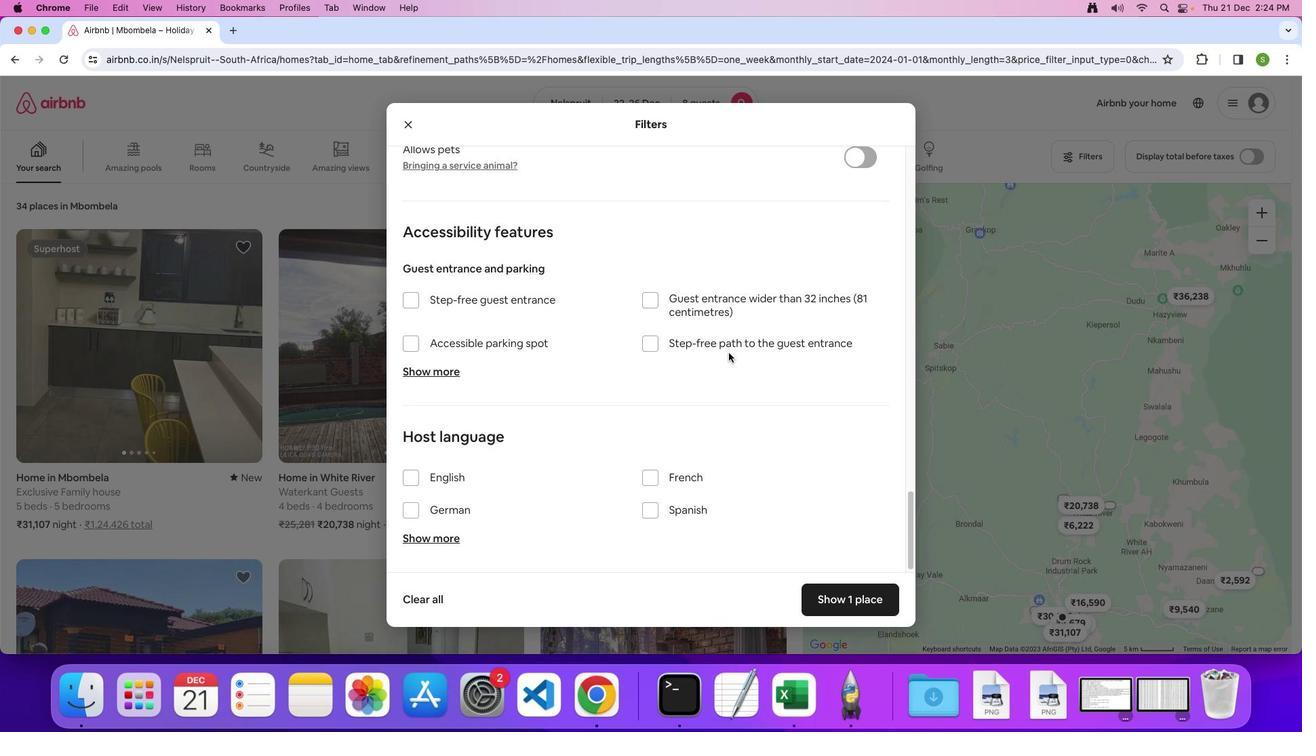 
Action: Mouse scrolled (728, 352) with delta (0, 0)
Screenshot: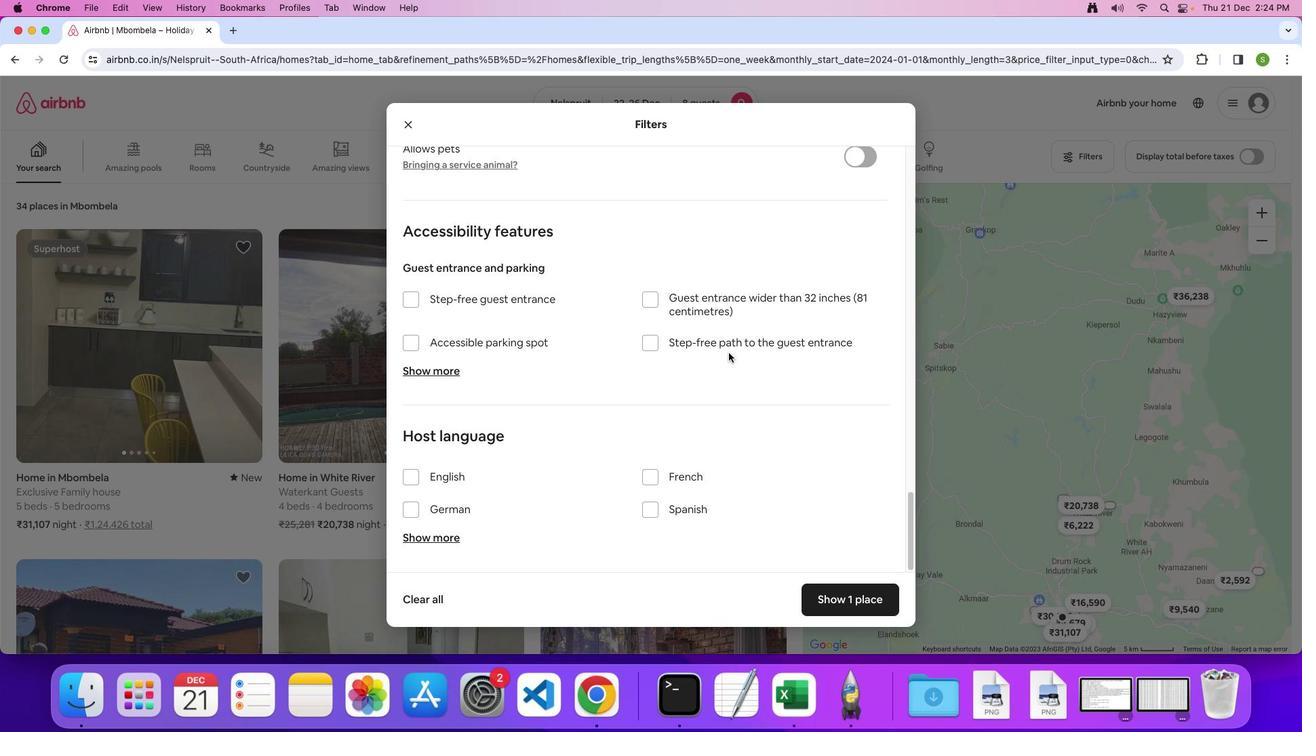 
Action: Mouse scrolled (728, 352) with delta (0, 0)
Screenshot: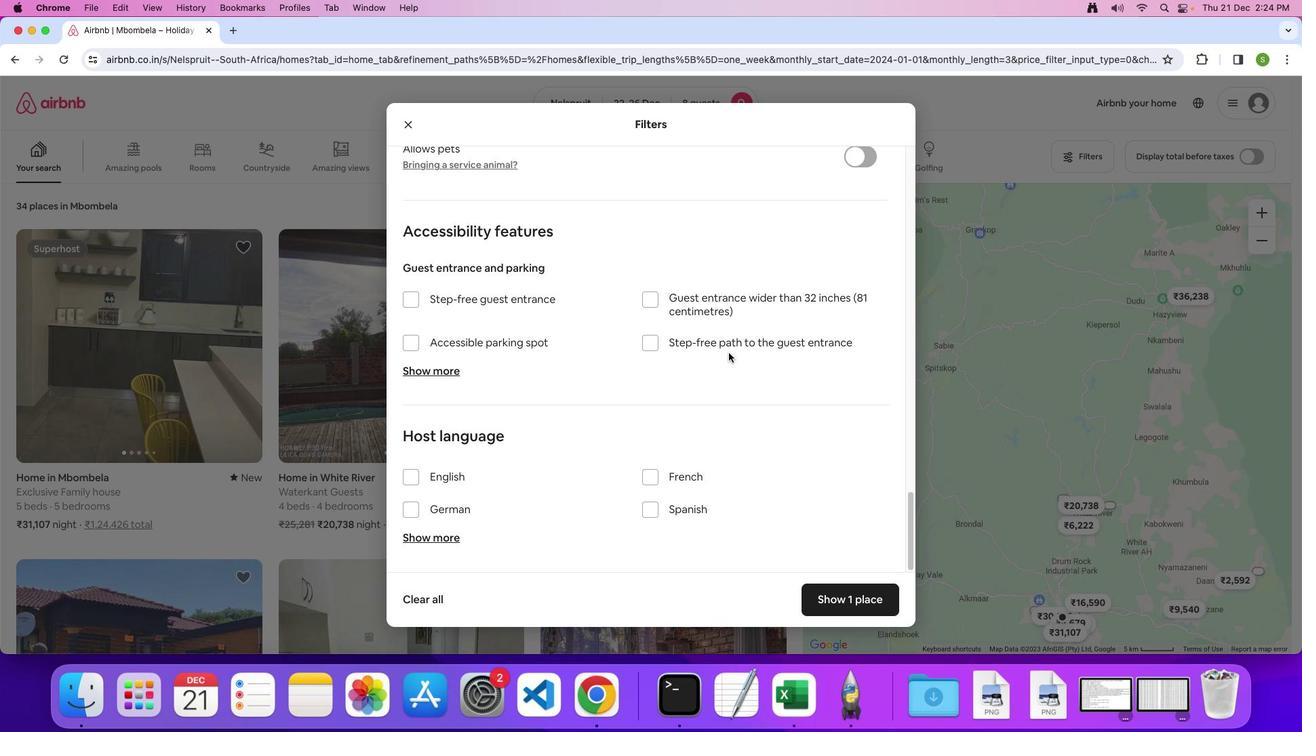 
Action: Mouse scrolled (728, 352) with delta (0, -2)
Screenshot: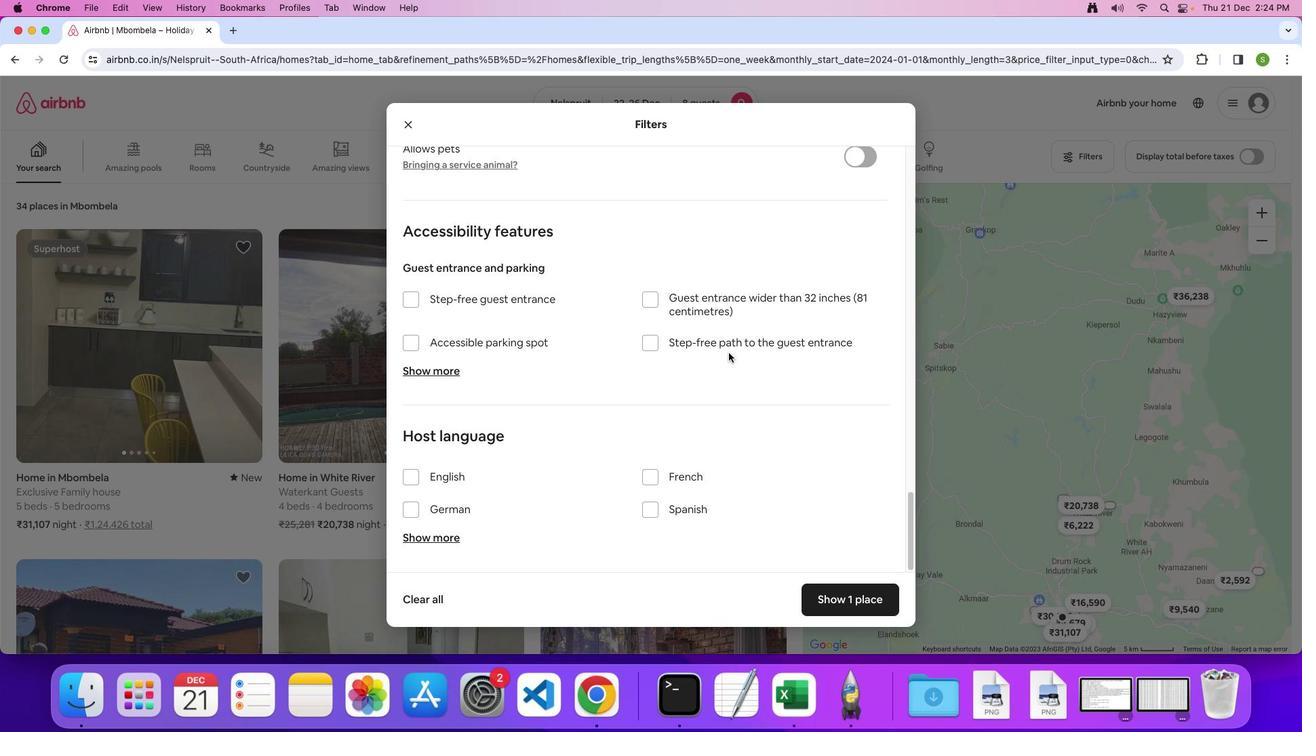 
Action: Mouse scrolled (728, 352) with delta (0, 0)
Screenshot: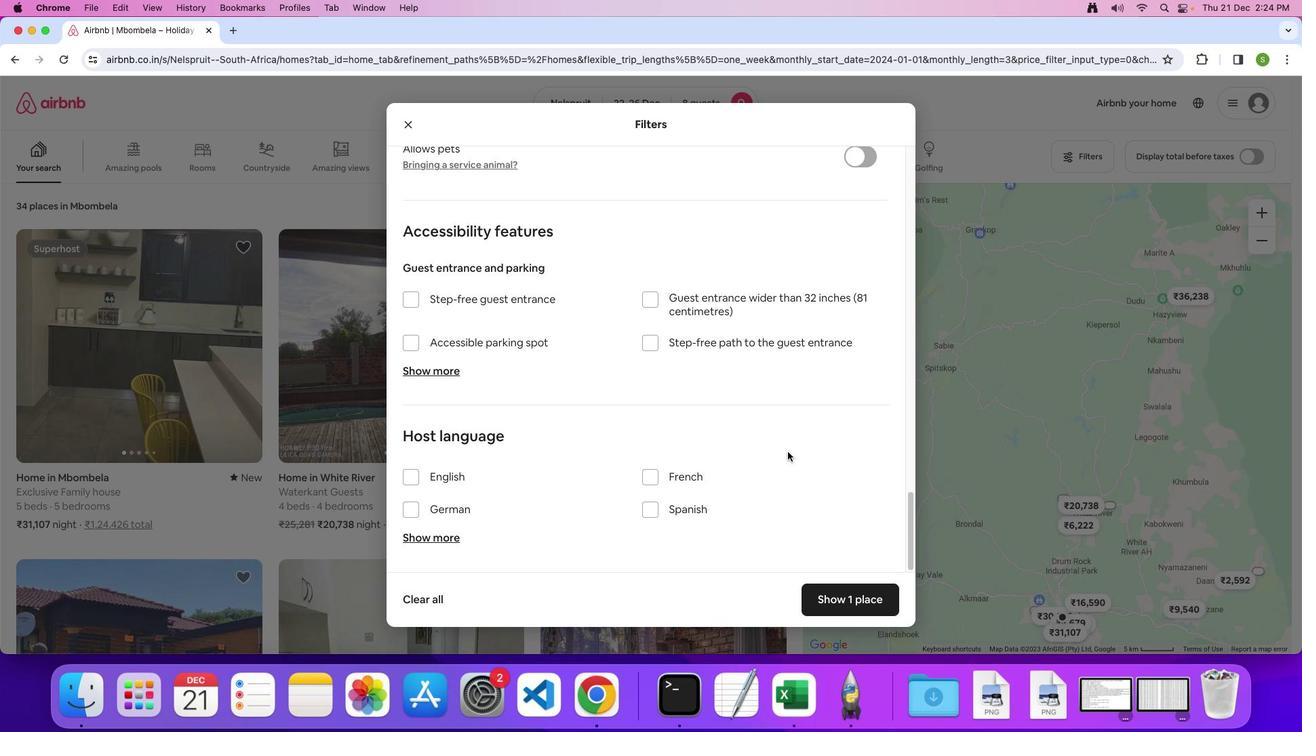 
Action: Mouse scrolled (728, 352) with delta (0, 0)
Screenshot: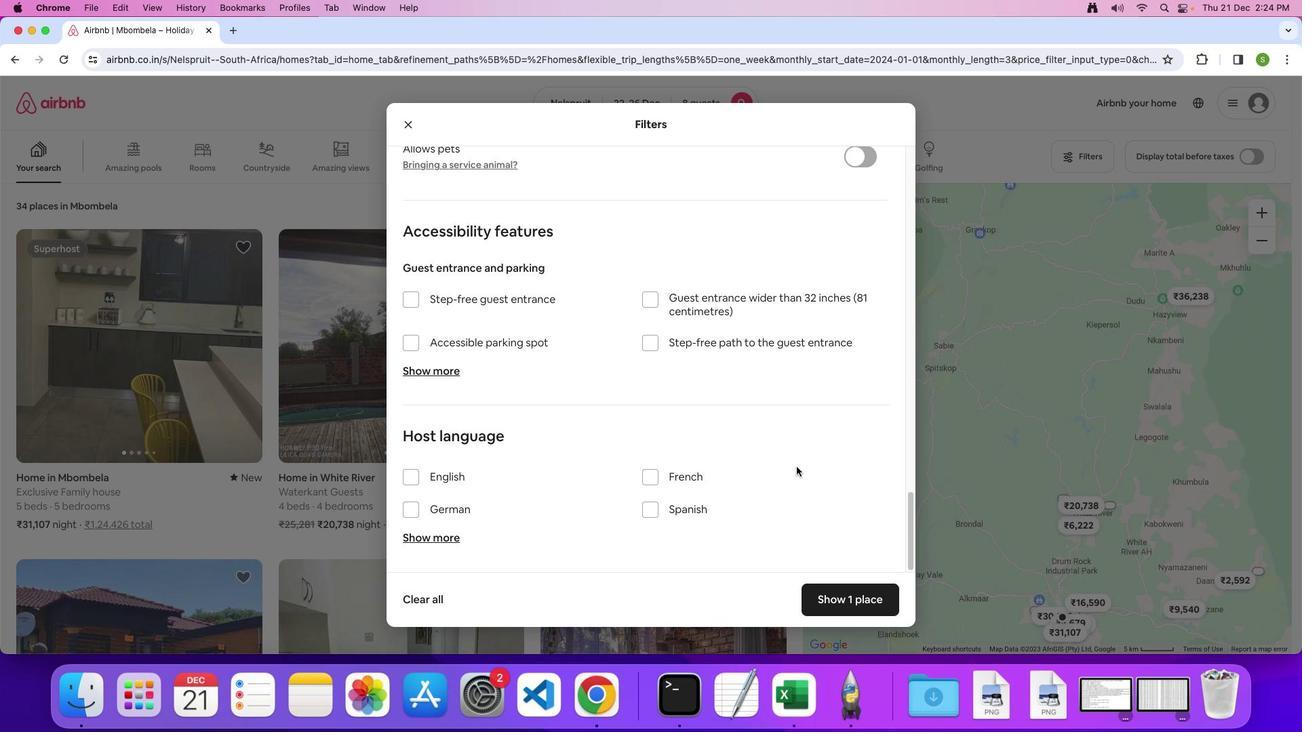 
Action: Mouse moved to (839, 596)
Screenshot: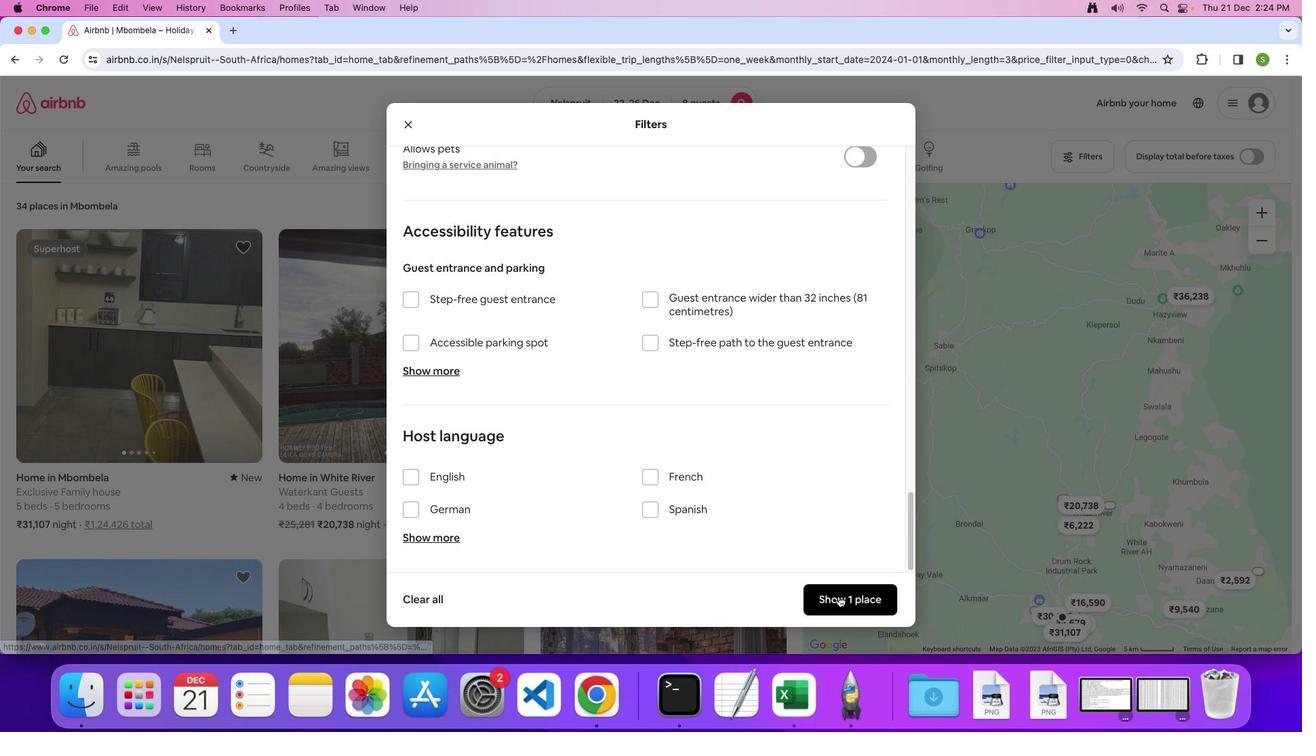 
Action: Mouse pressed left at (839, 596)
Screenshot: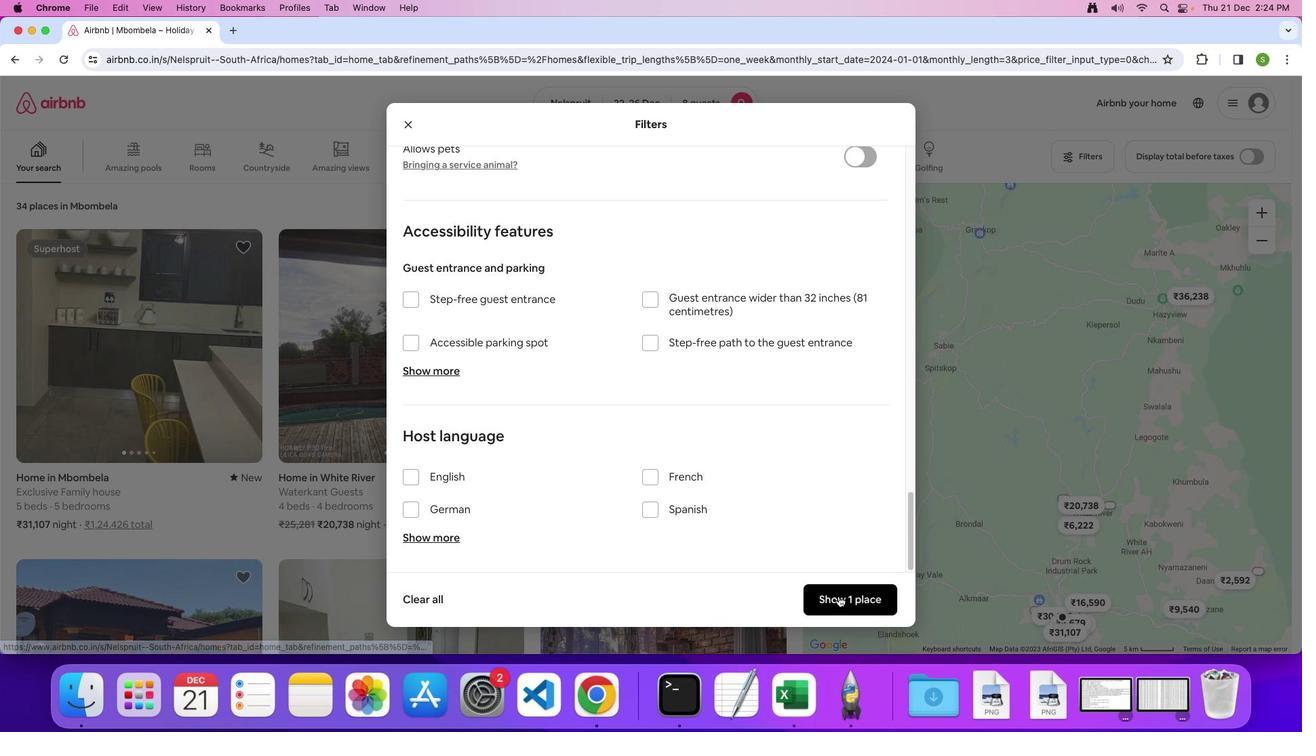 
Action: Mouse moved to (153, 266)
Screenshot: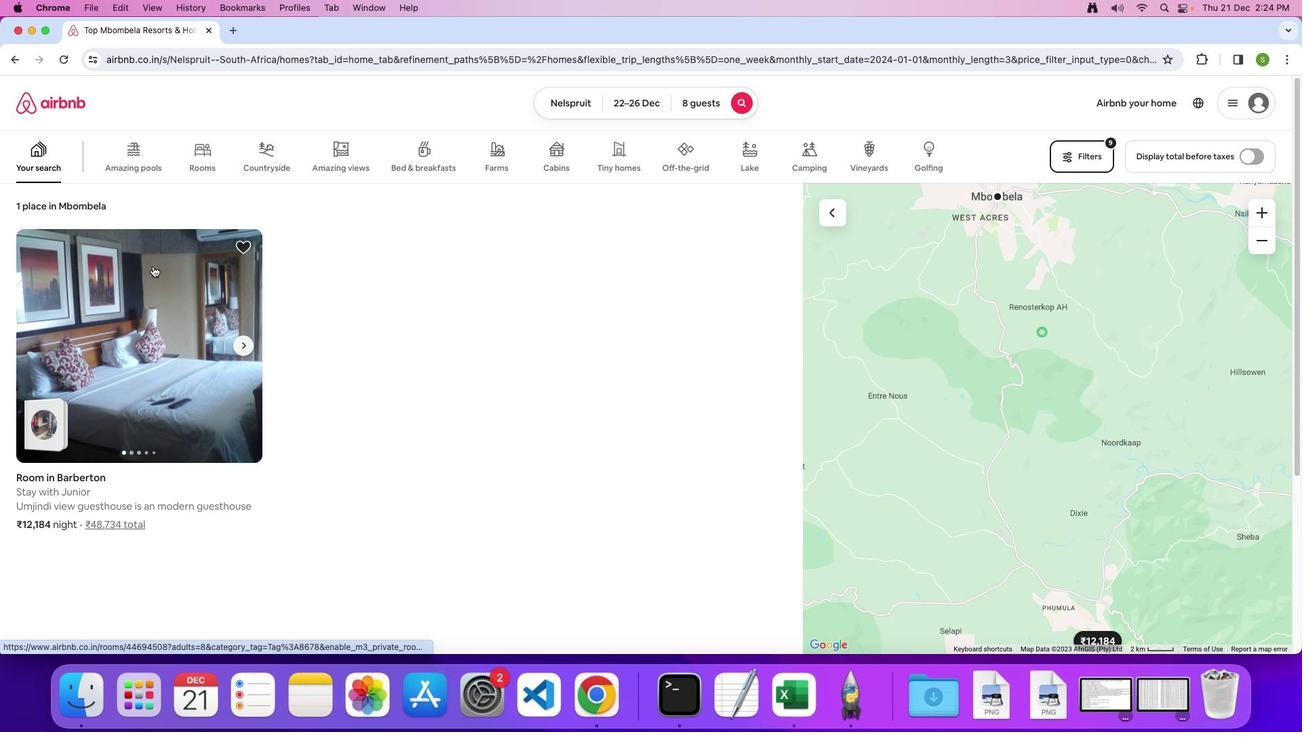 
Action: Mouse pressed left at (153, 266)
Screenshot: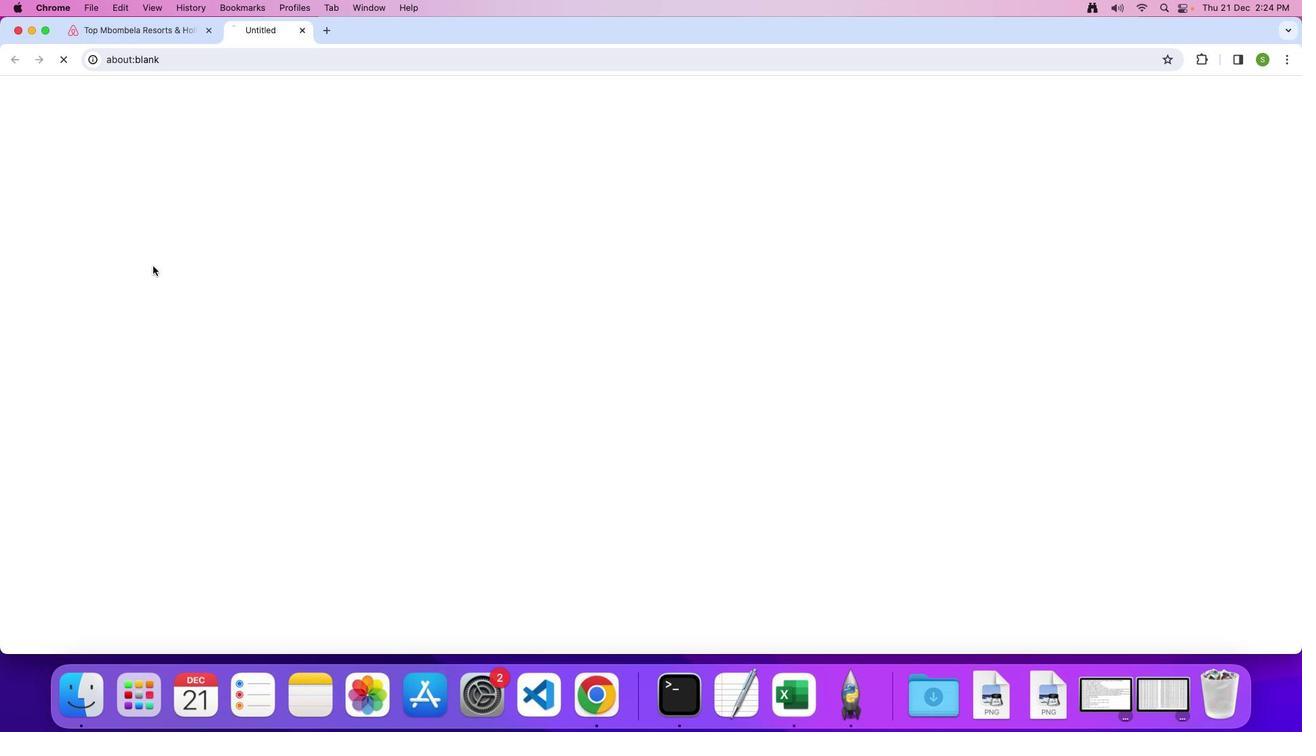 
Action: Mouse moved to (426, 334)
Screenshot: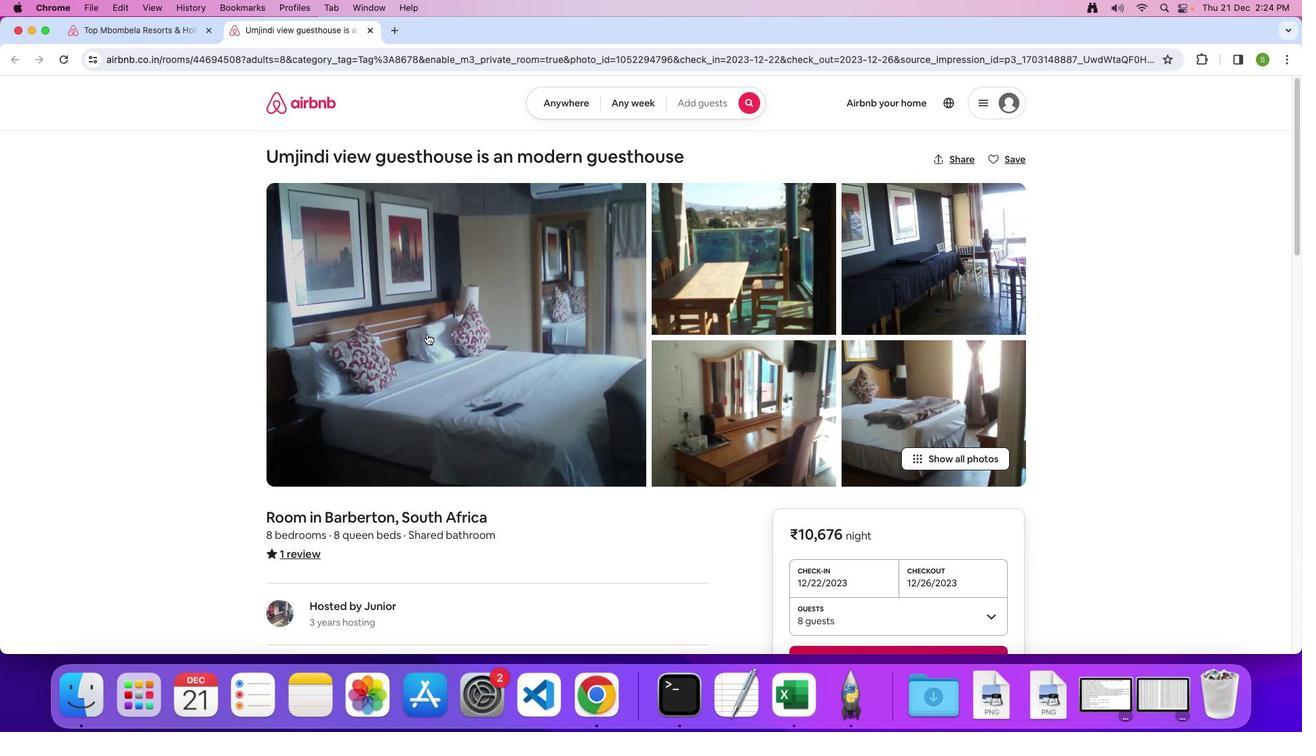 
Action: Mouse pressed left at (426, 334)
Screenshot: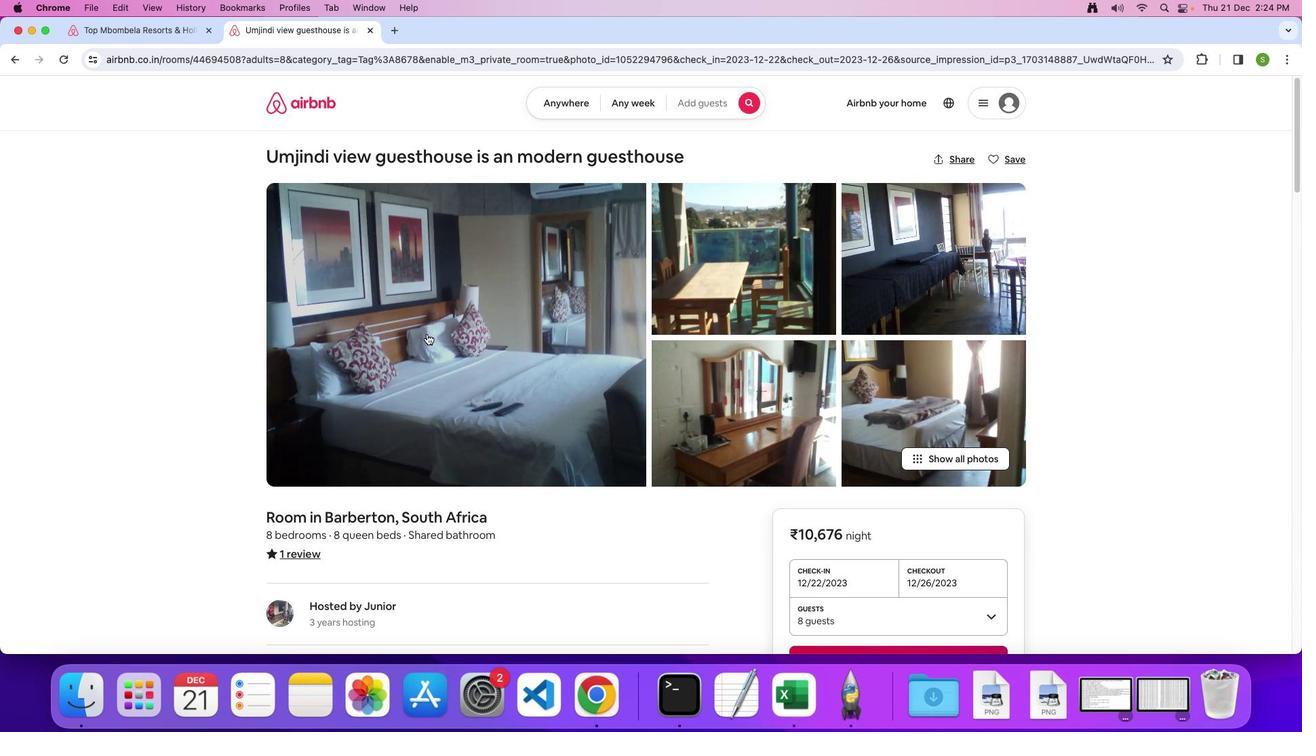 
Action: Mouse moved to (619, 386)
Screenshot: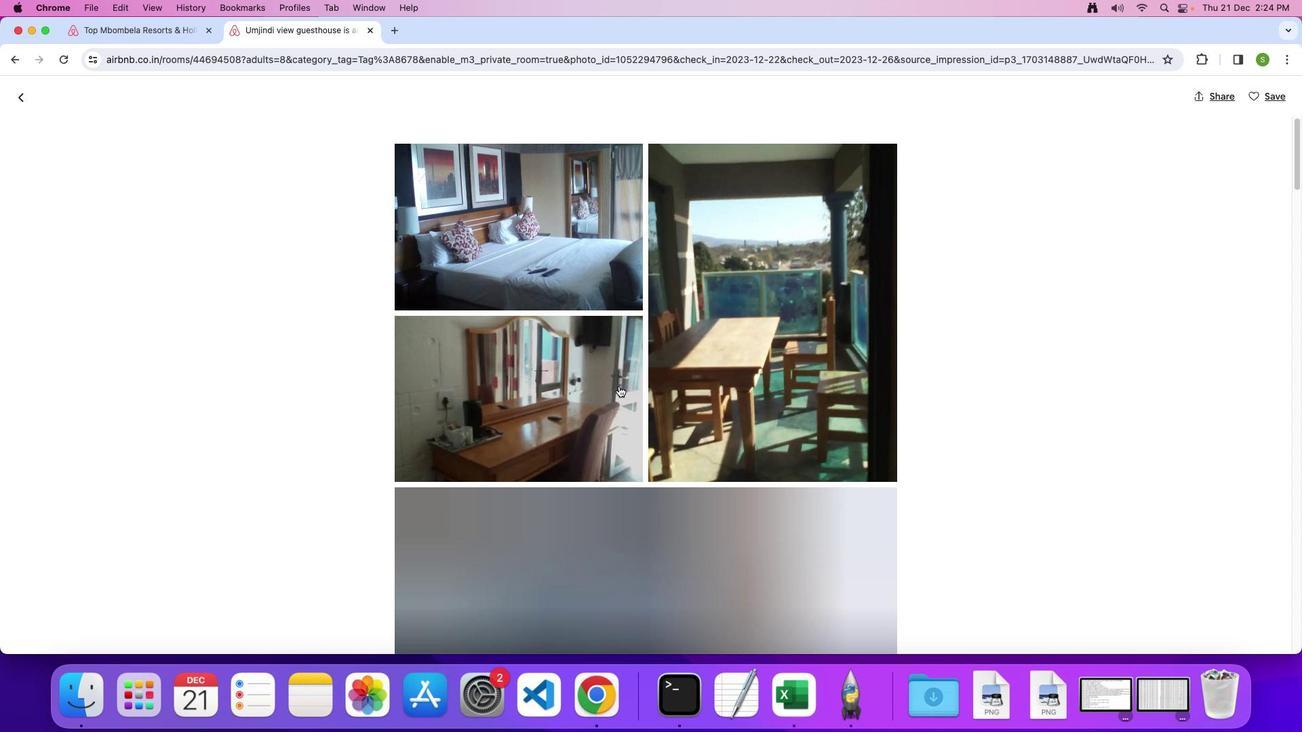 
Action: Mouse scrolled (619, 386) with delta (0, 0)
Screenshot: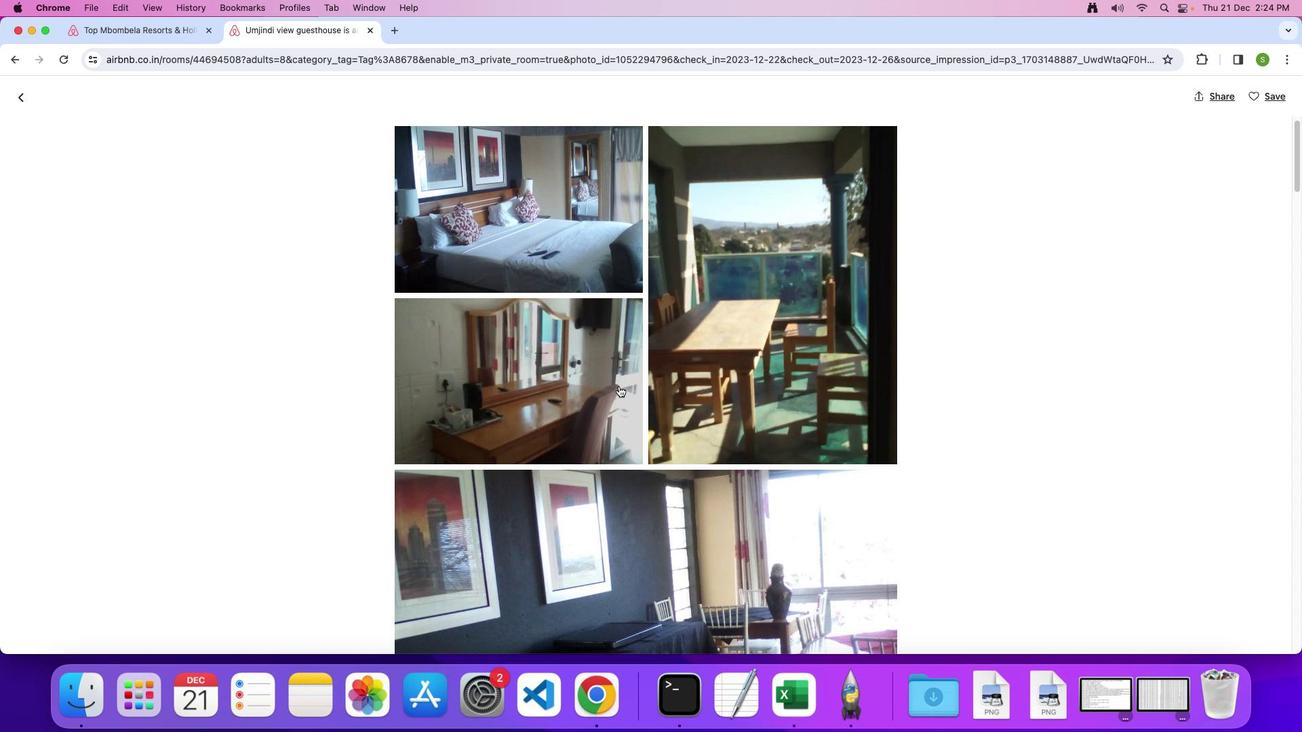 
Action: Mouse scrolled (619, 386) with delta (0, 0)
Screenshot: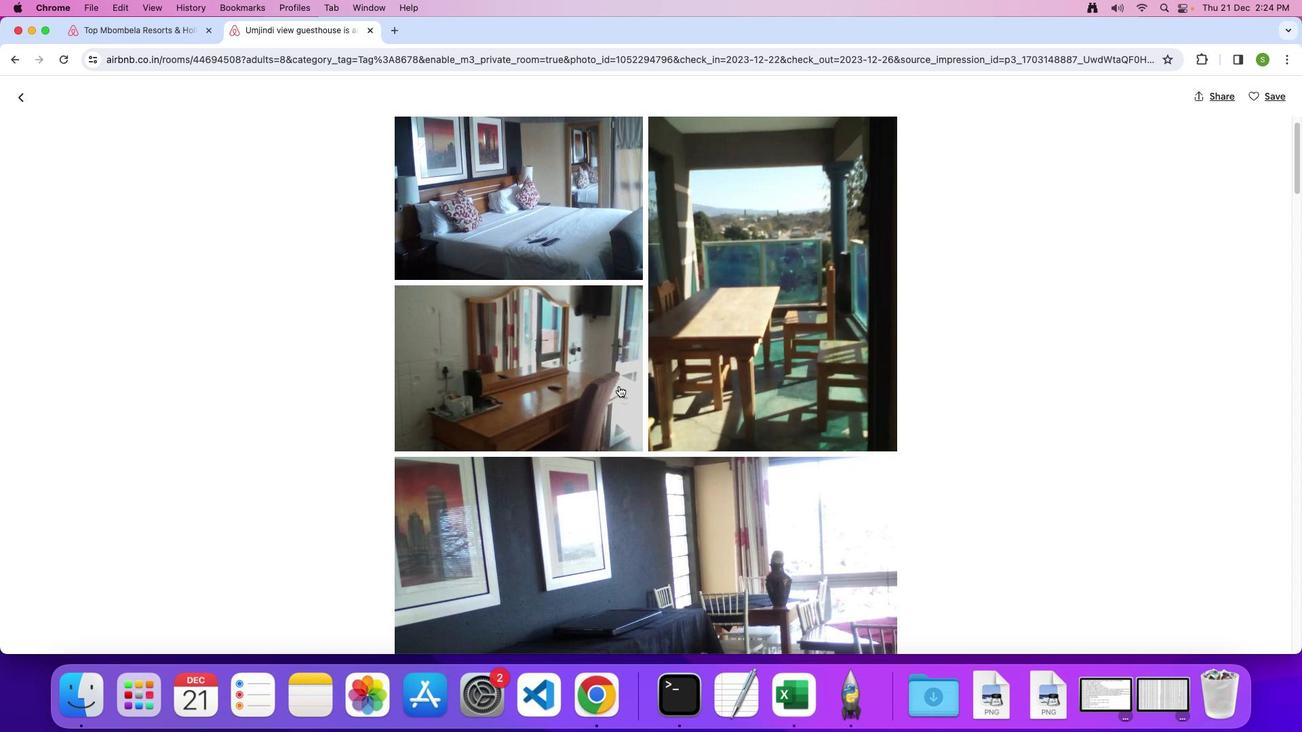 
Action: Mouse scrolled (619, 386) with delta (0, 0)
Screenshot: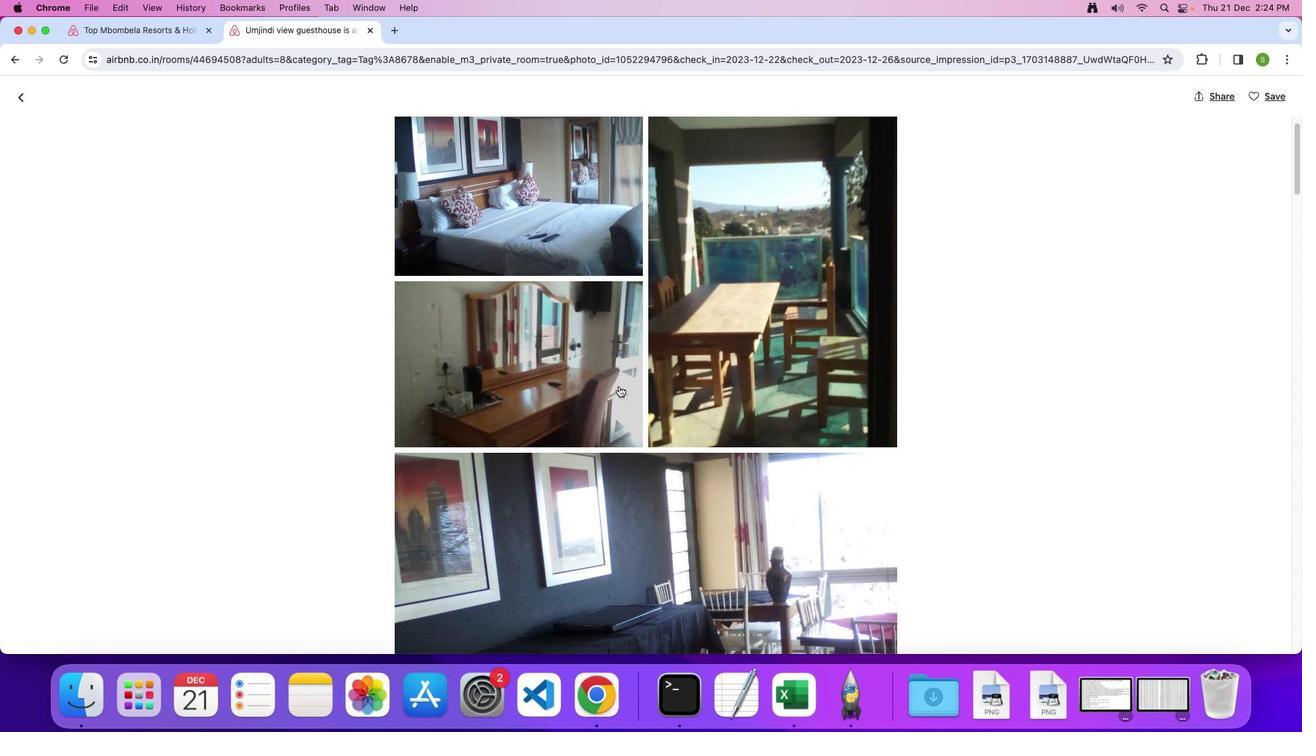 
Action: Mouse scrolled (619, 386) with delta (0, 0)
Screenshot: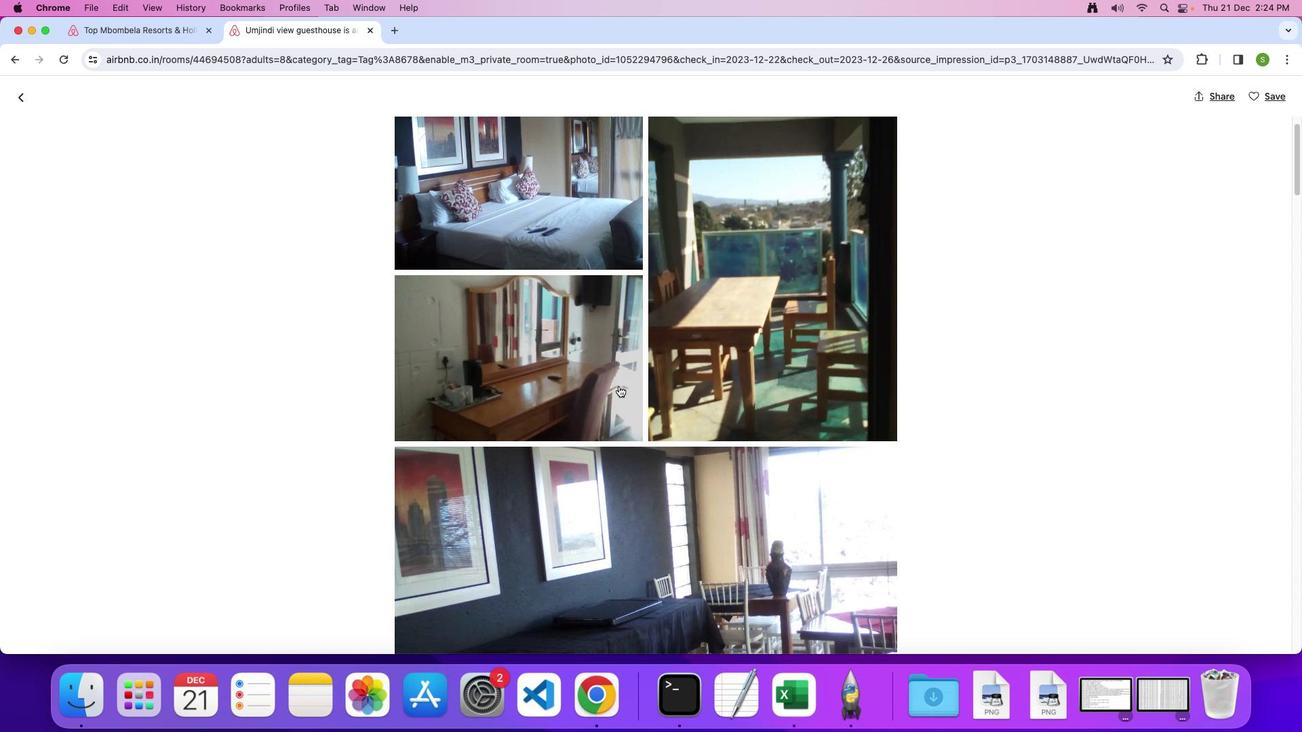 
Action: Mouse scrolled (619, 386) with delta (0, 0)
Screenshot: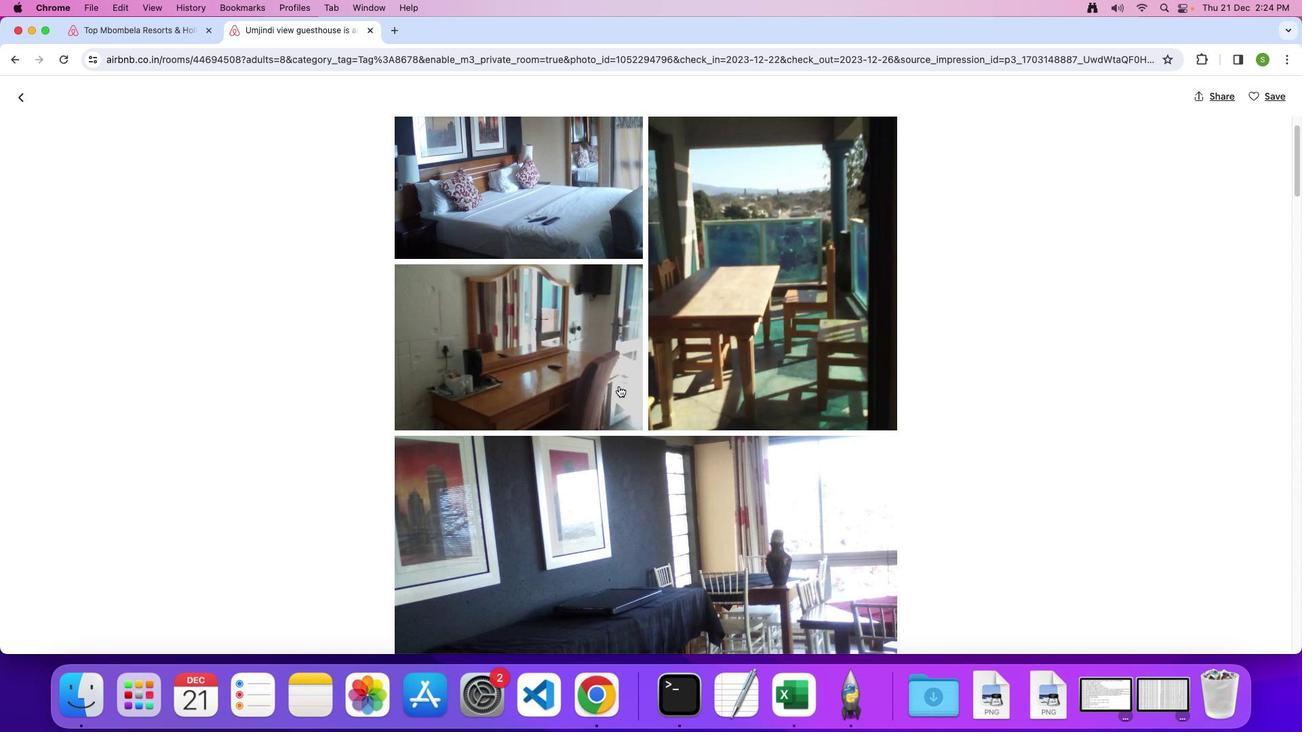 
Action: Mouse scrolled (619, 386) with delta (0, 0)
Screenshot: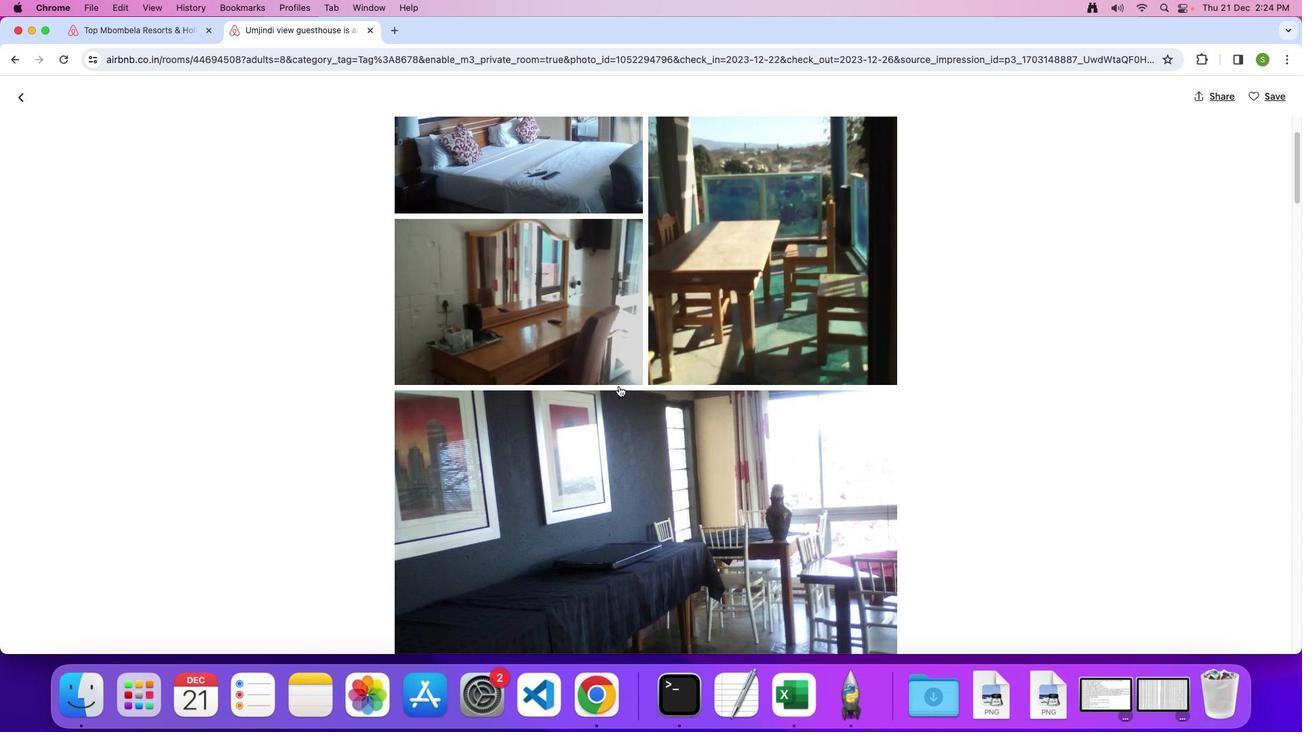 
Action: Mouse scrolled (619, 386) with delta (0, 0)
Screenshot: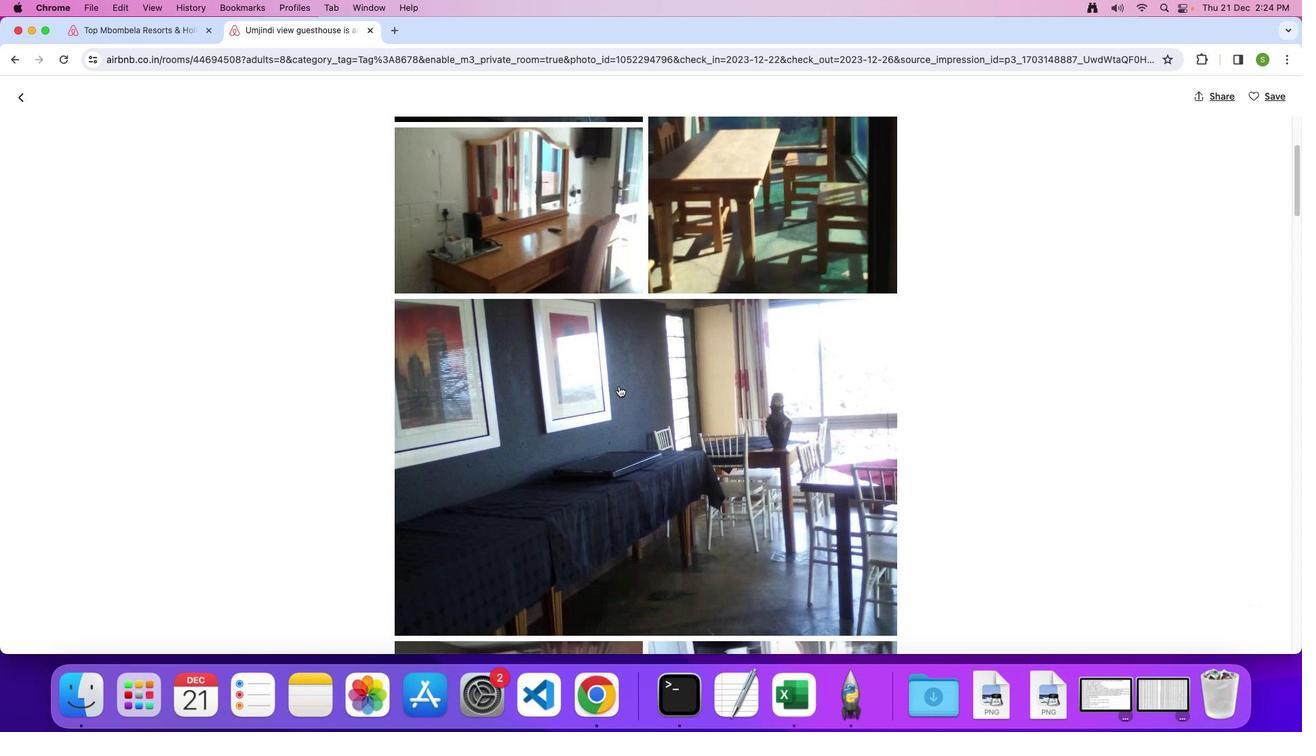 
Action: Mouse scrolled (619, 386) with delta (0, -2)
Screenshot: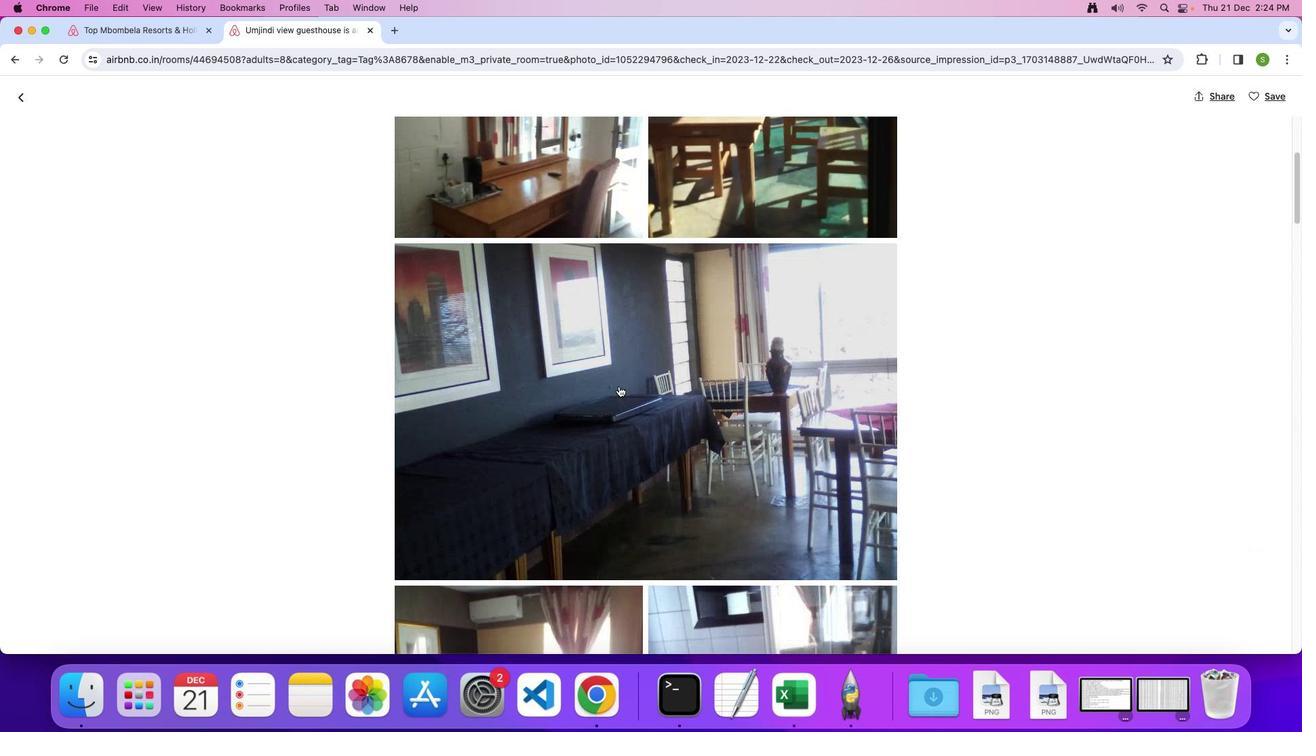 
Action: Mouse scrolled (619, 386) with delta (0, -2)
Screenshot: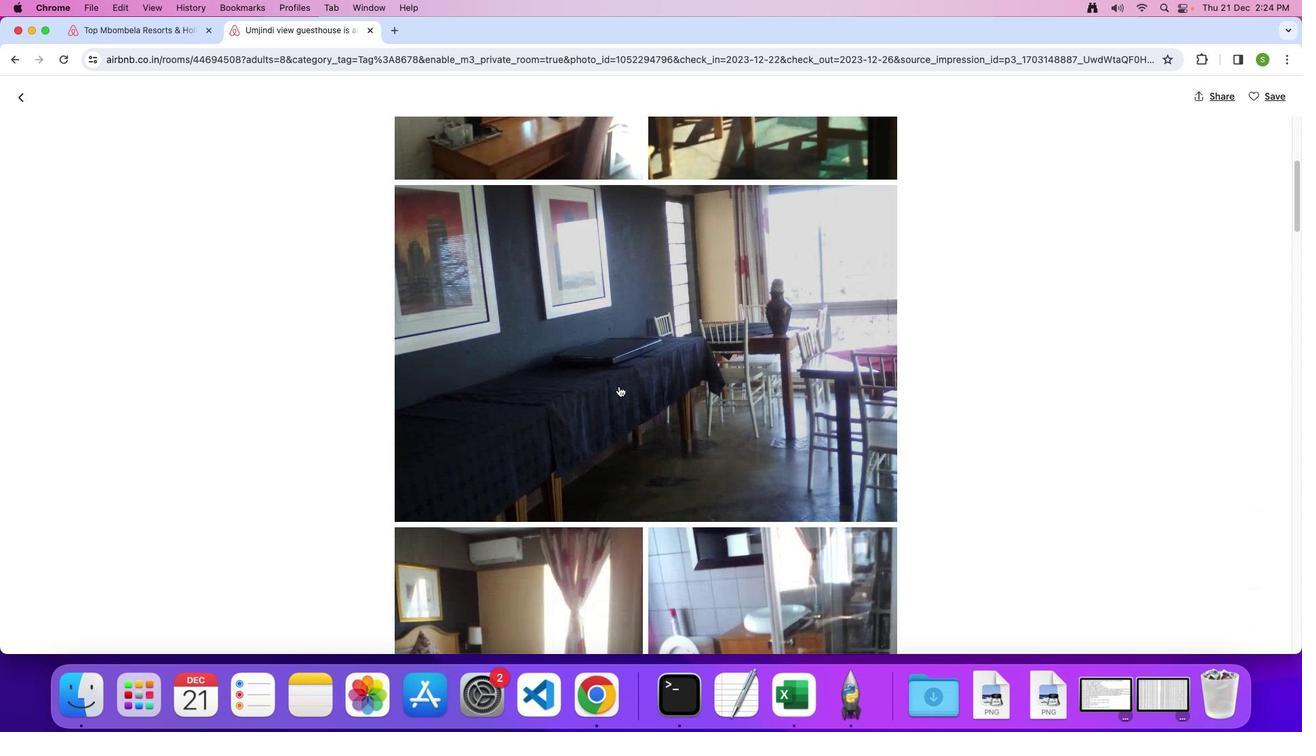 
Action: Mouse scrolled (619, 386) with delta (0, 0)
Screenshot: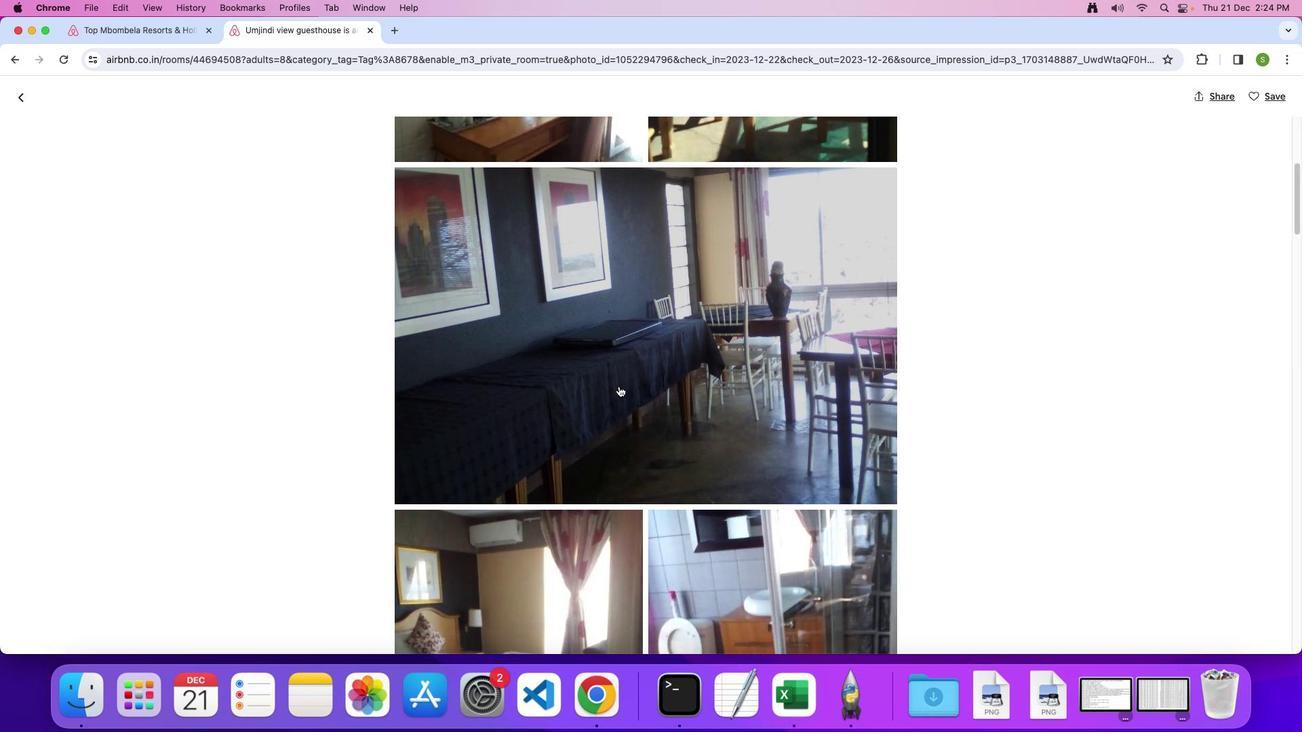 
Action: Mouse scrolled (619, 386) with delta (0, 0)
Screenshot: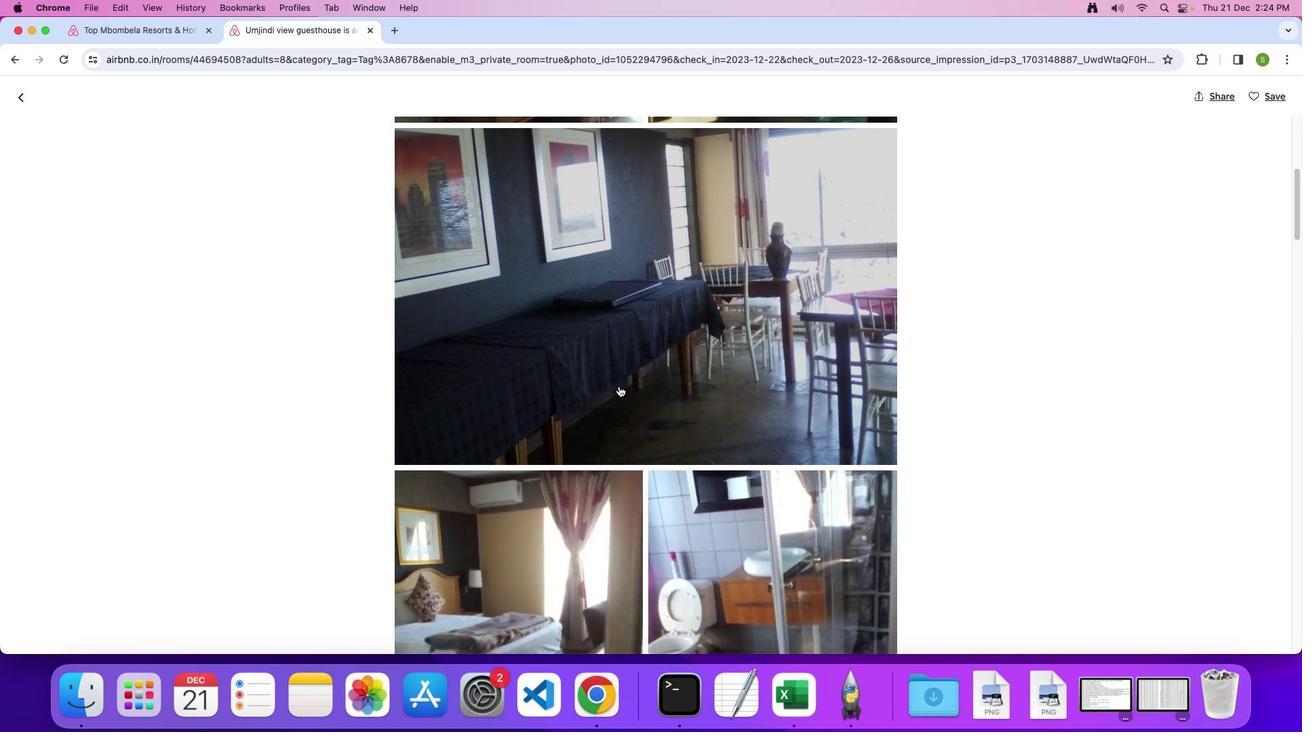 
Action: Mouse scrolled (619, 386) with delta (0, -1)
Screenshot: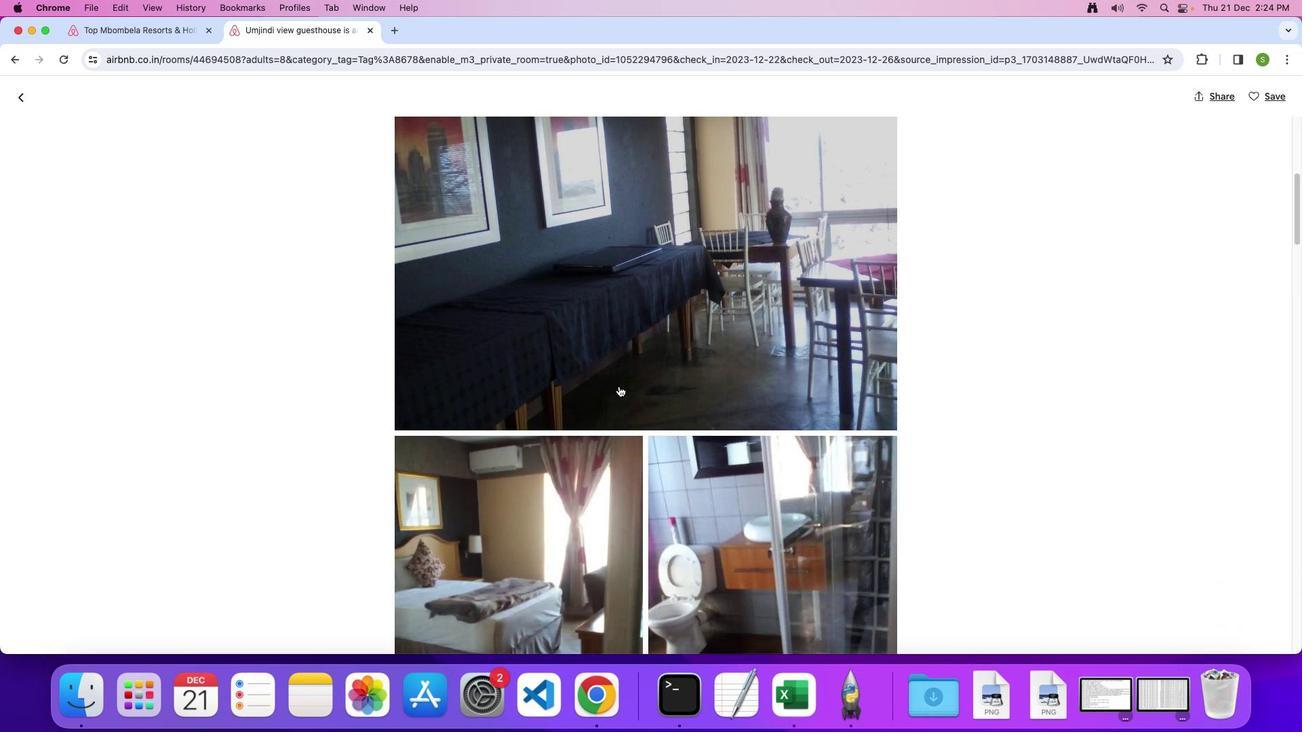 
Action: Mouse scrolled (619, 386) with delta (0, 0)
Screenshot: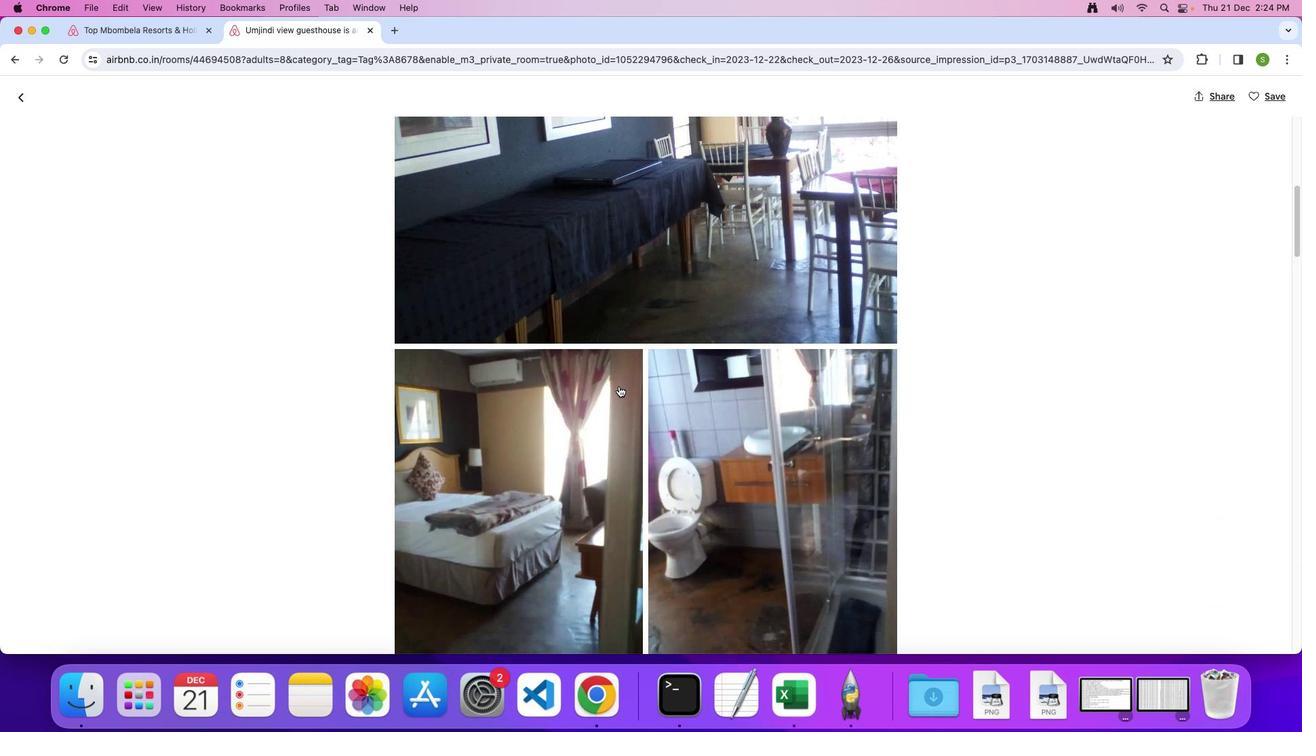 
Action: Mouse scrolled (619, 386) with delta (0, 0)
Screenshot: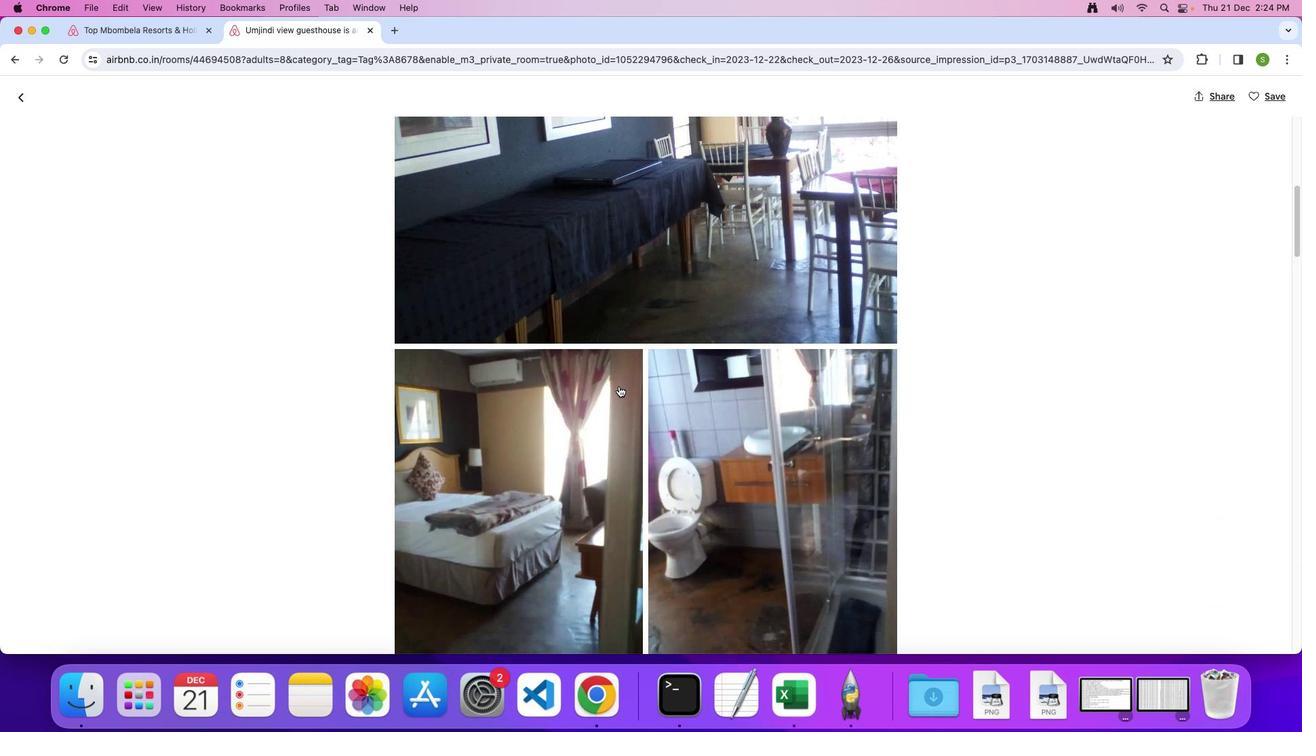 
Action: Mouse scrolled (619, 386) with delta (0, -1)
Screenshot: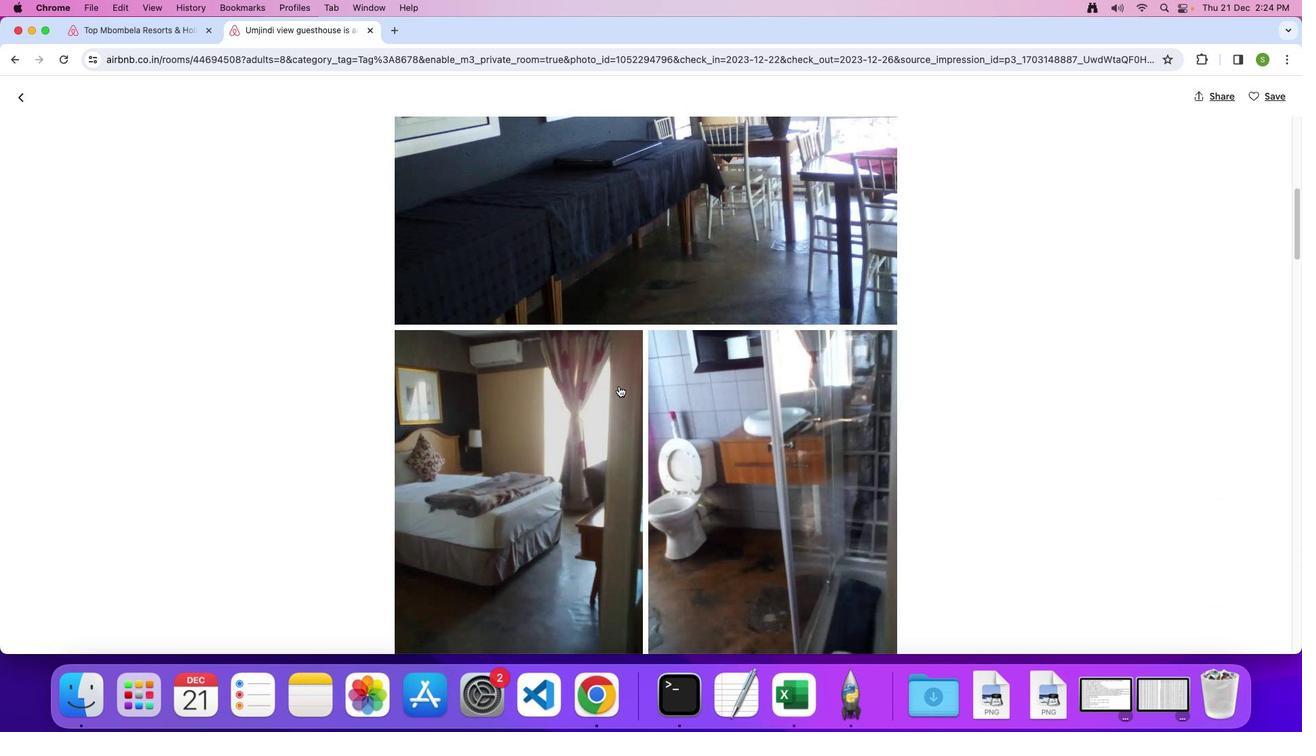 
Action: Mouse scrolled (619, 386) with delta (0, 0)
Screenshot: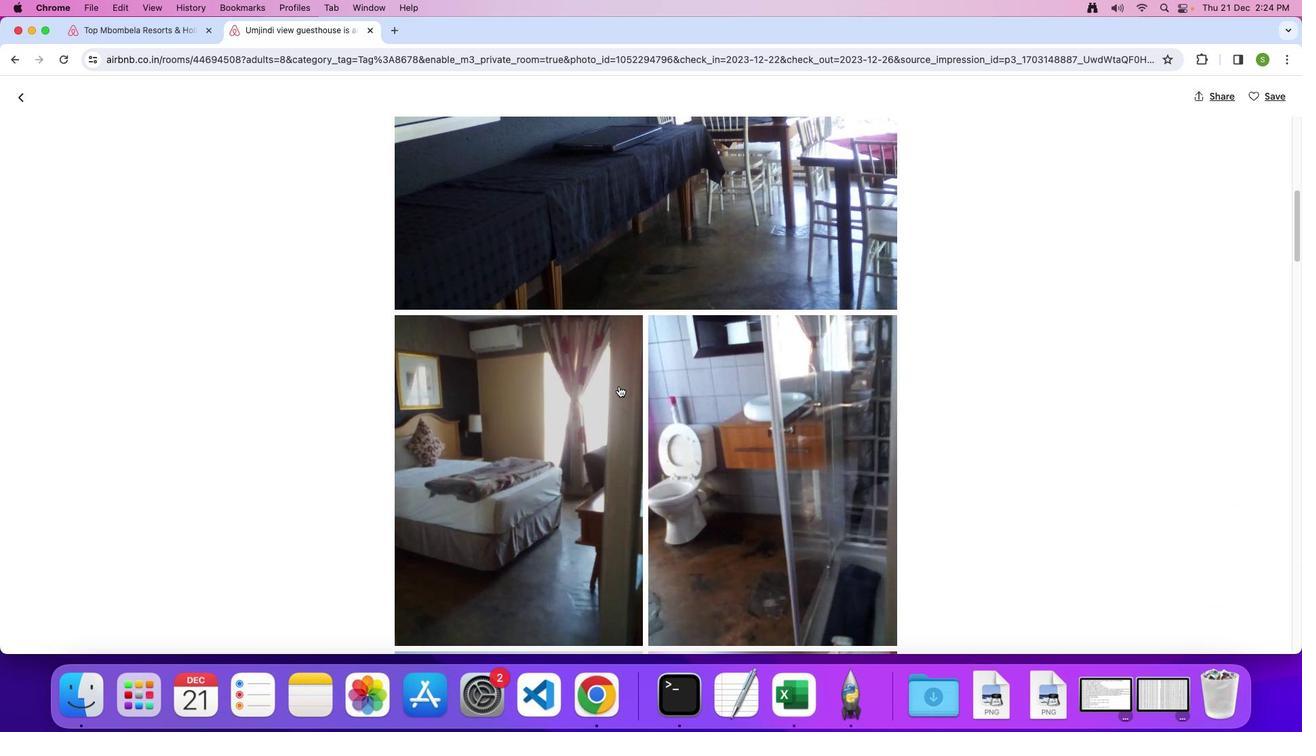 
Action: Mouse scrolled (619, 386) with delta (0, 0)
Screenshot: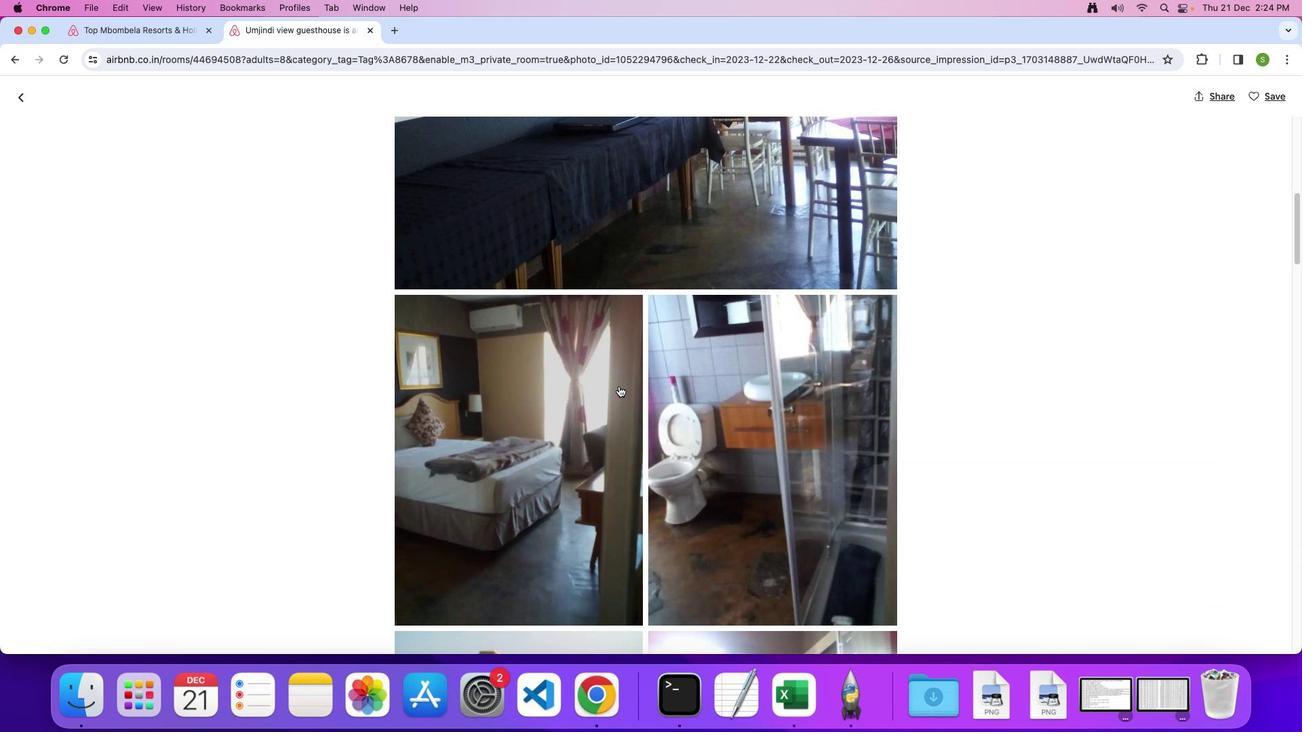 
Action: Mouse scrolled (619, 386) with delta (0, 0)
Screenshot: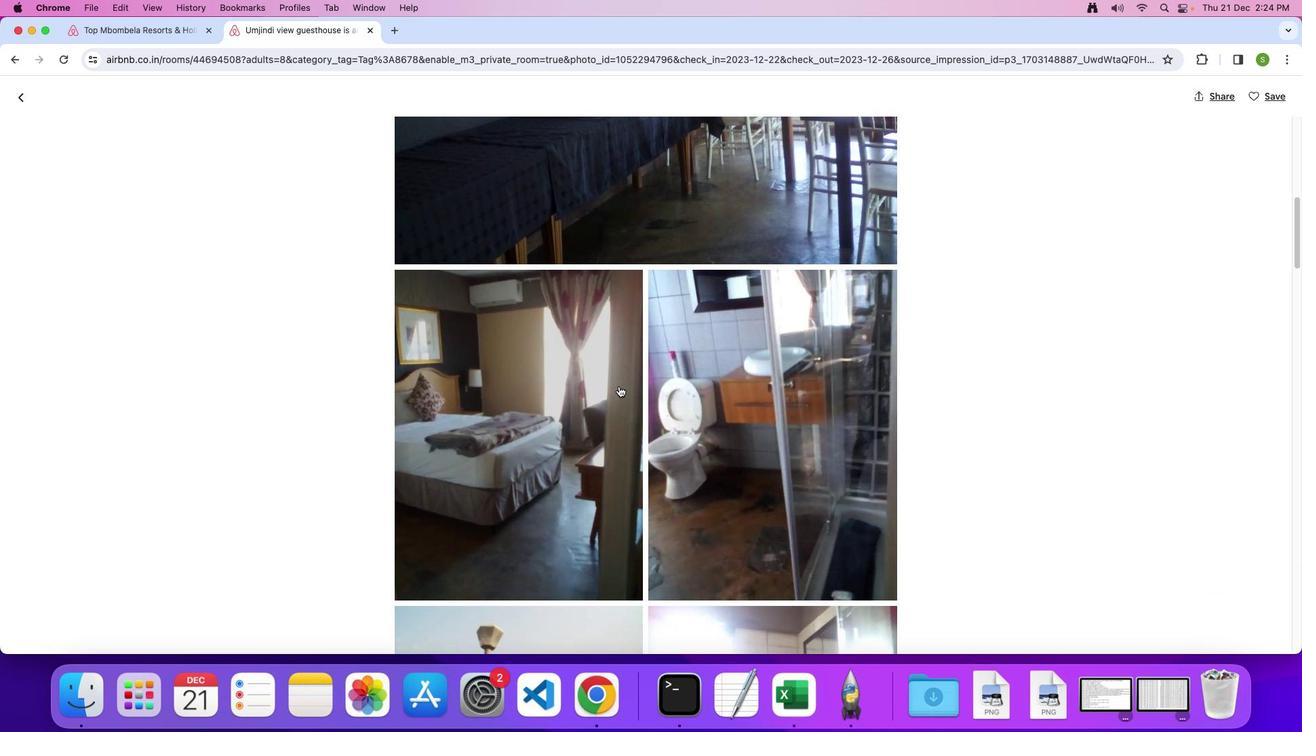 
Action: Mouse scrolled (619, 386) with delta (0, 0)
Screenshot: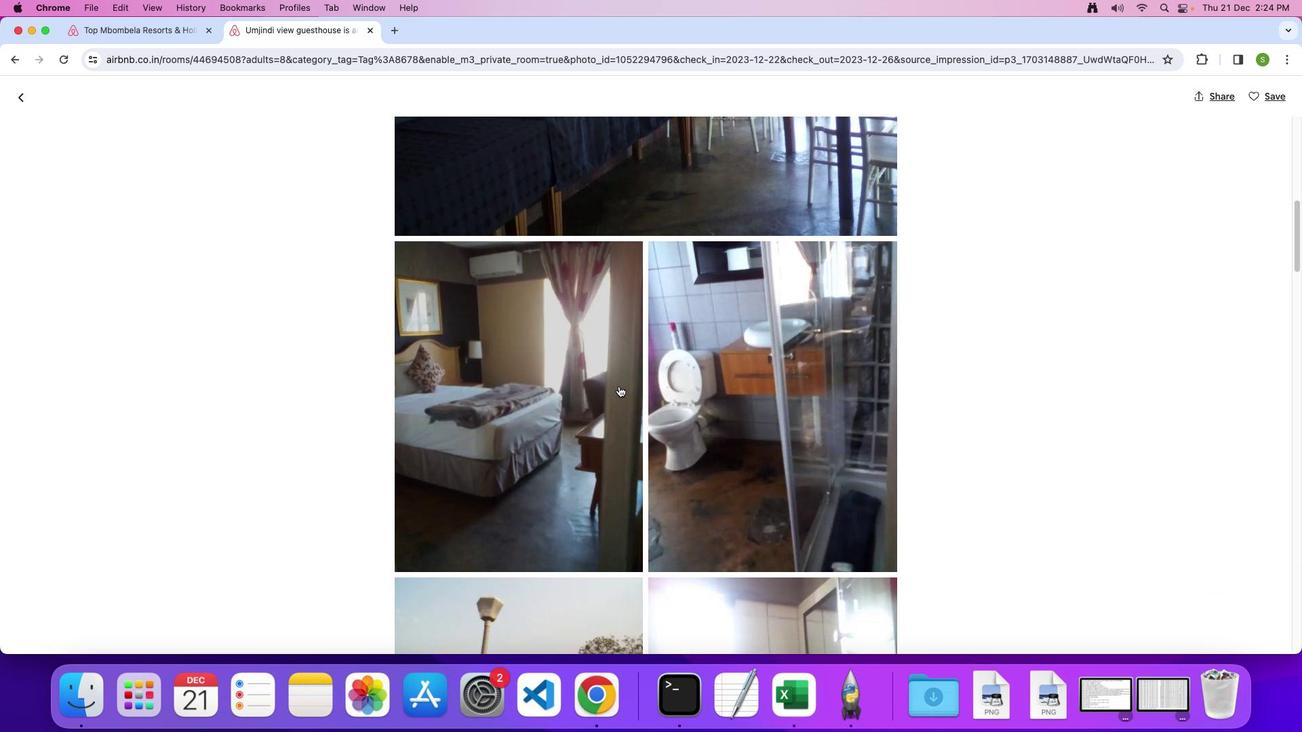 
Action: Mouse scrolled (619, 386) with delta (0, 0)
Screenshot: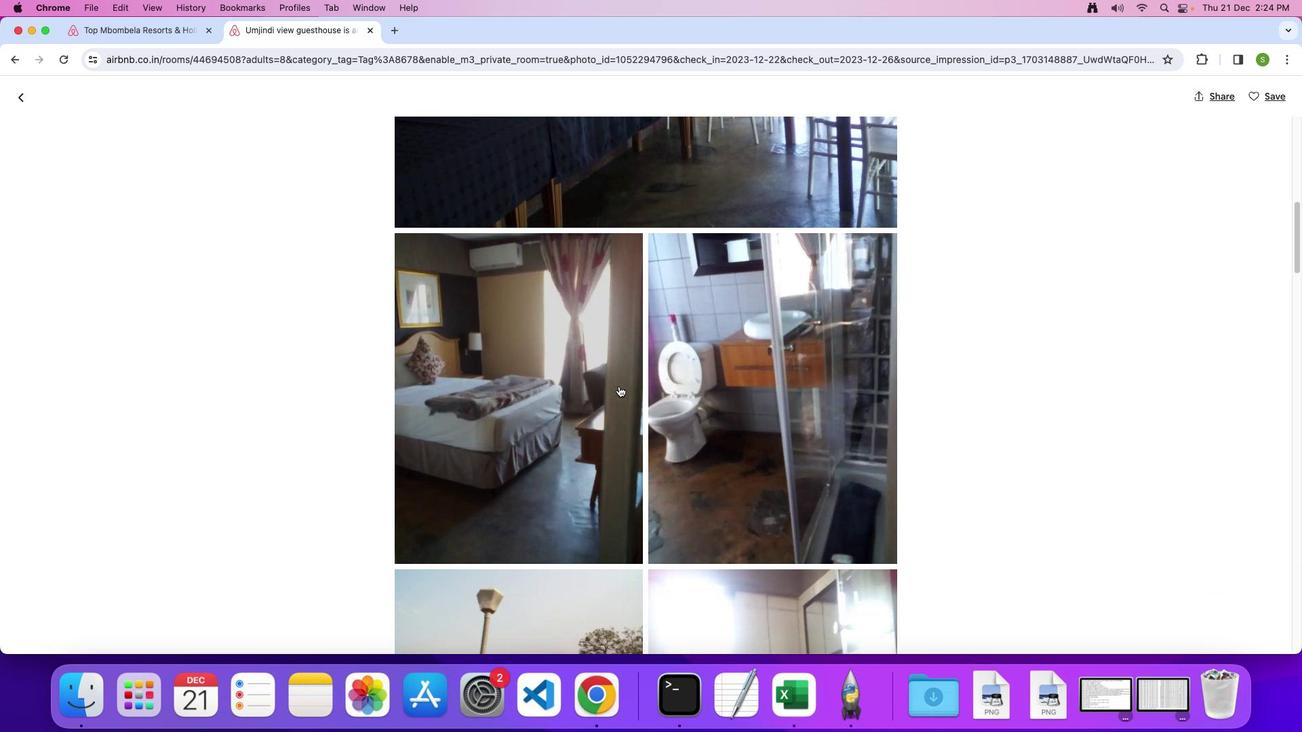 
Action: Mouse scrolled (619, 386) with delta (0, 0)
Screenshot: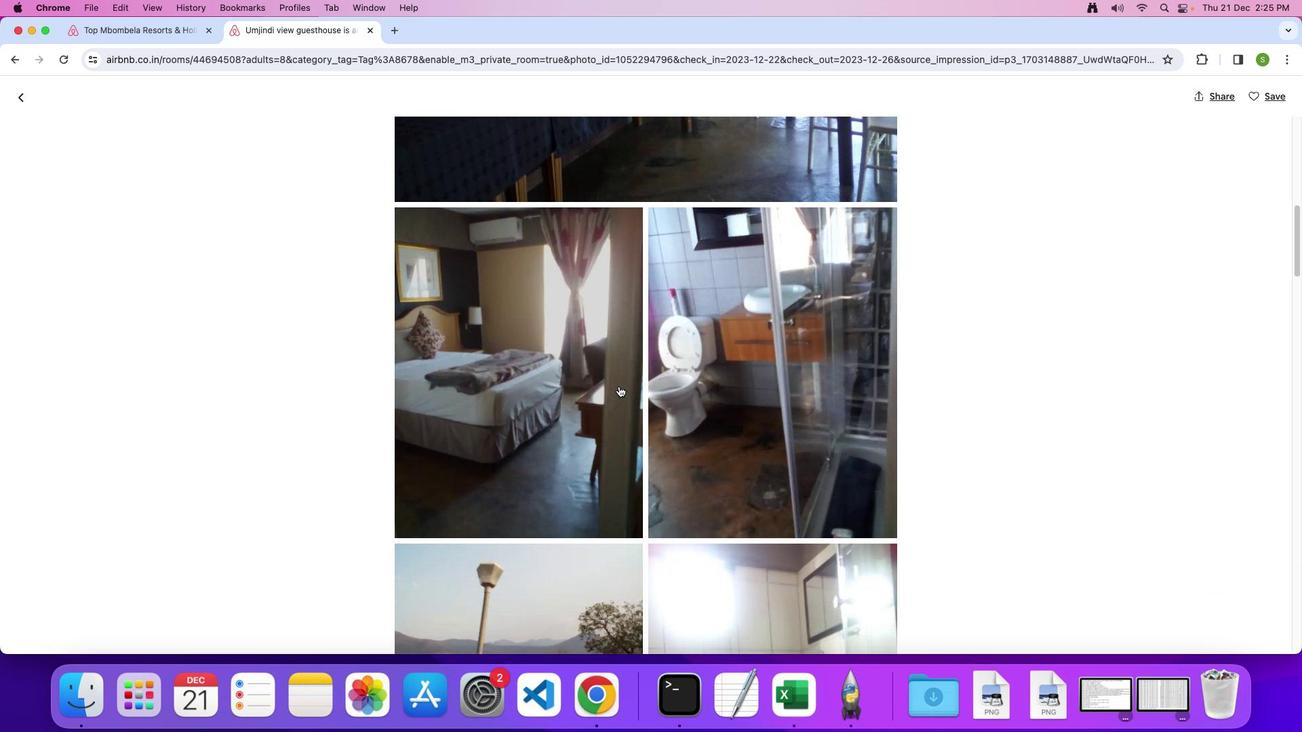 
Action: Mouse scrolled (619, 386) with delta (0, 0)
Screenshot: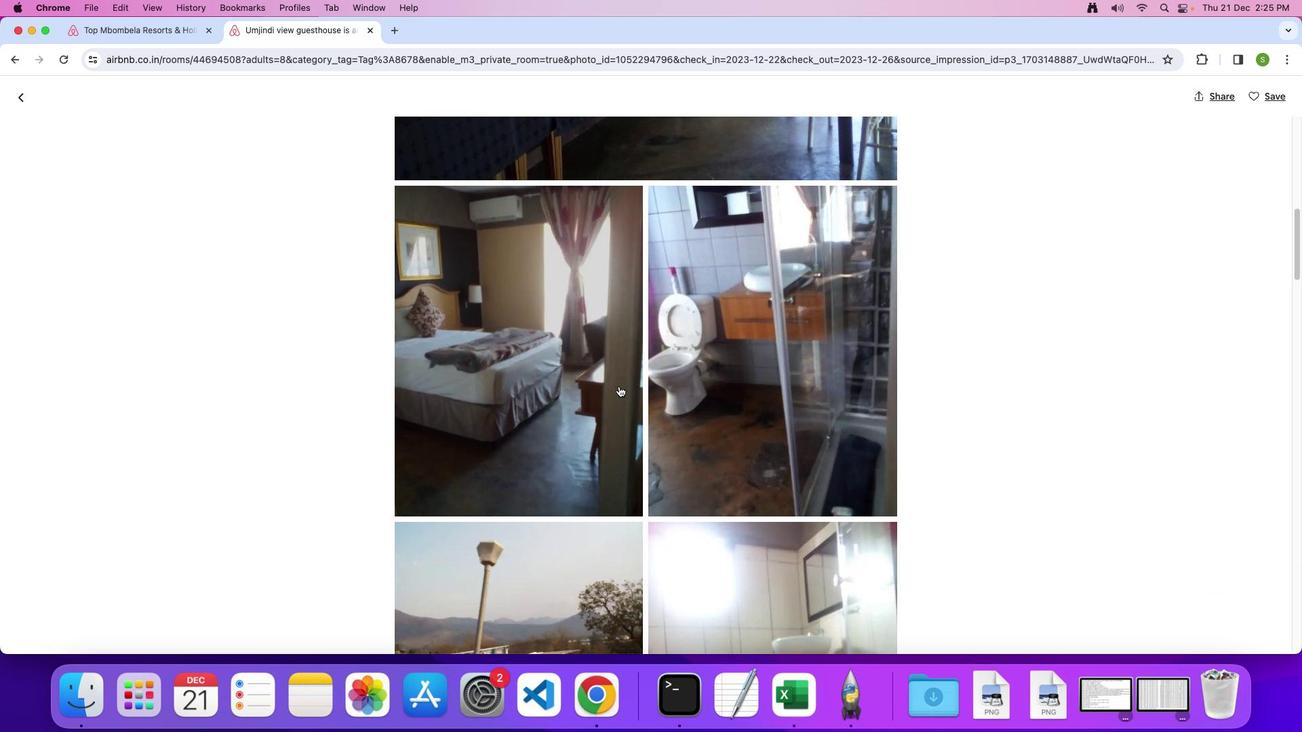 
Action: Mouse scrolled (619, 386) with delta (0, 0)
Screenshot: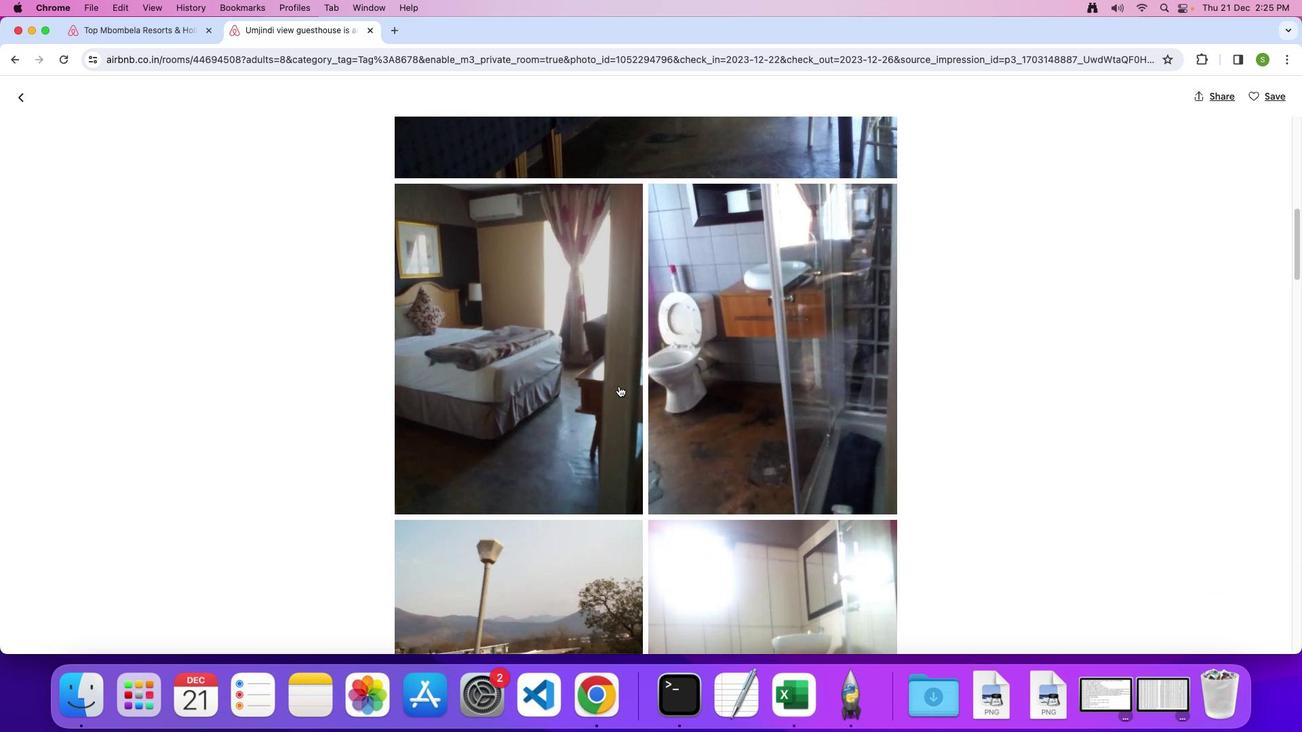 
Action: Mouse scrolled (619, 386) with delta (0, 0)
Screenshot: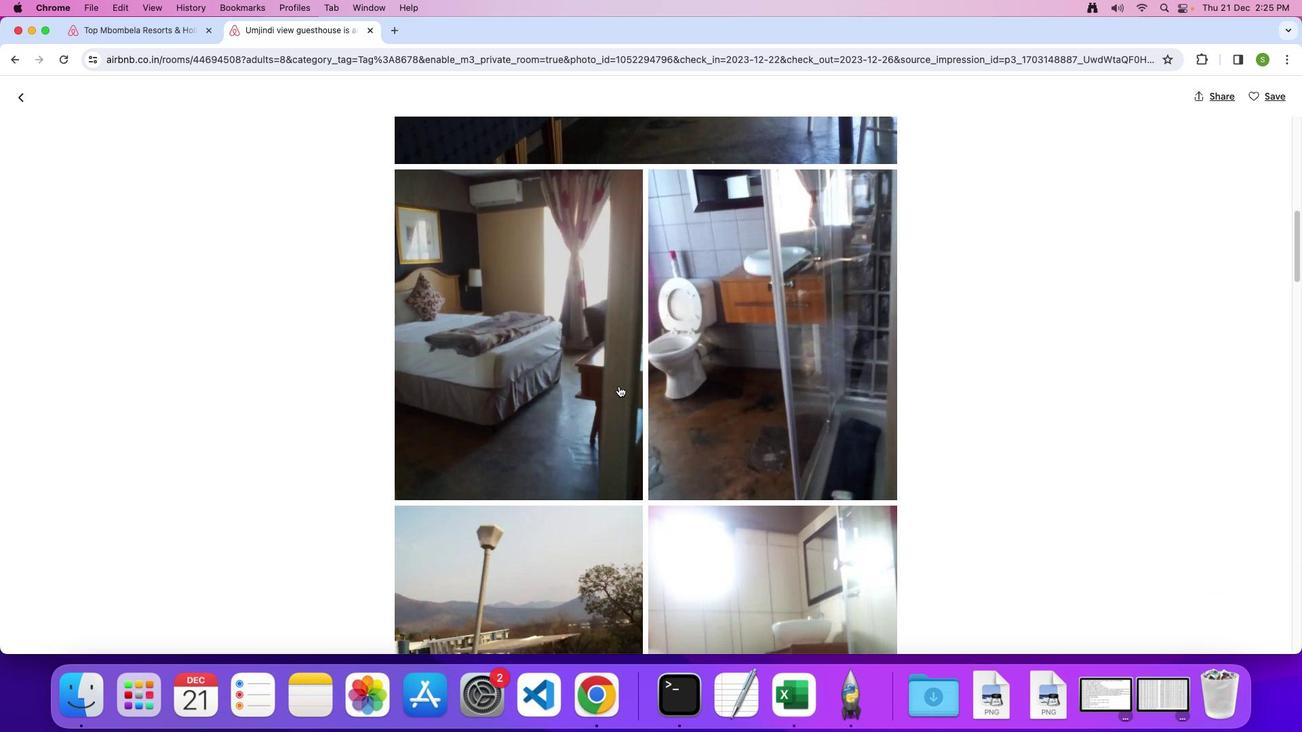 
Action: Mouse scrolled (619, 386) with delta (0, 0)
Screenshot: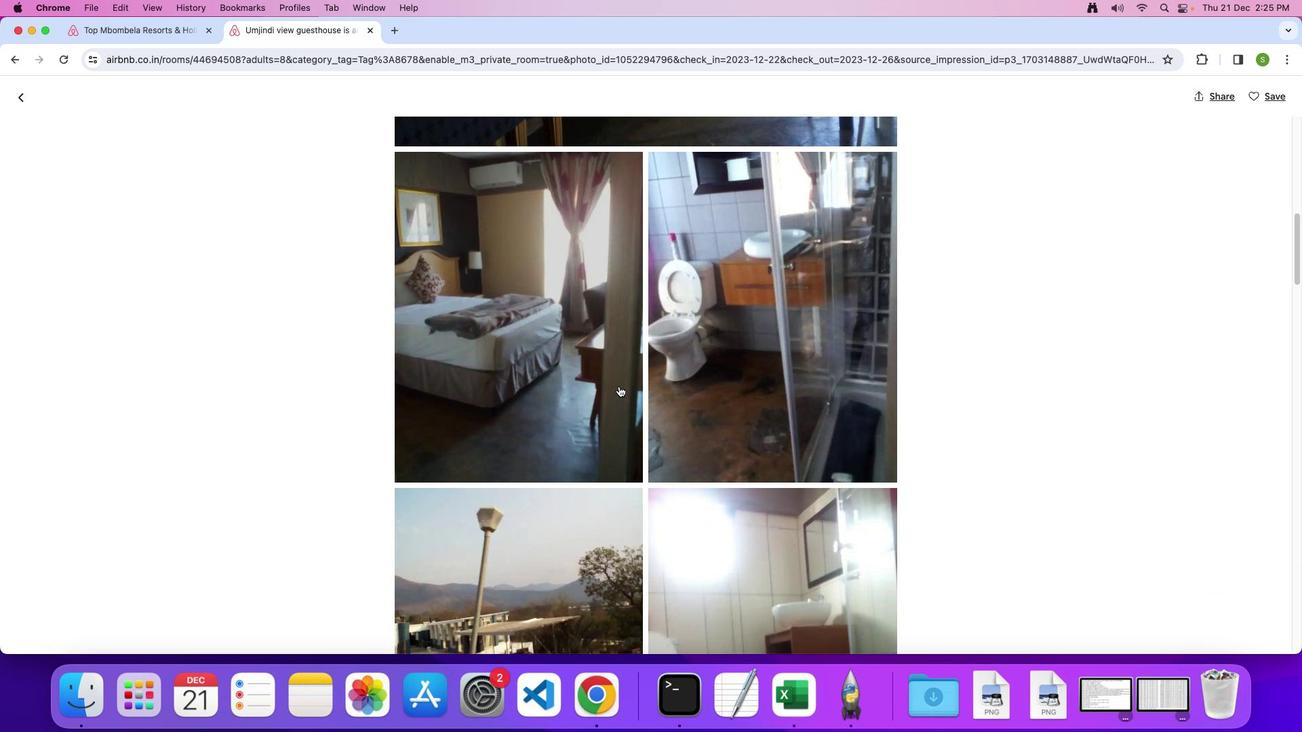 
Action: Mouse scrolled (619, 386) with delta (0, 0)
Screenshot: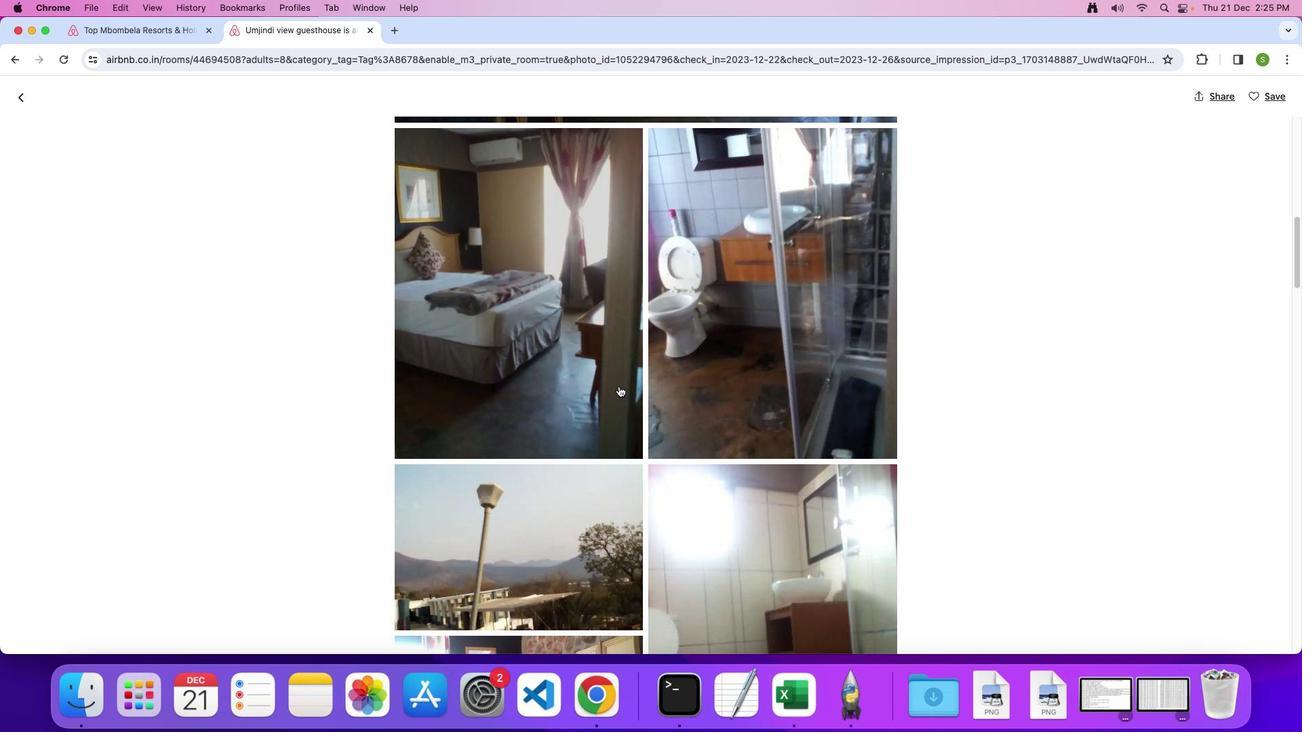 
Action: Mouse scrolled (619, 386) with delta (0, 0)
Screenshot: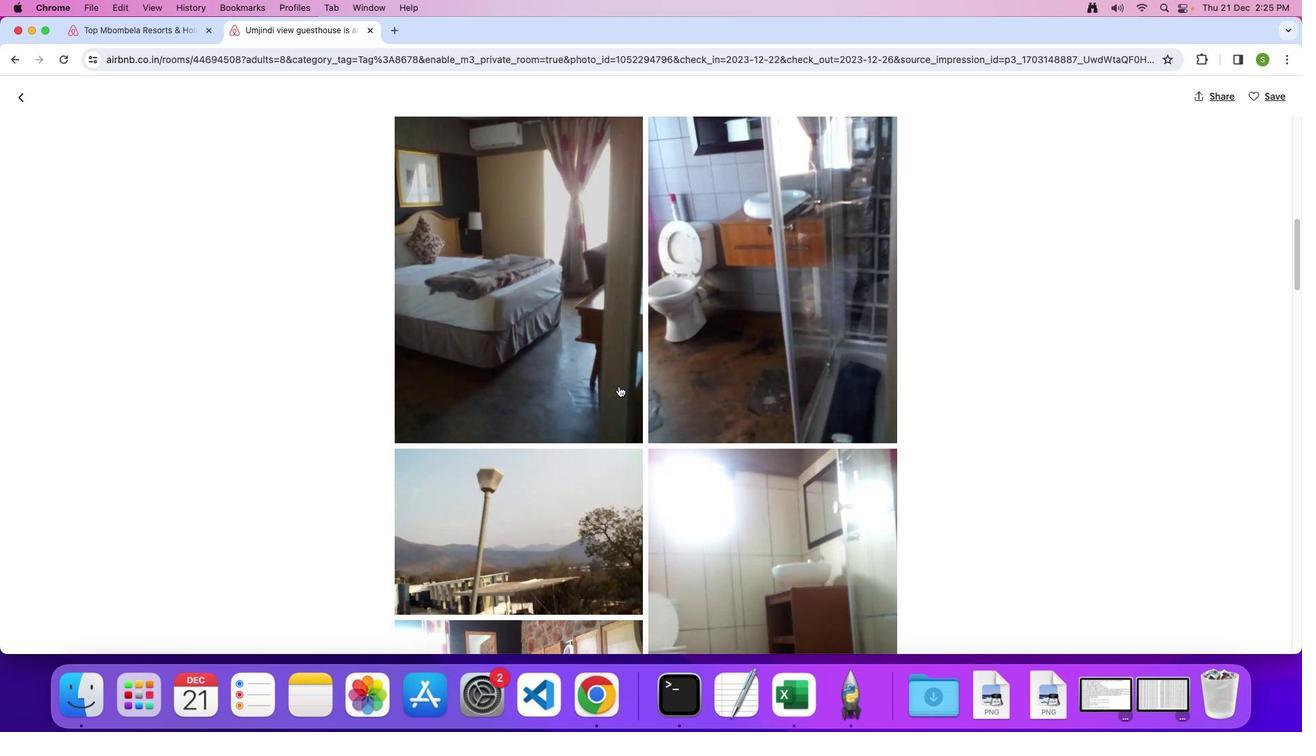 
Action: Mouse scrolled (619, 386) with delta (0, 0)
Screenshot: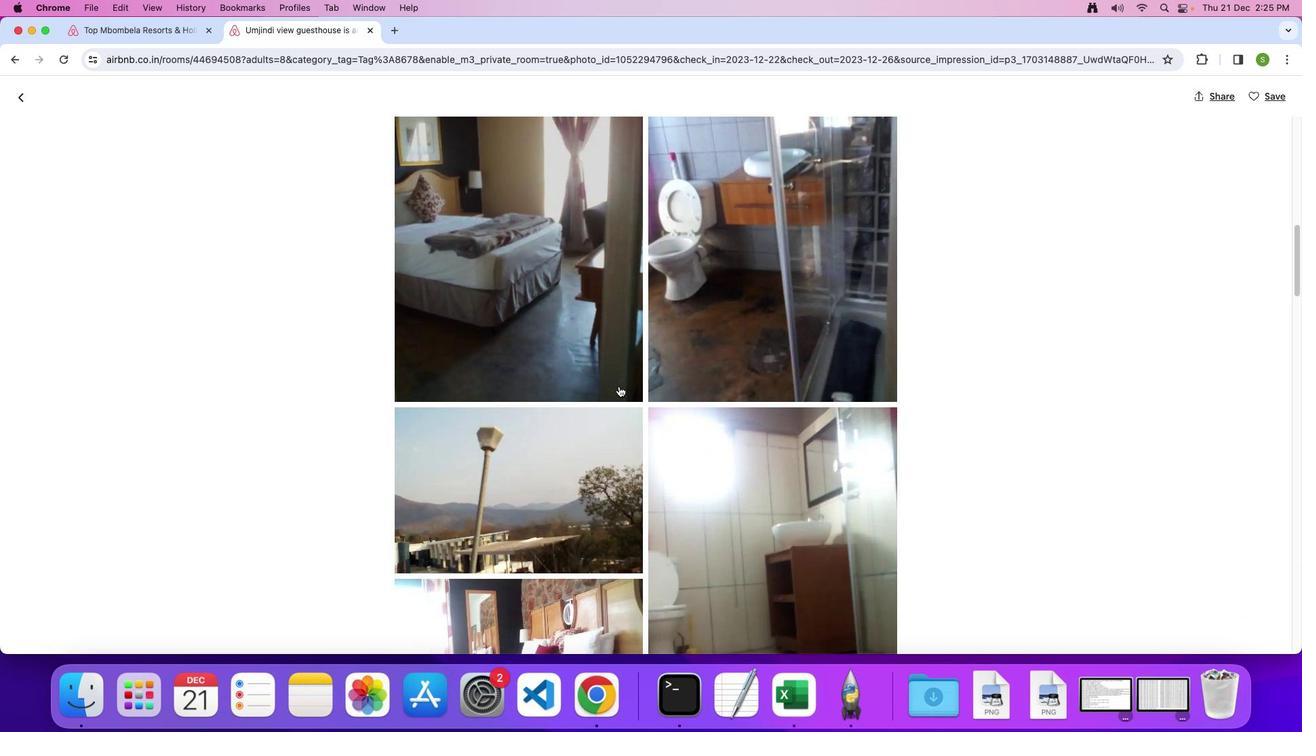 
Action: Mouse scrolled (619, 386) with delta (0, -1)
Screenshot: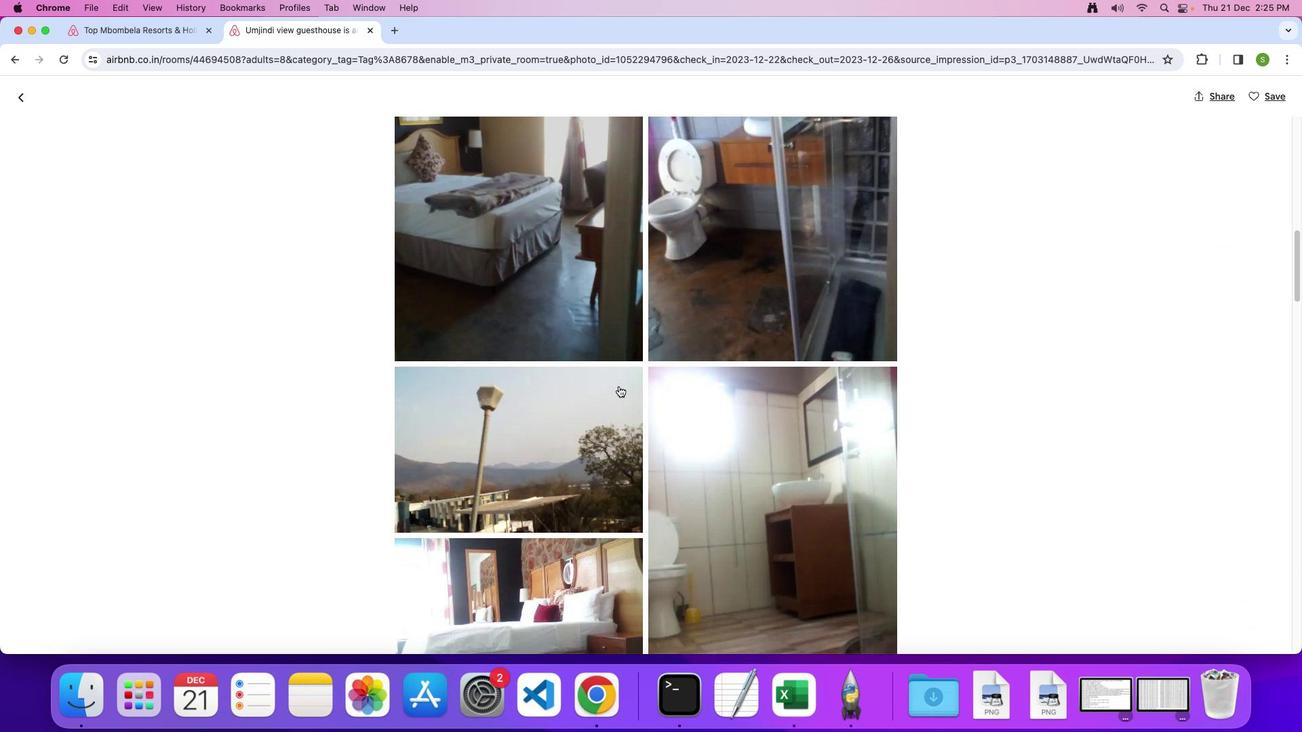 
Action: Mouse scrolled (619, 386) with delta (0, 0)
Screenshot: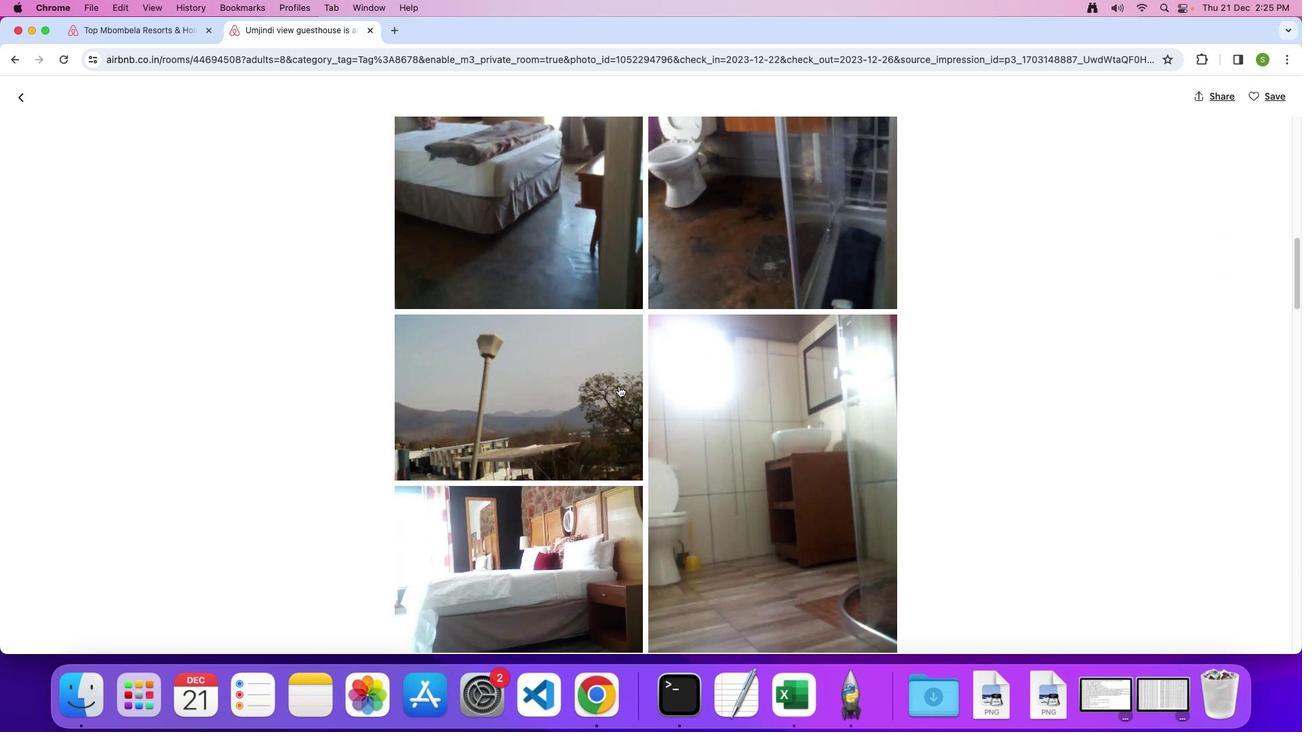
Action: Mouse scrolled (619, 386) with delta (0, 0)
Screenshot: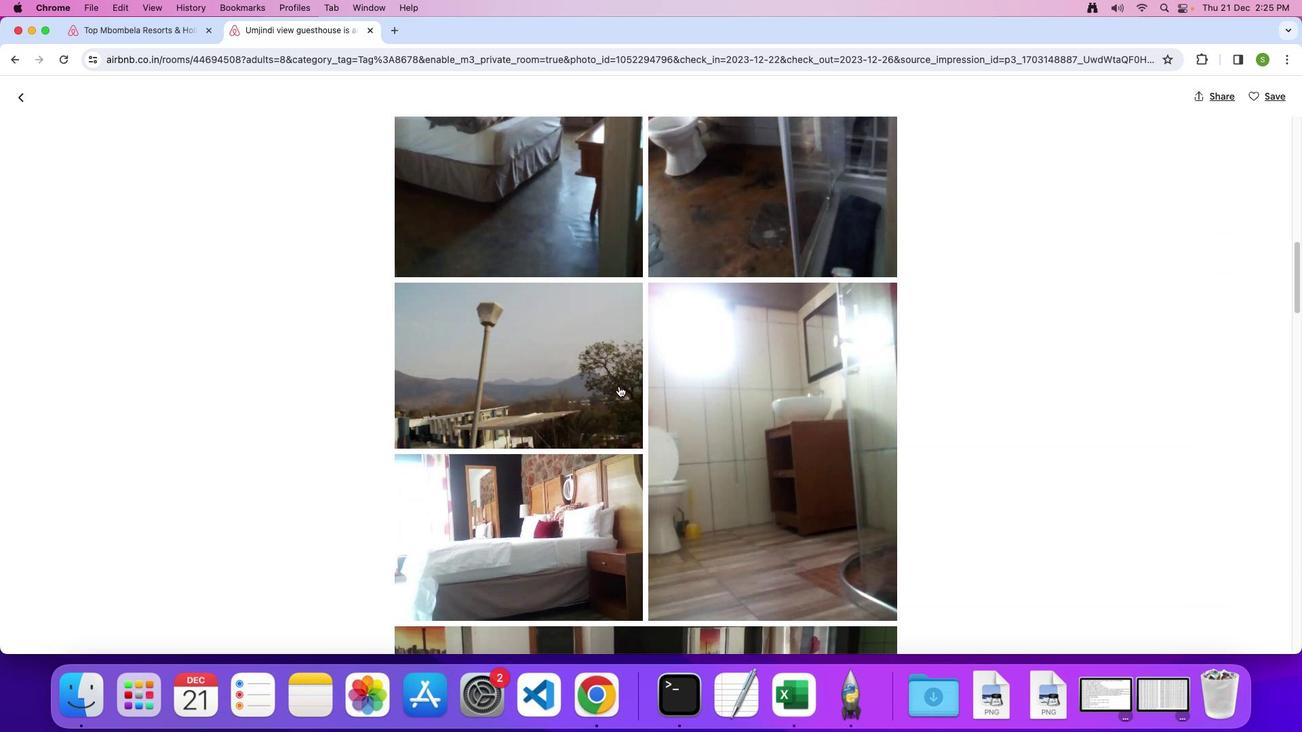 
Action: Mouse scrolled (619, 386) with delta (0, -2)
Screenshot: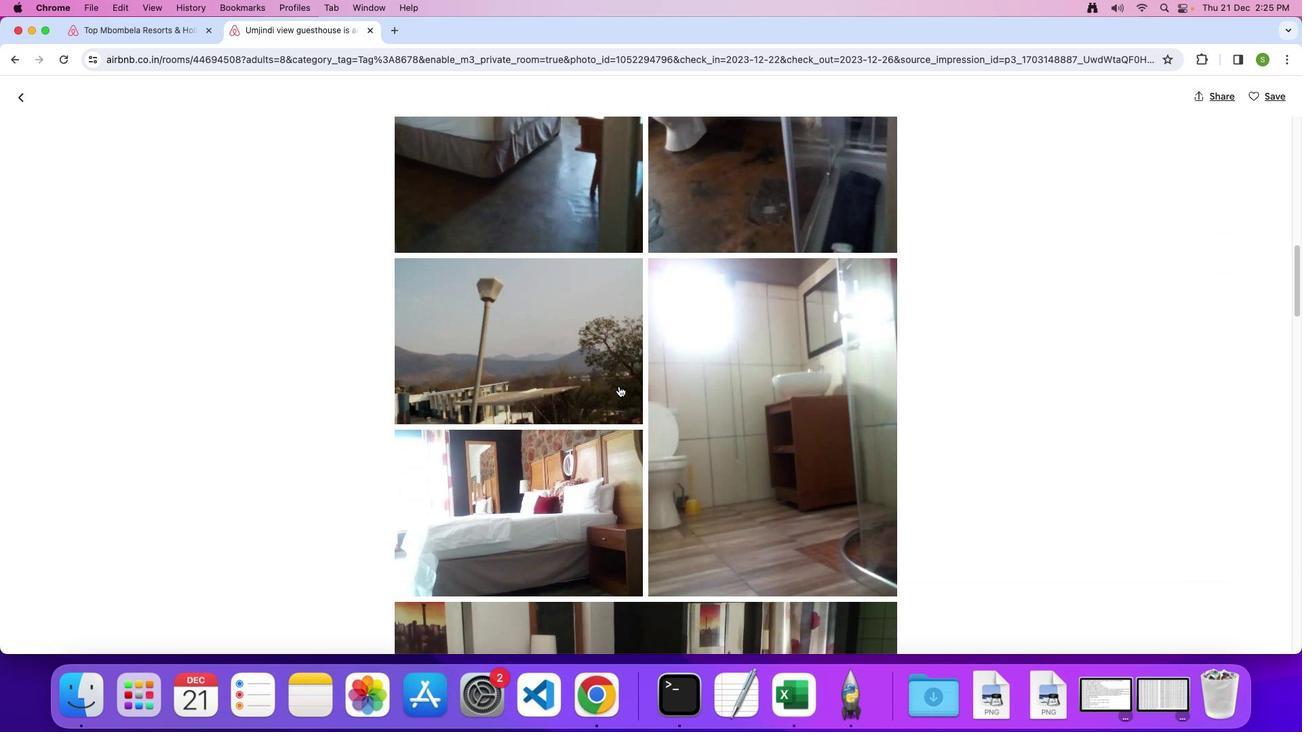 
Action: Mouse scrolled (619, 386) with delta (0, 0)
Screenshot: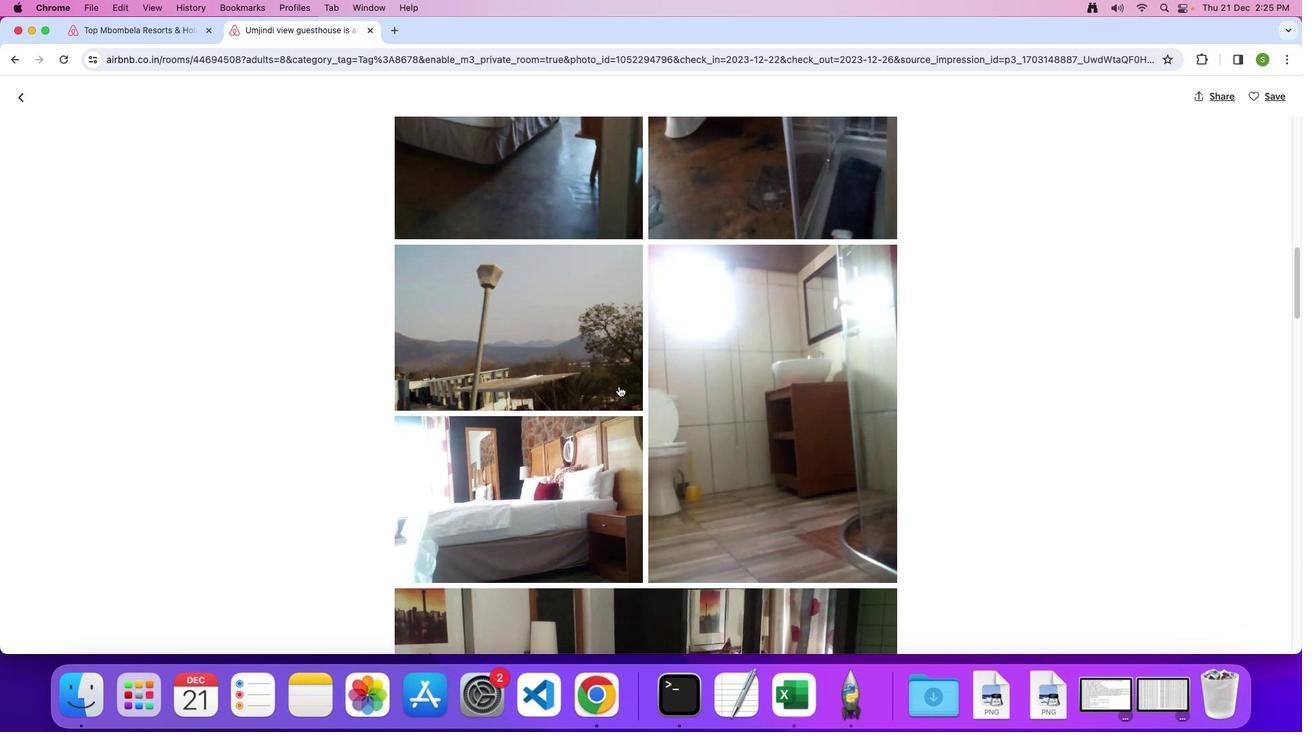 
Action: Mouse scrolled (619, 386) with delta (0, 0)
Screenshot: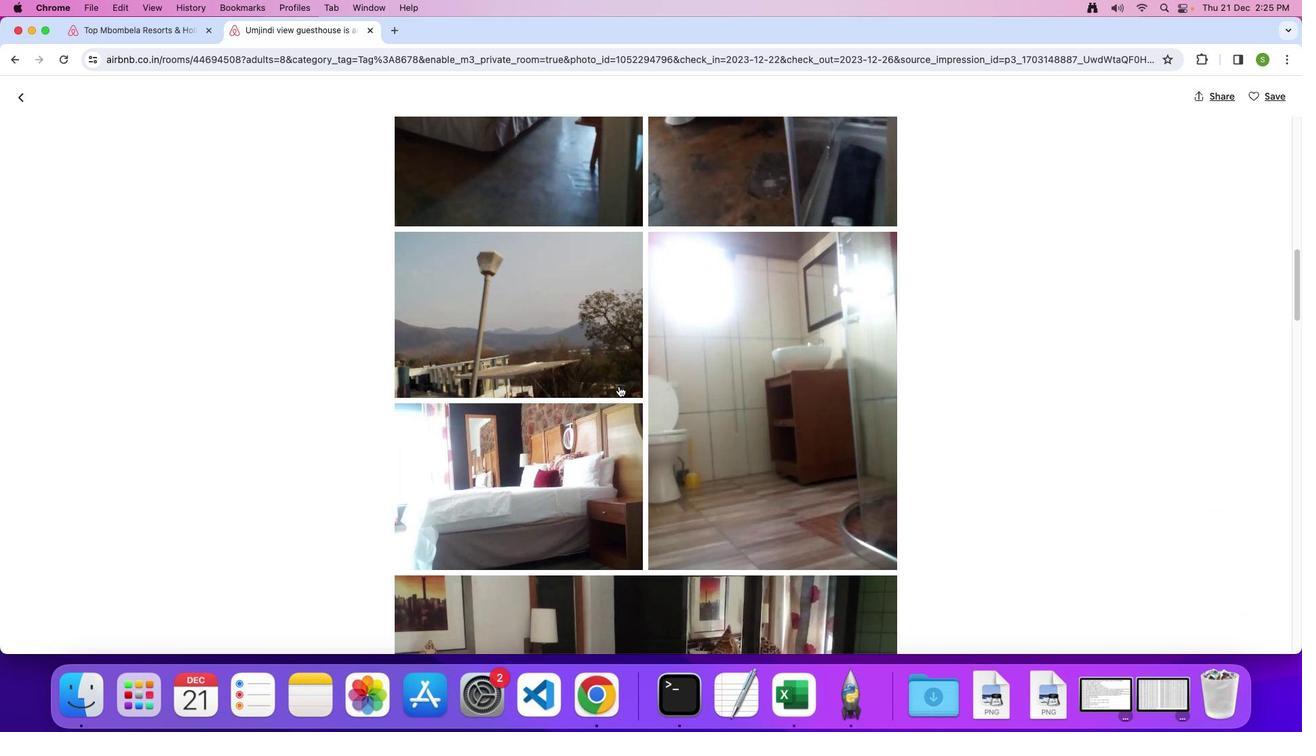
Action: Mouse scrolled (619, 386) with delta (0, 0)
Screenshot: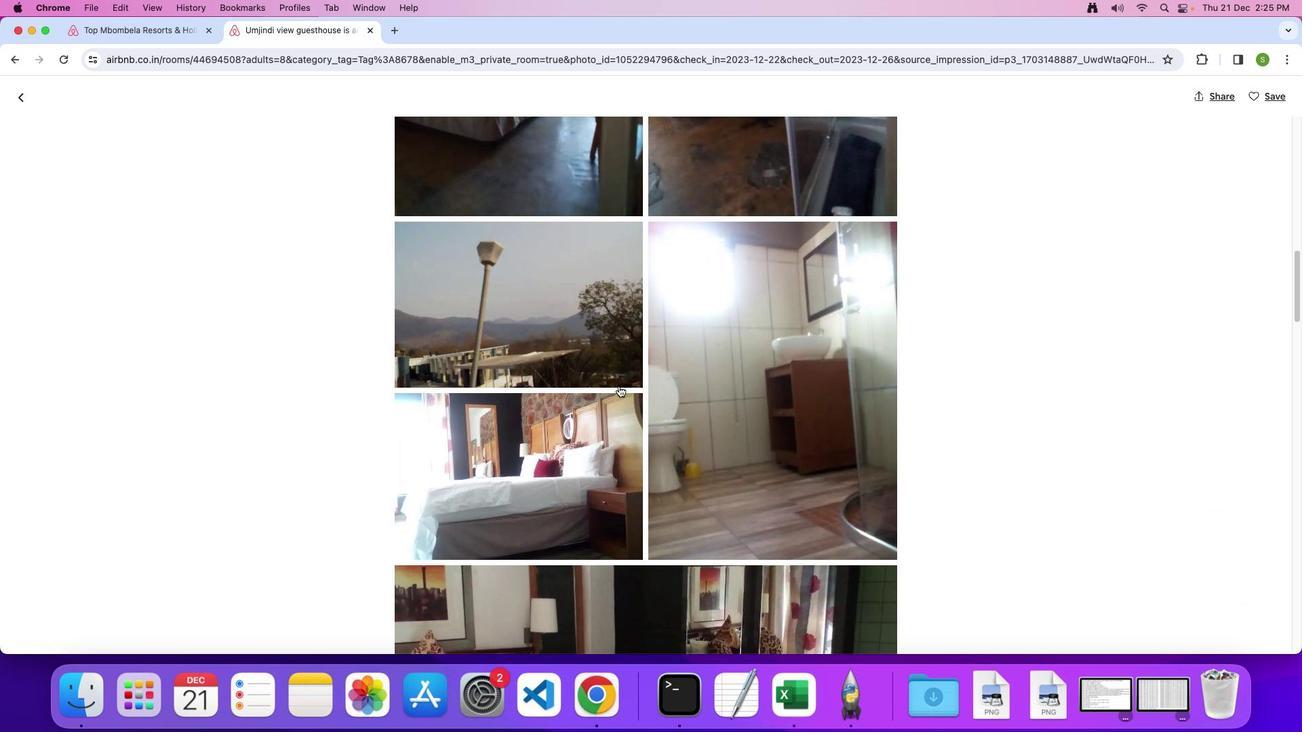 
Action: Mouse scrolled (619, 386) with delta (0, 0)
Screenshot: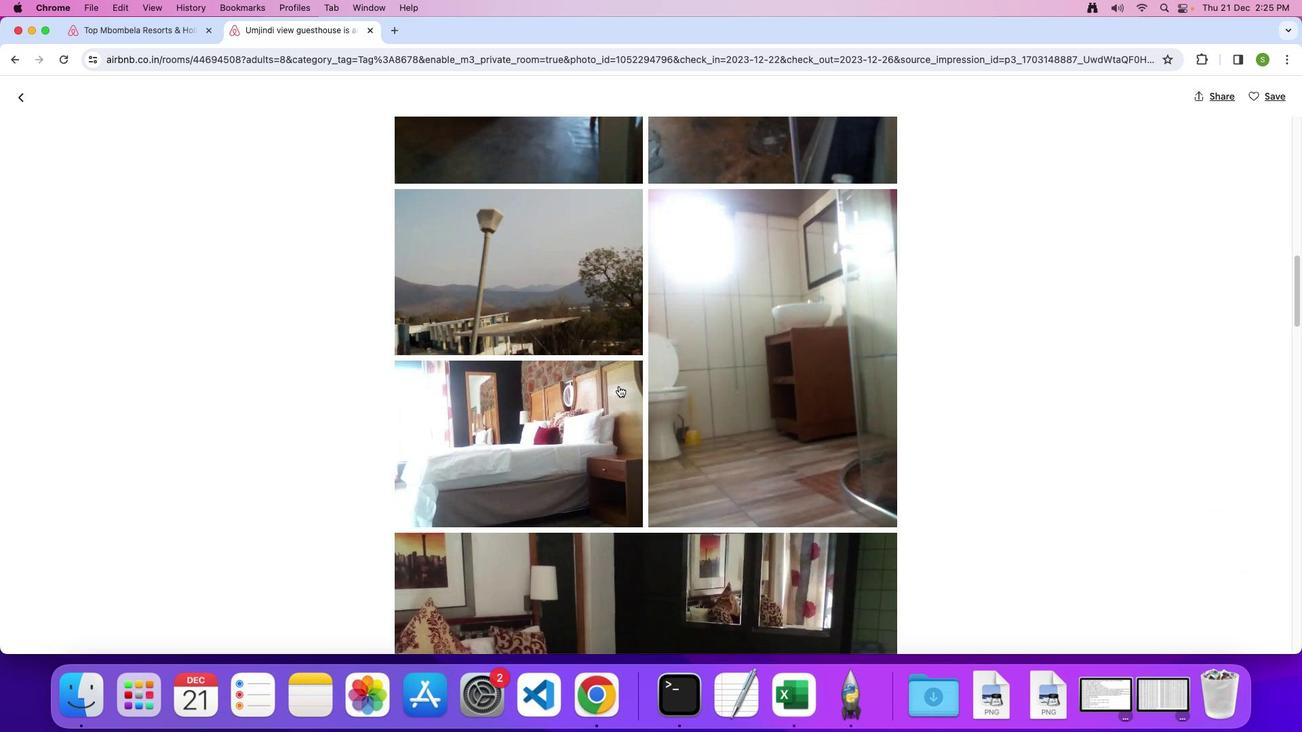 
Action: Mouse moved to (616, 391)
Screenshot: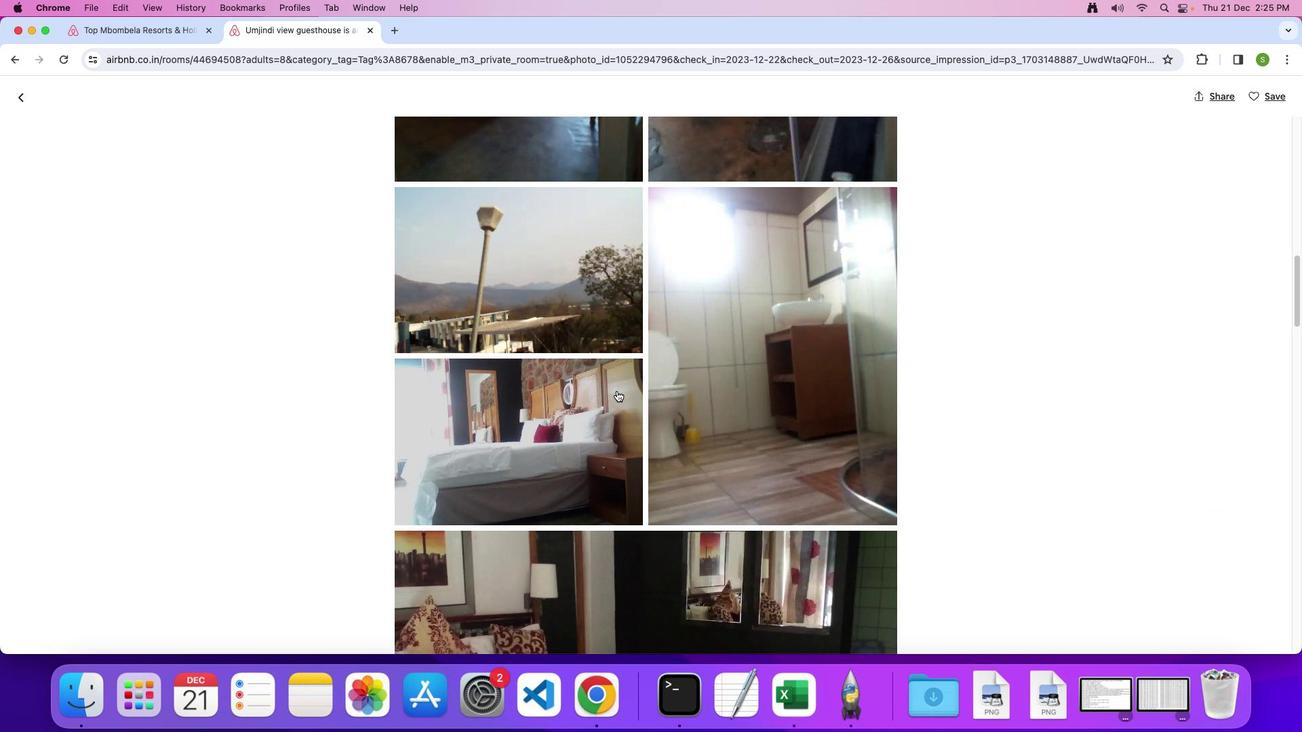 
Action: Mouse scrolled (616, 391) with delta (0, 0)
Screenshot: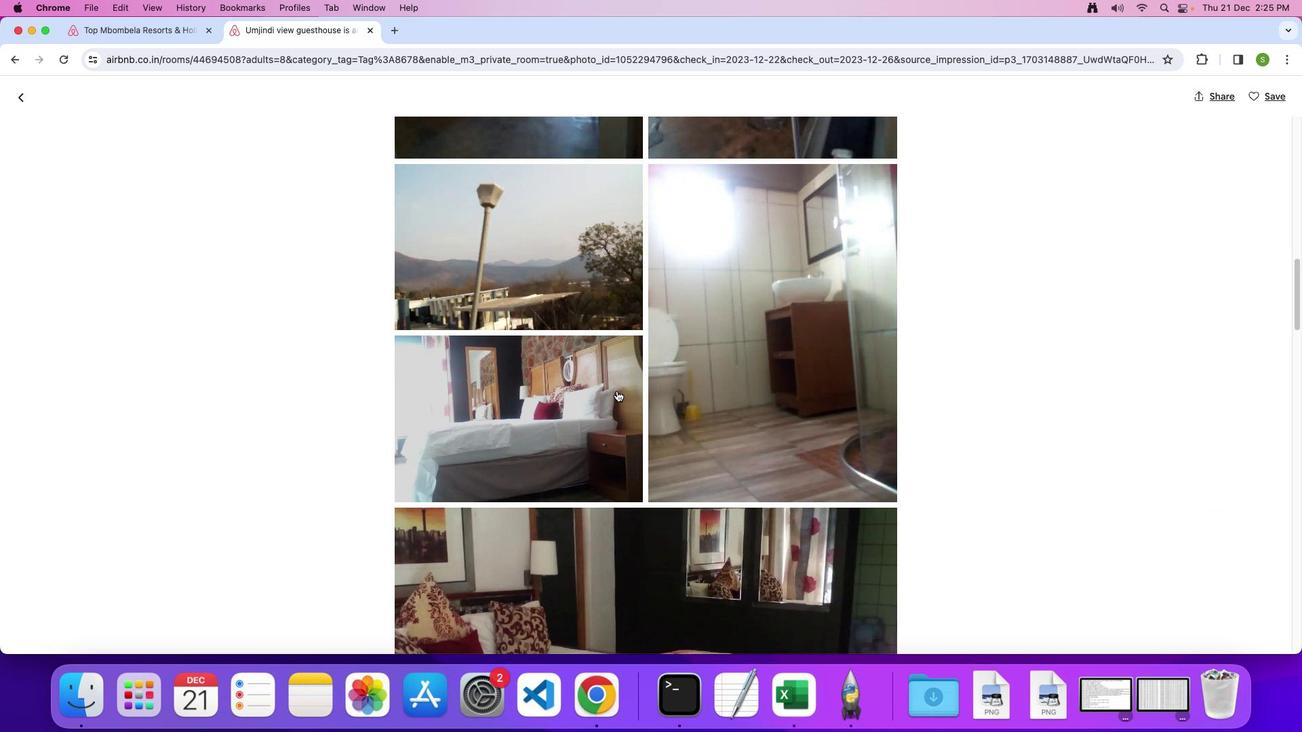 
Action: Mouse scrolled (616, 391) with delta (0, 0)
Screenshot: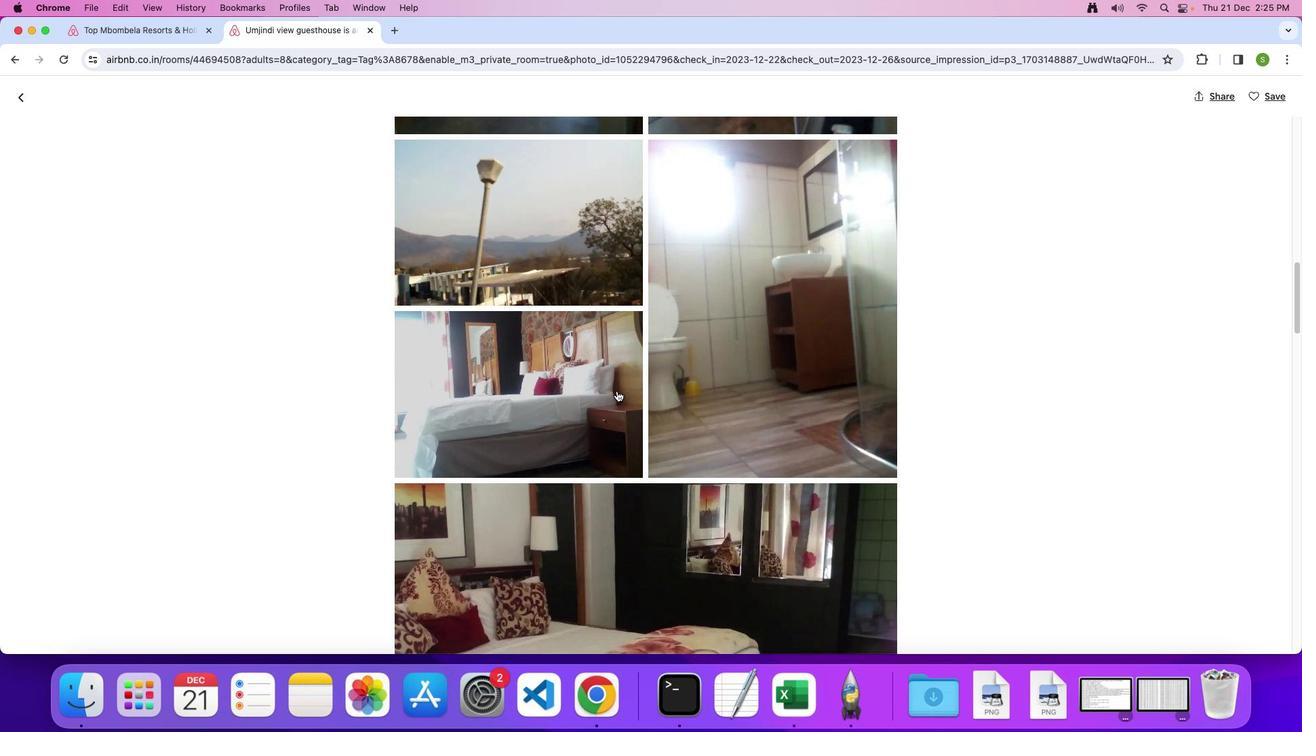 
Action: Mouse scrolled (616, 391) with delta (0, -2)
Screenshot: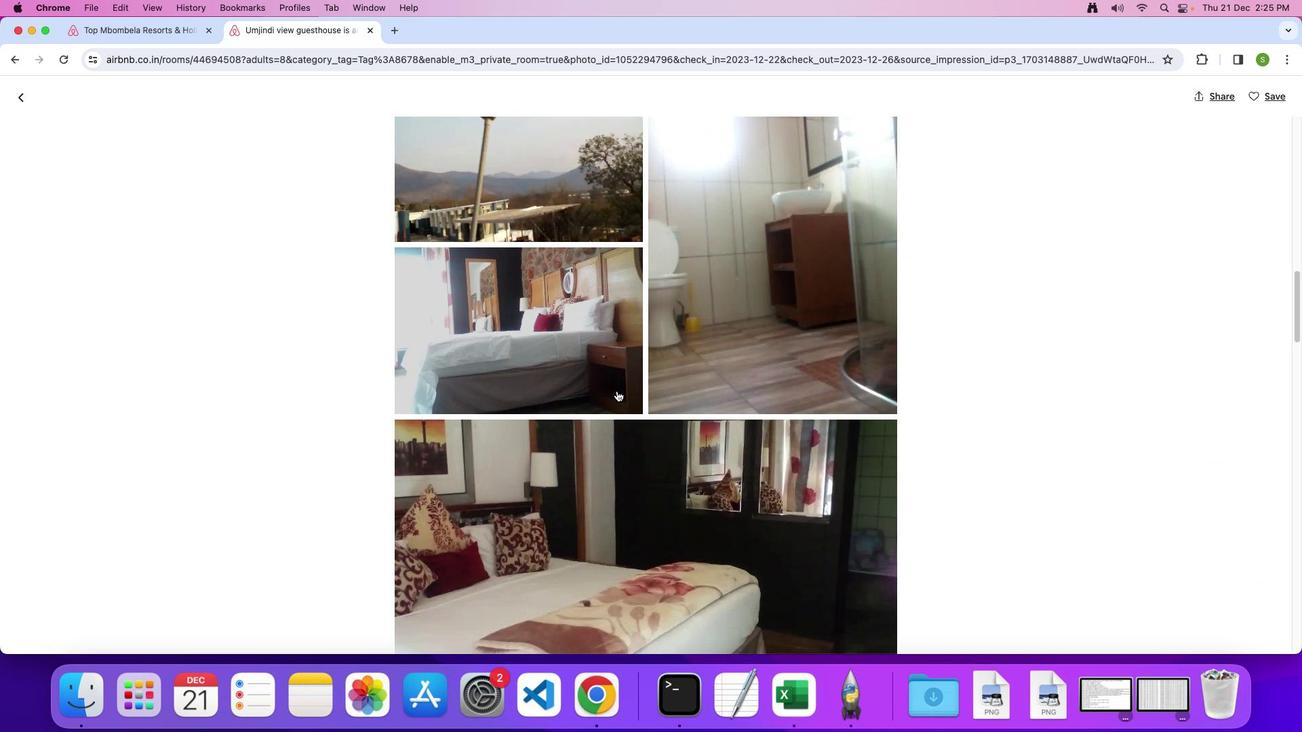 
Action: Mouse scrolled (616, 391) with delta (0, 0)
Screenshot: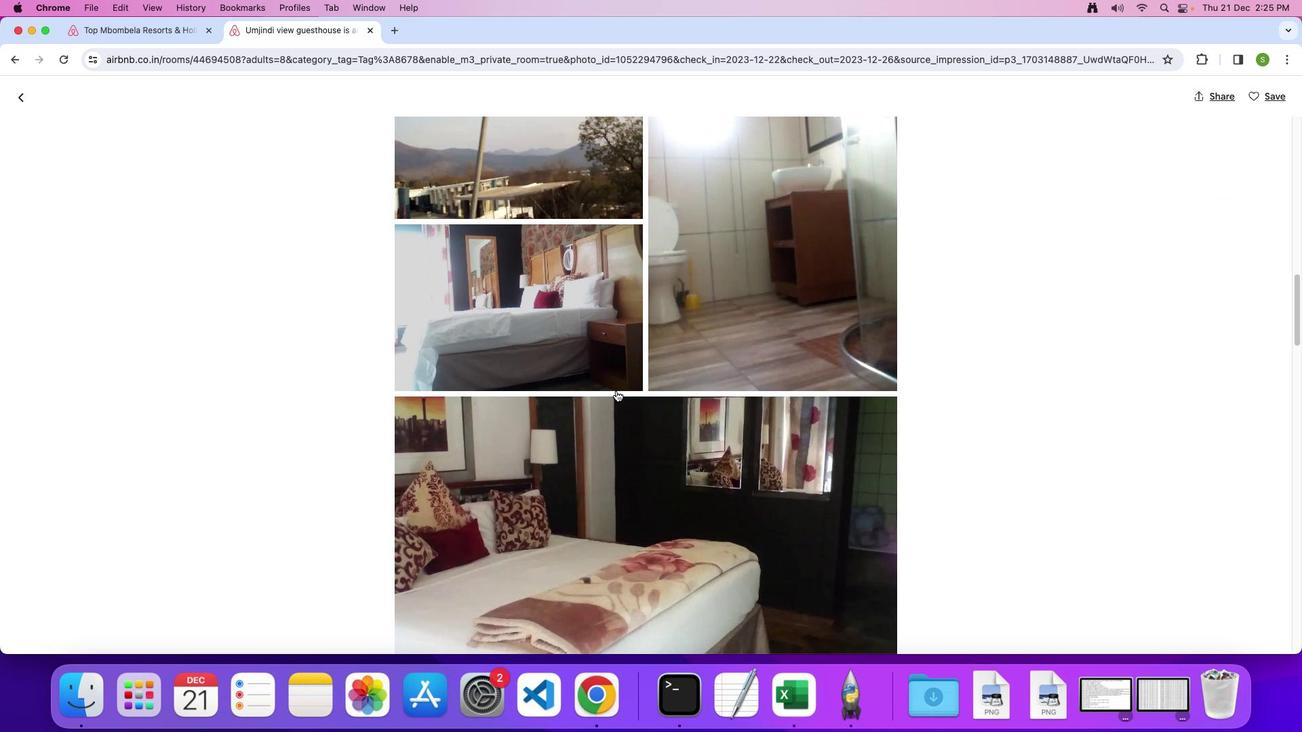 
Action: Mouse moved to (616, 391)
Screenshot: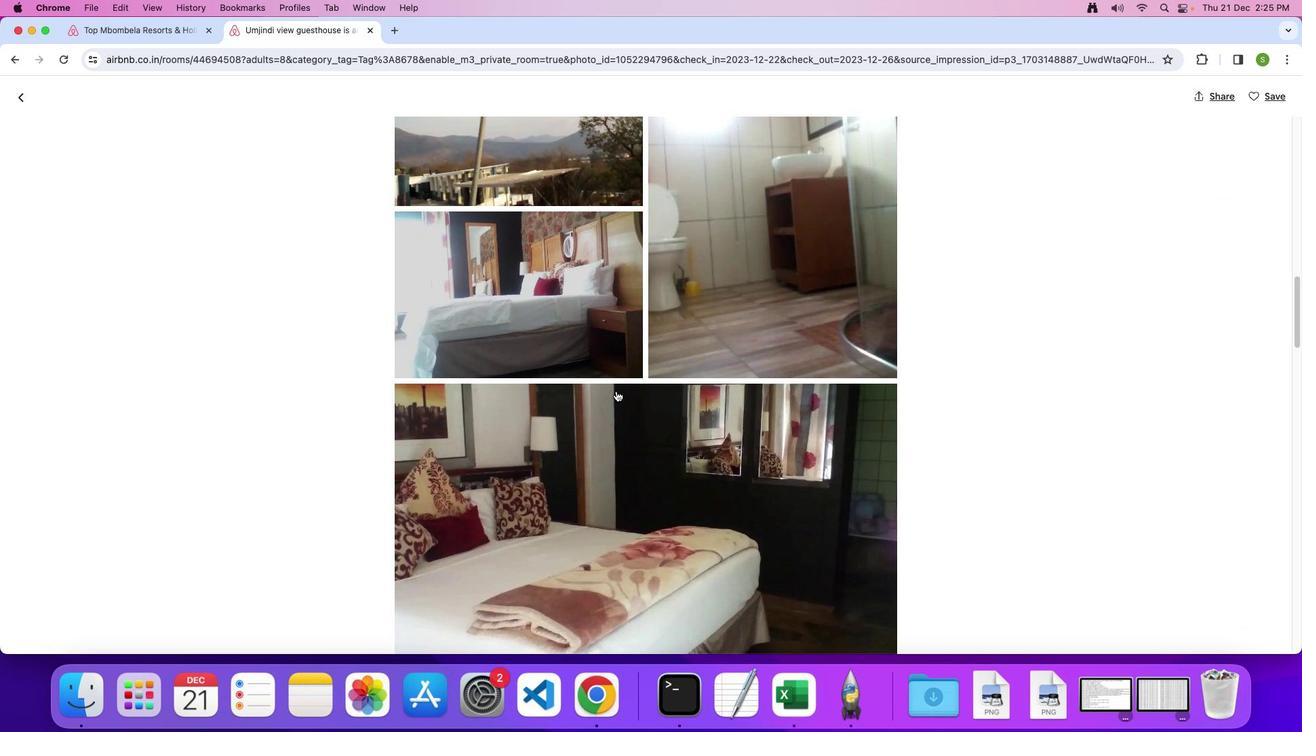 
Action: Mouse scrolled (616, 391) with delta (0, 0)
Screenshot: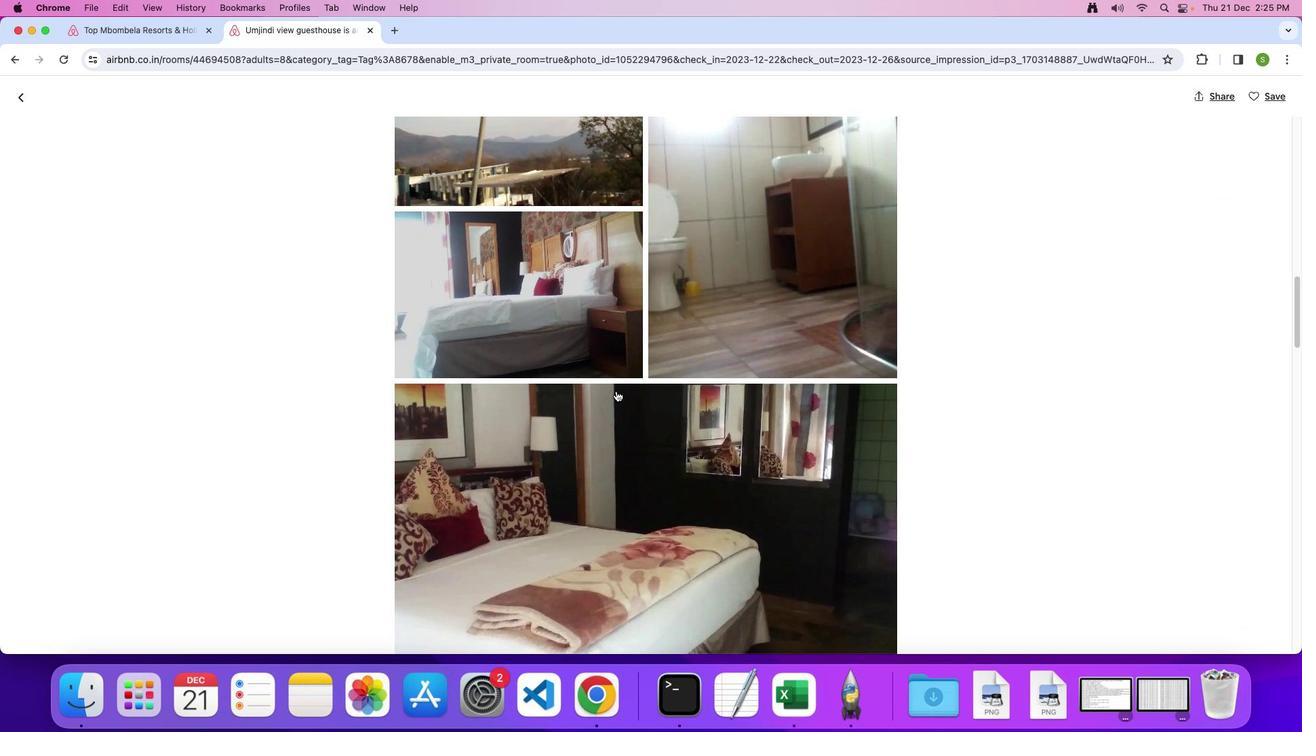 
Action: Mouse scrolled (616, 391) with delta (0, 0)
Screenshot: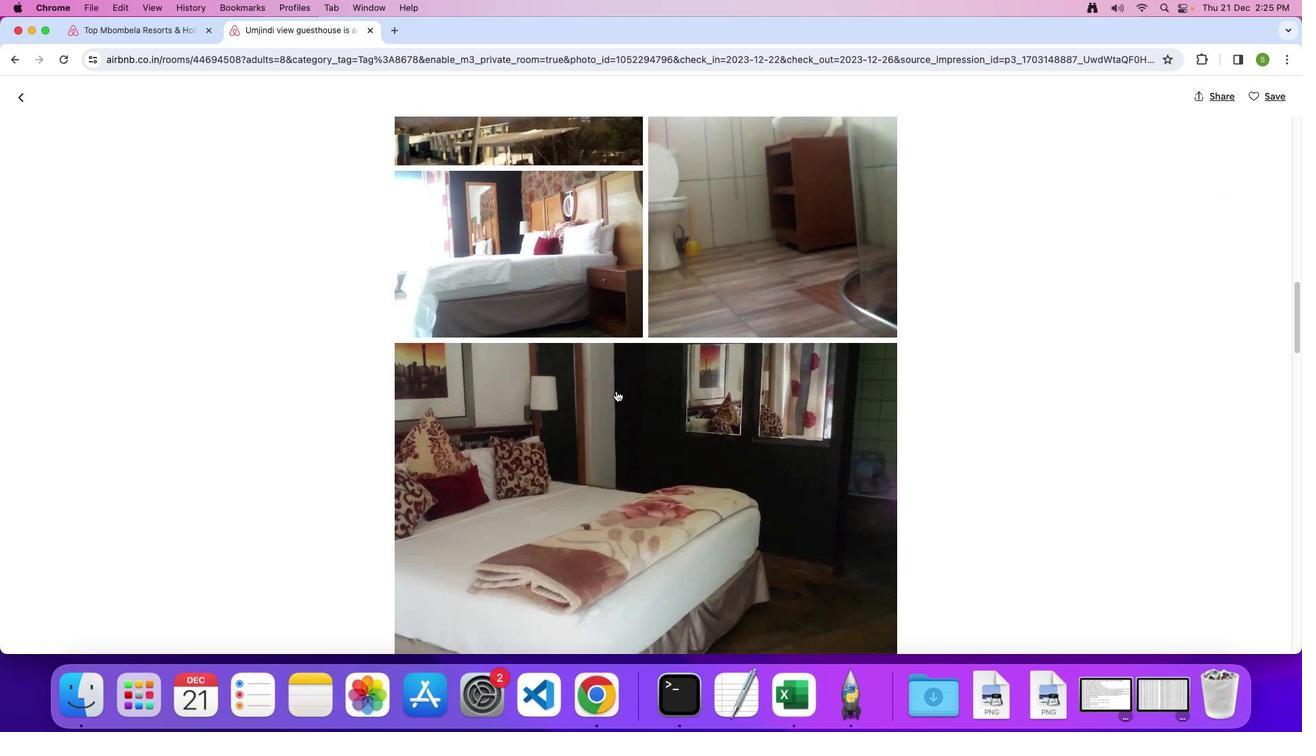 
Action: Mouse moved to (615, 390)
Screenshot: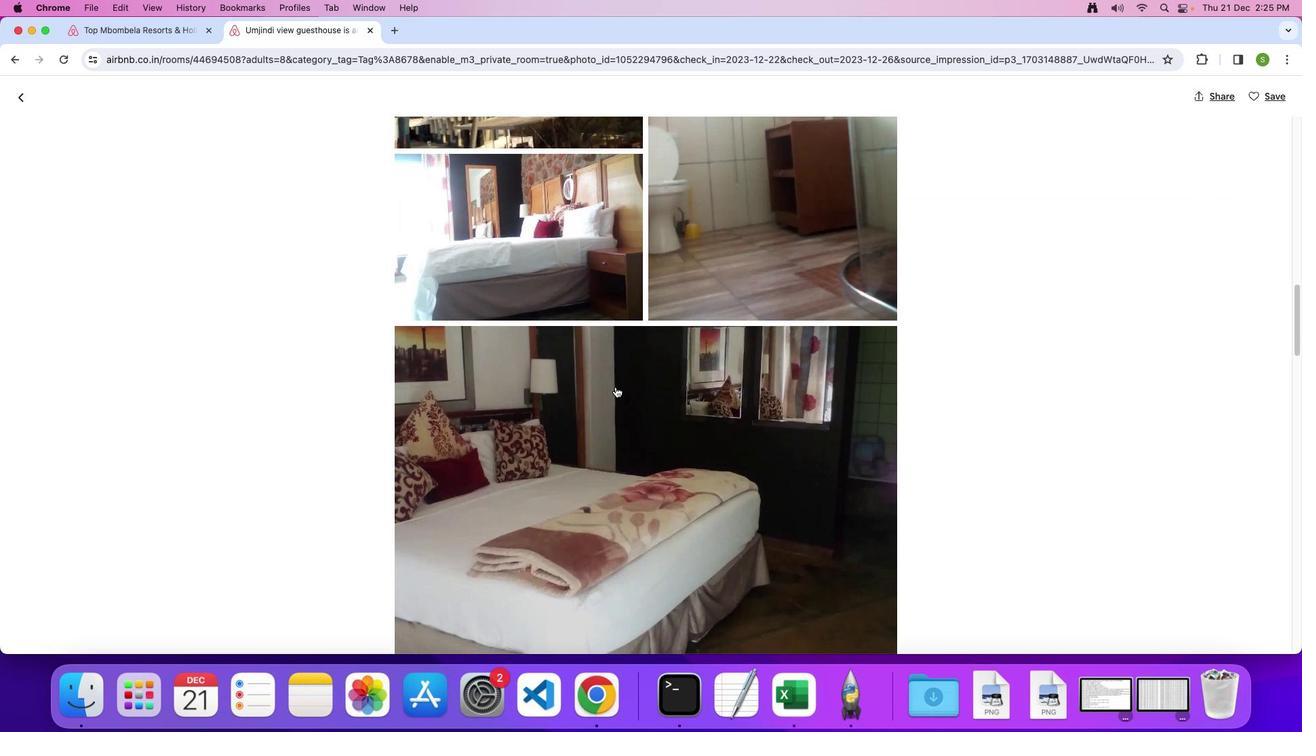 
Action: Mouse scrolled (615, 390) with delta (0, 0)
Screenshot: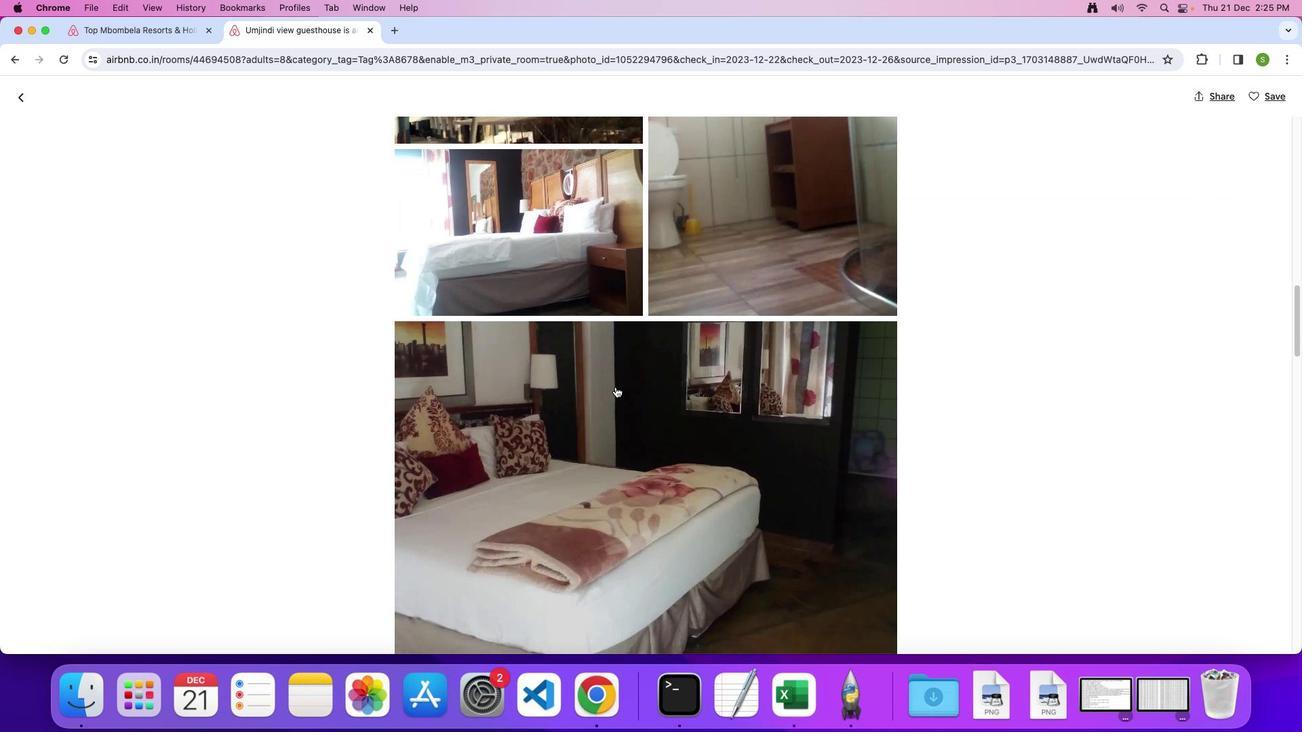 
Action: Mouse moved to (615, 390)
Screenshot: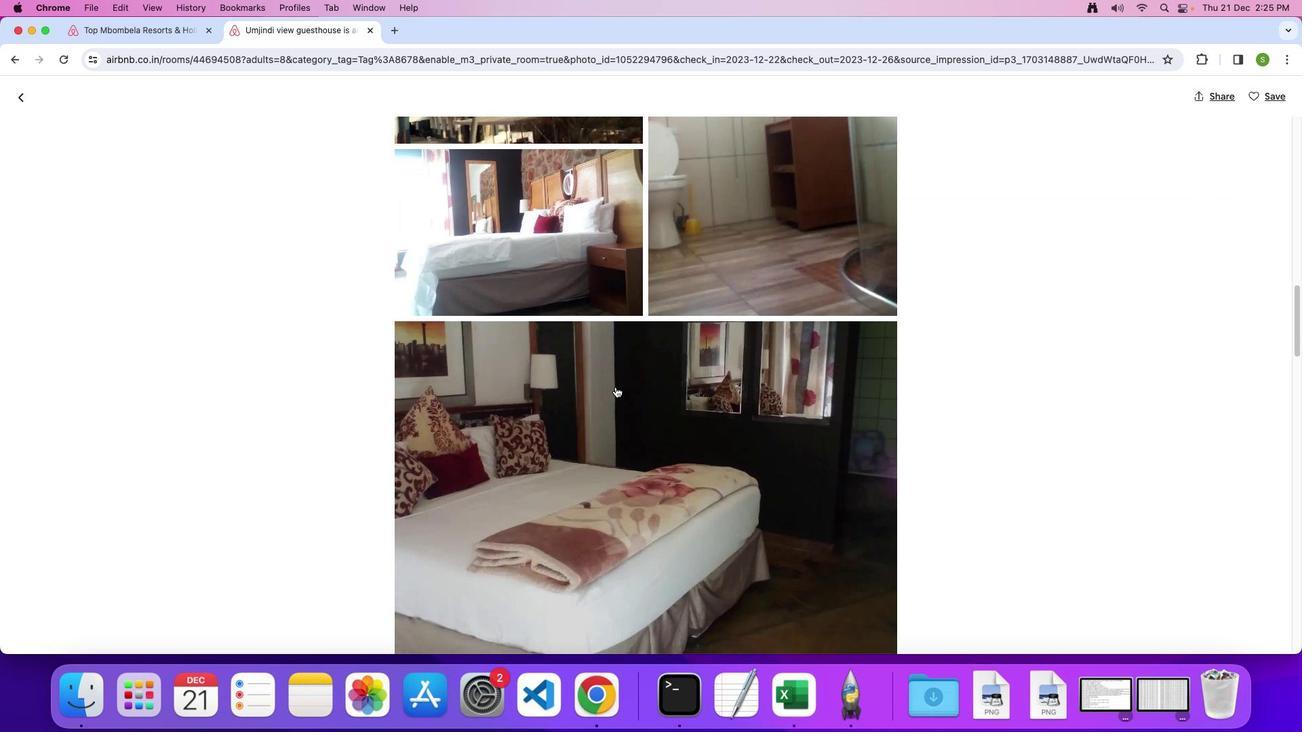 
Action: Mouse scrolled (615, 390) with delta (0, 0)
Screenshot: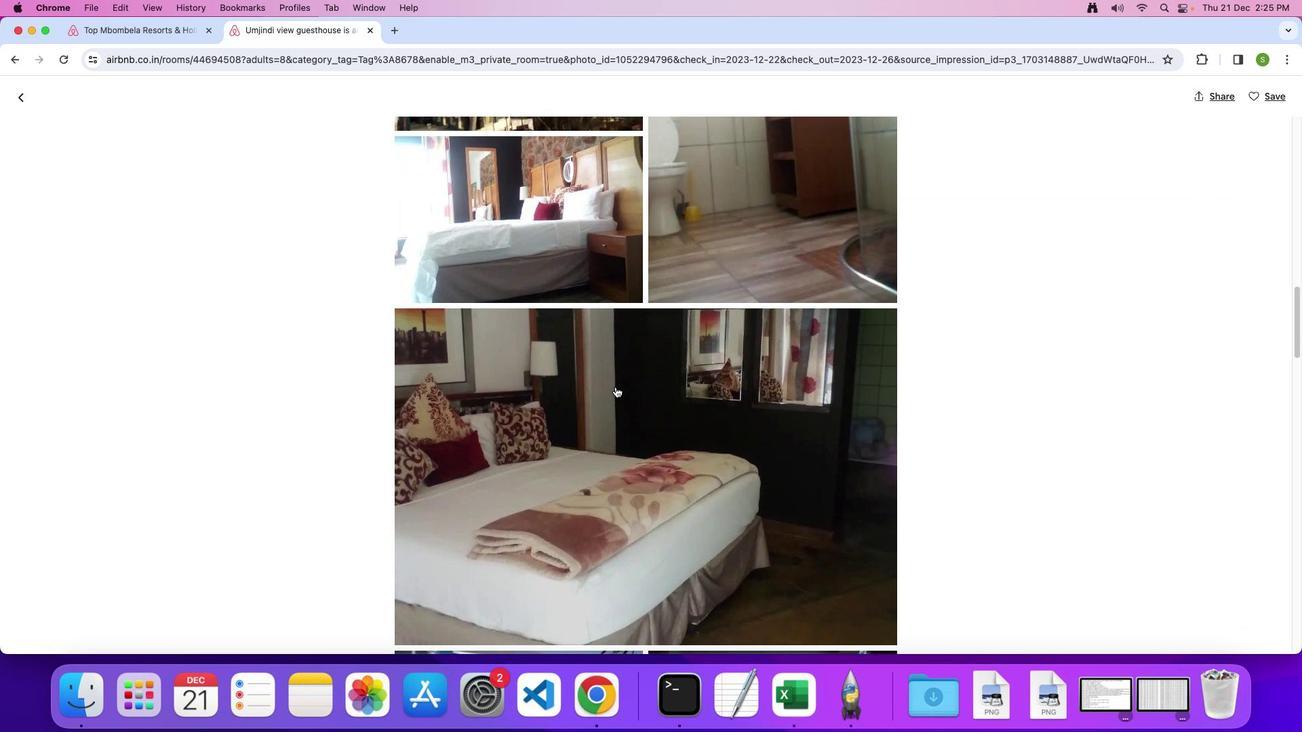 
Action: Mouse moved to (615, 387)
Screenshot: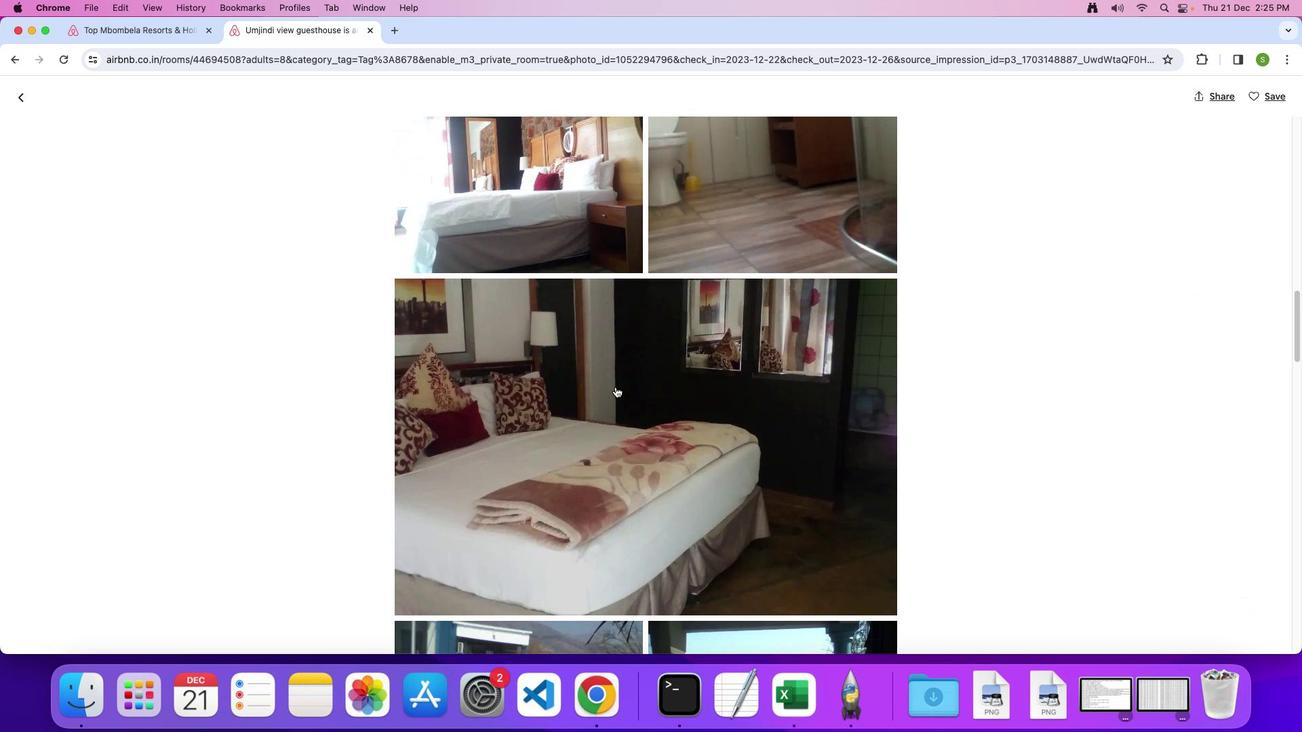 
Action: Mouse scrolled (615, 387) with delta (0, 0)
Screenshot: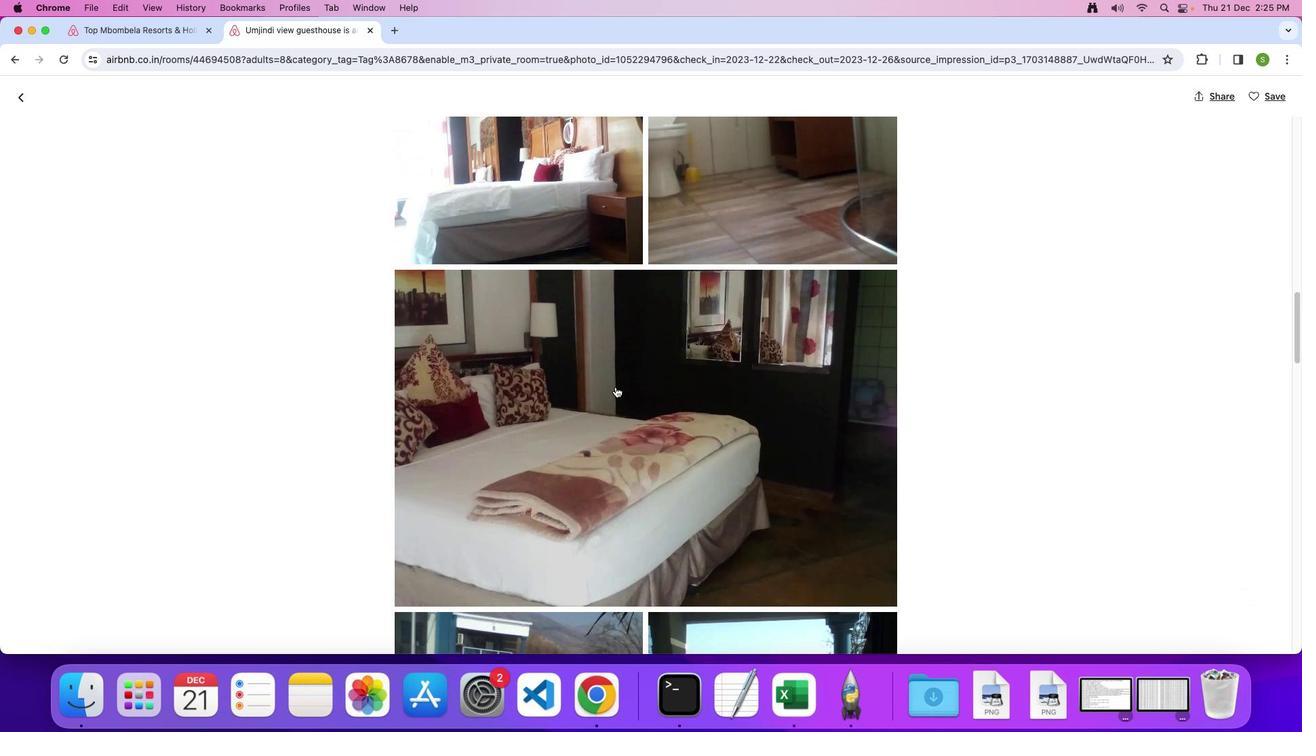 
Action: Mouse scrolled (615, 387) with delta (0, 0)
Screenshot: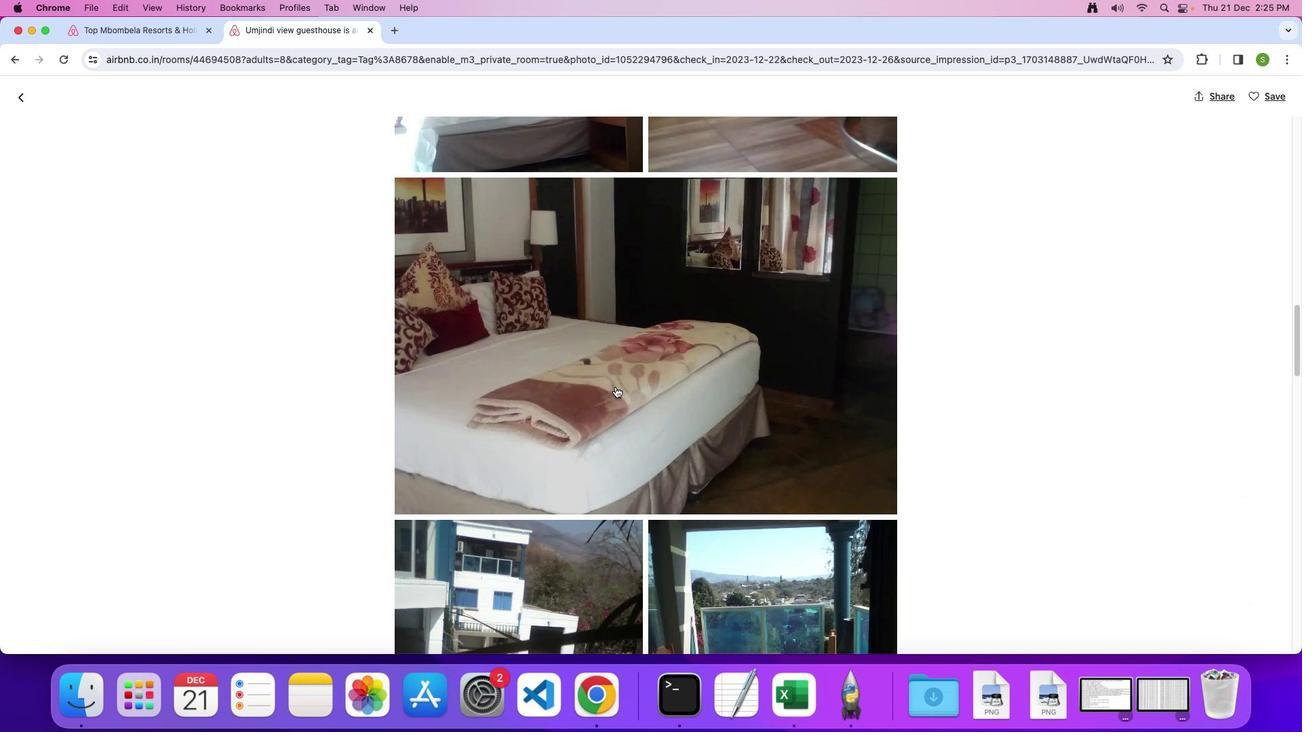 
Action: Mouse scrolled (615, 387) with delta (0, 0)
Screenshot: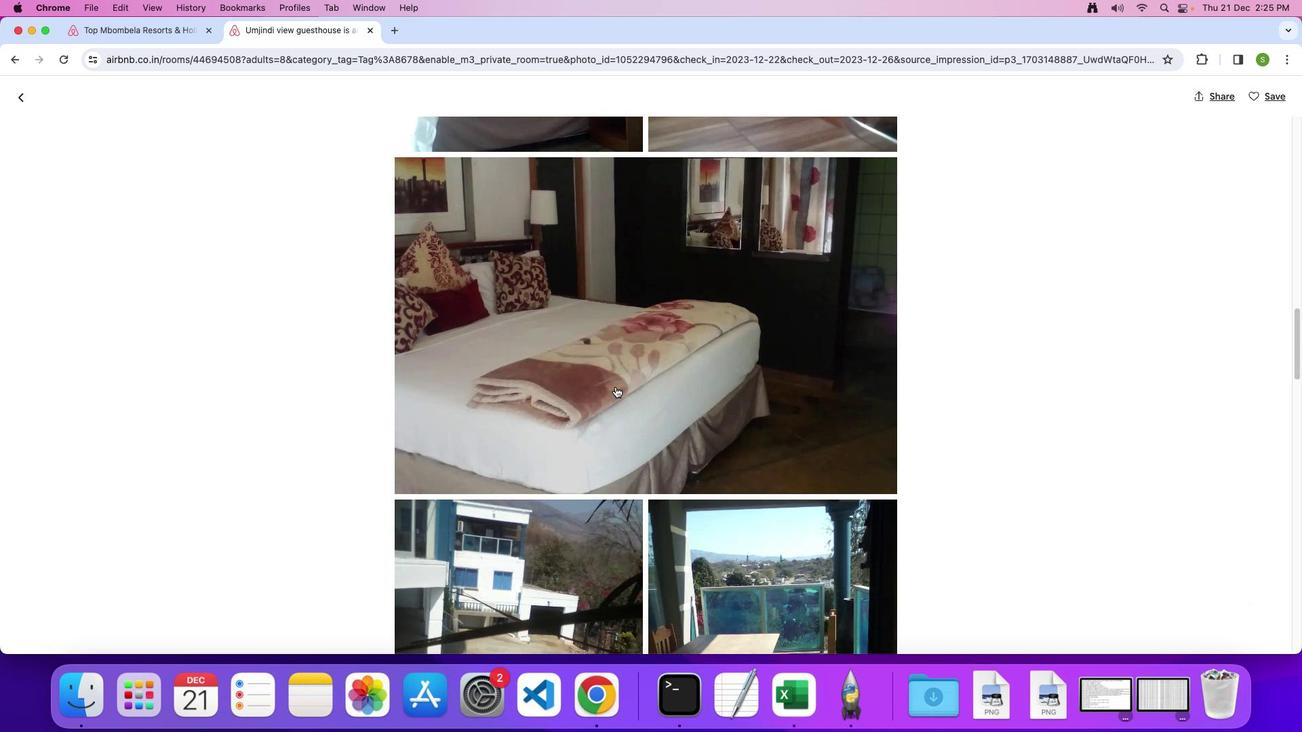 
Action: Mouse scrolled (615, 387) with delta (0, -2)
Screenshot: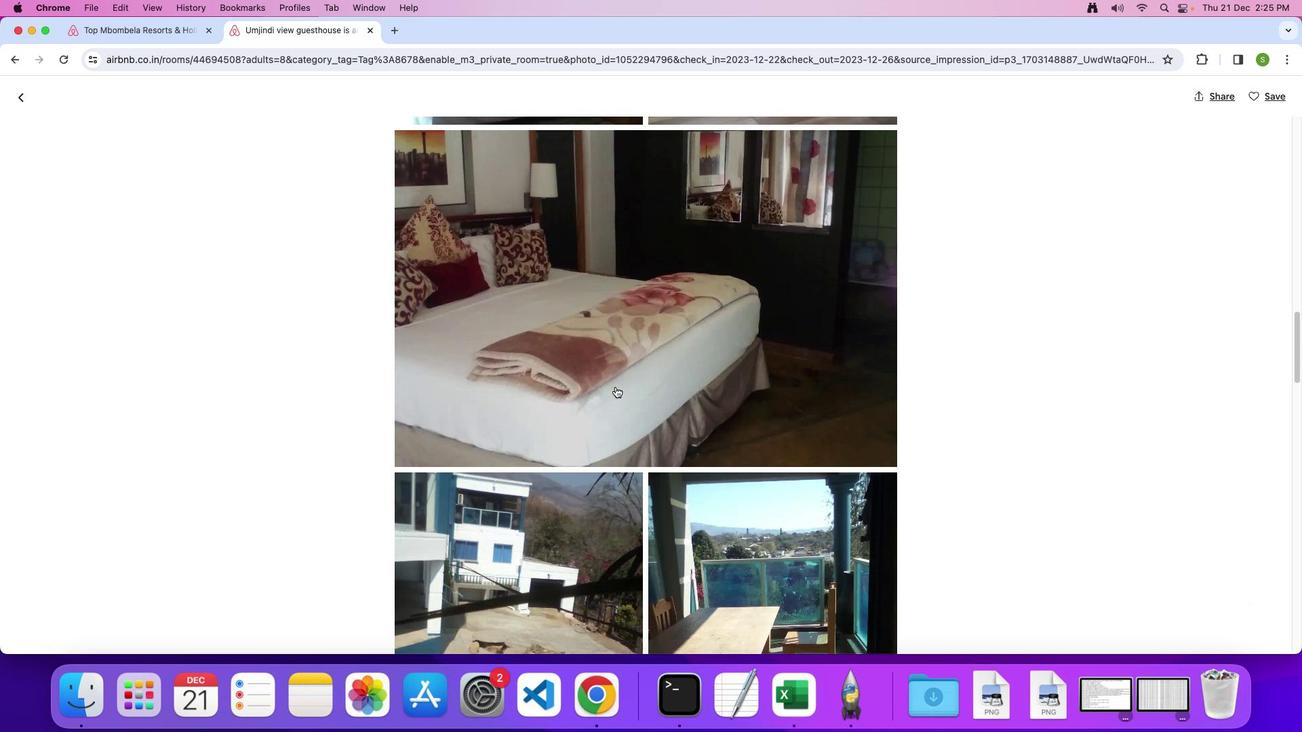
Action: Mouse moved to (624, 371)
Screenshot: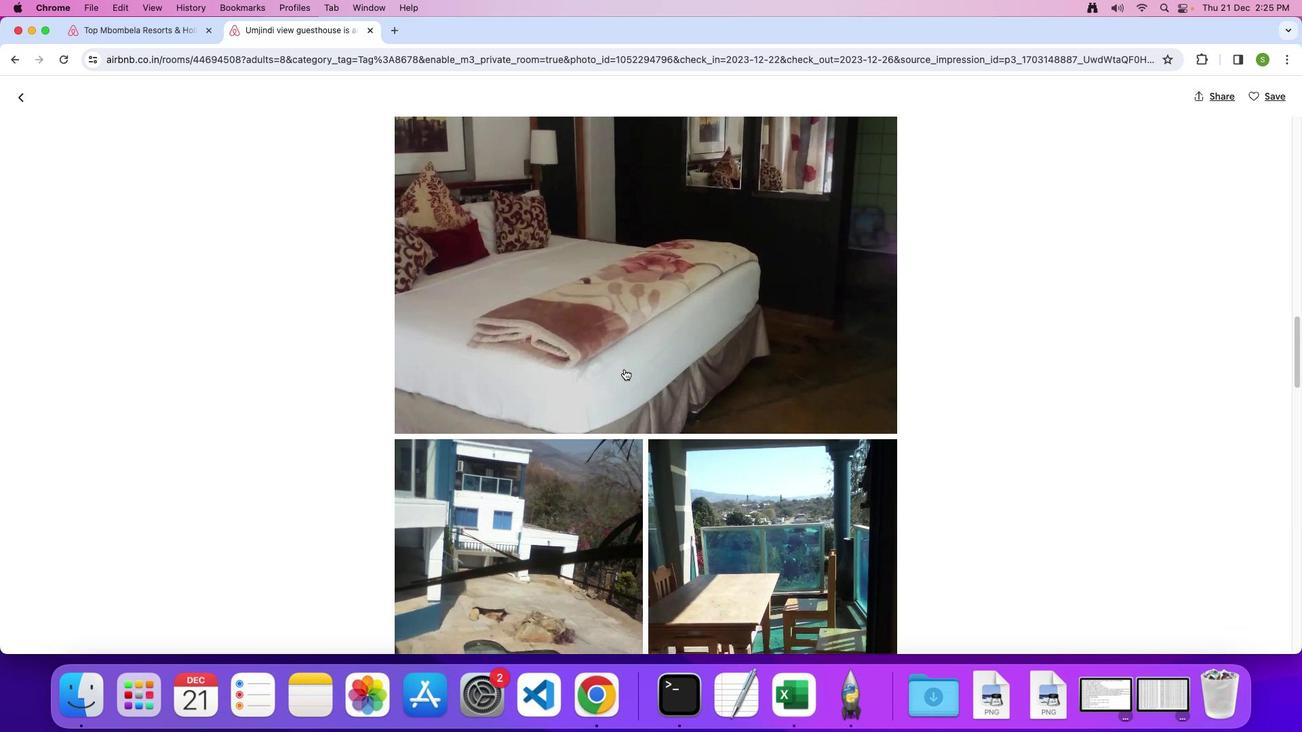 
Action: Mouse scrolled (624, 371) with delta (0, 0)
Screenshot: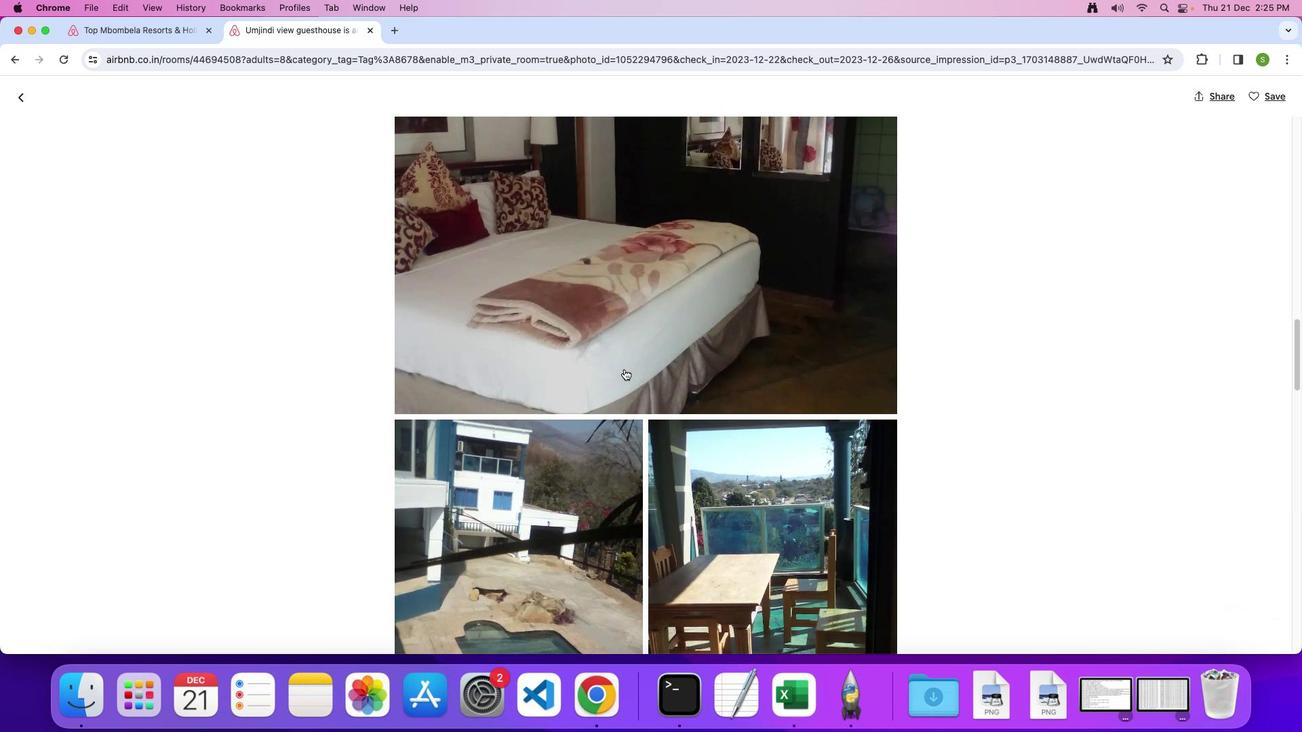 
Action: Mouse scrolled (624, 371) with delta (0, 0)
Screenshot: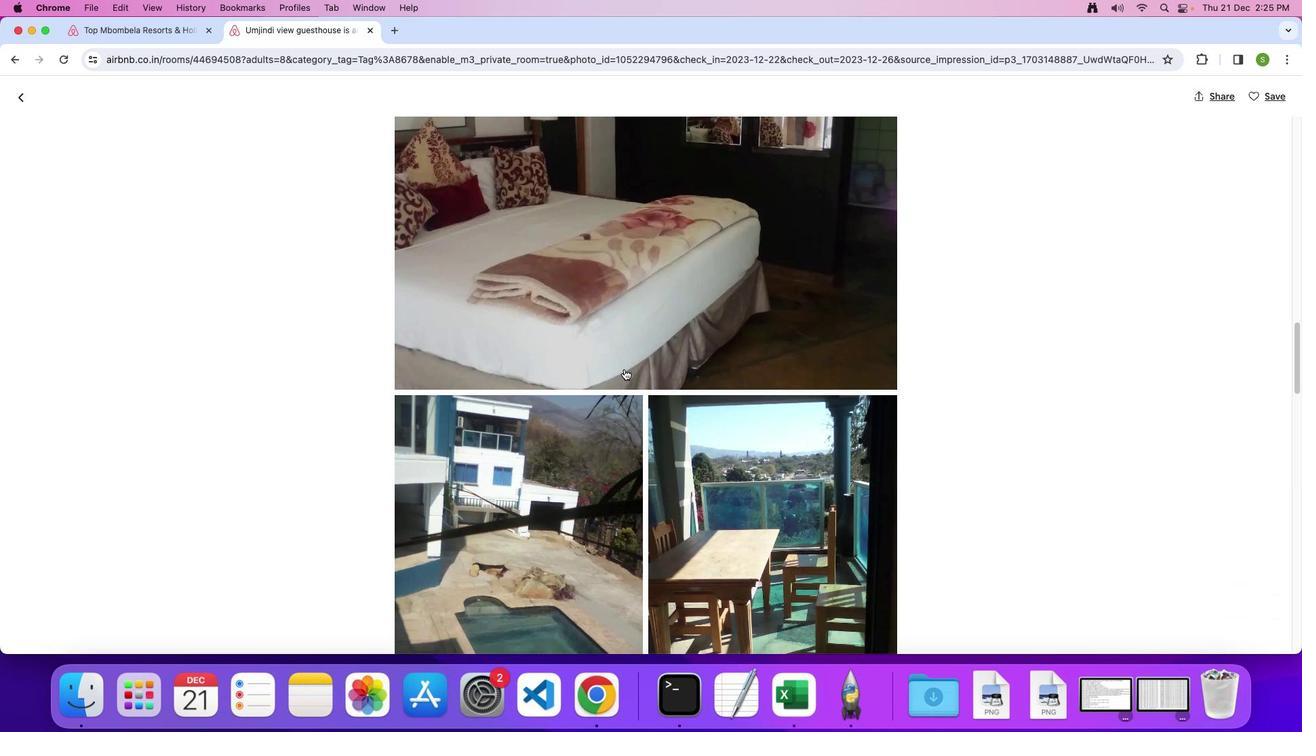 
Action: Mouse moved to (624, 369)
Screenshot: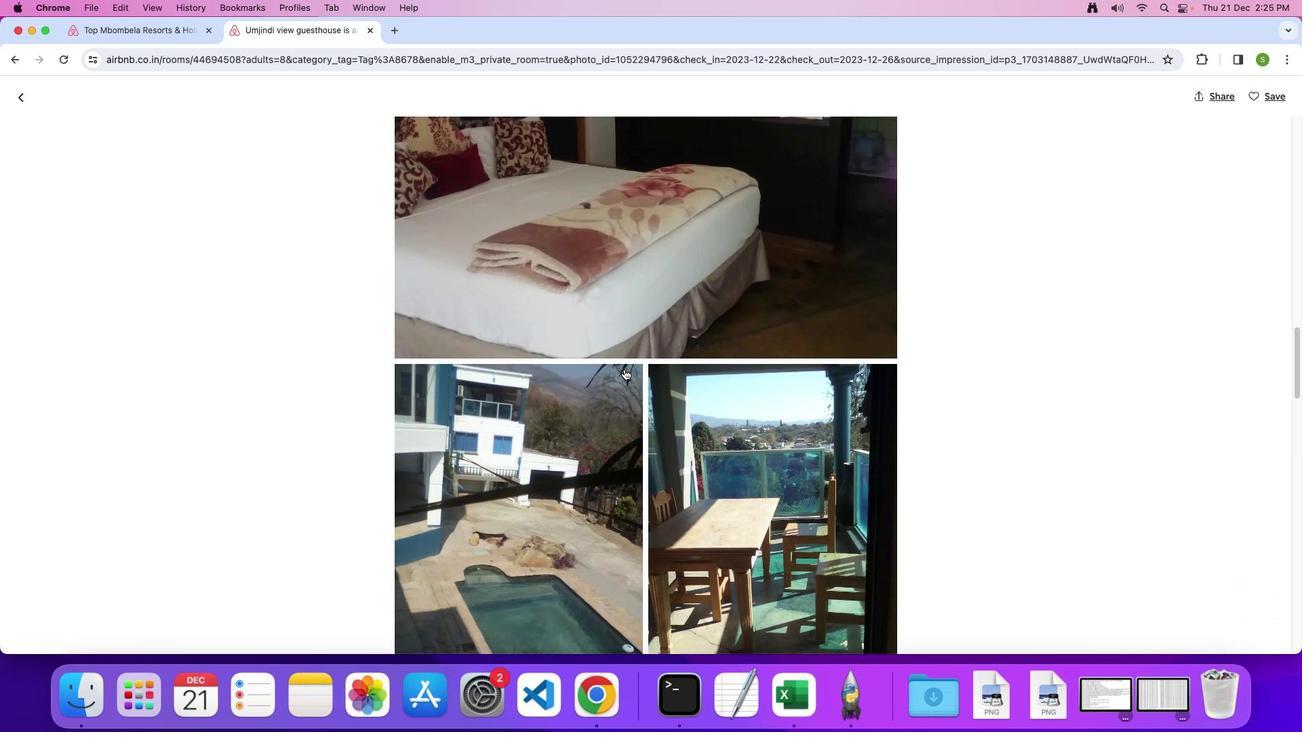 
Action: Mouse scrolled (624, 369) with delta (0, -1)
Screenshot: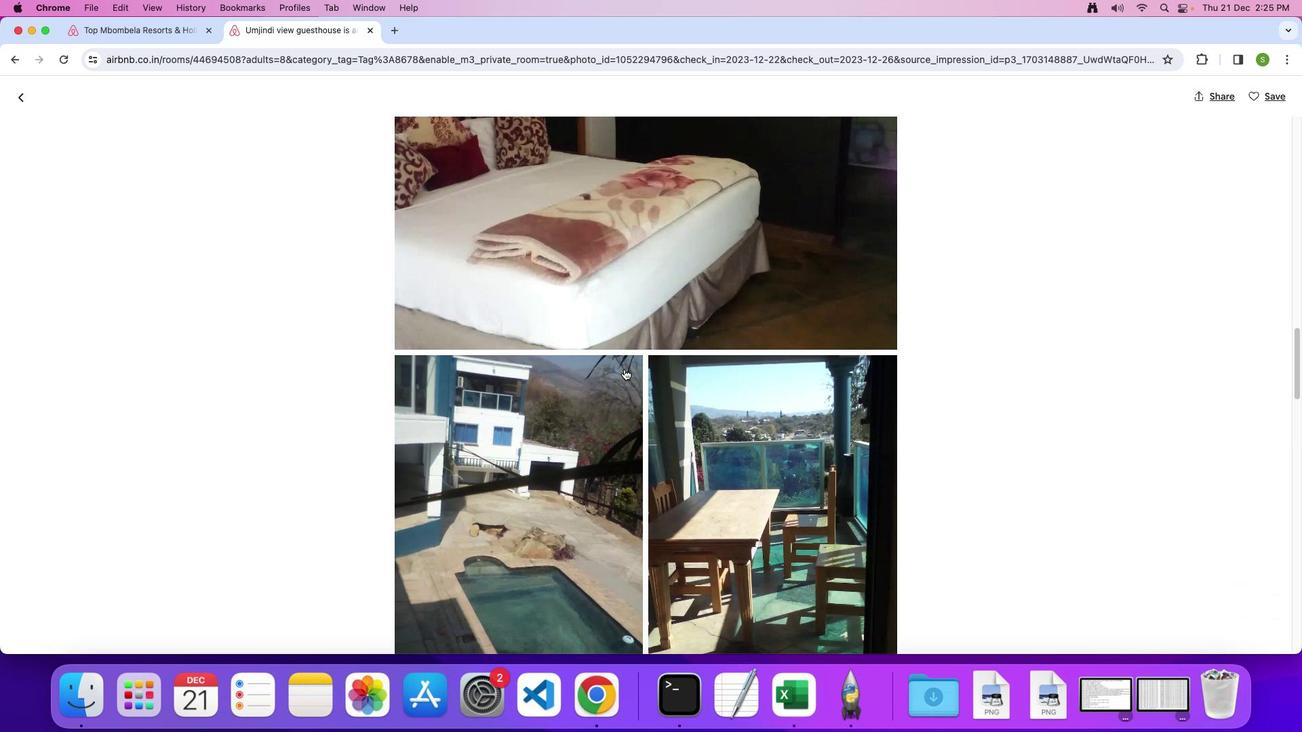 
Action: Mouse moved to (625, 366)
Screenshot: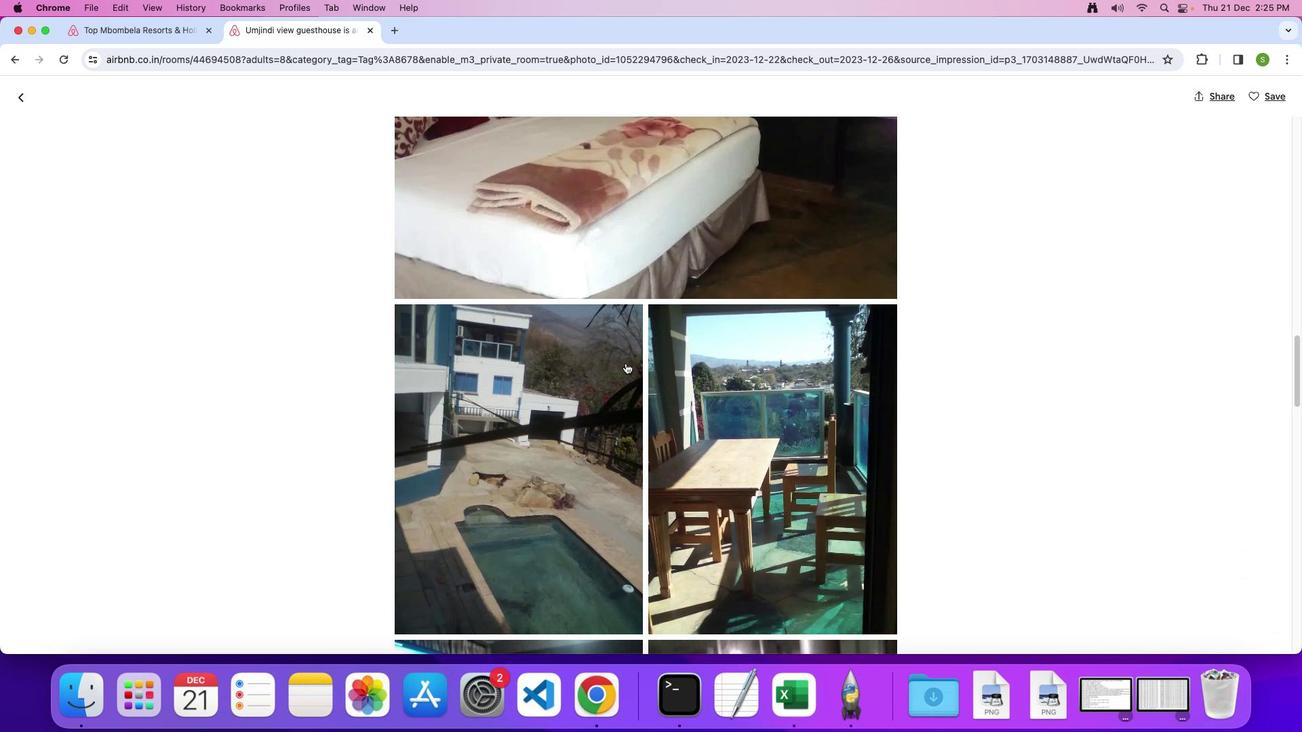 
Action: Mouse scrolled (625, 366) with delta (0, 0)
Screenshot: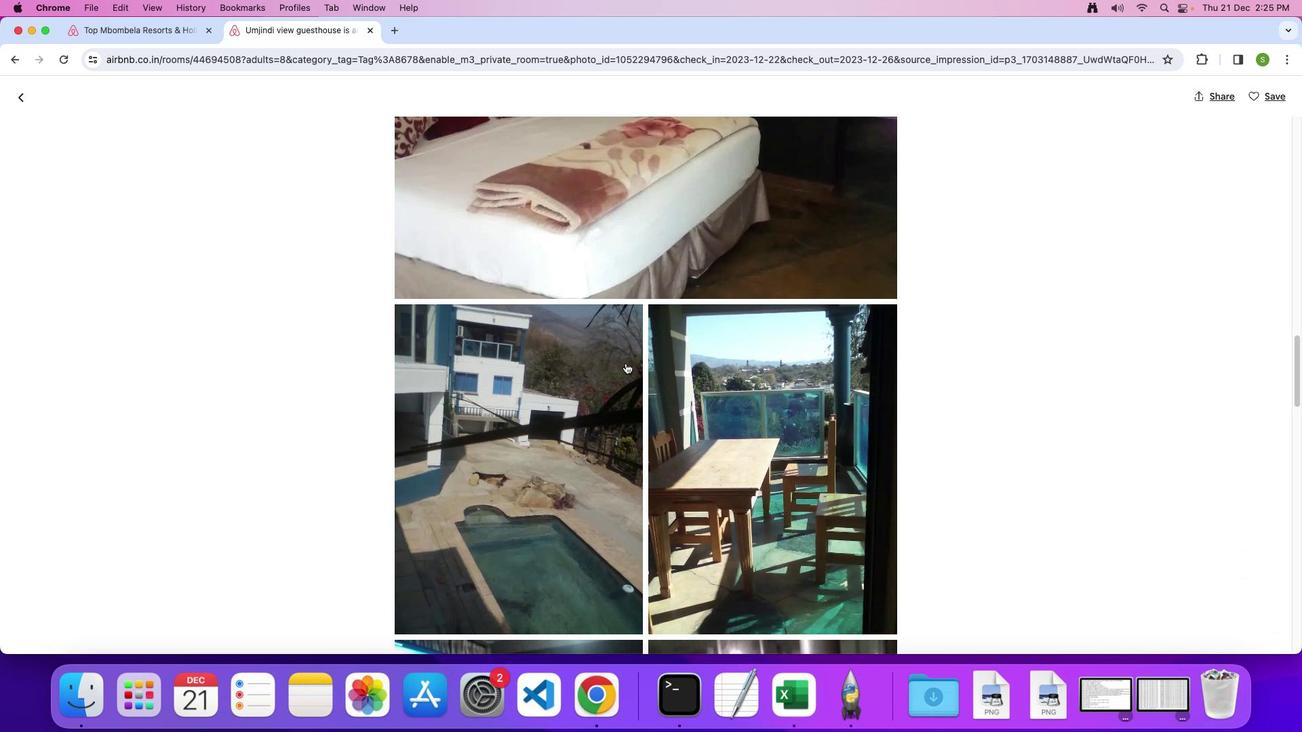 
Action: Mouse moved to (626, 362)
Screenshot: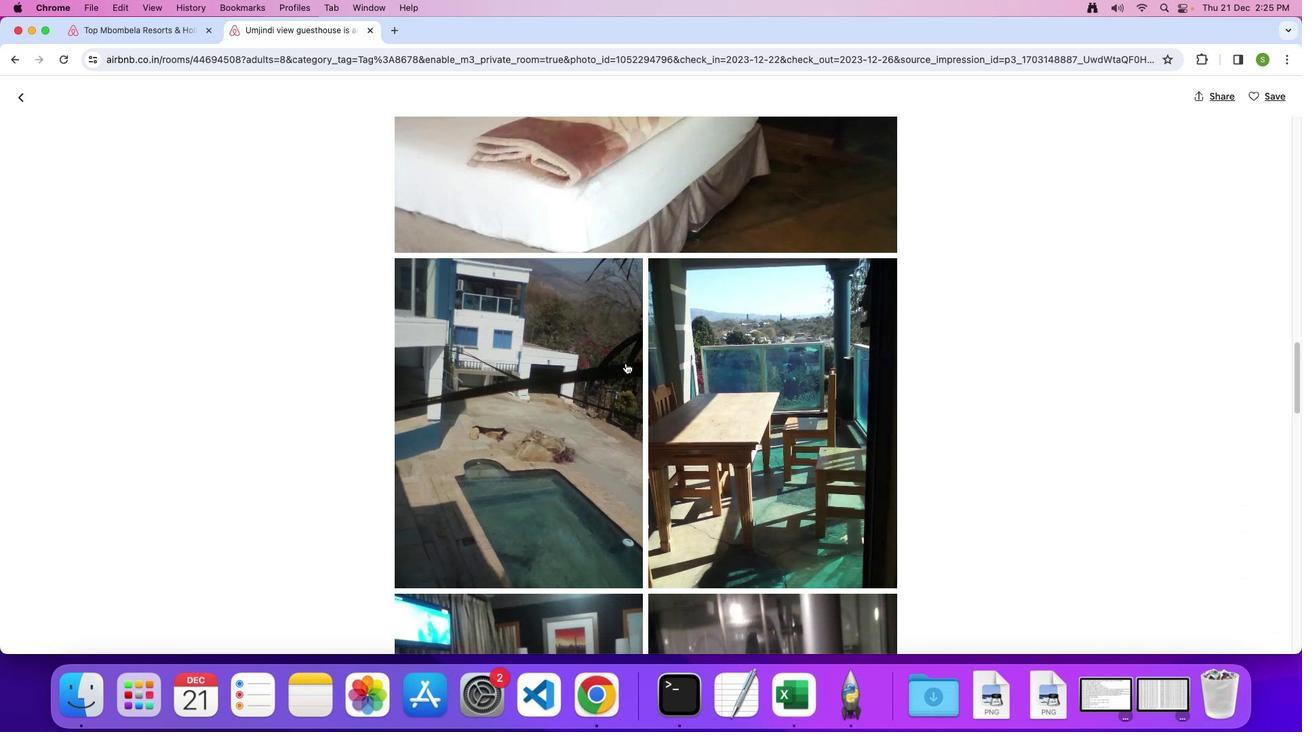 
Action: Mouse scrolled (626, 362) with delta (0, 0)
Screenshot: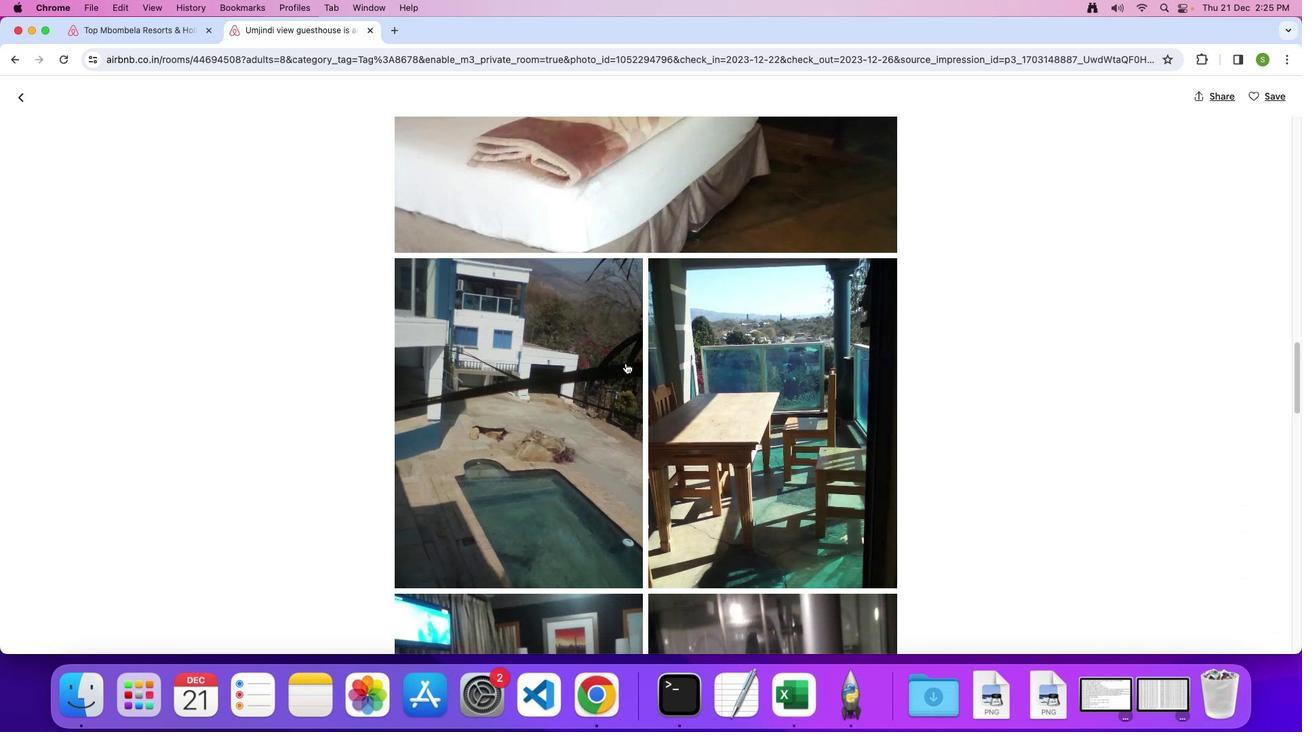 
Action: Mouse moved to (626, 362)
Screenshot: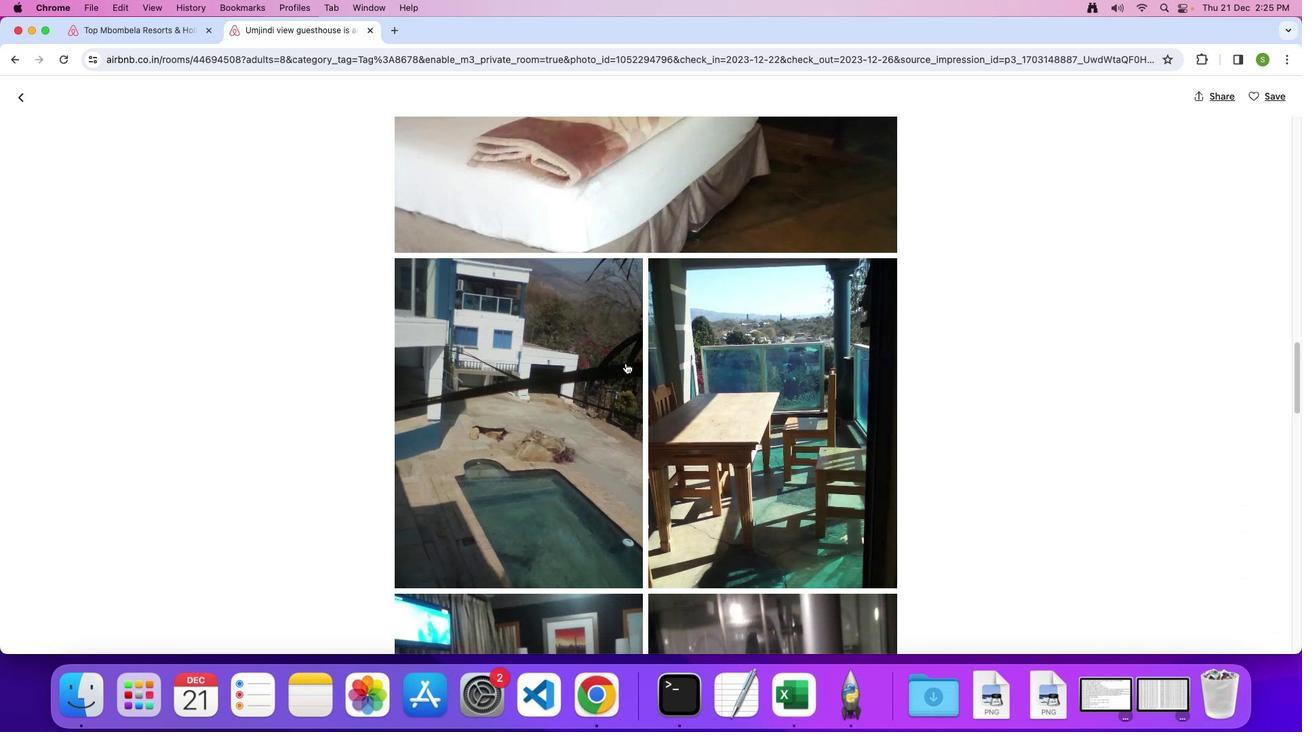 
Action: Mouse scrolled (626, 362) with delta (0, -2)
Screenshot: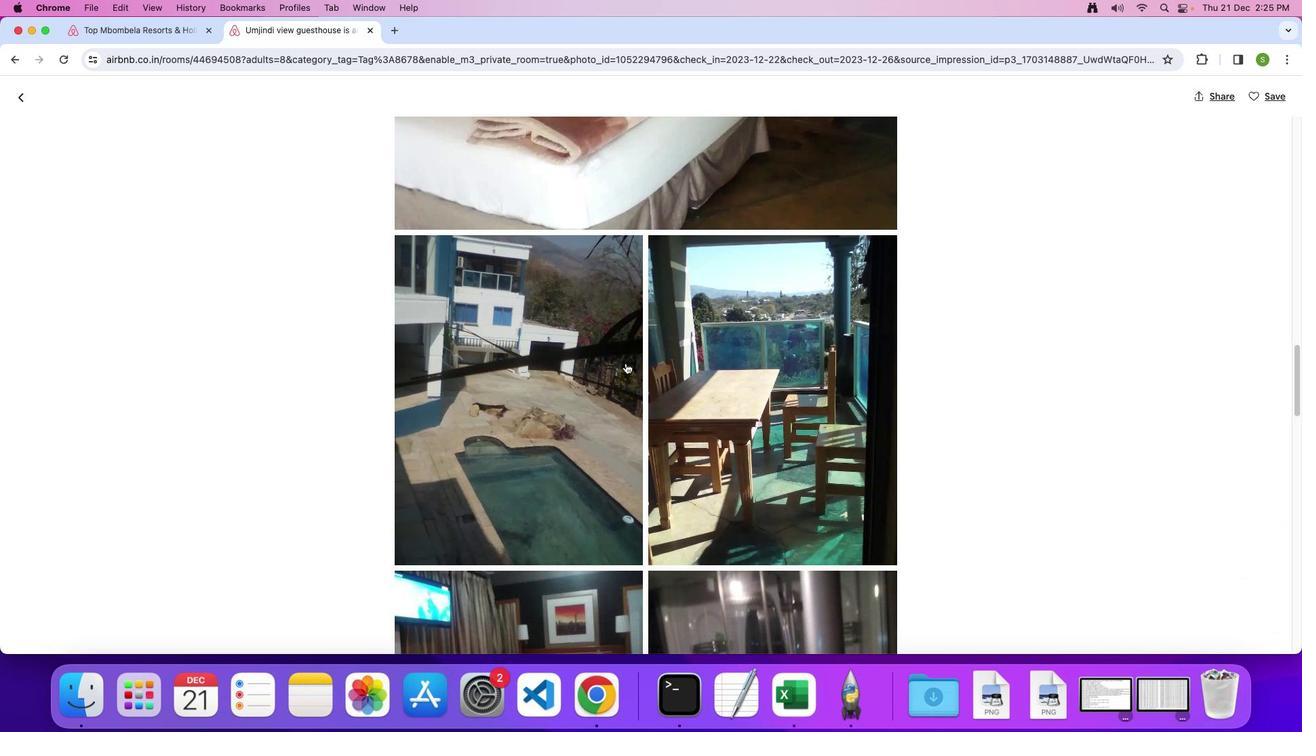 
Action: Mouse scrolled (626, 362) with delta (0, 0)
Screenshot: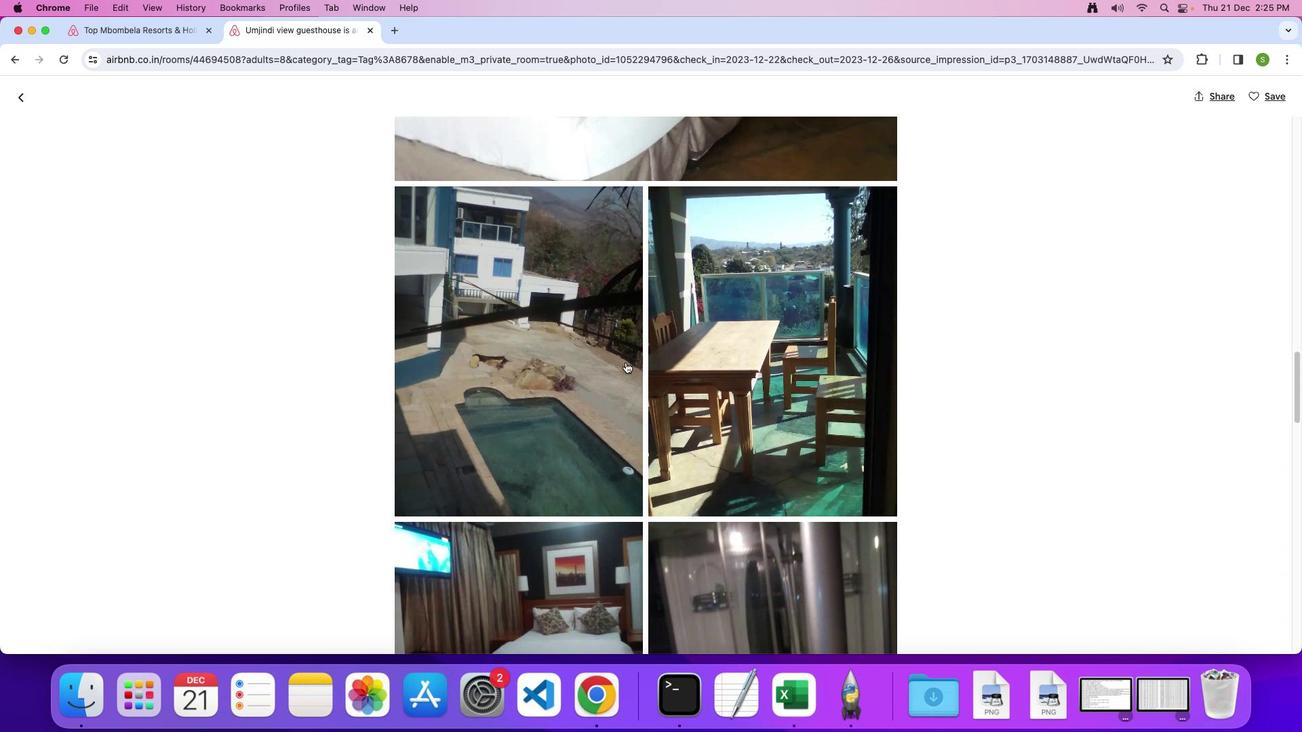 
Action: Mouse scrolled (626, 362) with delta (0, 0)
Screenshot: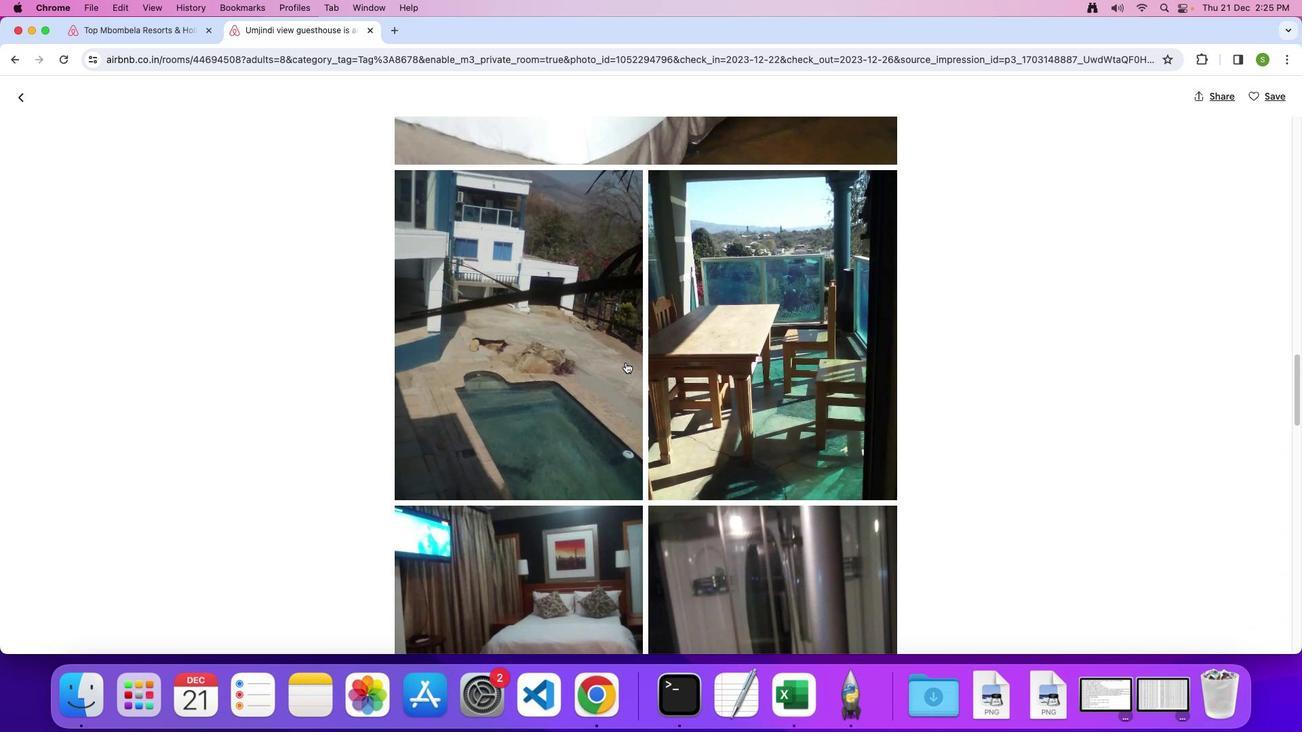 
Action: Mouse moved to (626, 362)
Screenshot: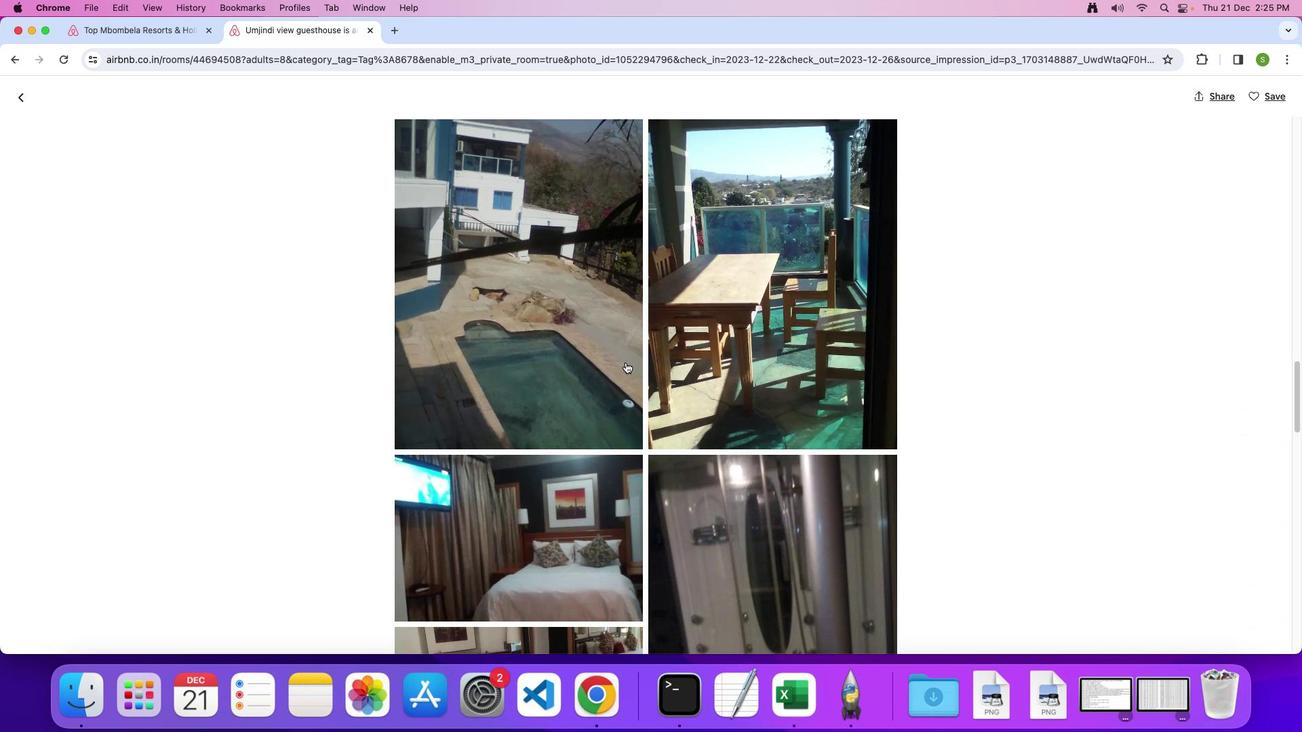 
Action: Mouse scrolled (626, 362) with delta (0, -2)
Screenshot: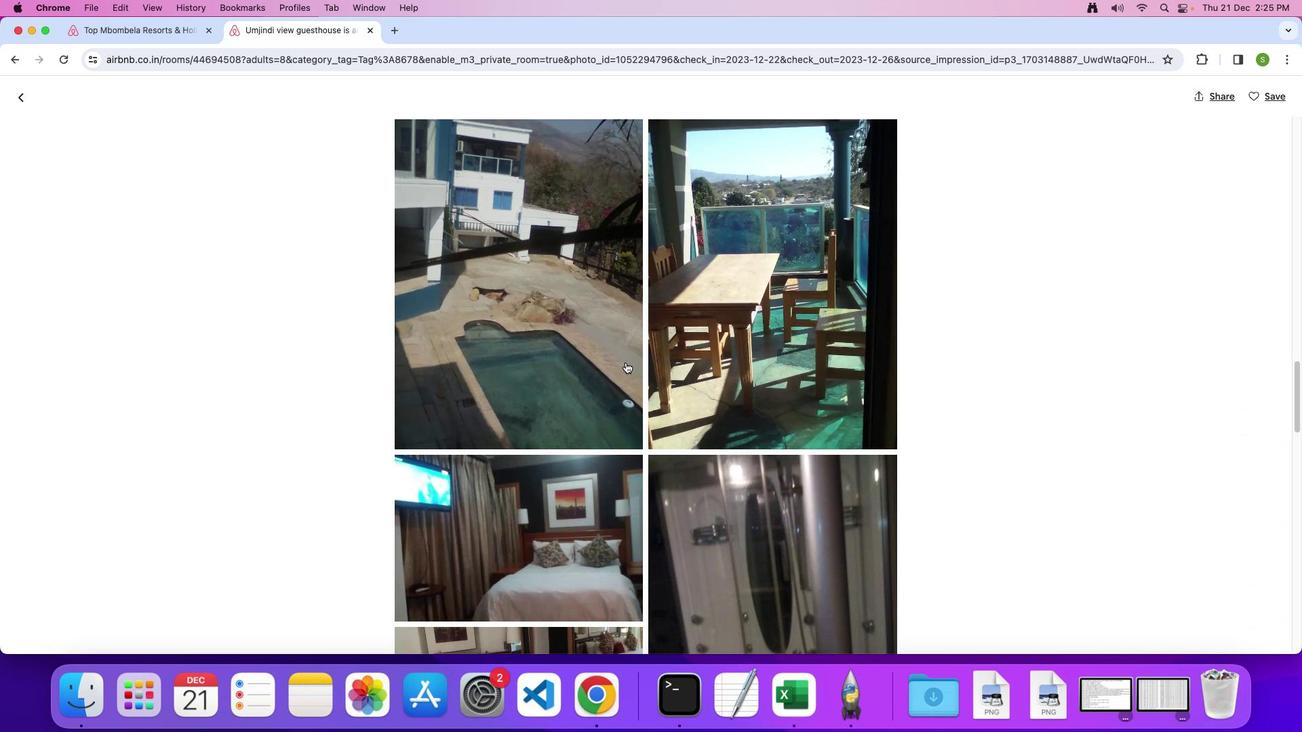 
Action: Mouse scrolled (626, 362) with delta (0, 0)
Screenshot: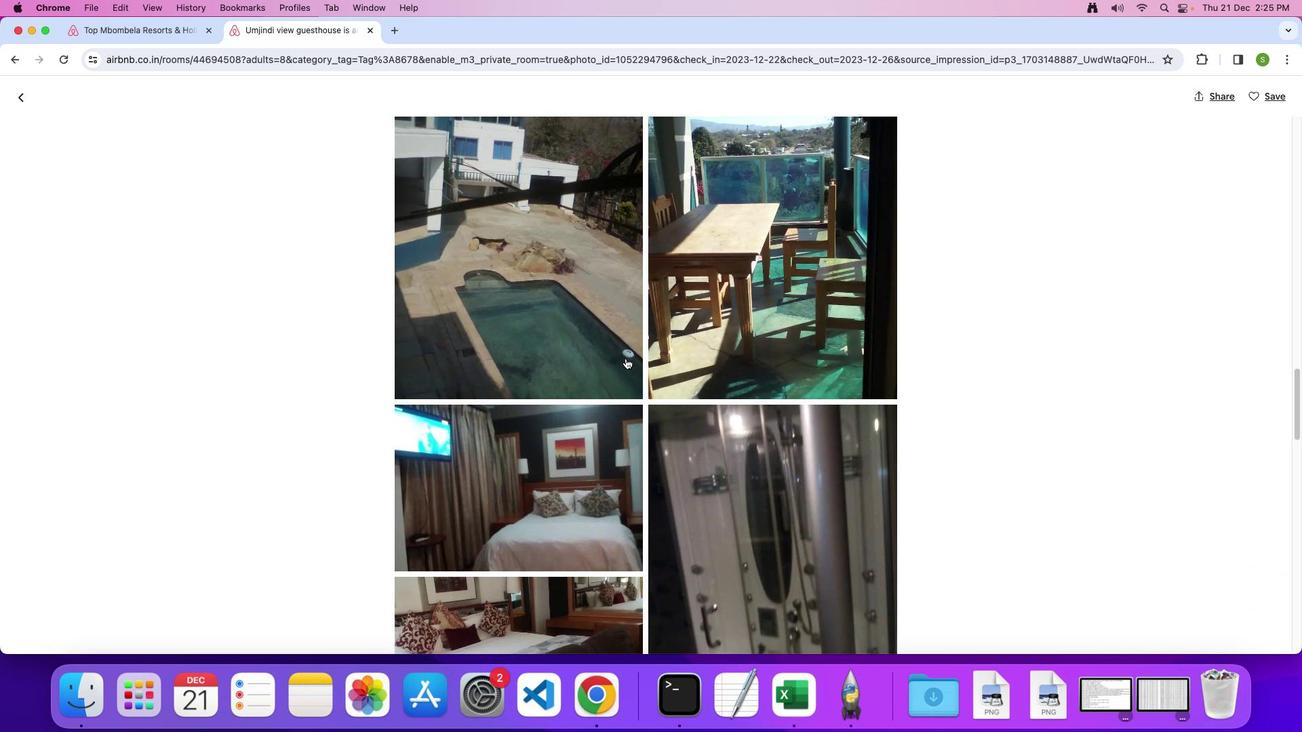 
Action: Mouse moved to (626, 360)
Screenshot: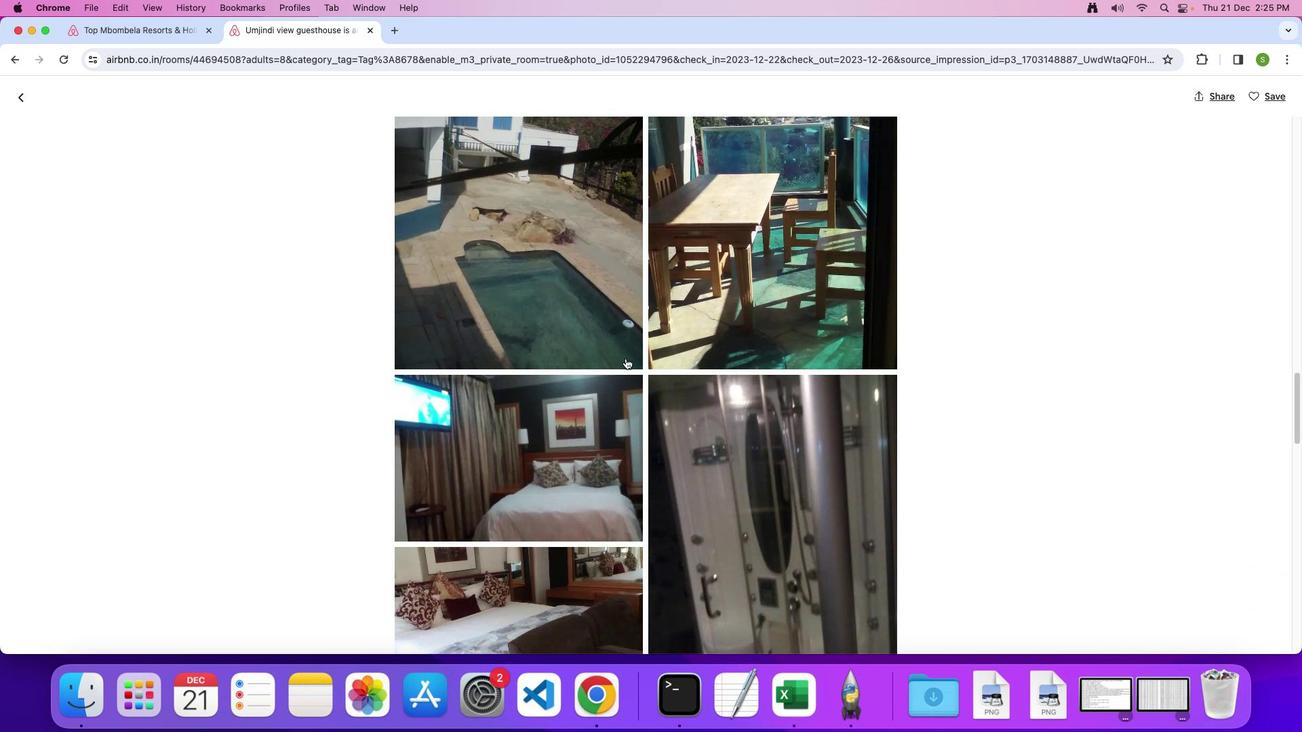 
Action: Mouse scrolled (626, 360) with delta (0, 0)
Screenshot: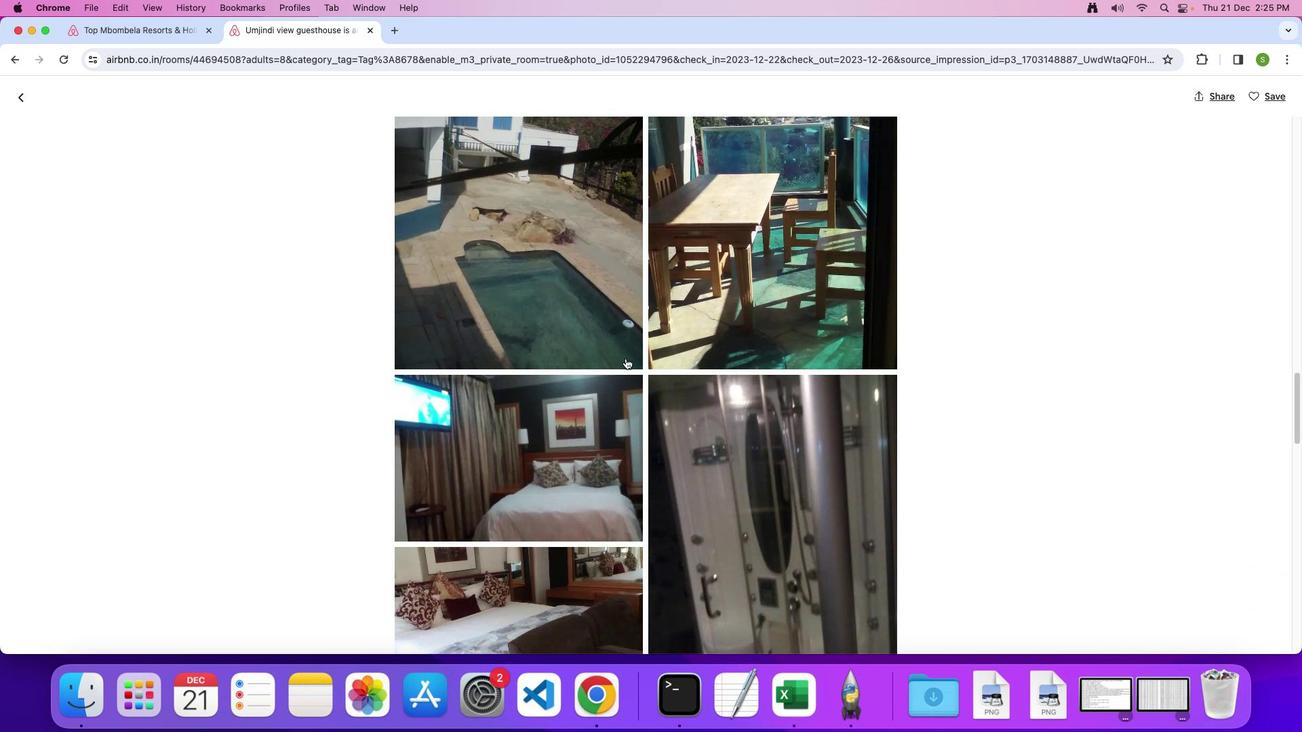 
Action: Mouse moved to (626, 358)
Screenshot: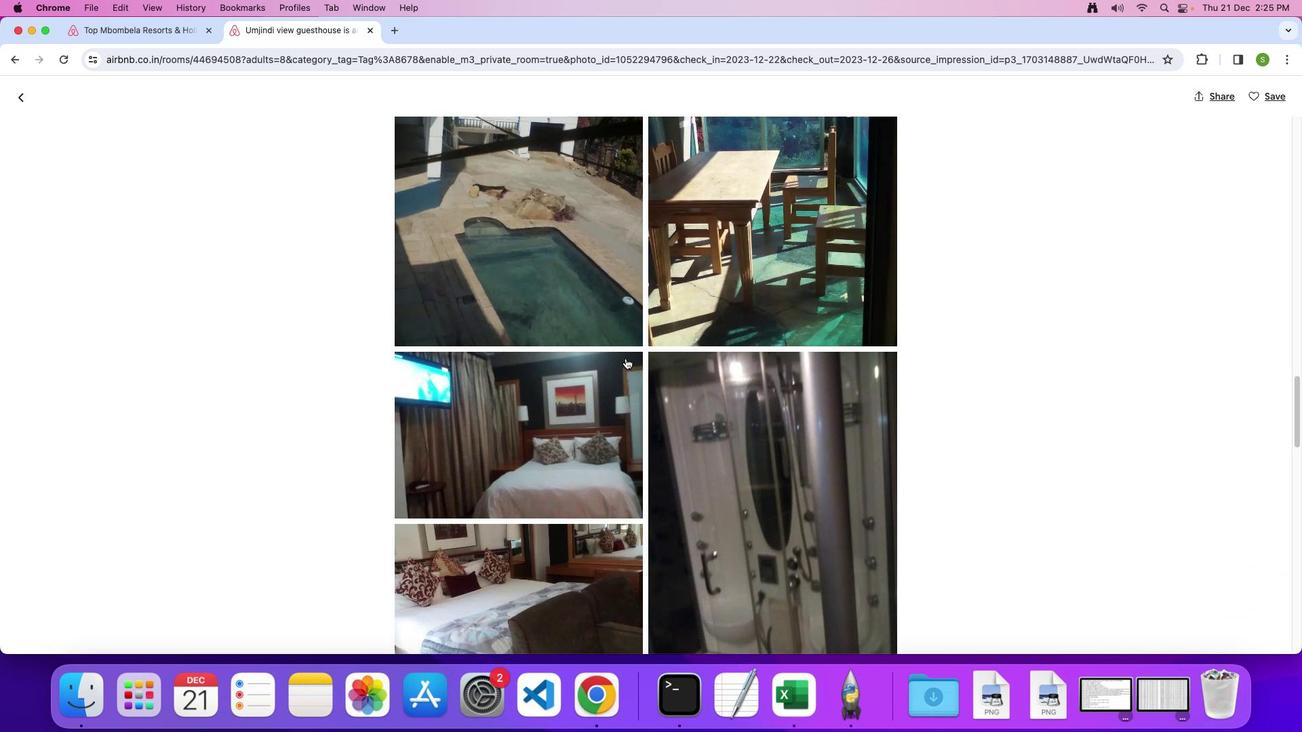 
Action: Mouse scrolled (626, 358) with delta (0, -2)
Screenshot: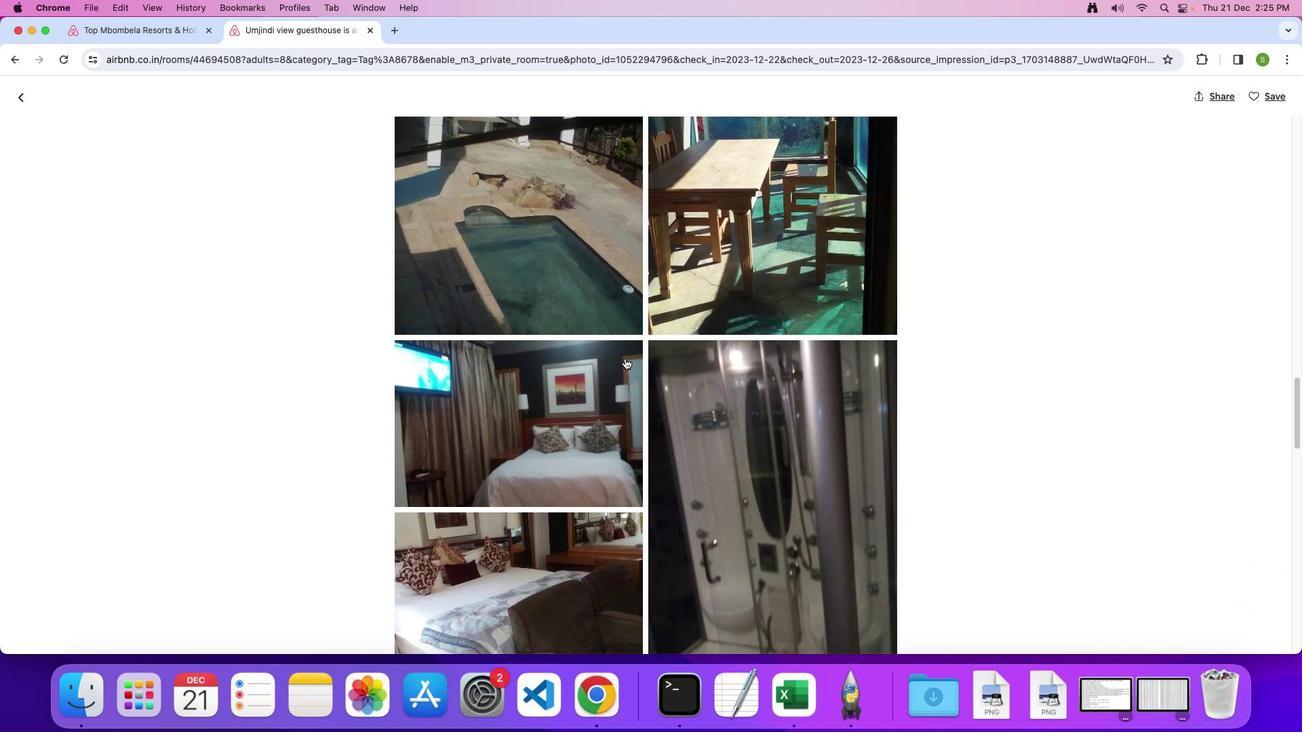 
Action: Mouse moved to (618, 362)
Screenshot: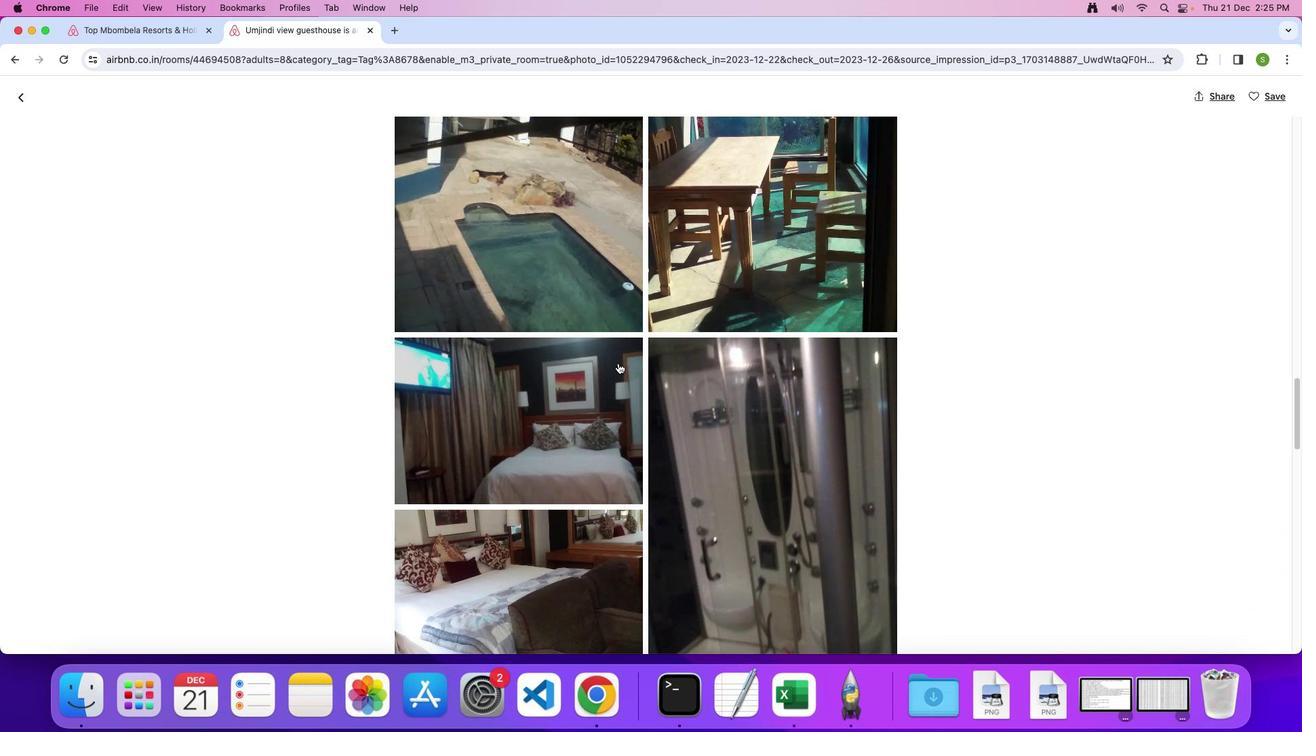 
Action: Mouse scrolled (618, 362) with delta (0, 0)
Screenshot: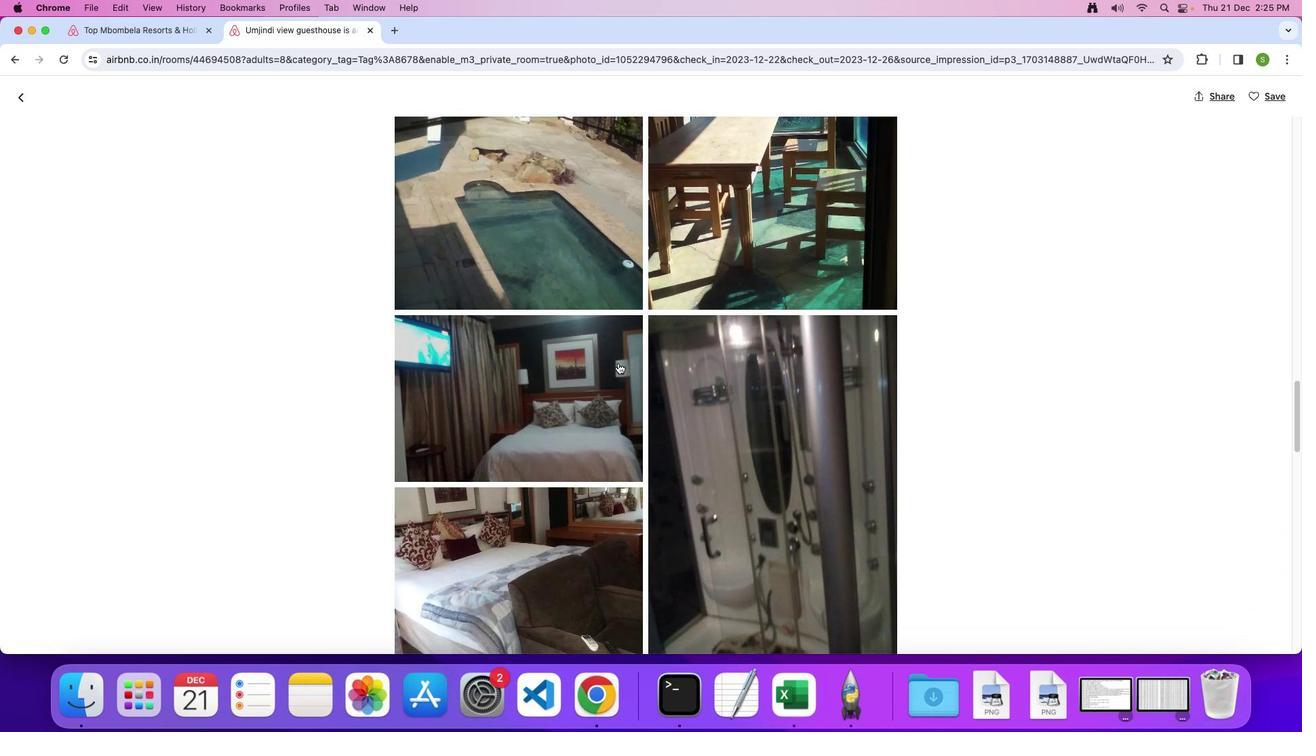
Action: Mouse scrolled (618, 362) with delta (0, 0)
Screenshot: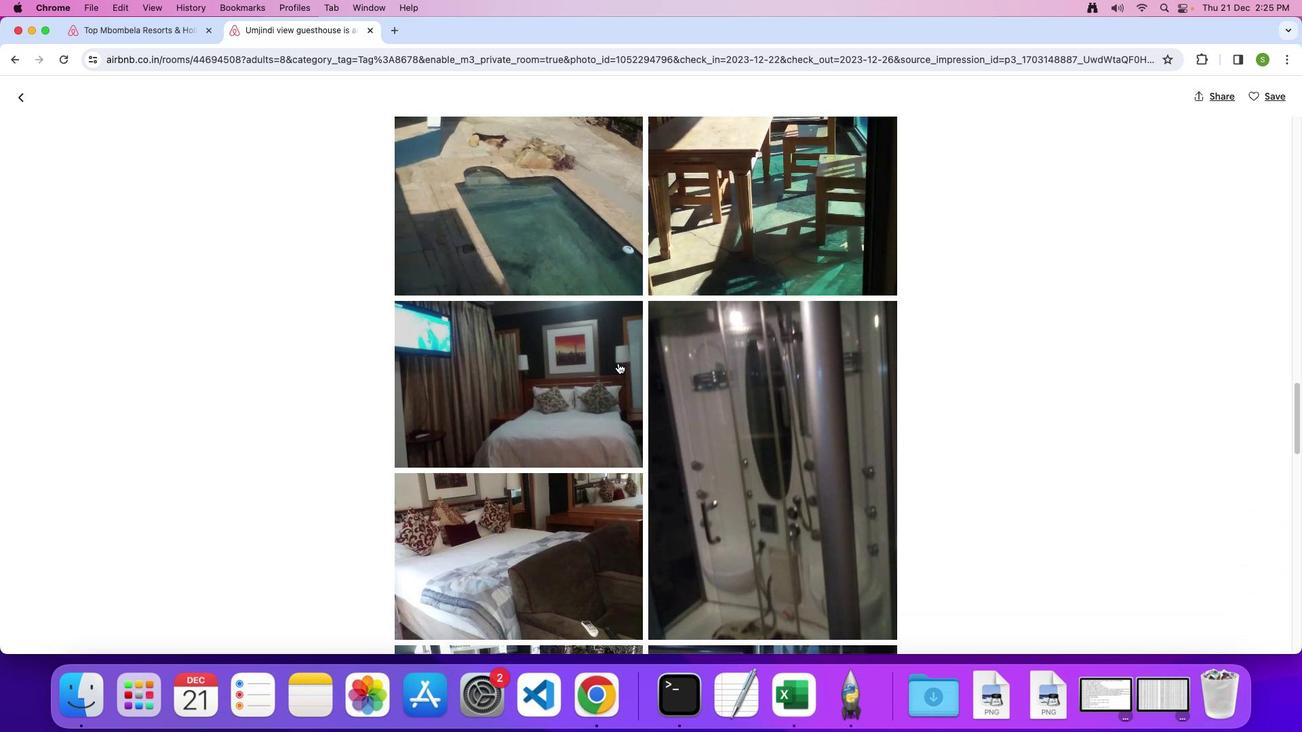 
Action: Mouse moved to (618, 362)
Screenshot: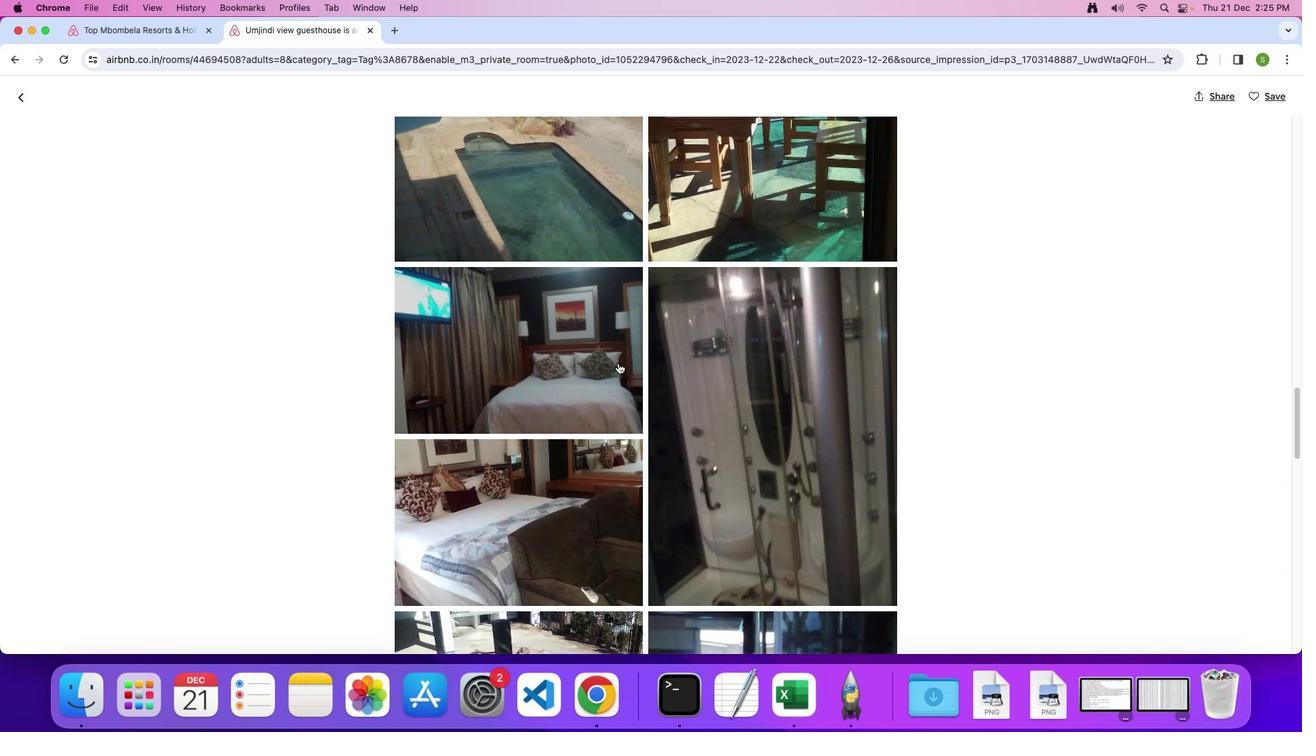 
Action: Mouse scrolled (618, 362) with delta (0, -1)
Screenshot: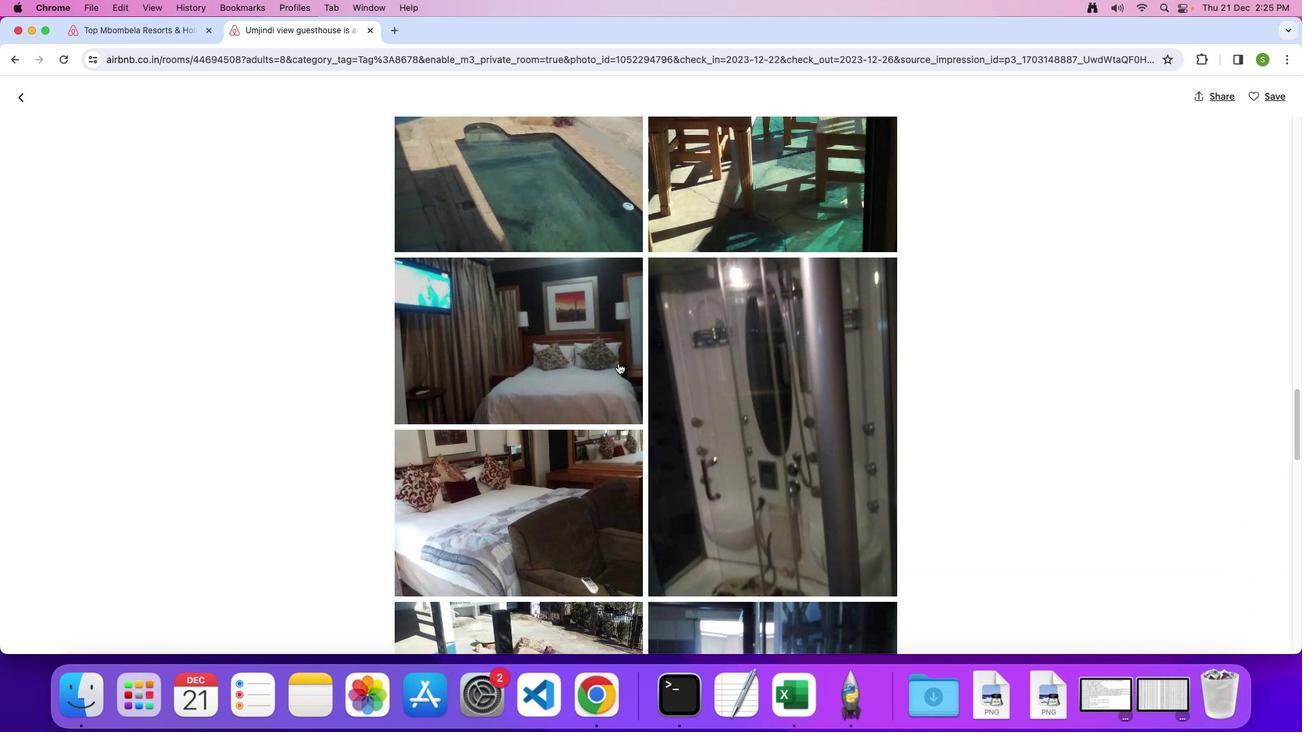 
Action: Mouse scrolled (618, 362) with delta (0, 0)
Screenshot: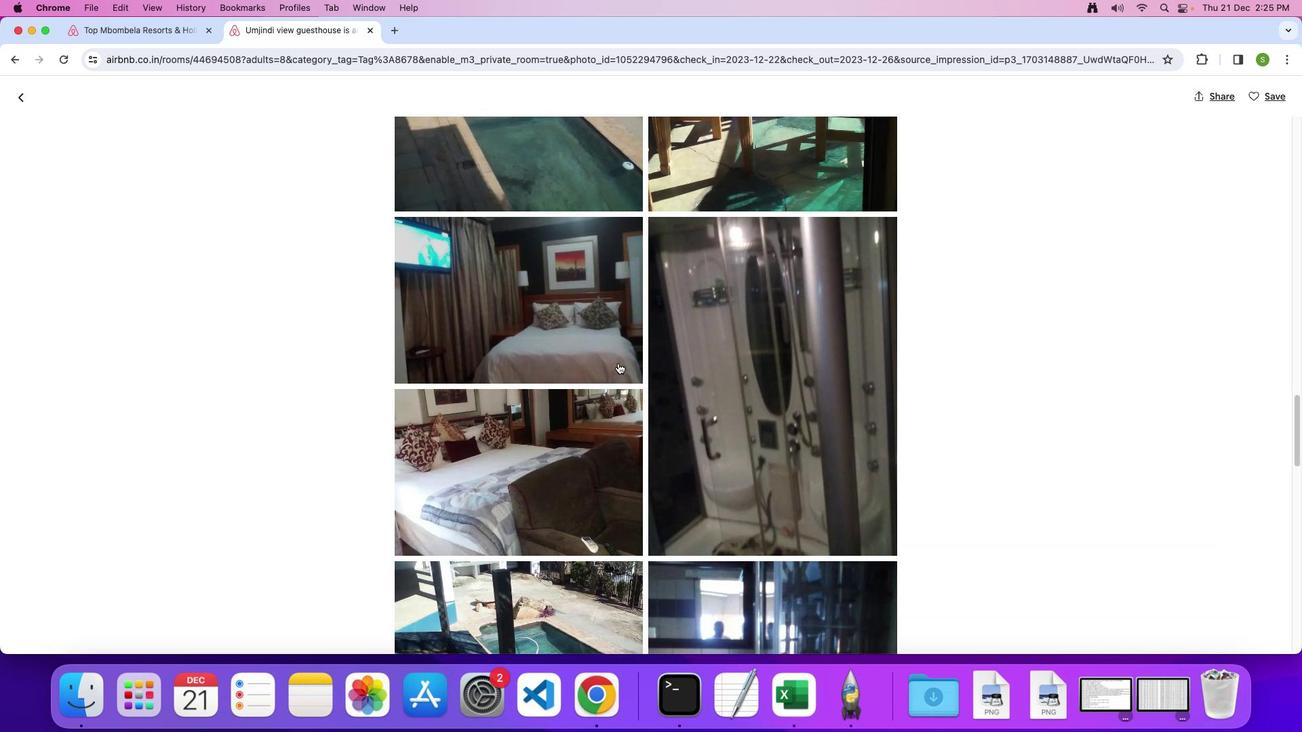 
Action: Mouse scrolled (618, 362) with delta (0, 0)
Screenshot: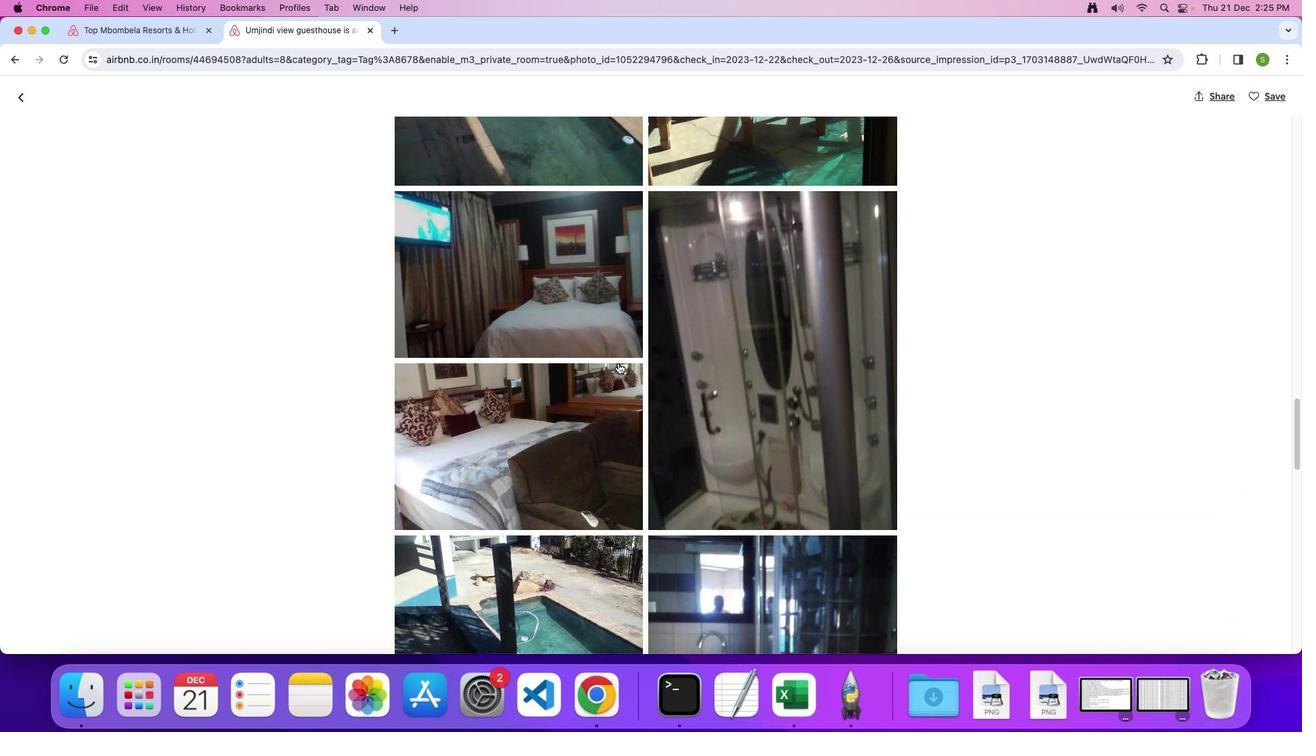 
Action: Mouse scrolled (618, 362) with delta (0, -1)
Screenshot: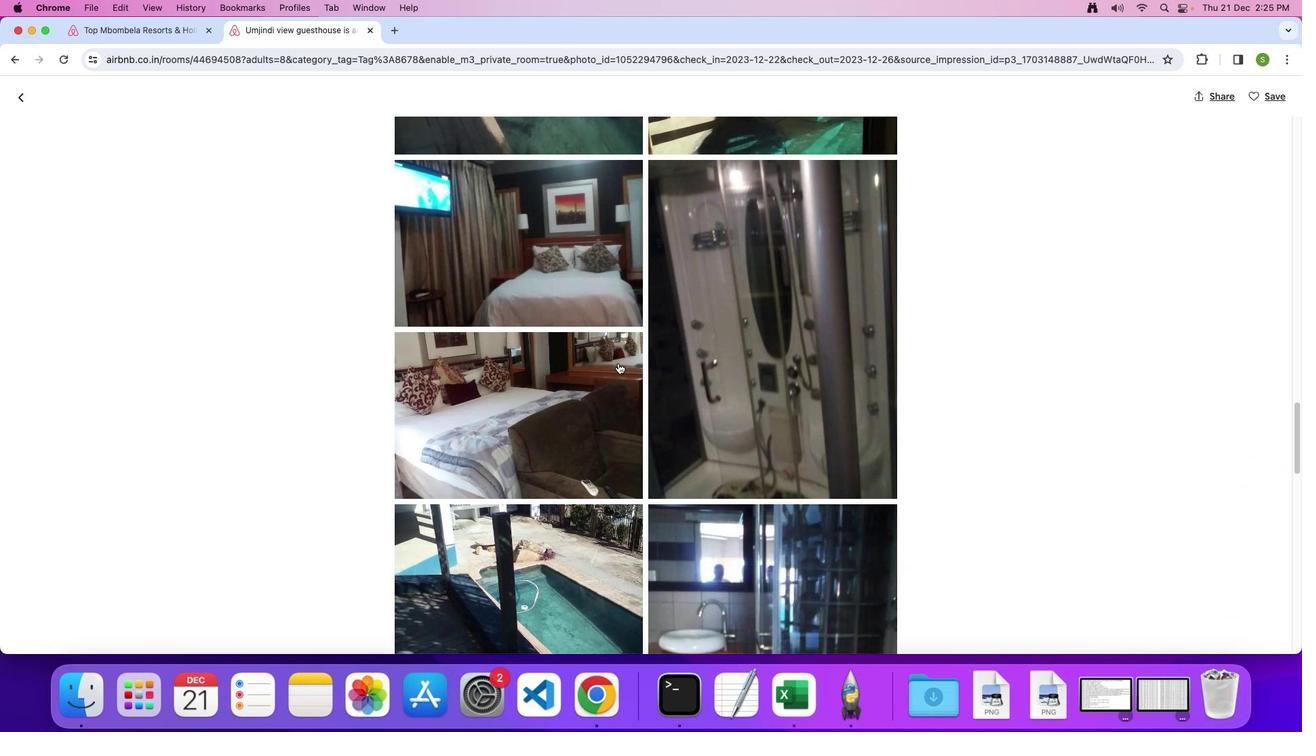 
Action: Mouse scrolled (618, 362) with delta (0, 0)
Screenshot: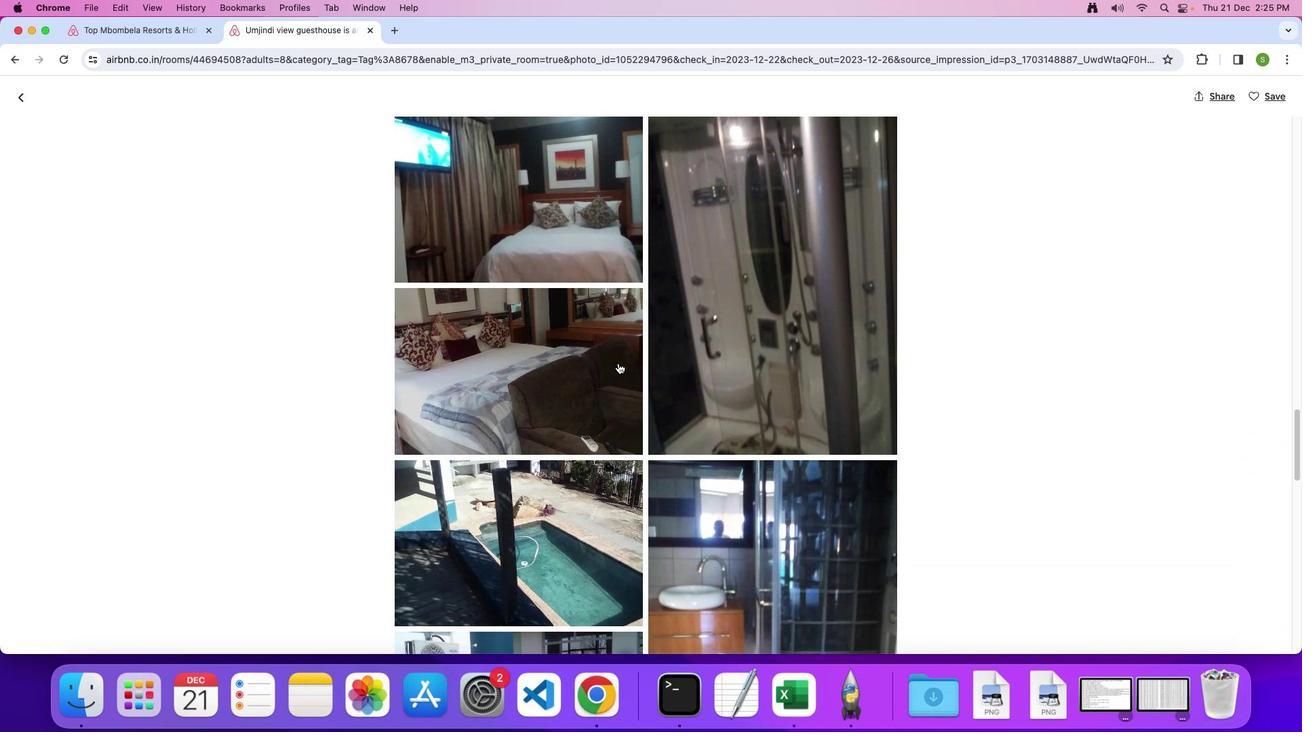 
Action: Mouse scrolled (618, 362) with delta (0, 0)
Screenshot: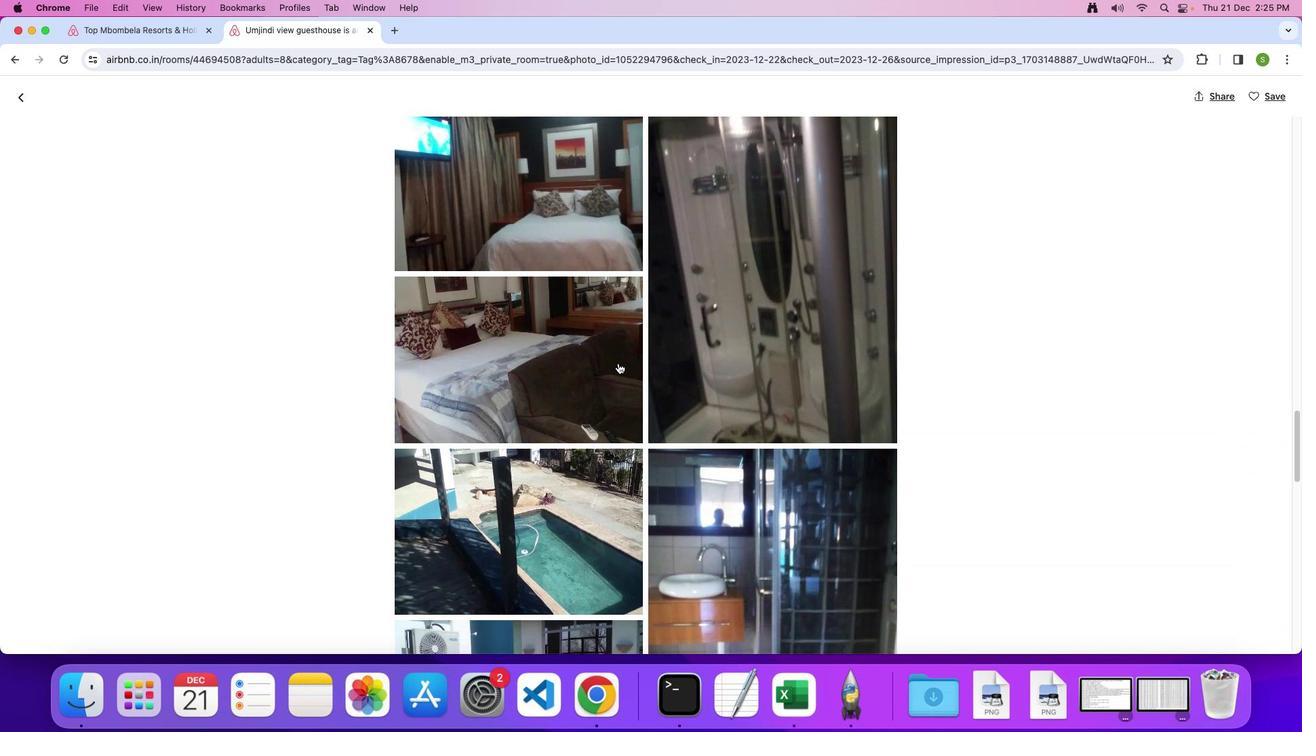 
Action: Mouse scrolled (618, 362) with delta (0, -1)
Screenshot: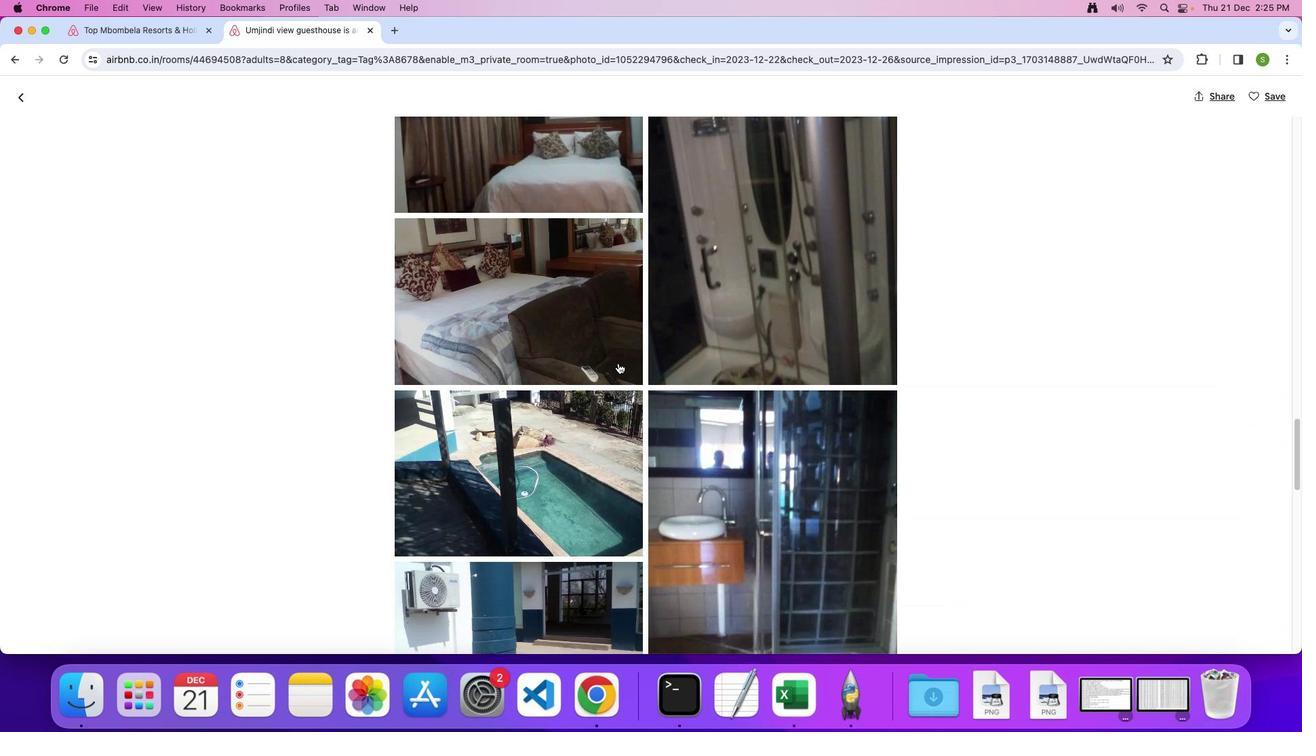 
Action: Mouse moved to (617, 362)
Screenshot: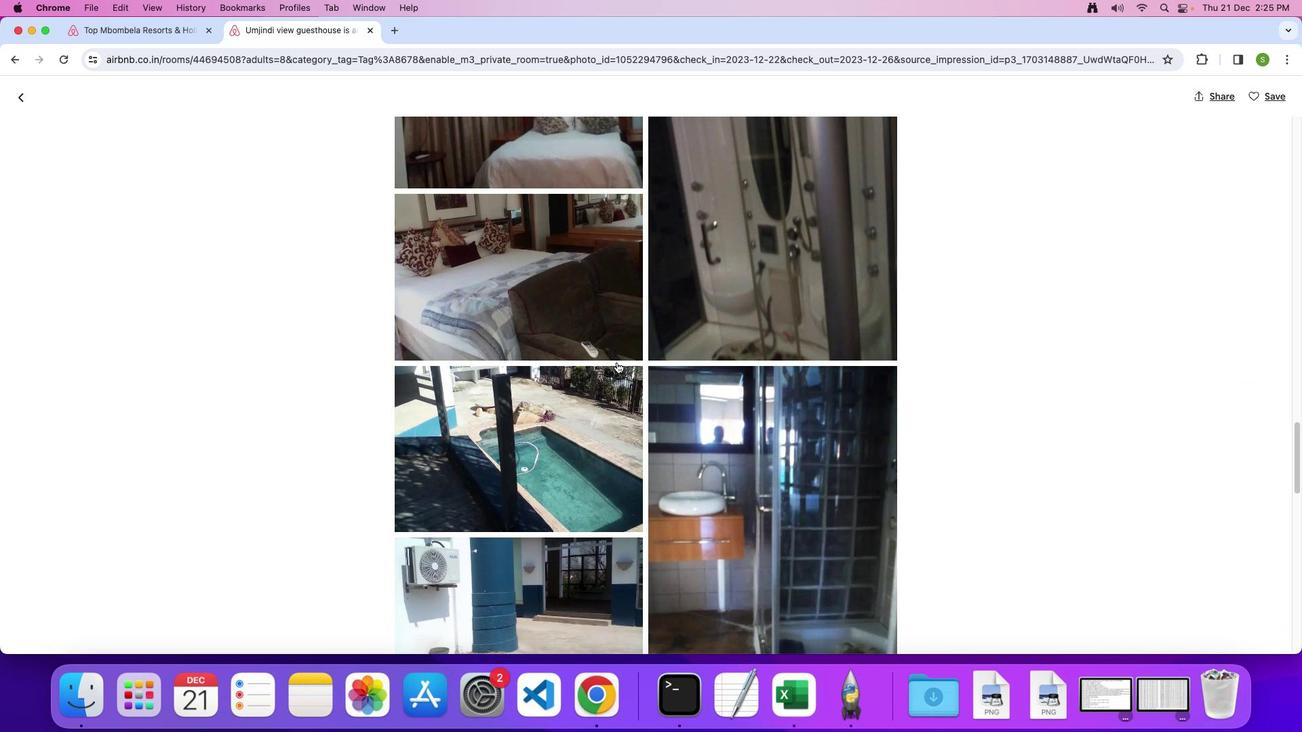 
Action: Mouse scrolled (617, 362) with delta (0, 0)
Screenshot: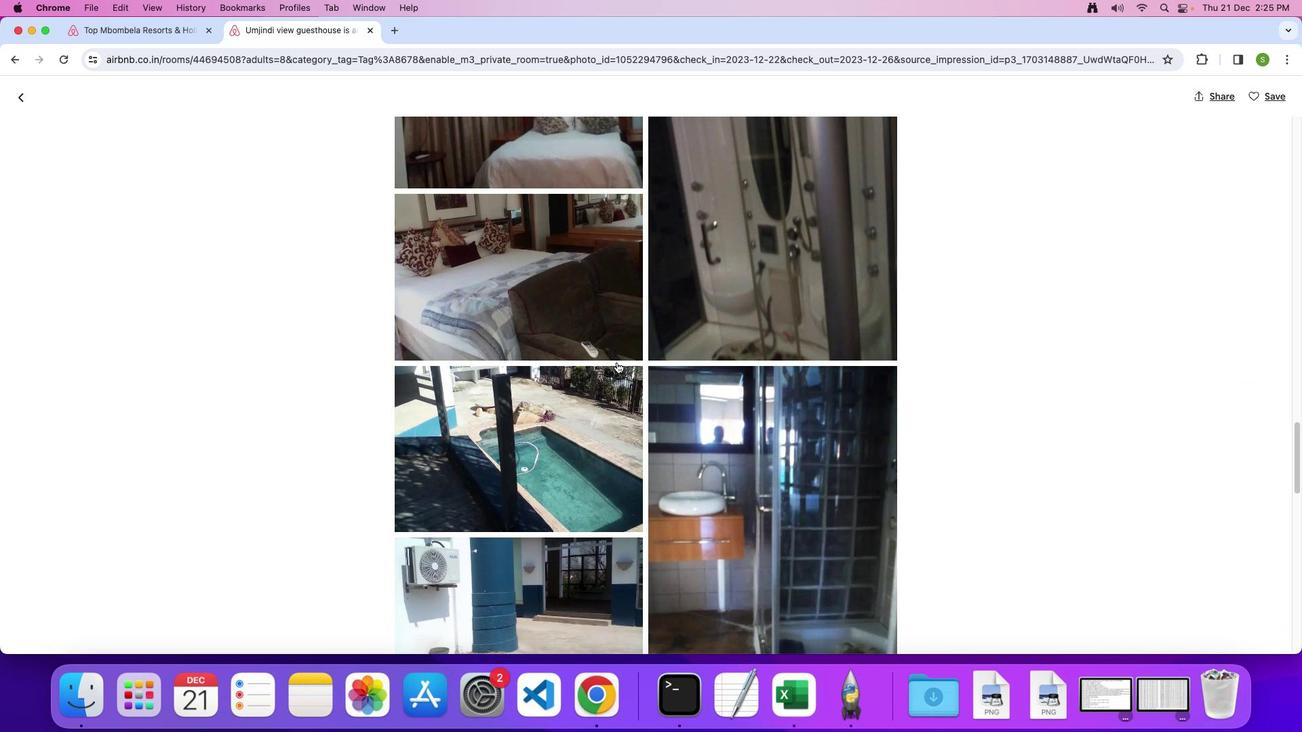 
Action: Mouse scrolled (617, 362) with delta (0, 0)
Screenshot: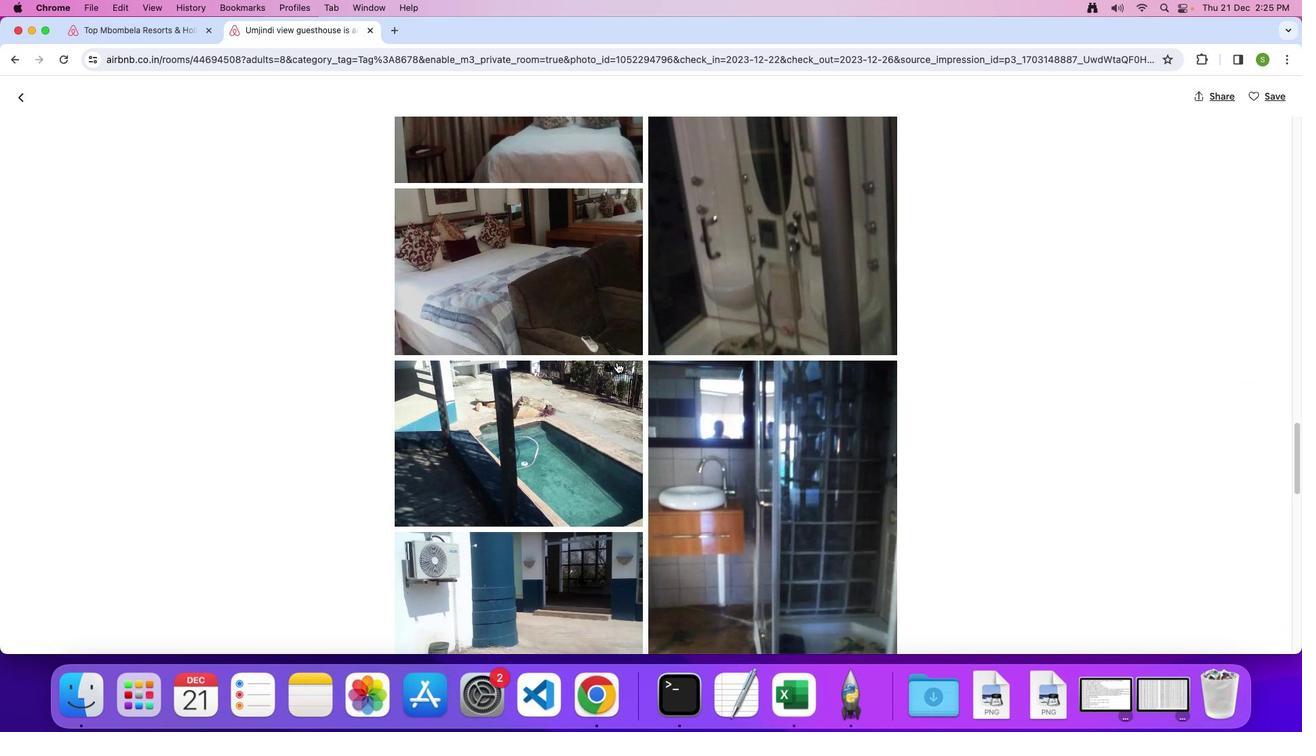 
Action: Mouse moved to (616, 362)
Screenshot: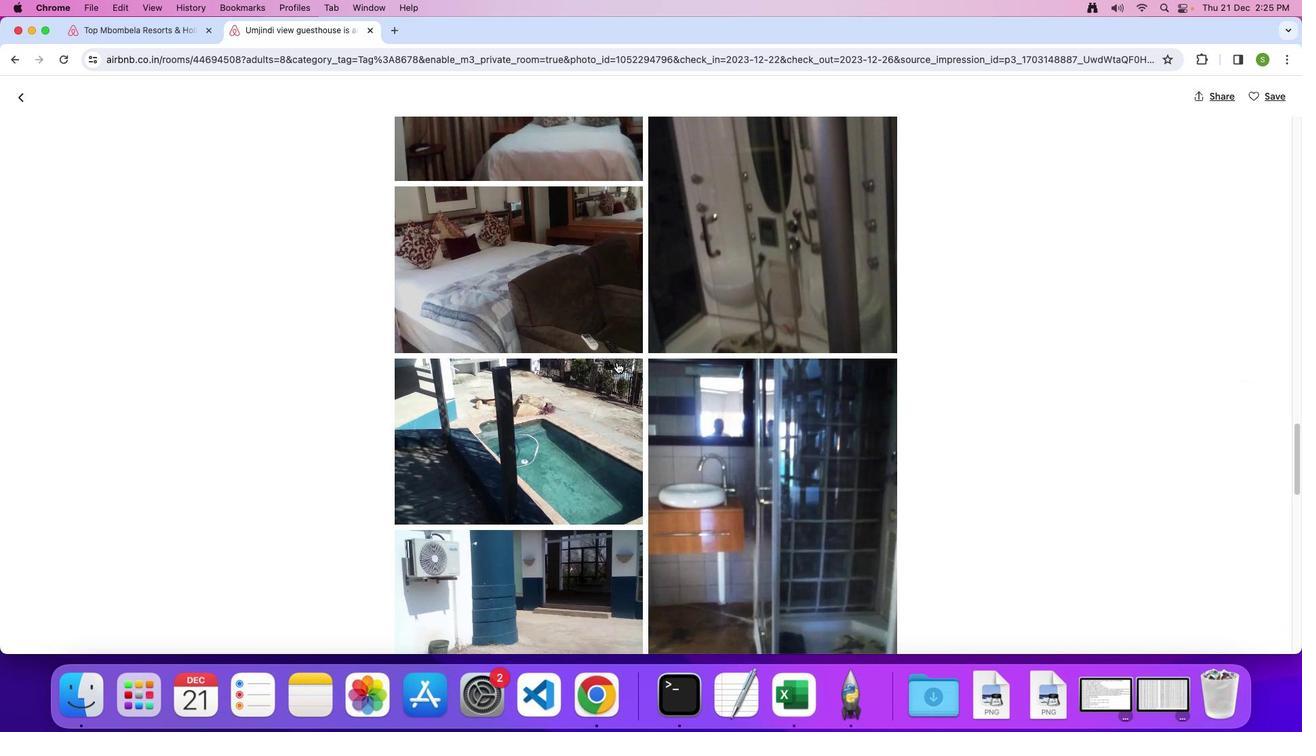
Action: Mouse scrolled (616, 362) with delta (0, 0)
Screenshot: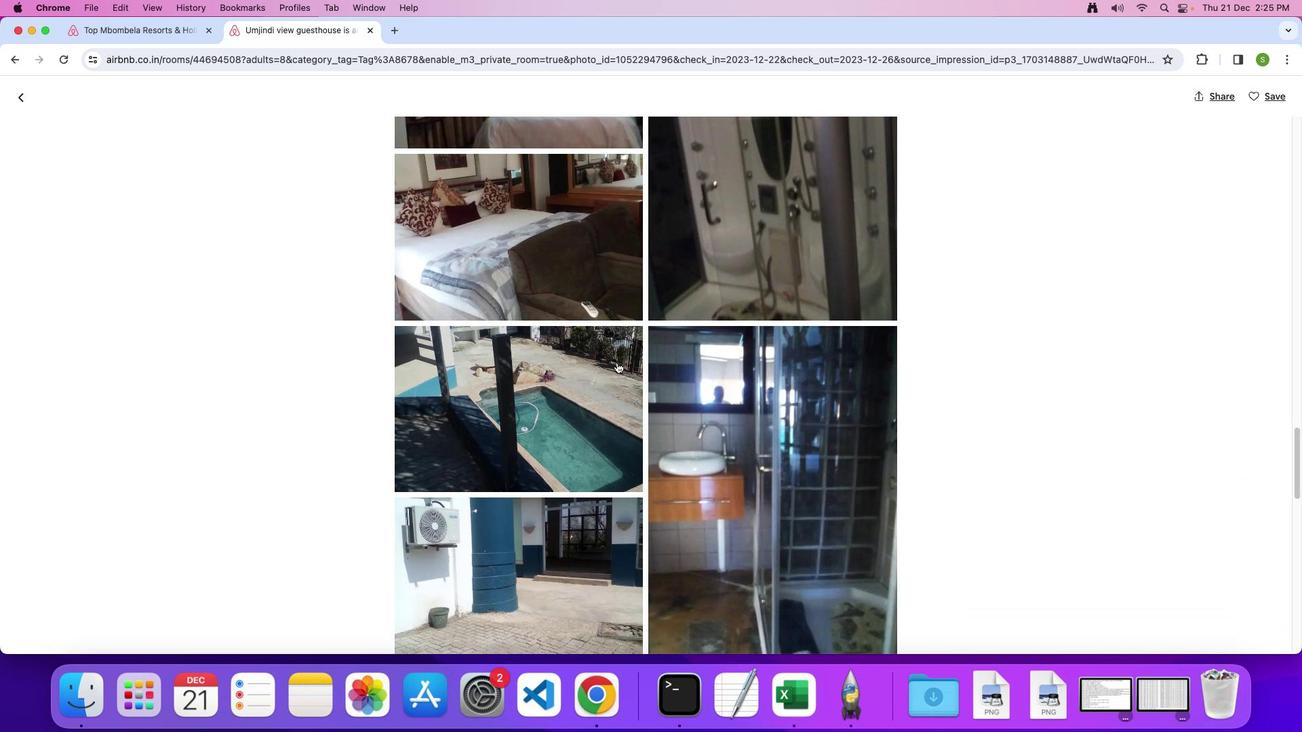 
Action: Mouse scrolled (616, 362) with delta (0, 0)
